 Task: Research Airbnb properties in Kotikawatta, Sri Lanka from 12th December, 2023 to 16th December, 2023 for 8 adults.8 bedrooms having 8 beds and 8 bathrooms. Property type can be hotel. Amenities needed are: wifi, TV, free parkinig on premises, gym, breakfast. Look for 5 properties as per requirement.
Action: Mouse moved to (488, 108)
Screenshot: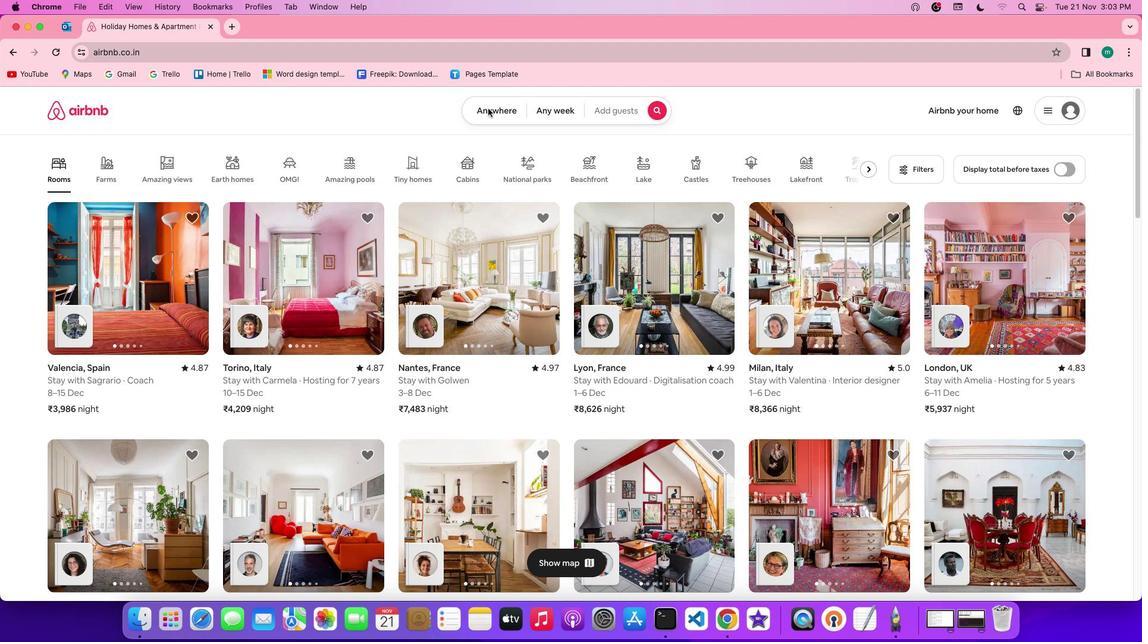 
Action: Mouse pressed left at (488, 108)
Screenshot: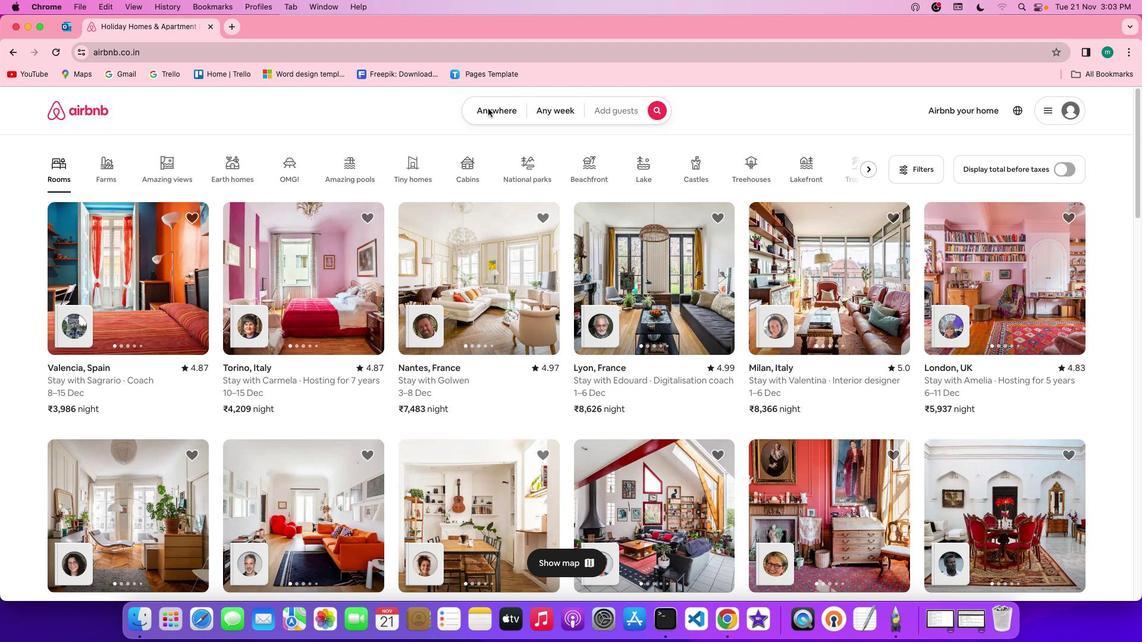 
Action: Mouse pressed left at (488, 108)
Screenshot: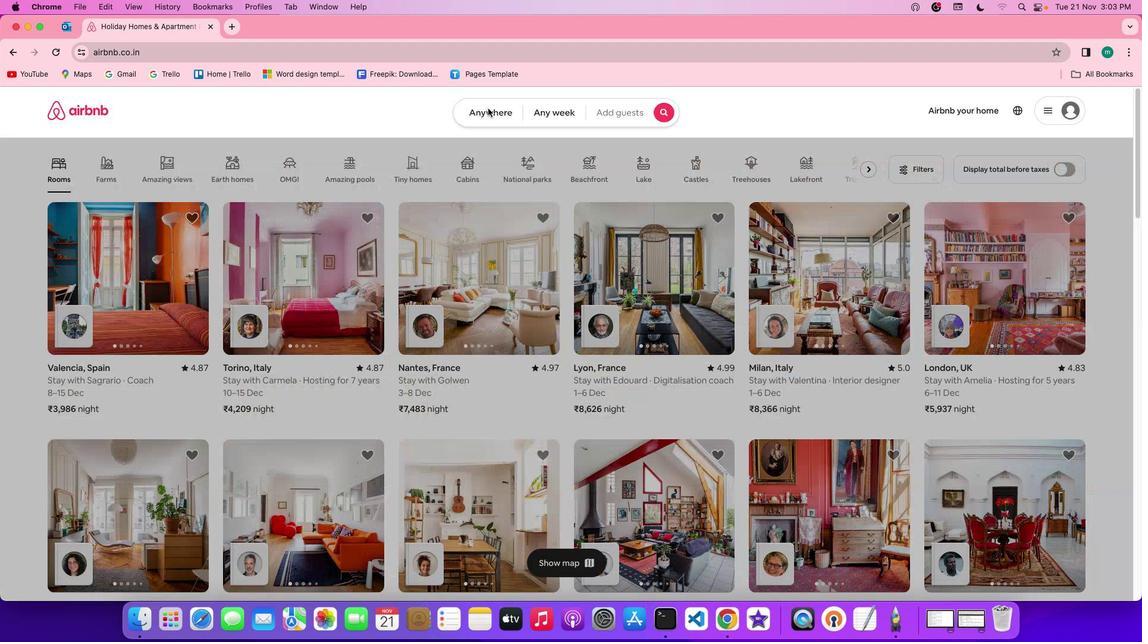 
Action: Mouse moved to (389, 158)
Screenshot: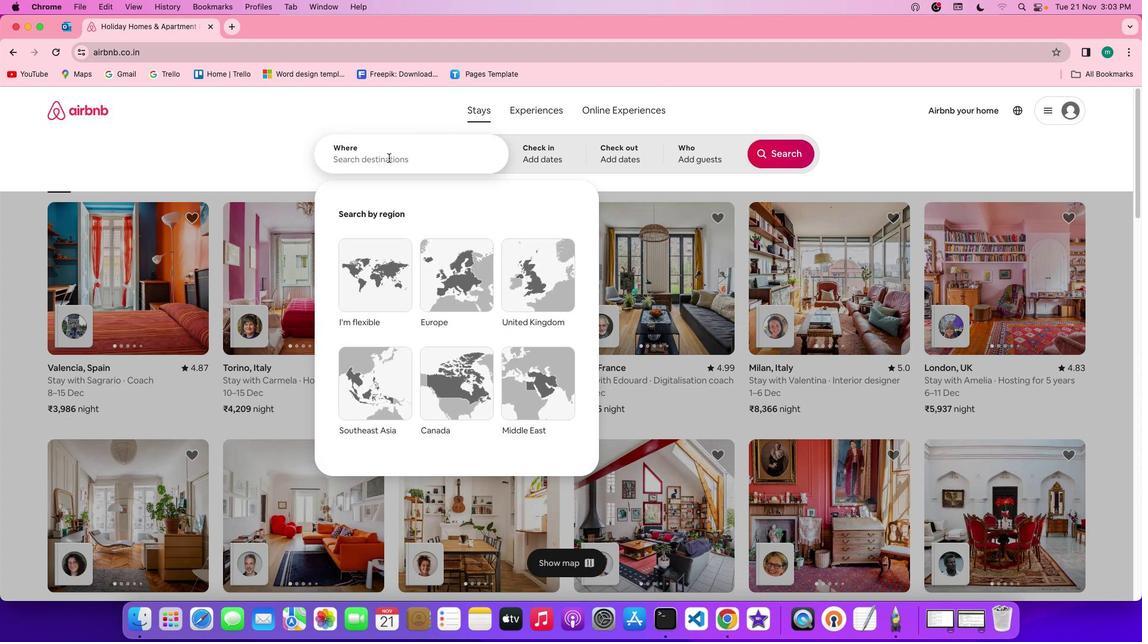 
Action: Mouse pressed left at (389, 158)
Screenshot: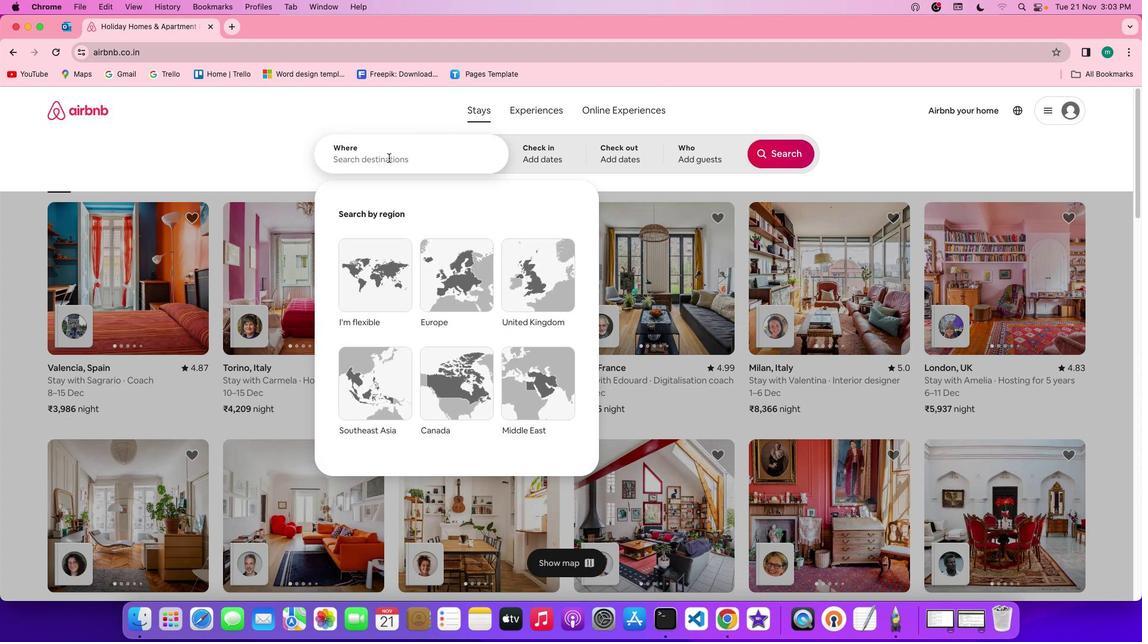 
Action: Key pressed Key.shift'K''o''t''i''k''a''w''a''t''t''a'','Key.spaceKey.shift's''r''i'Key.spaceKey.shift'l''a''n''k''a'
Screenshot: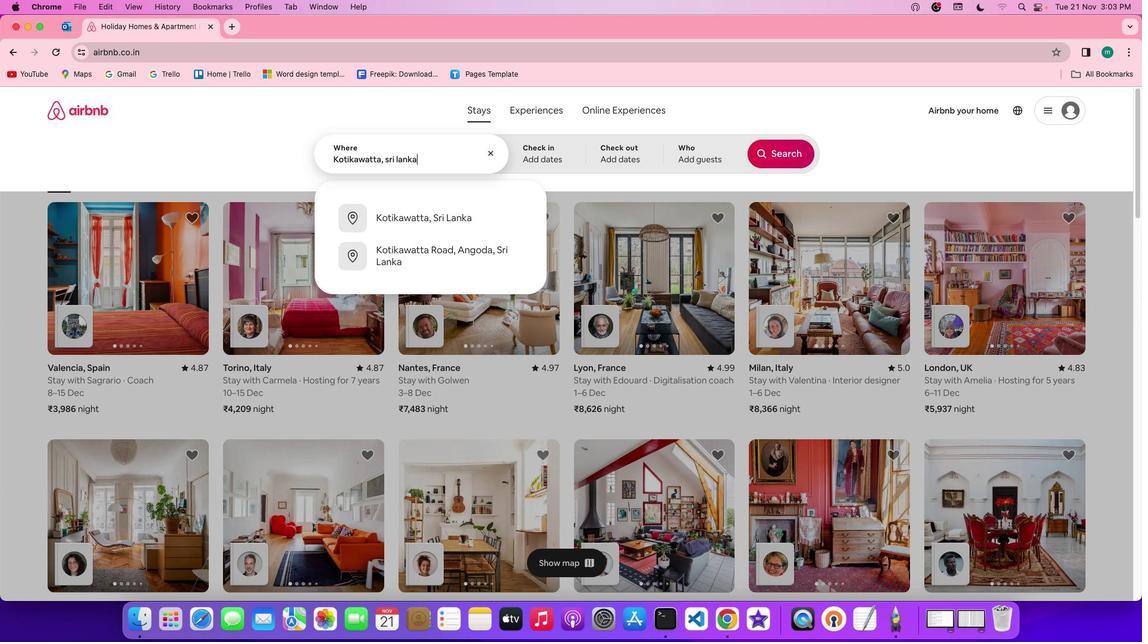 
Action: Mouse moved to (532, 156)
Screenshot: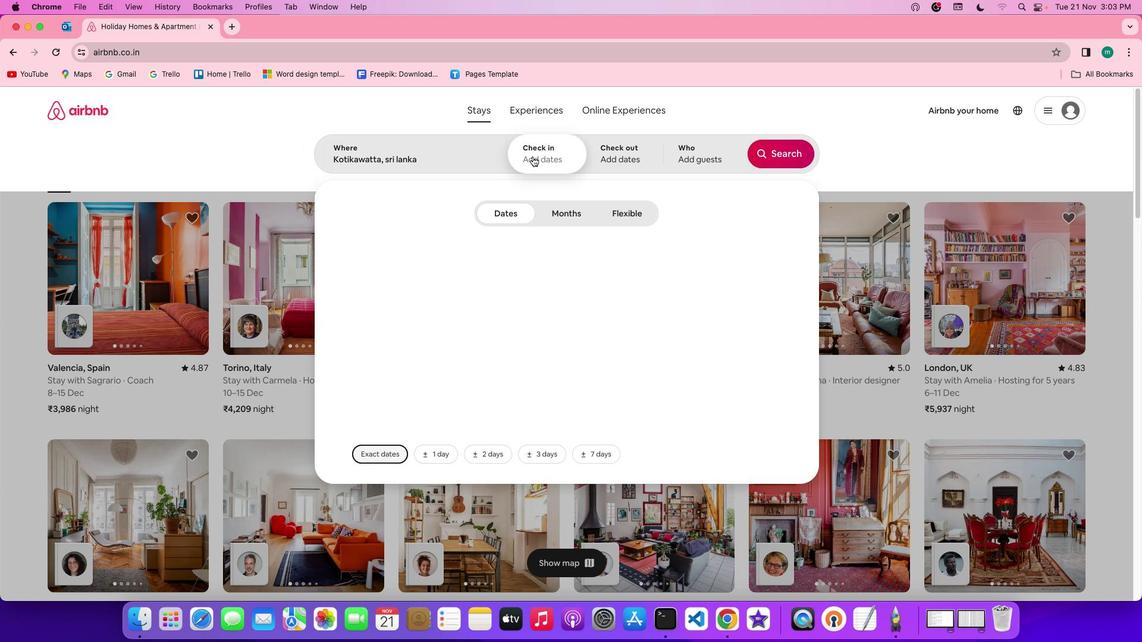 
Action: Mouse pressed left at (532, 156)
Screenshot: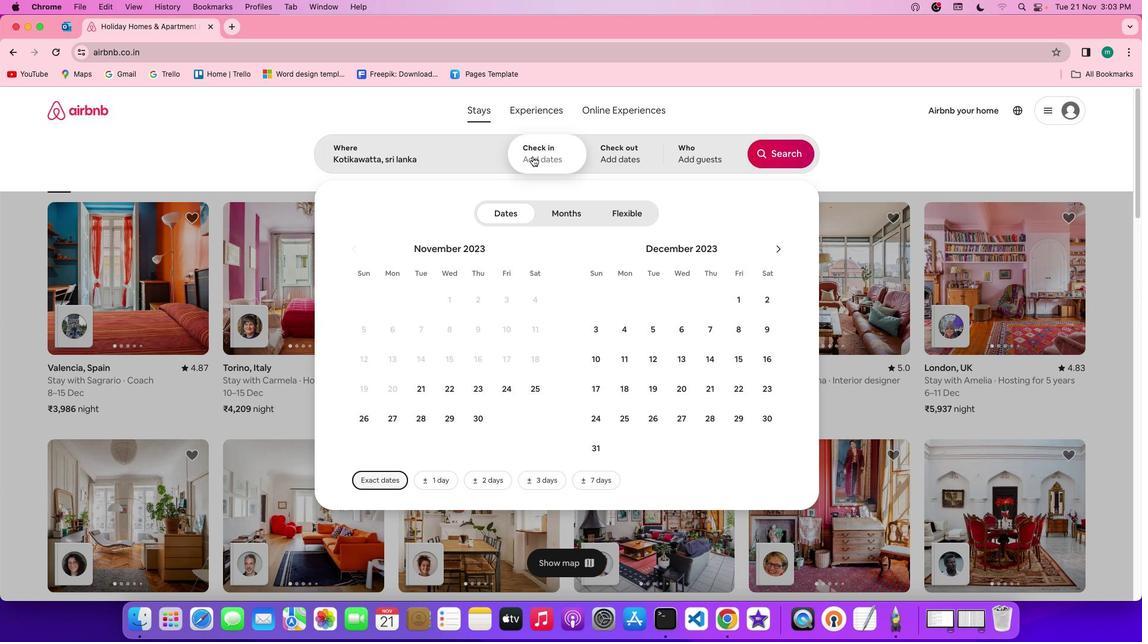
Action: Mouse moved to (664, 359)
Screenshot: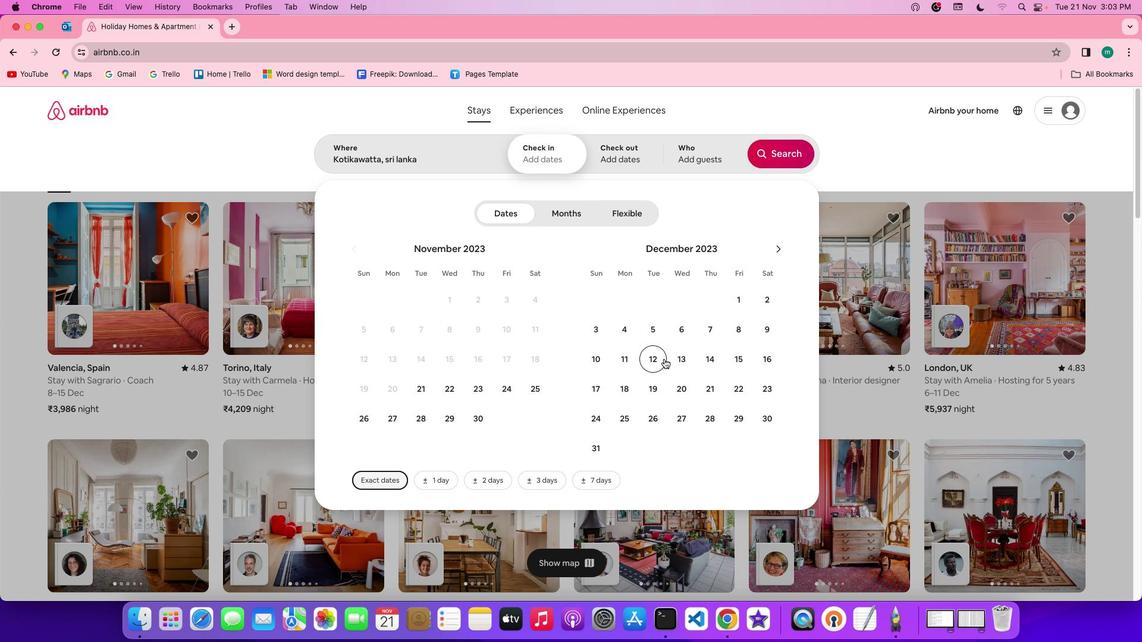 
Action: Mouse pressed left at (664, 359)
Screenshot: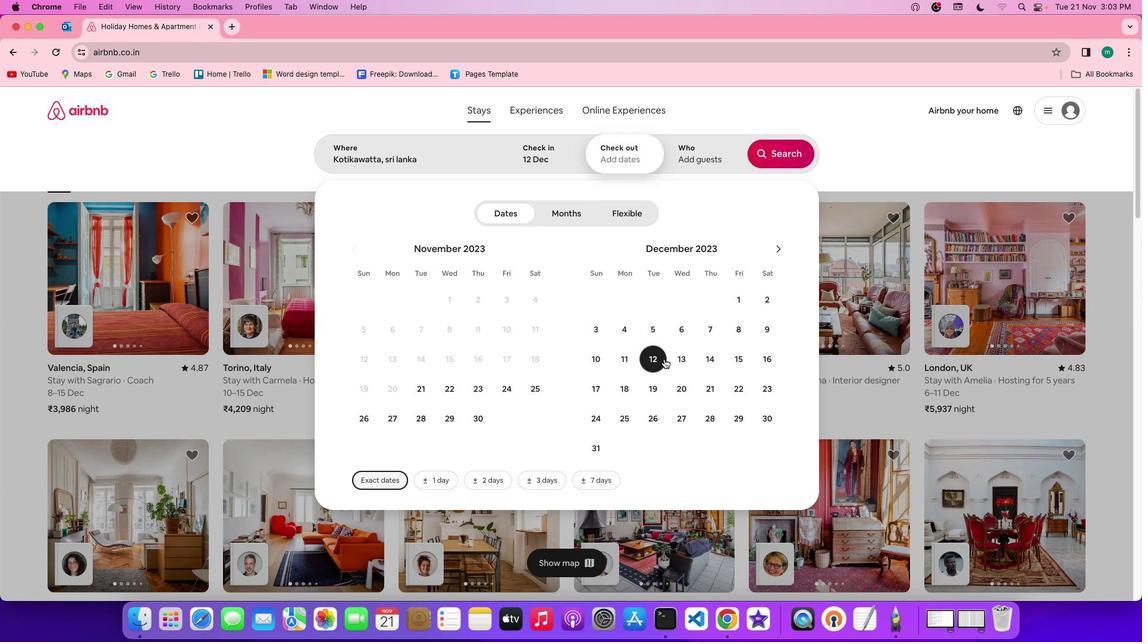 
Action: Mouse moved to (774, 355)
Screenshot: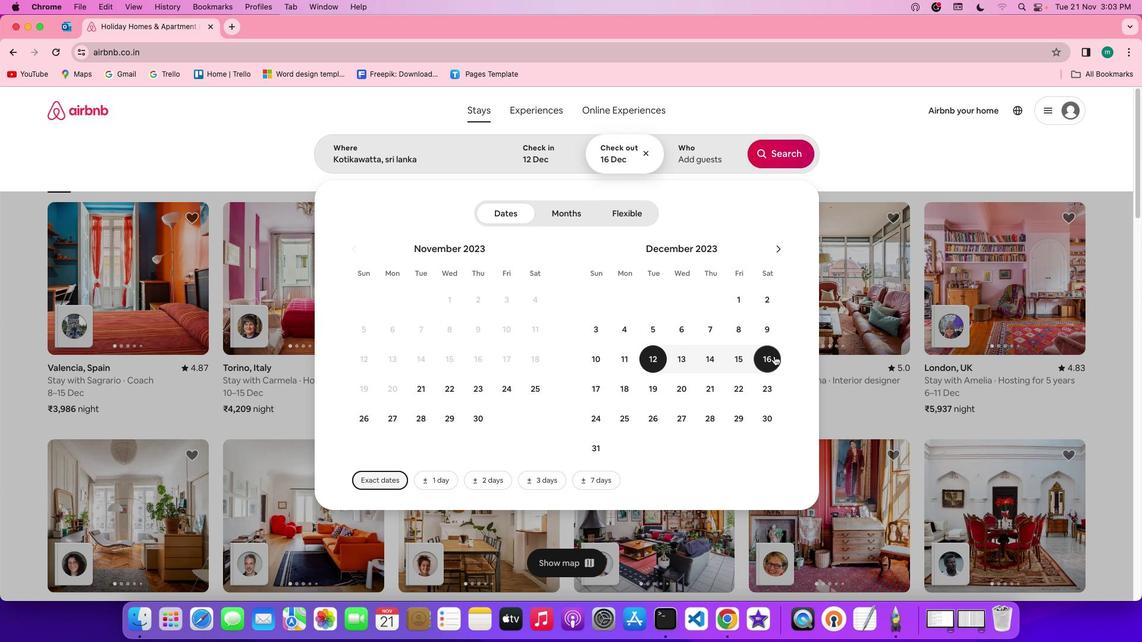 
Action: Mouse pressed left at (774, 355)
Screenshot: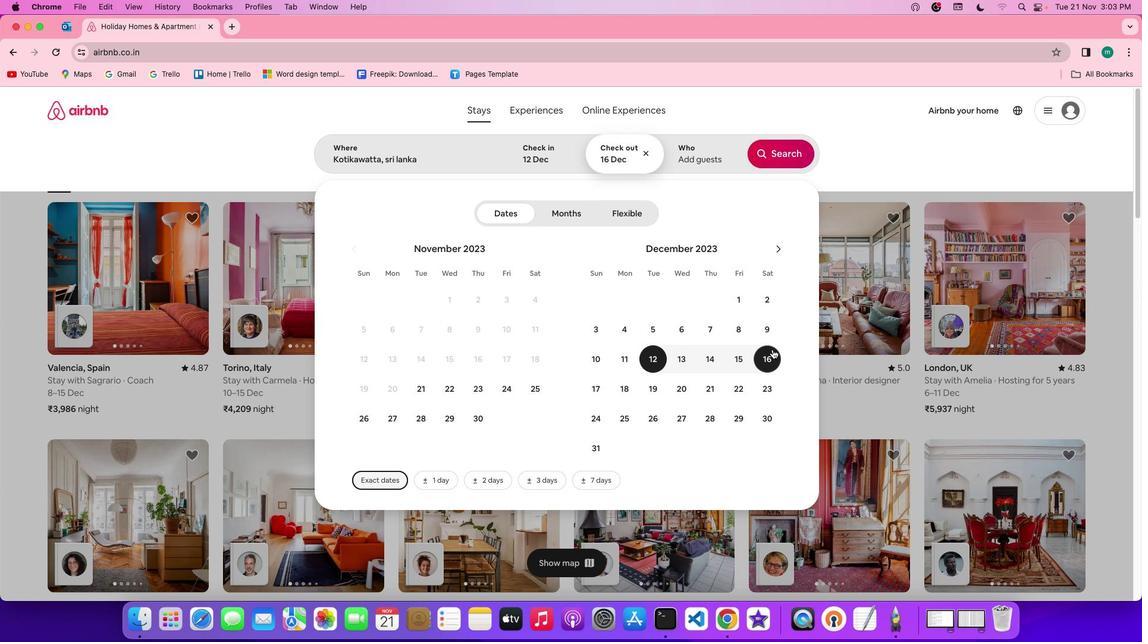 
Action: Mouse moved to (700, 161)
Screenshot: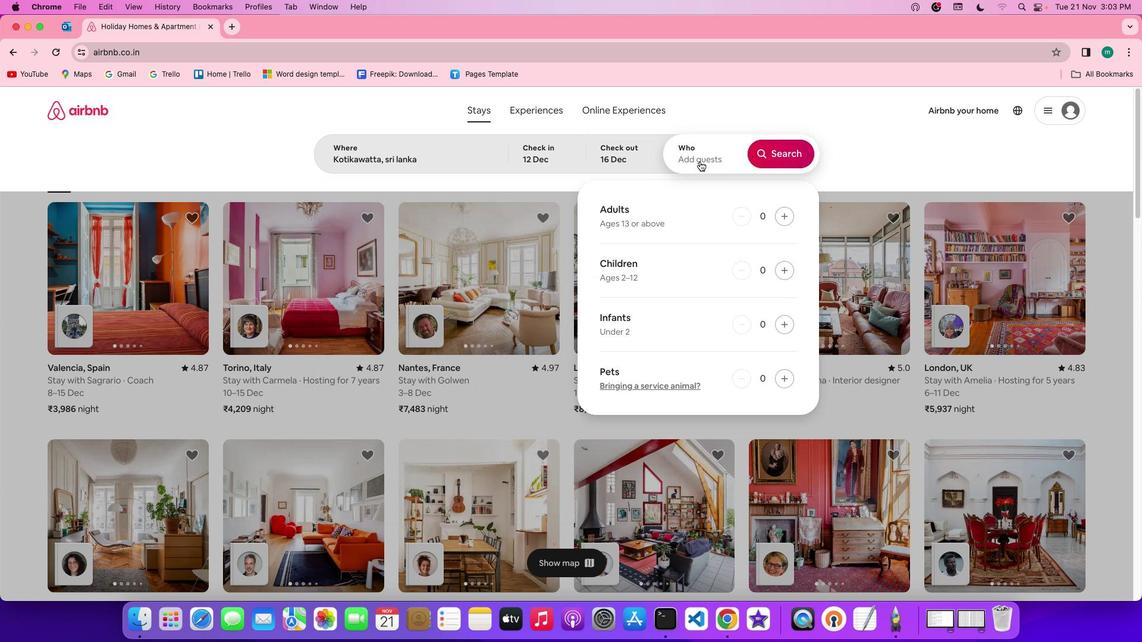 
Action: Mouse pressed left at (700, 161)
Screenshot: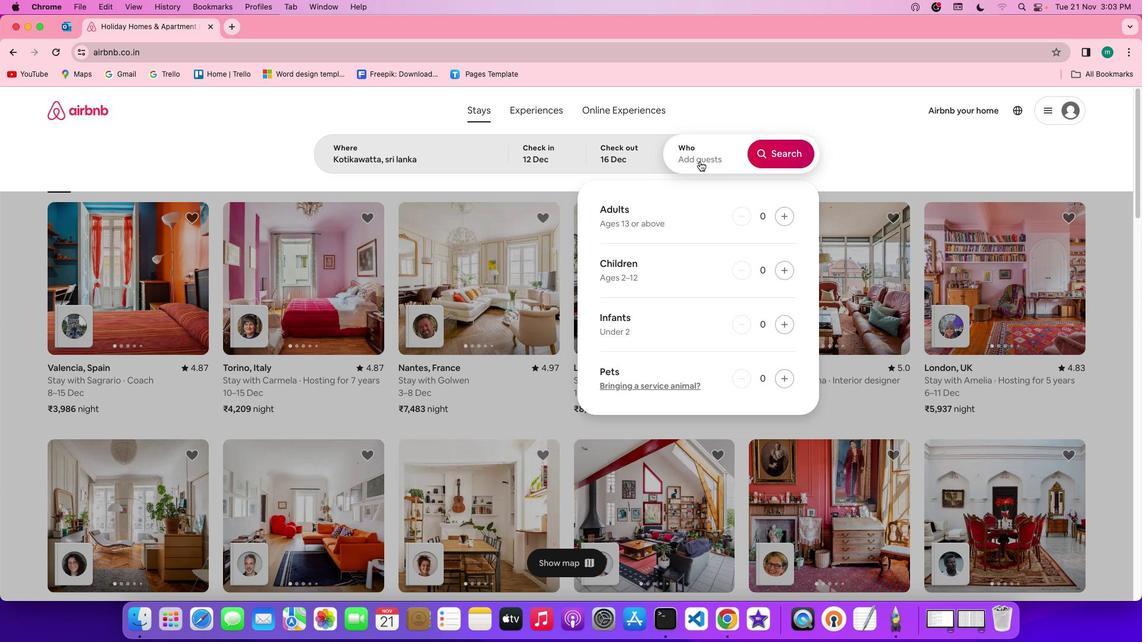 
Action: Mouse moved to (794, 215)
Screenshot: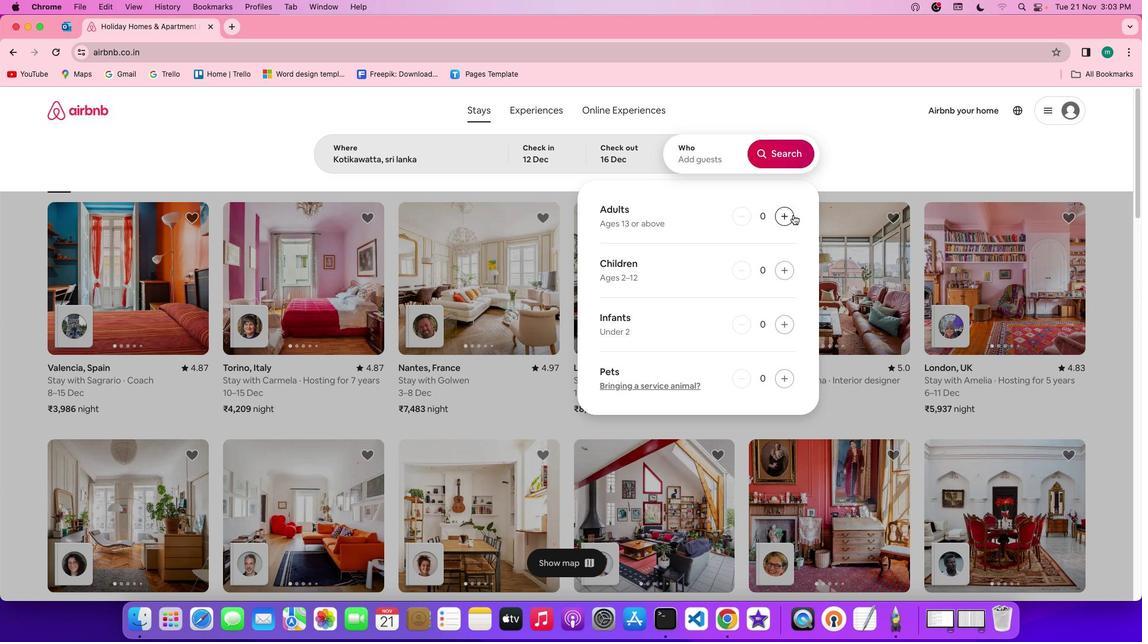 
Action: Mouse pressed left at (794, 215)
Screenshot: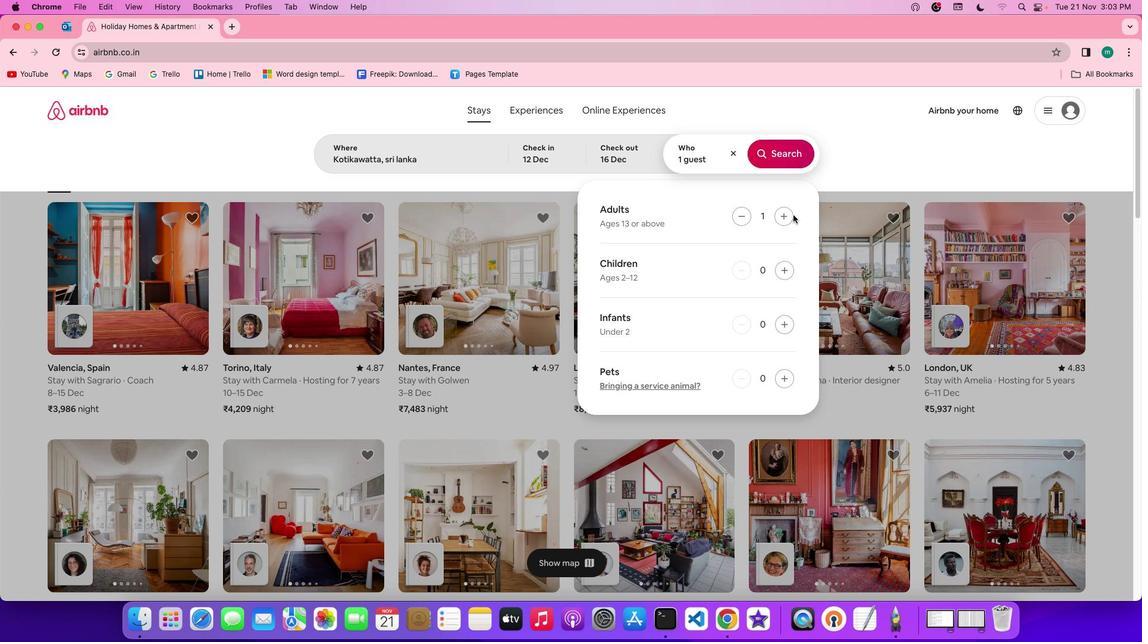 
Action: Mouse pressed left at (794, 215)
Screenshot: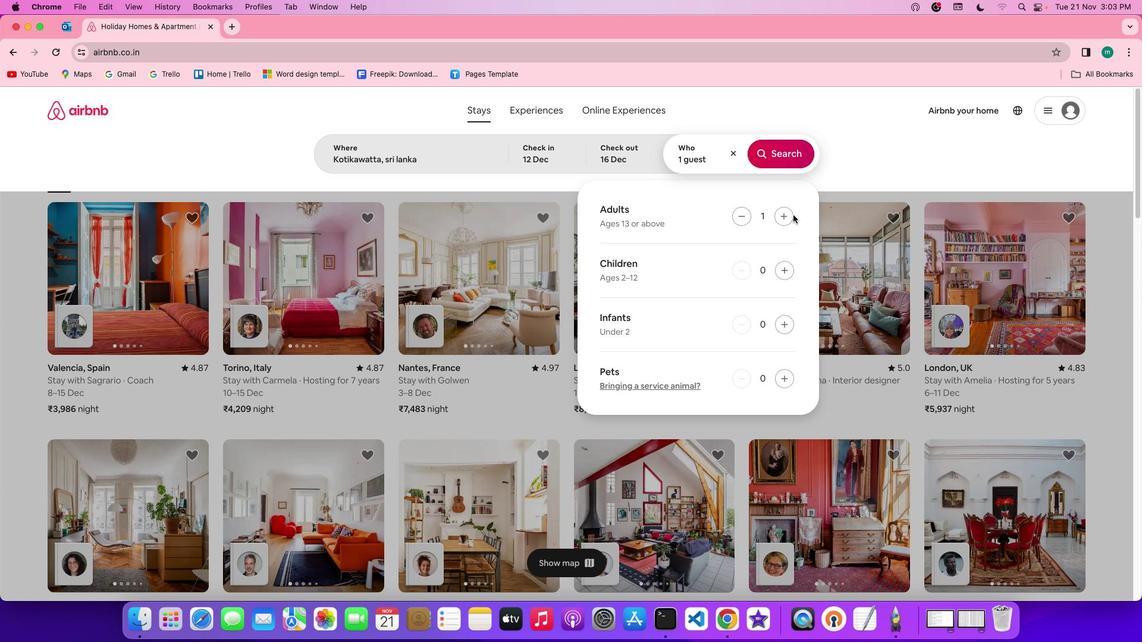 
Action: Mouse pressed left at (794, 215)
Screenshot: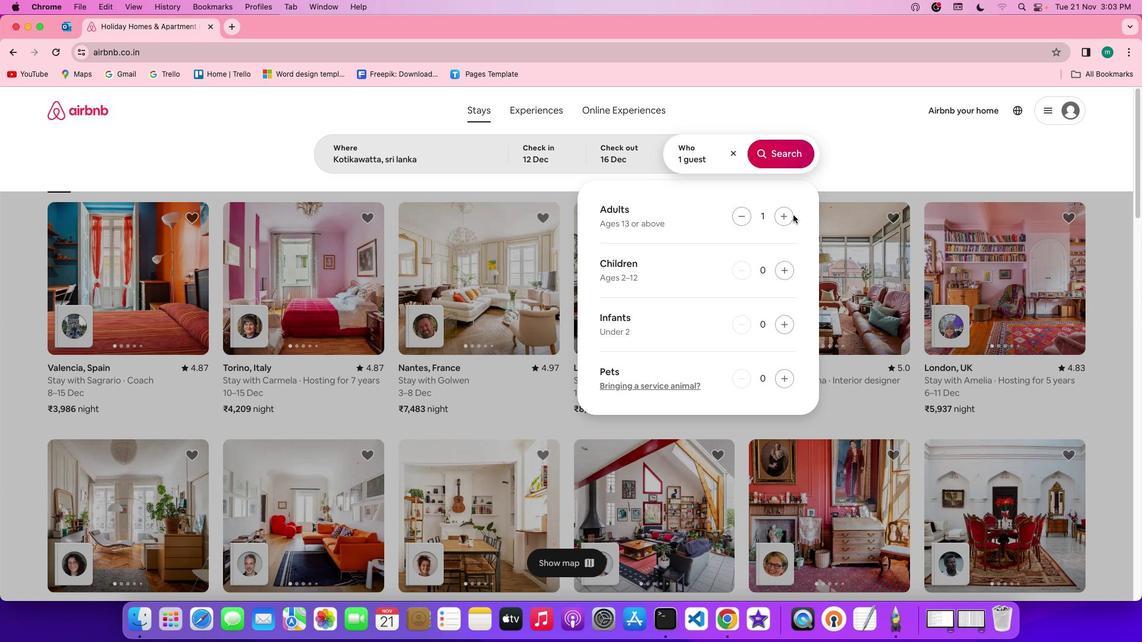 
Action: Mouse pressed left at (794, 215)
Screenshot: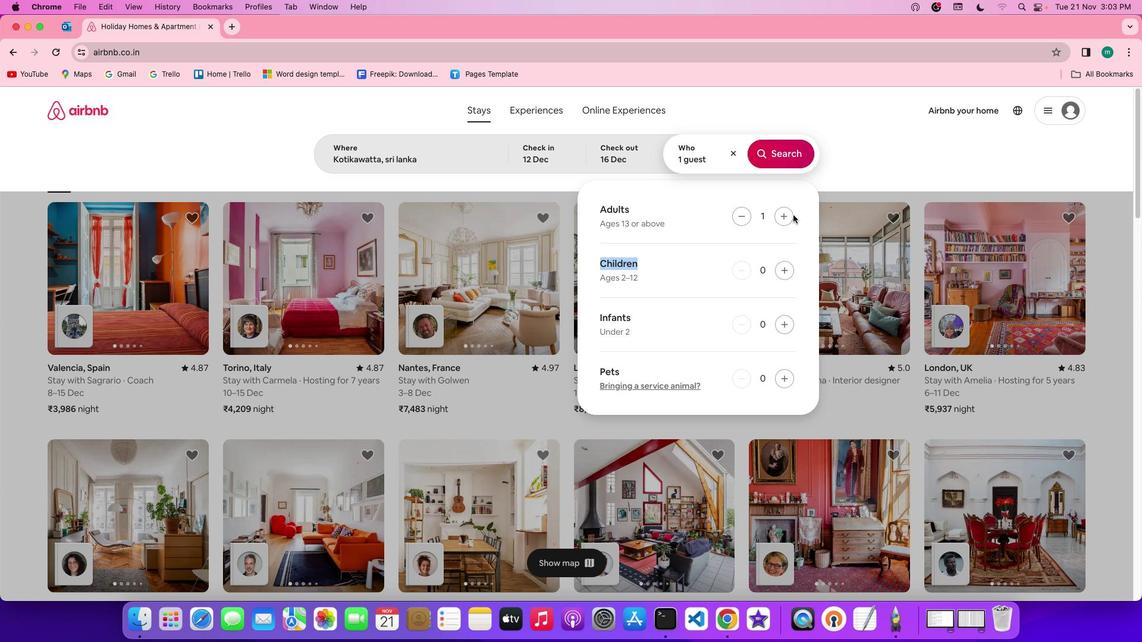 
Action: Mouse pressed left at (794, 215)
Screenshot: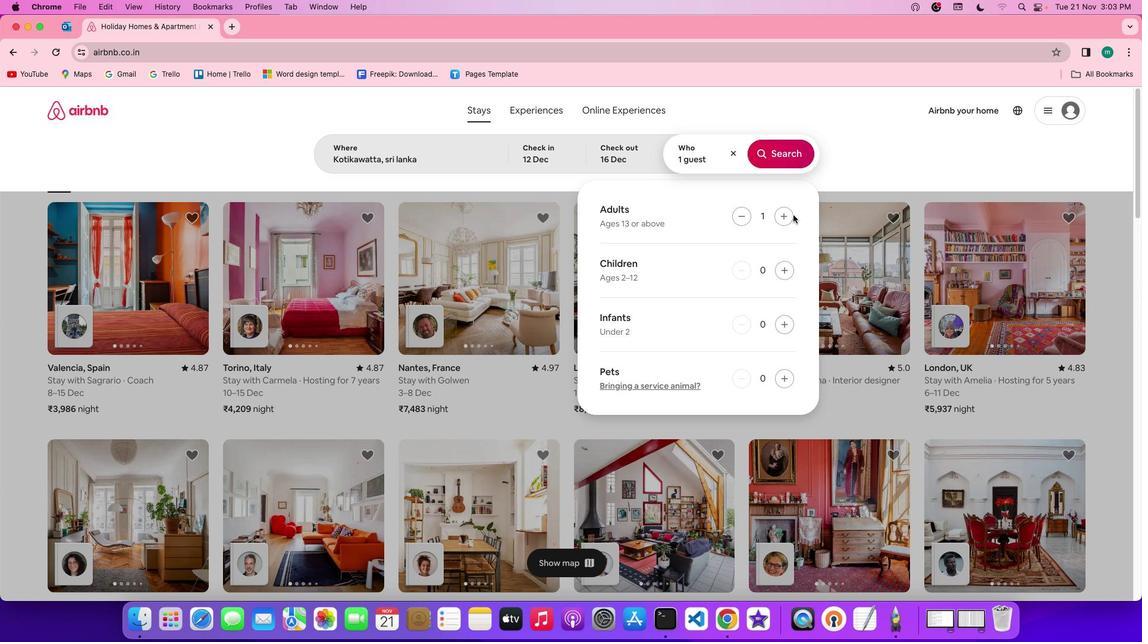 
Action: Mouse moved to (785, 216)
Screenshot: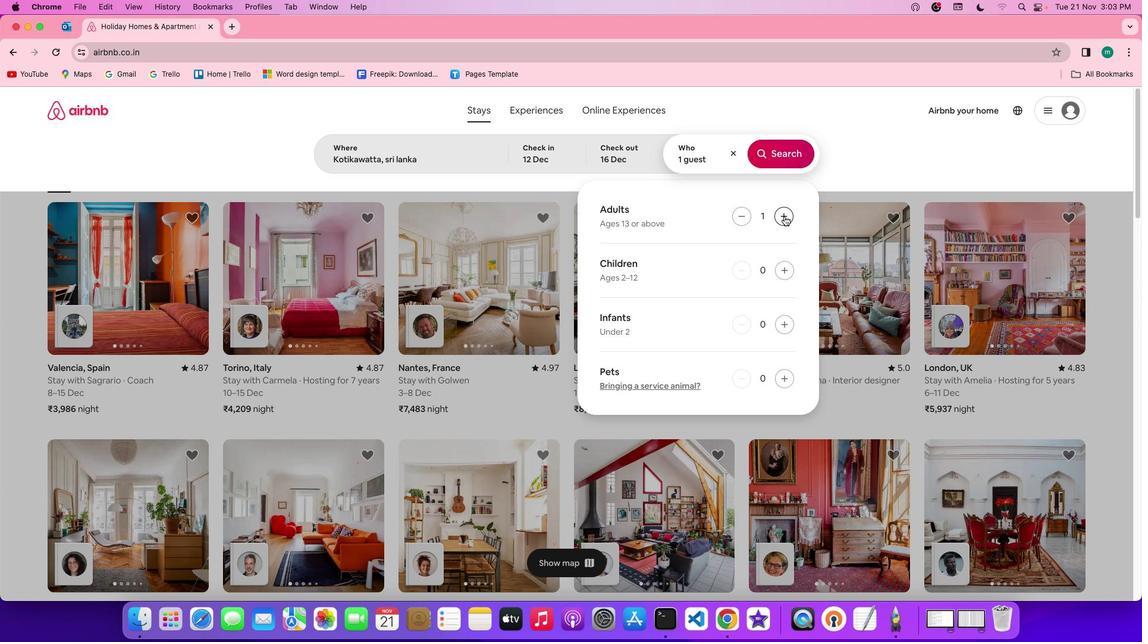 
Action: Mouse pressed left at (785, 216)
Screenshot: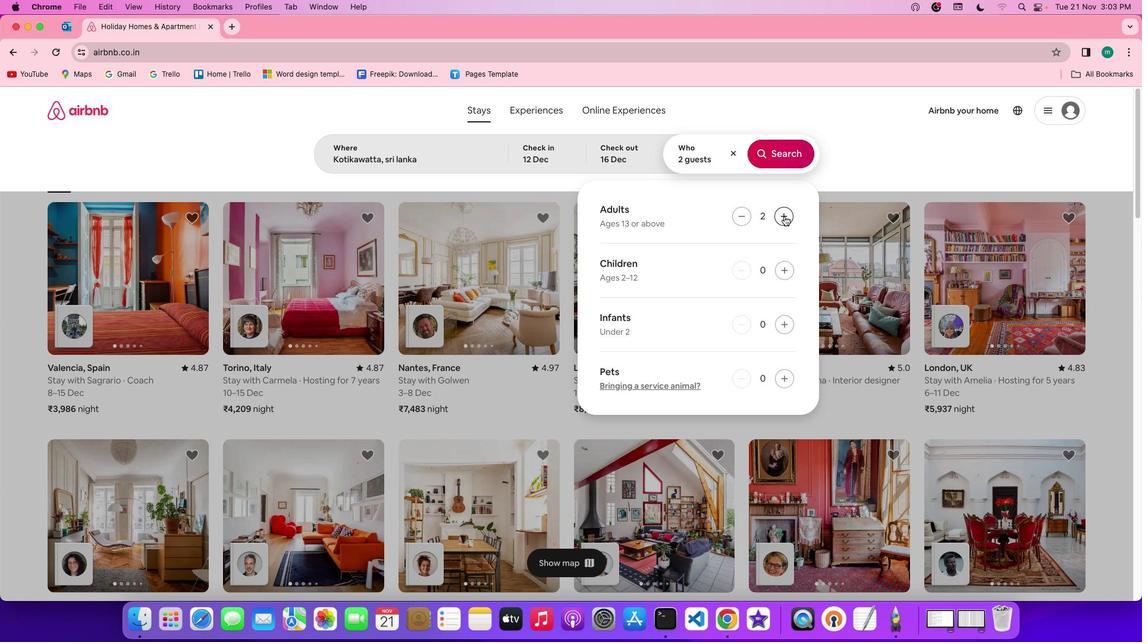 
Action: Mouse pressed left at (785, 216)
Screenshot: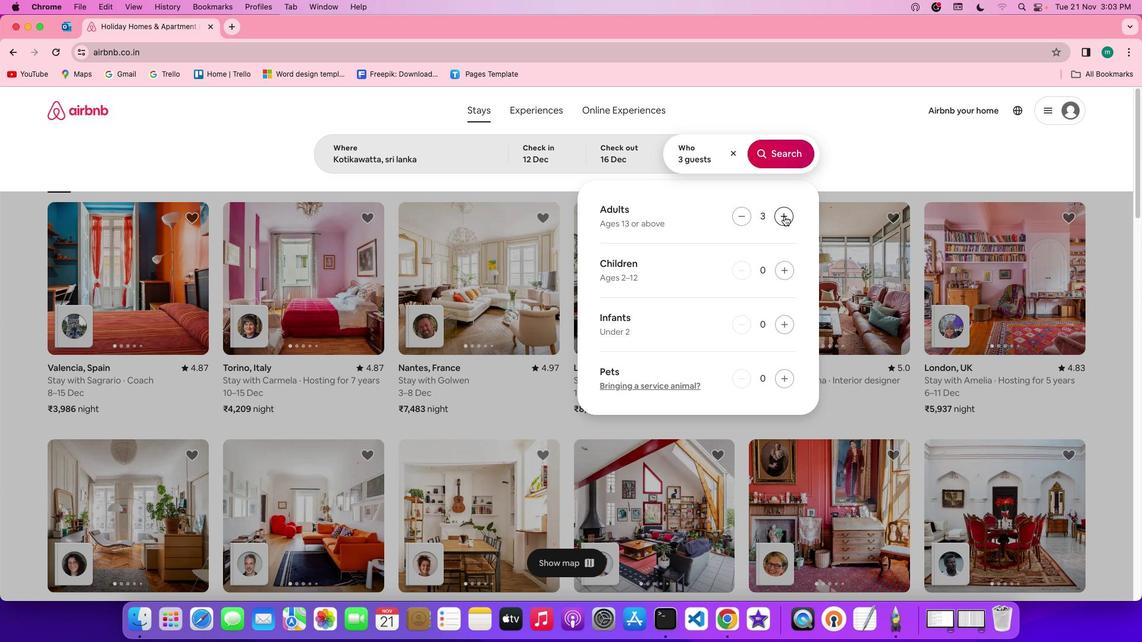 
Action: Mouse pressed left at (785, 216)
Screenshot: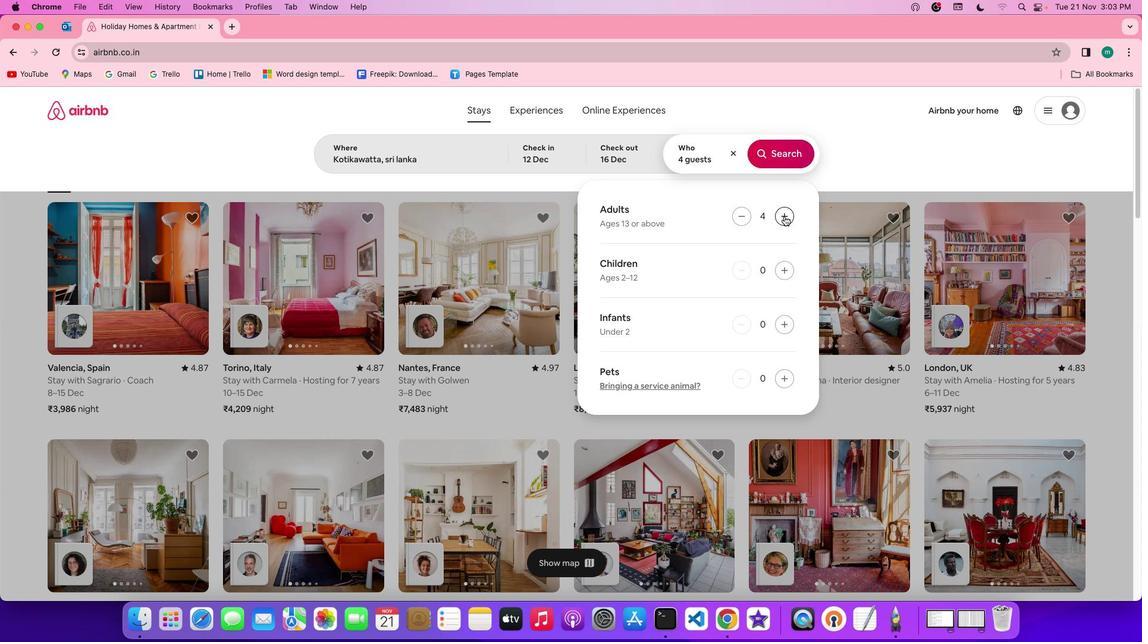 
Action: Mouse pressed left at (785, 216)
Screenshot: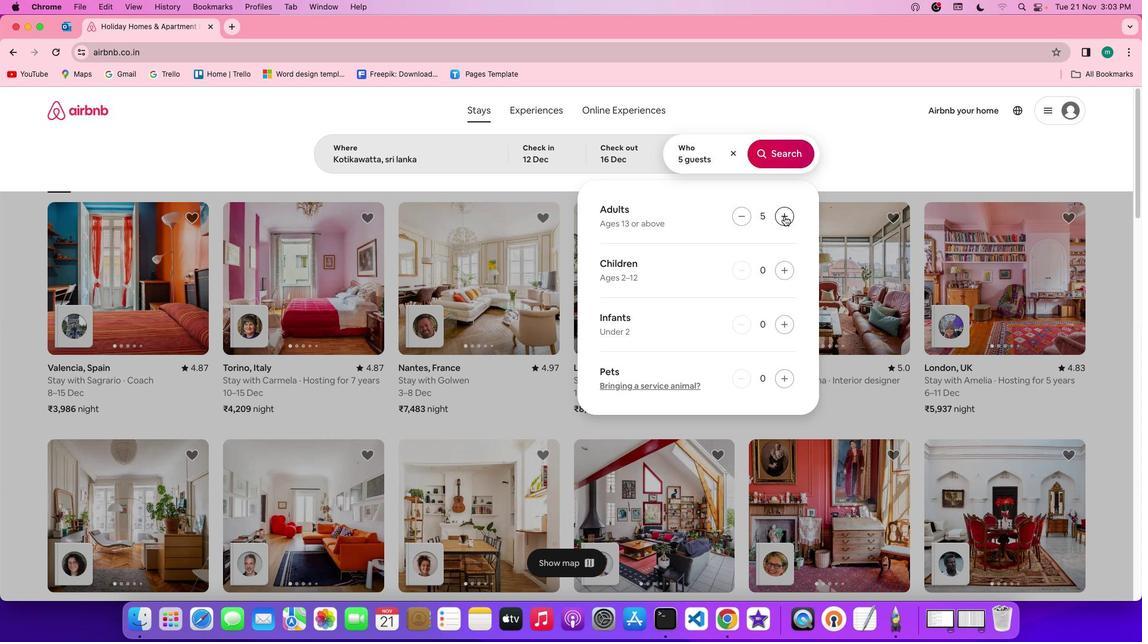 
Action: Mouse pressed left at (785, 216)
Screenshot: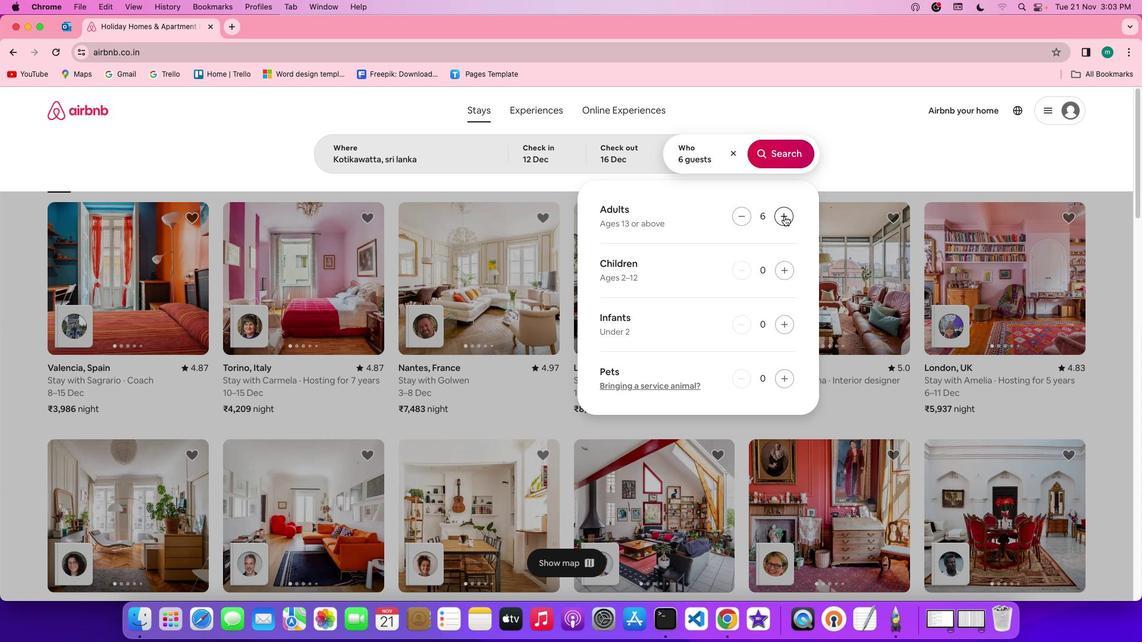 
Action: Mouse pressed left at (785, 216)
Screenshot: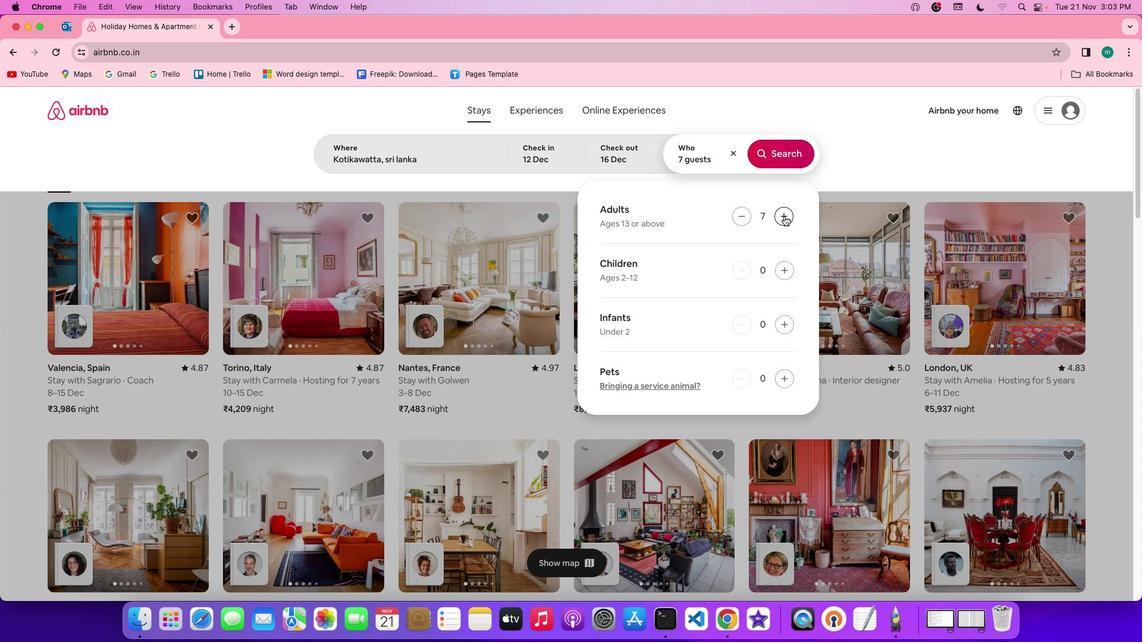 
Action: Mouse pressed left at (785, 216)
Screenshot: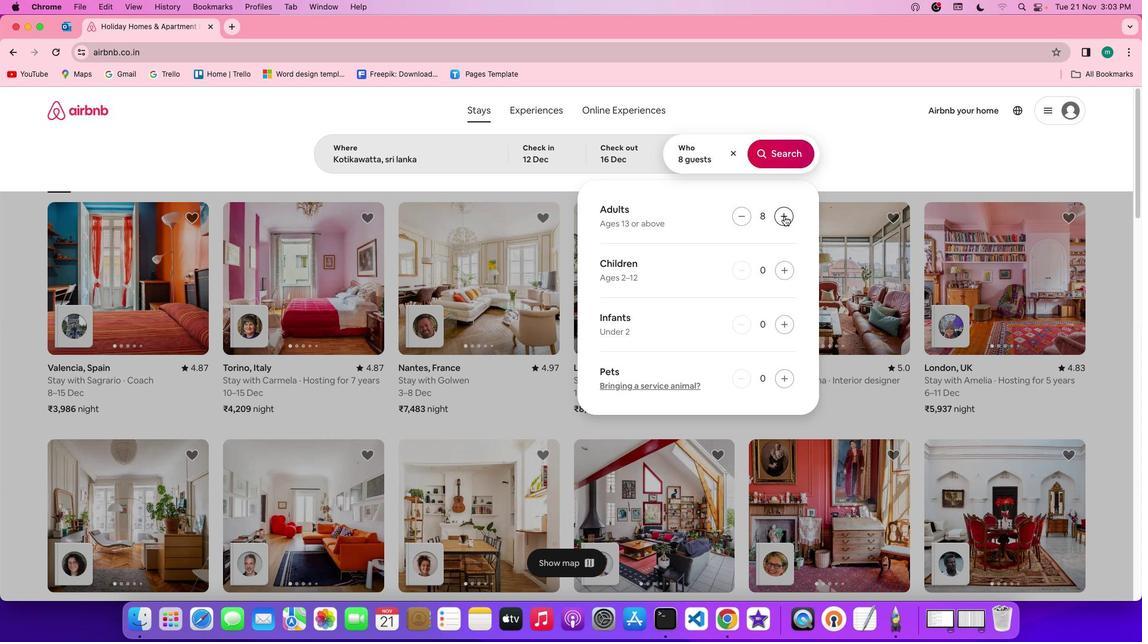 
Action: Mouse pressed left at (785, 216)
Screenshot: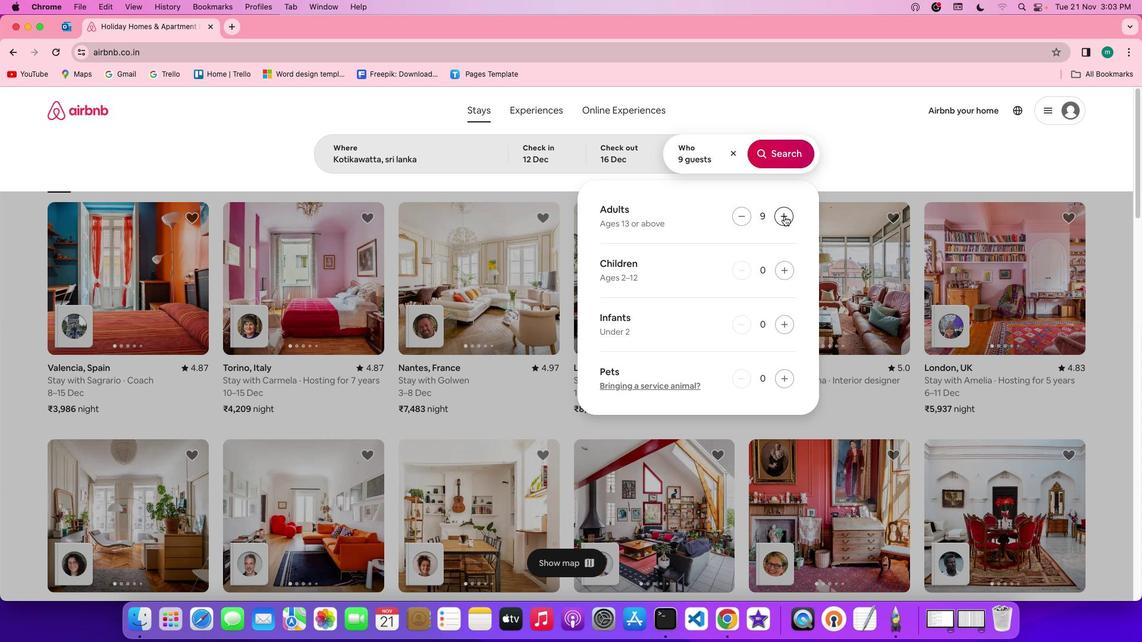 
Action: Mouse moved to (745, 217)
Screenshot: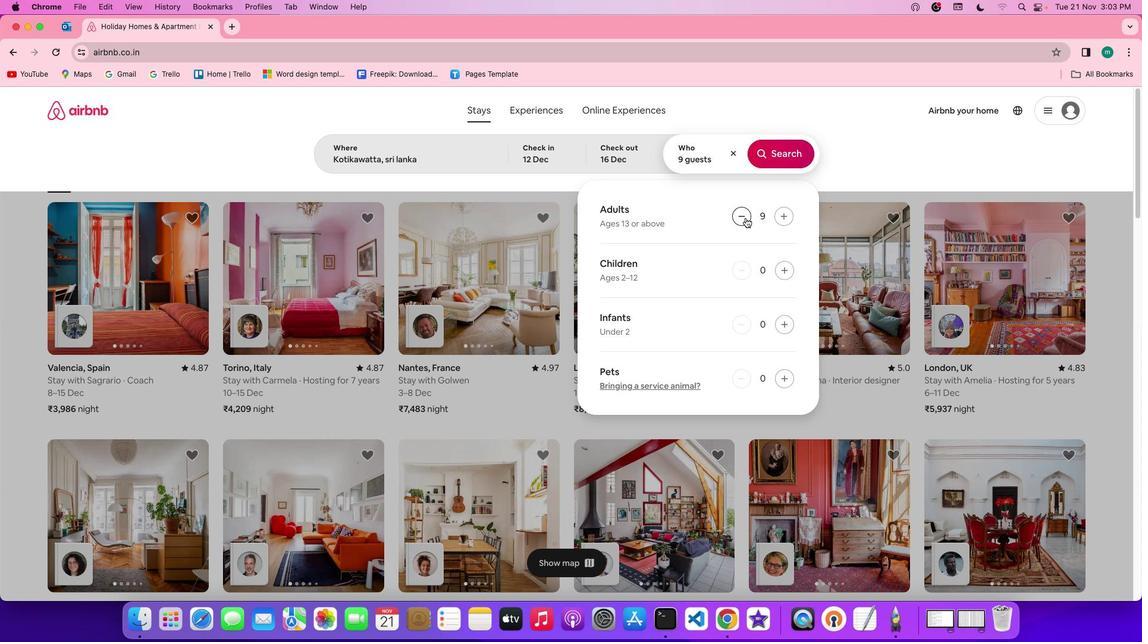 
Action: Mouse pressed left at (745, 217)
Screenshot: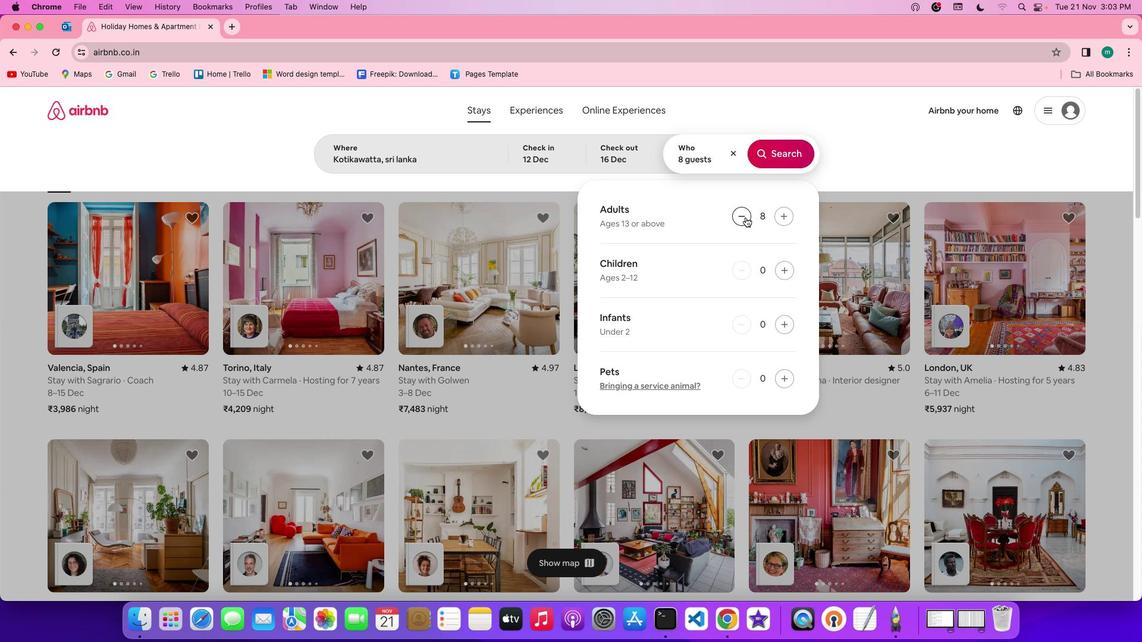 
Action: Mouse moved to (782, 158)
Screenshot: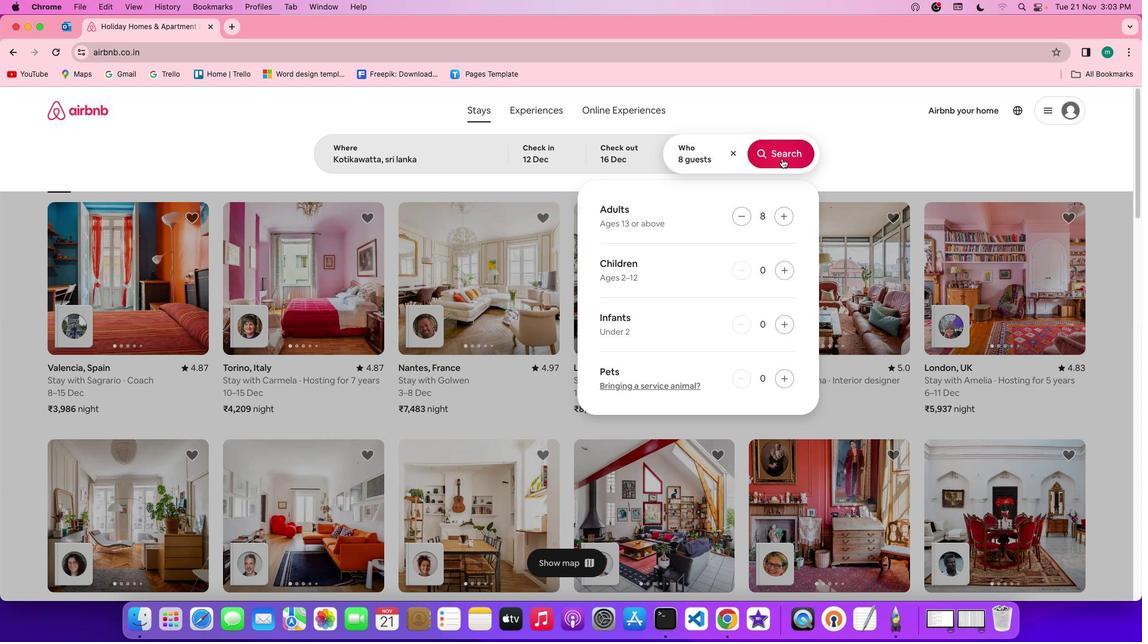 
Action: Mouse pressed left at (782, 158)
Screenshot: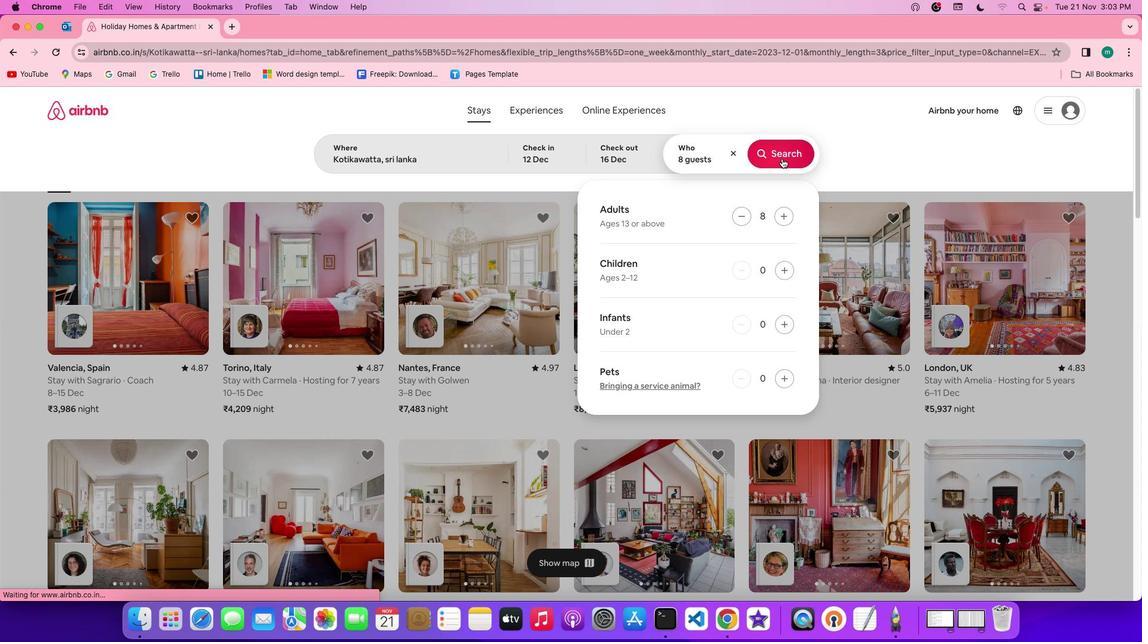 
Action: Mouse moved to (961, 151)
Screenshot: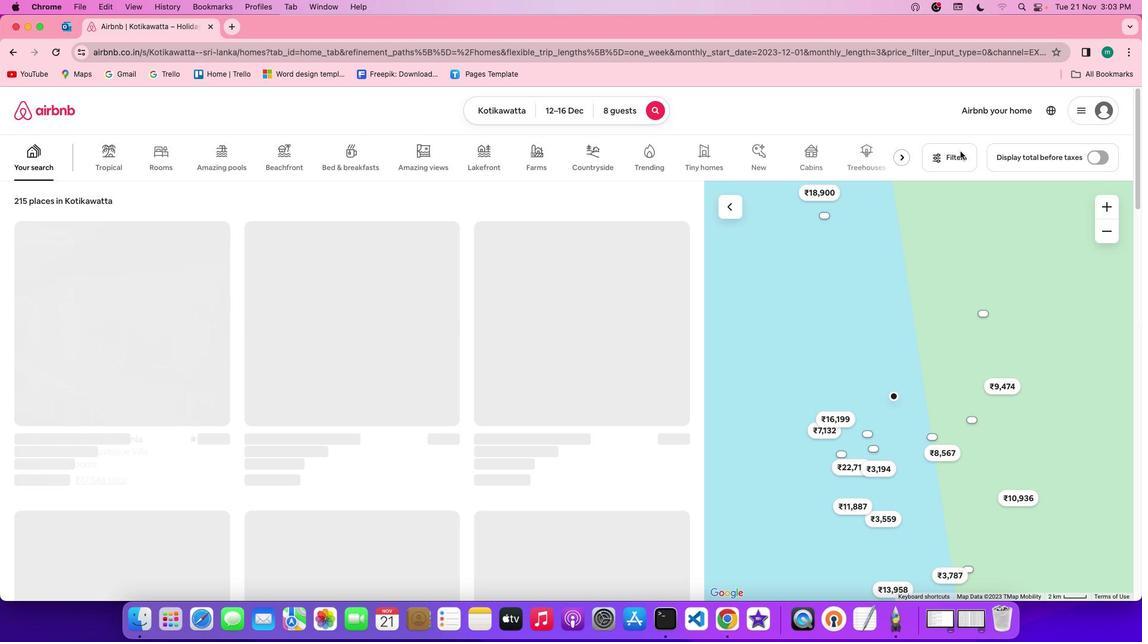 
Action: Mouse pressed left at (961, 151)
Screenshot: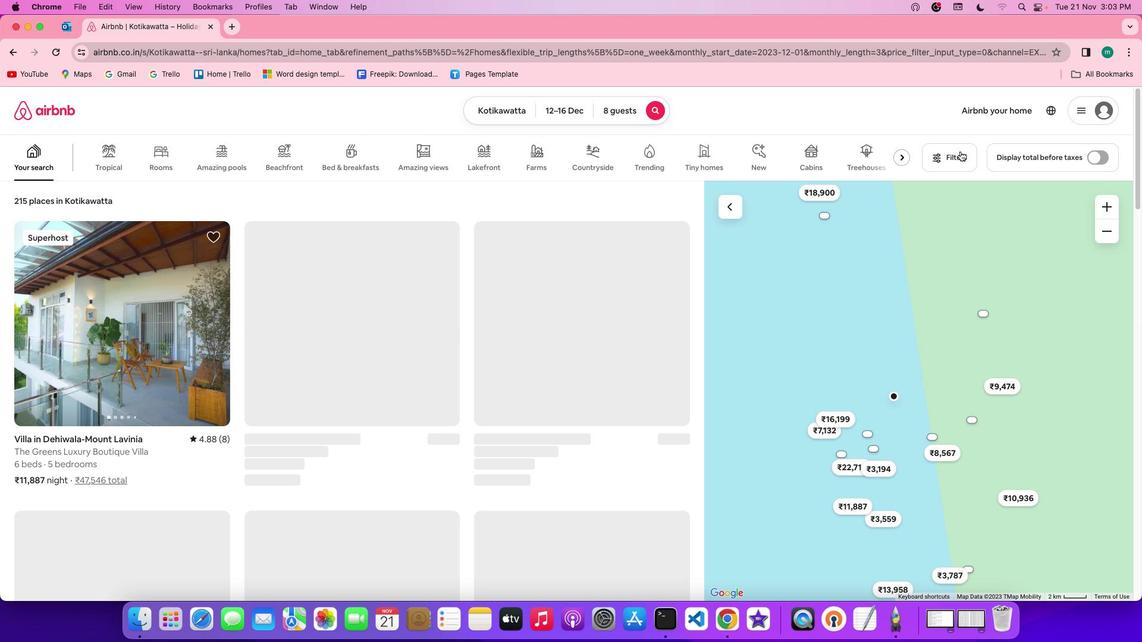 
Action: Mouse moved to (677, 304)
Screenshot: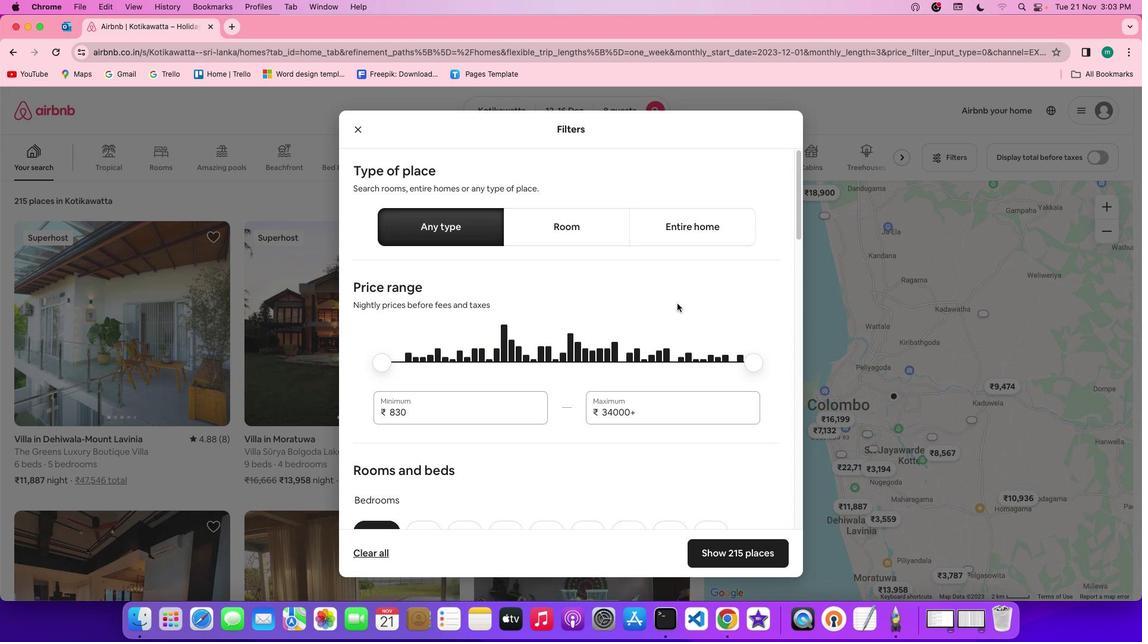 
Action: Mouse scrolled (677, 304) with delta (0, 0)
Screenshot: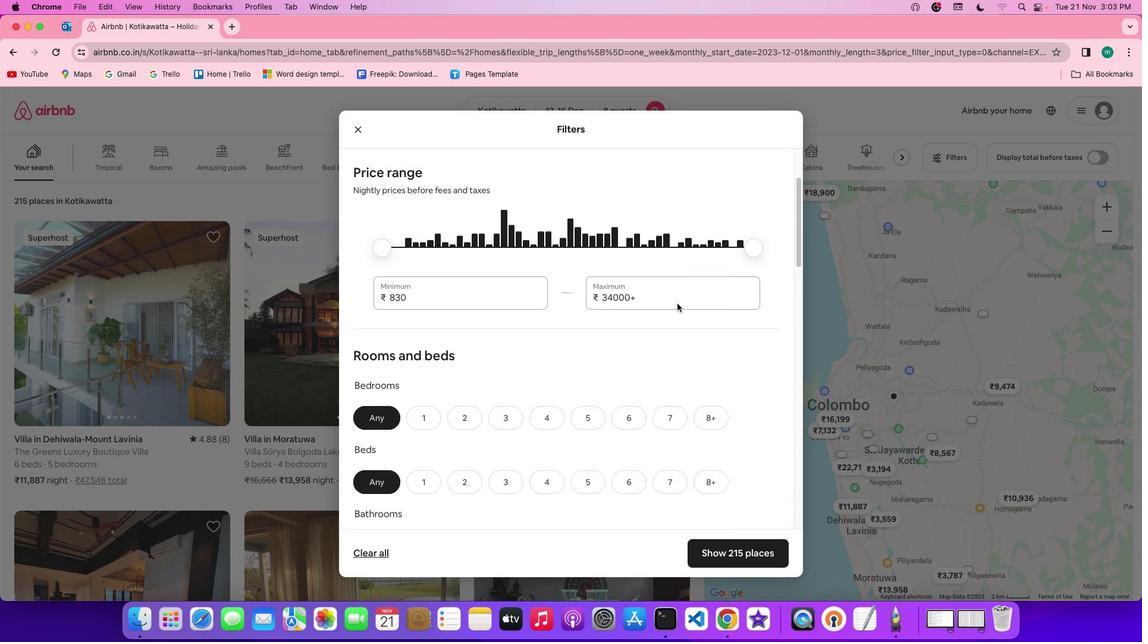 
Action: Mouse scrolled (677, 304) with delta (0, 0)
Screenshot: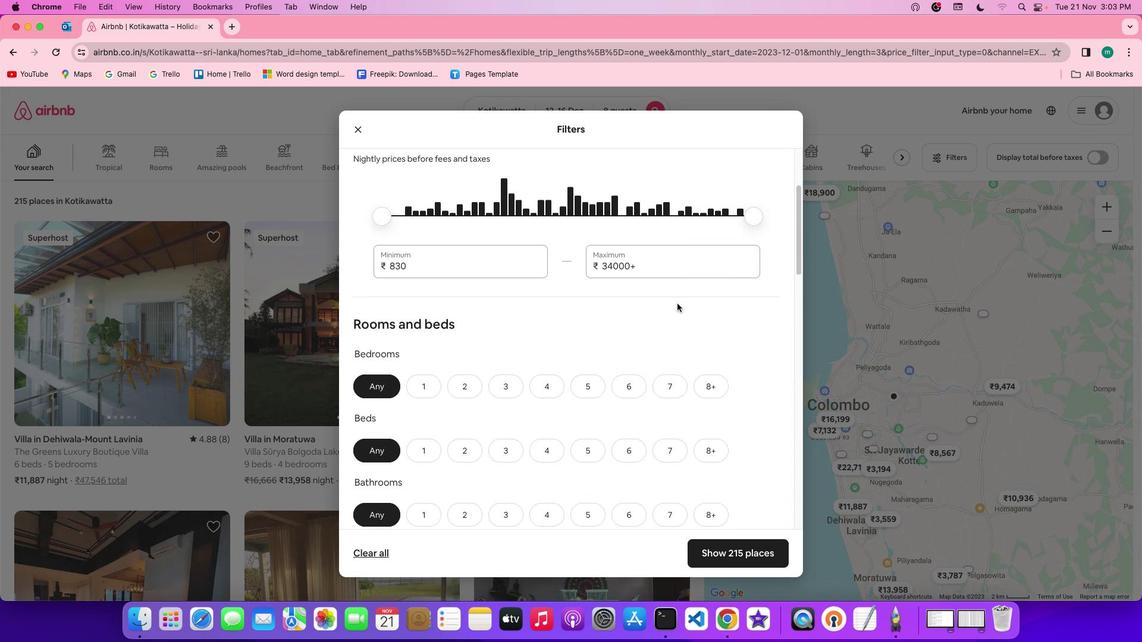 
Action: Mouse scrolled (677, 304) with delta (0, 0)
Screenshot: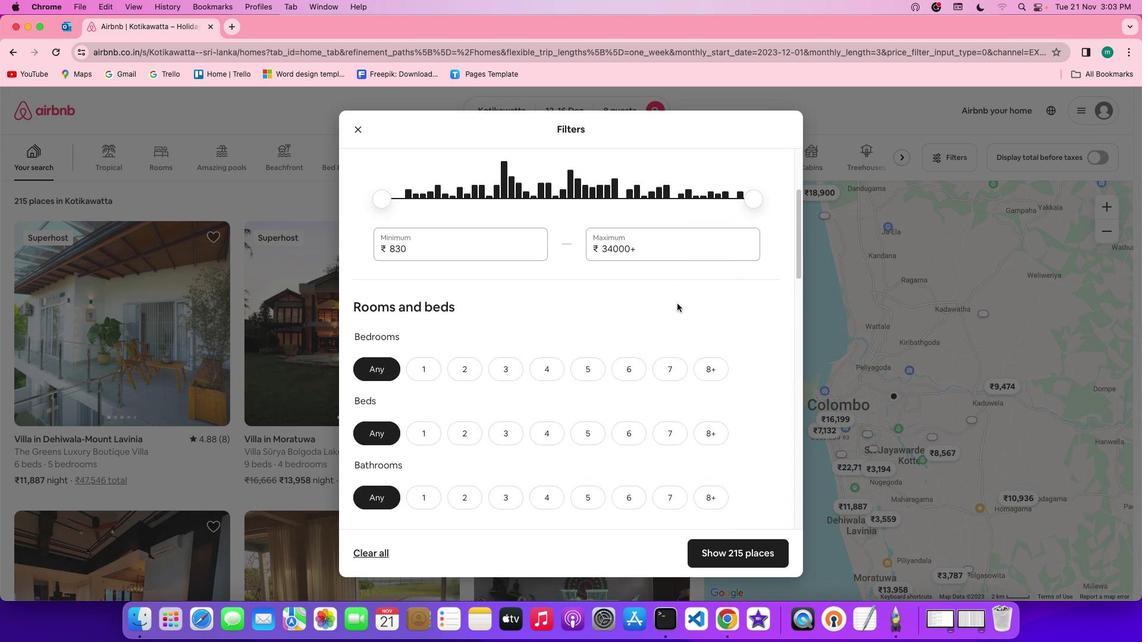 
Action: Mouse scrolled (677, 304) with delta (0, -1)
Screenshot: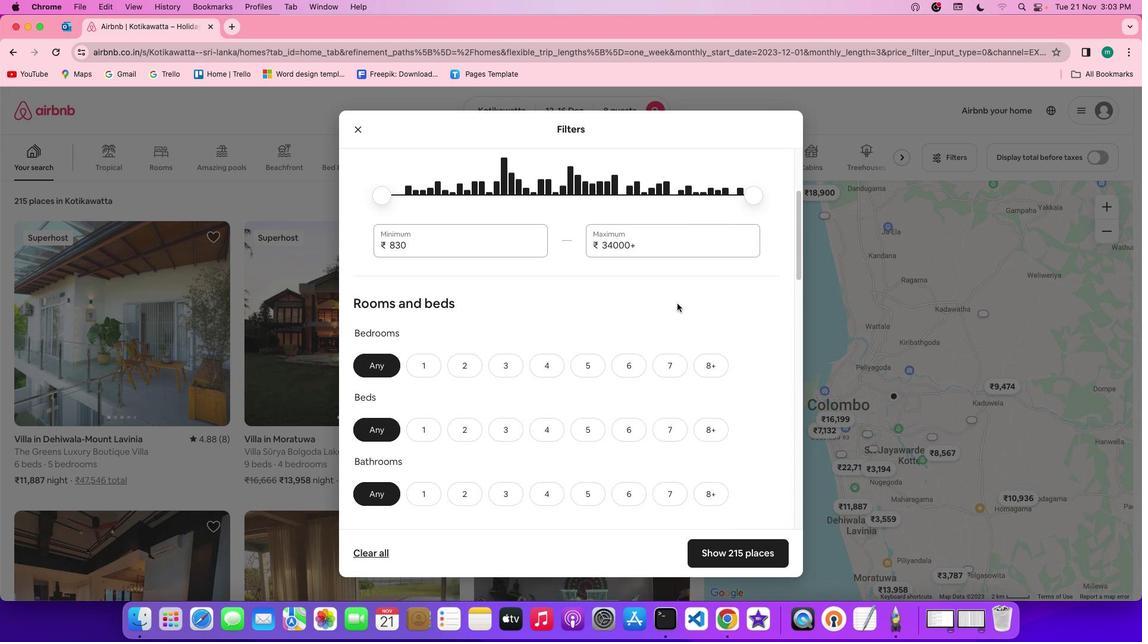 
Action: Mouse scrolled (677, 304) with delta (0, 0)
Screenshot: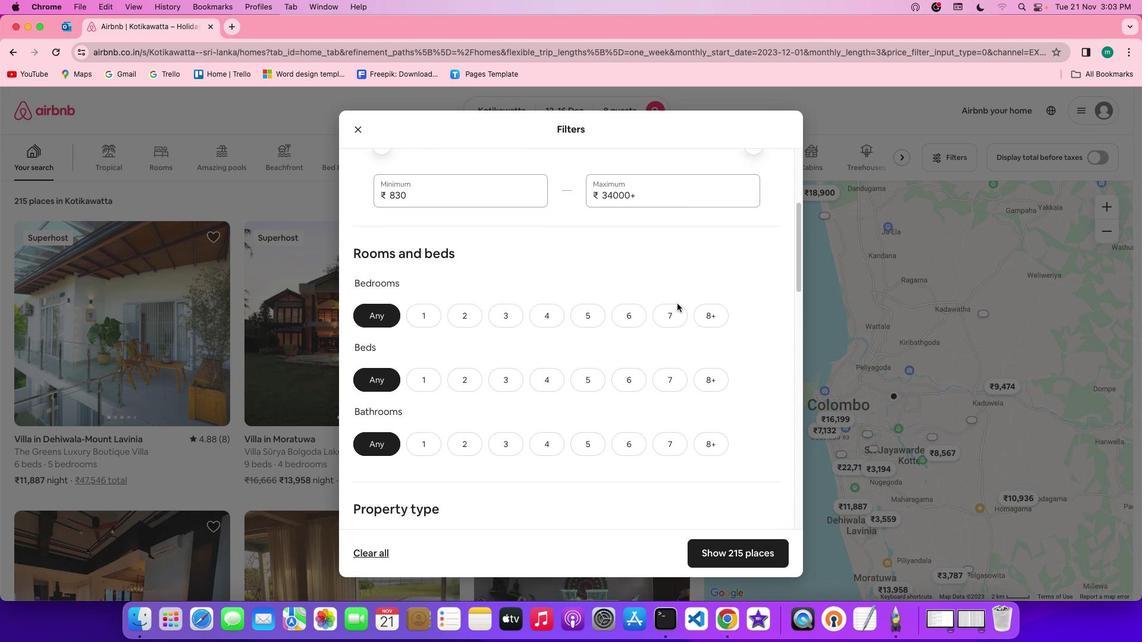 
Action: Mouse scrolled (677, 304) with delta (0, 0)
Screenshot: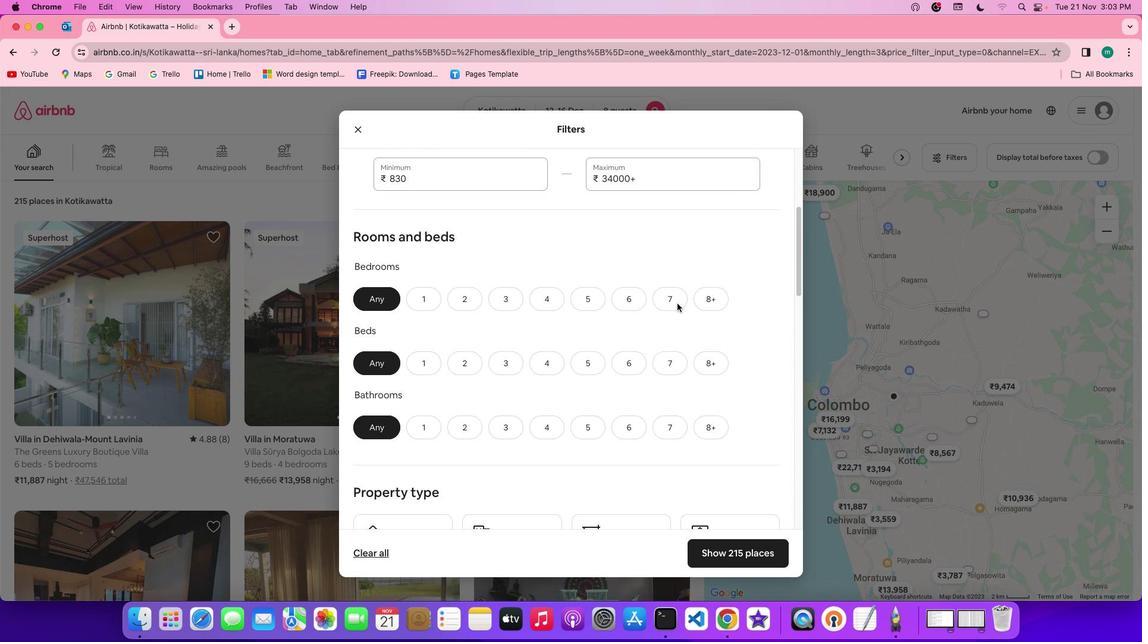 
Action: Mouse scrolled (677, 304) with delta (0, 0)
Screenshot: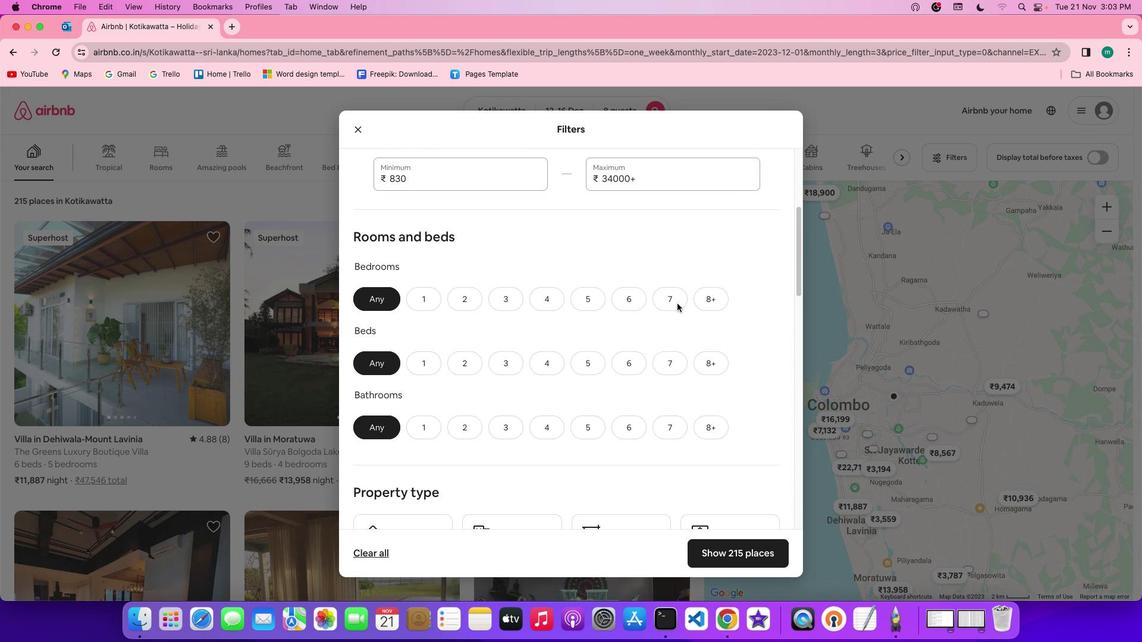 
Action: Mouse scrolled (677, 304) with delta (0, 0)
Screenshot: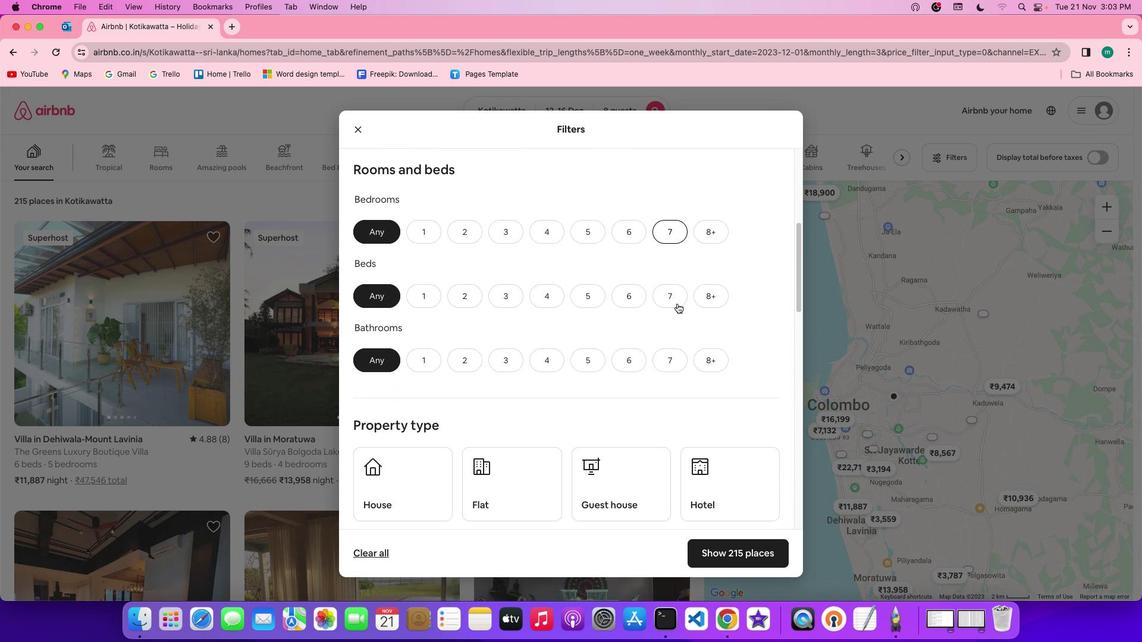 
Action: Mouse scrolled (677, 304) with delta (0, 0)
Screenshot: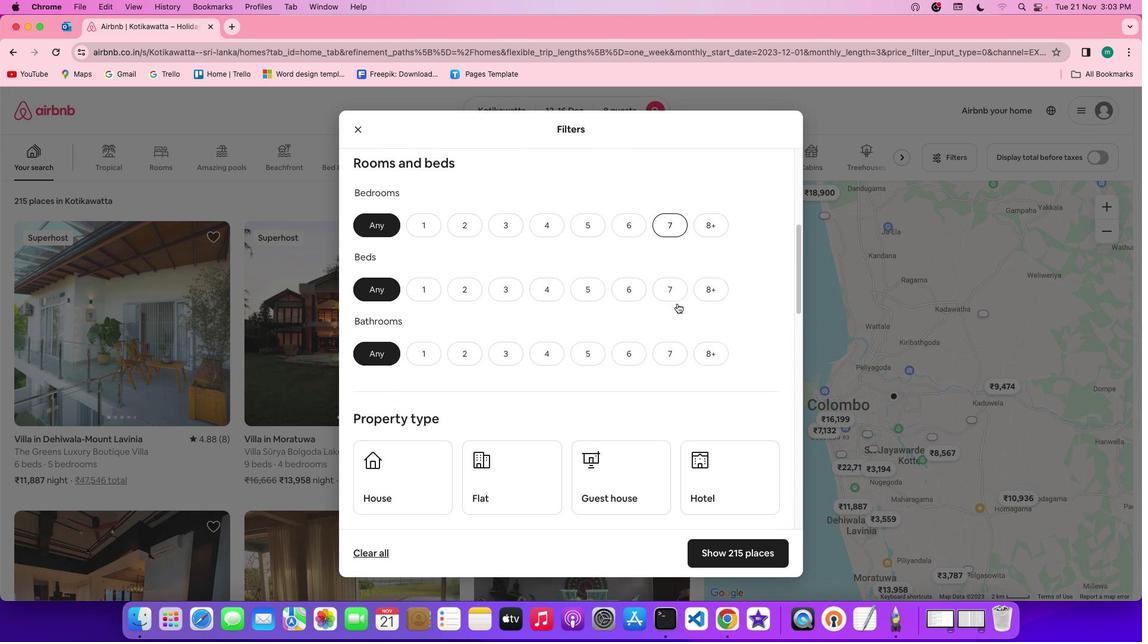 
Action: Mouse scrolled (677, 304) with delta (0, 0)
Screenshot: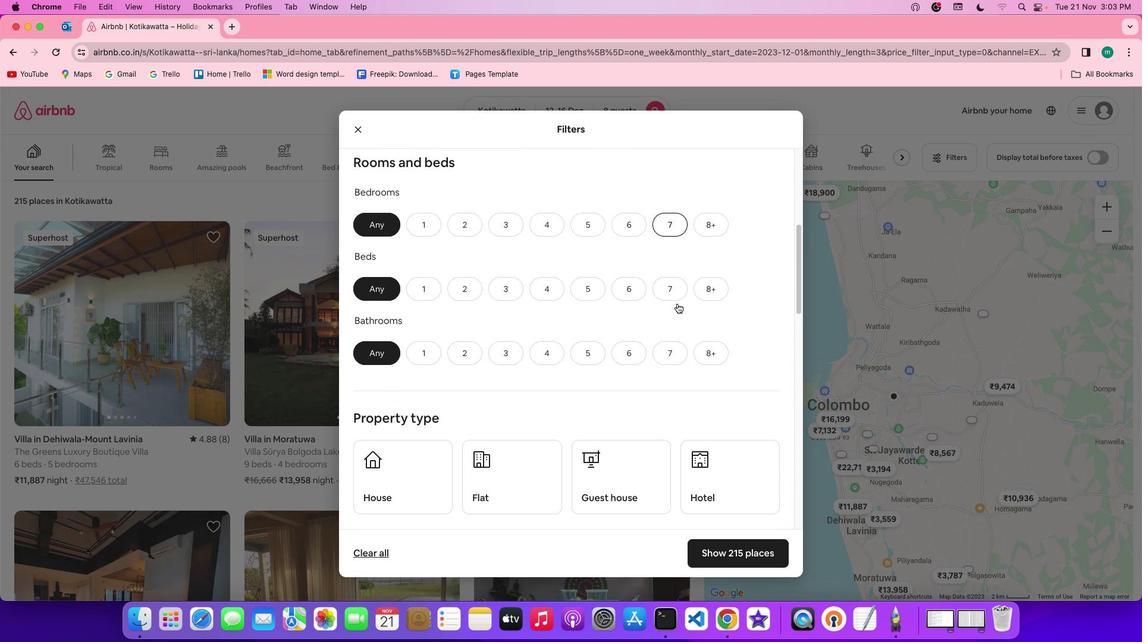 
Action: Mouse moved to (704, 219)
Screenshot: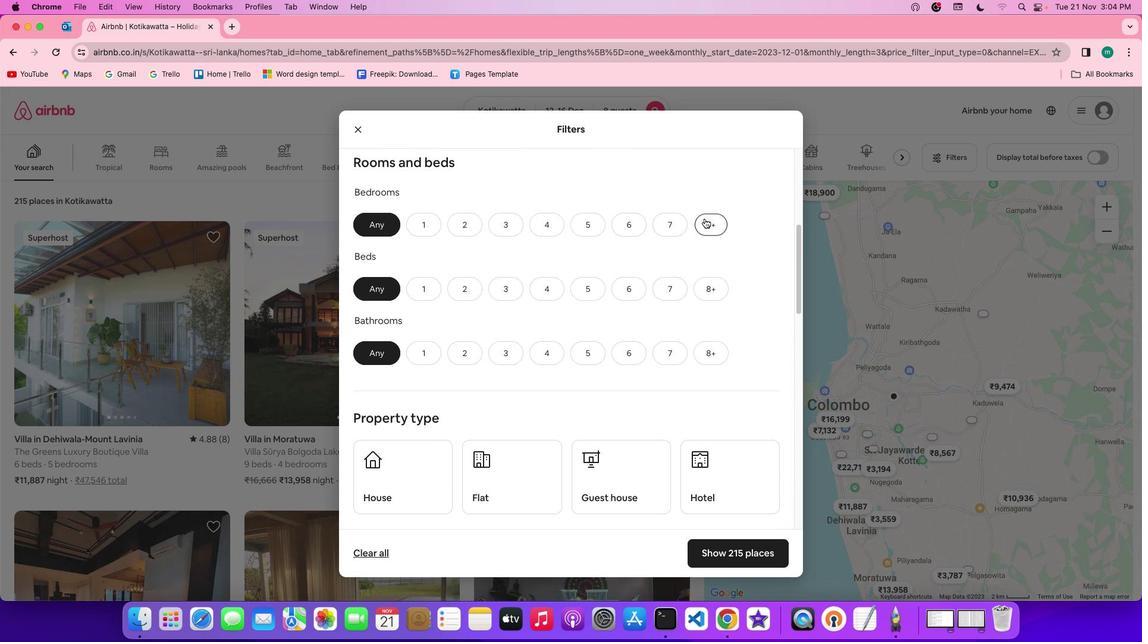
Action: Mouse pressed left at (704, 219)
Screenshot: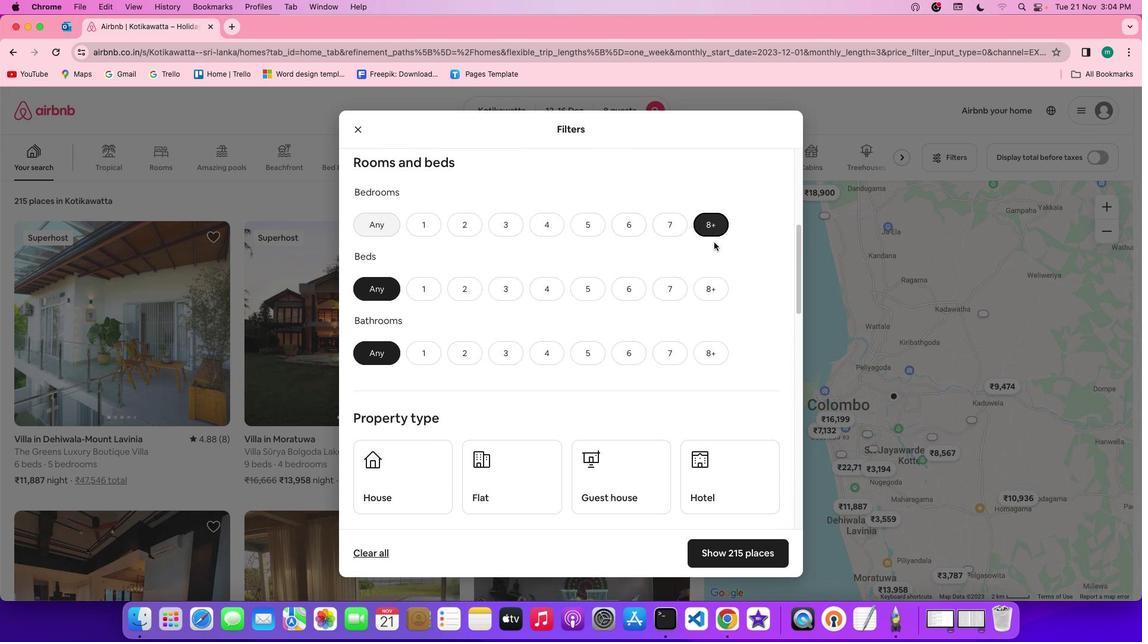 
Action: Mouse moved to (722, 292)
Screenshot: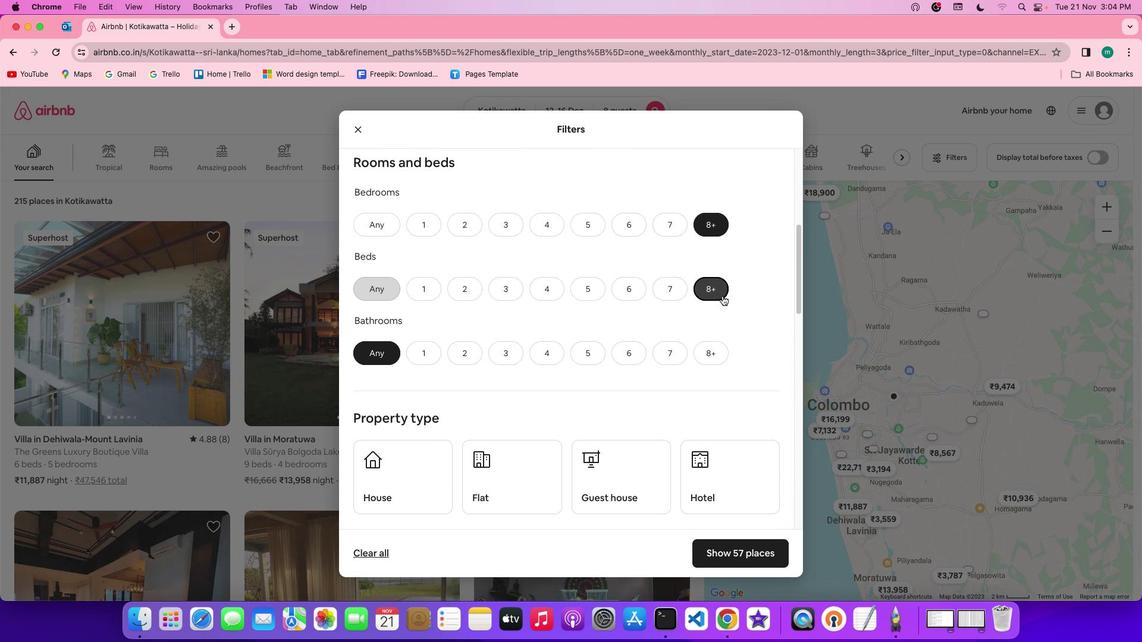 
Action: Mouse pressed left at (722, 292)
Screenshot: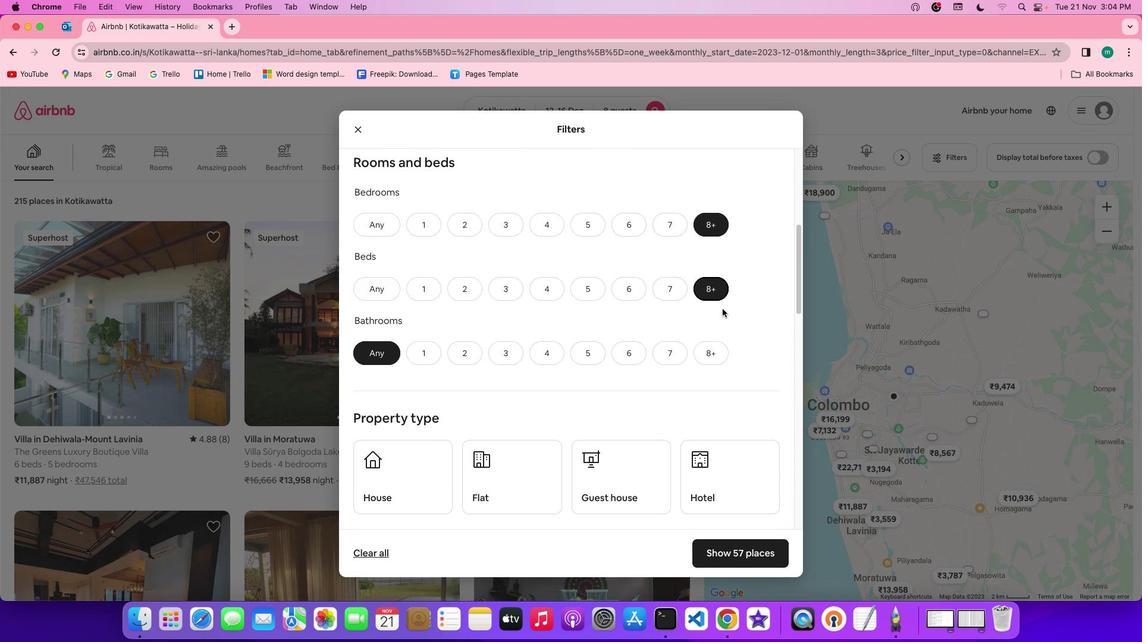 
Action: Mouse moved to (721, 352)
Screenshot: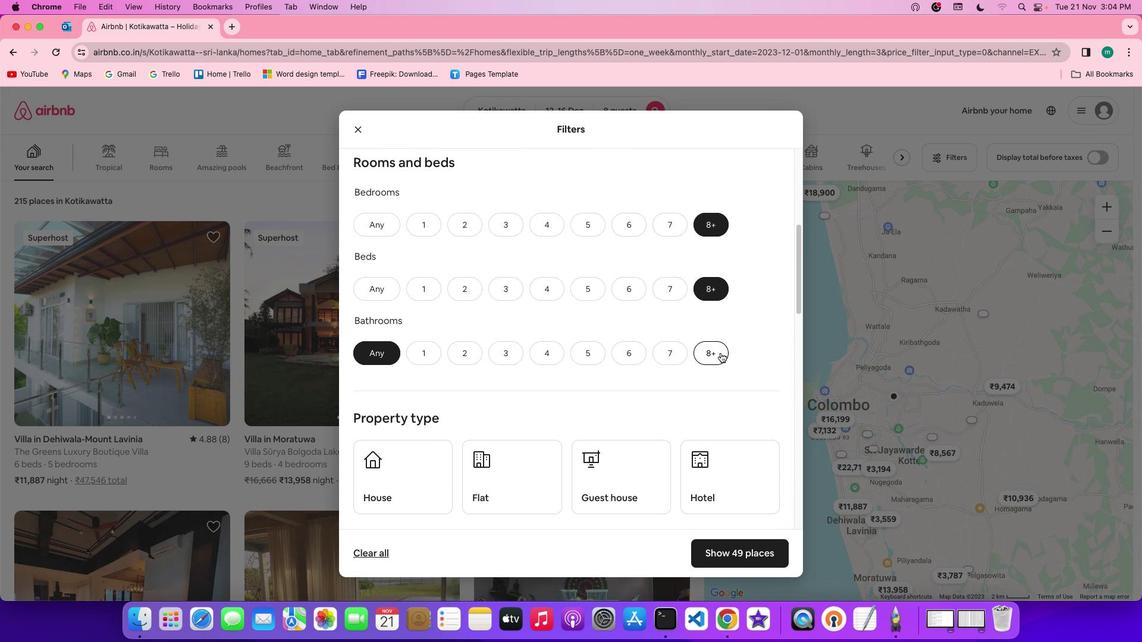 
Action: Mouse pressed left at (721, 352)
Screenshot: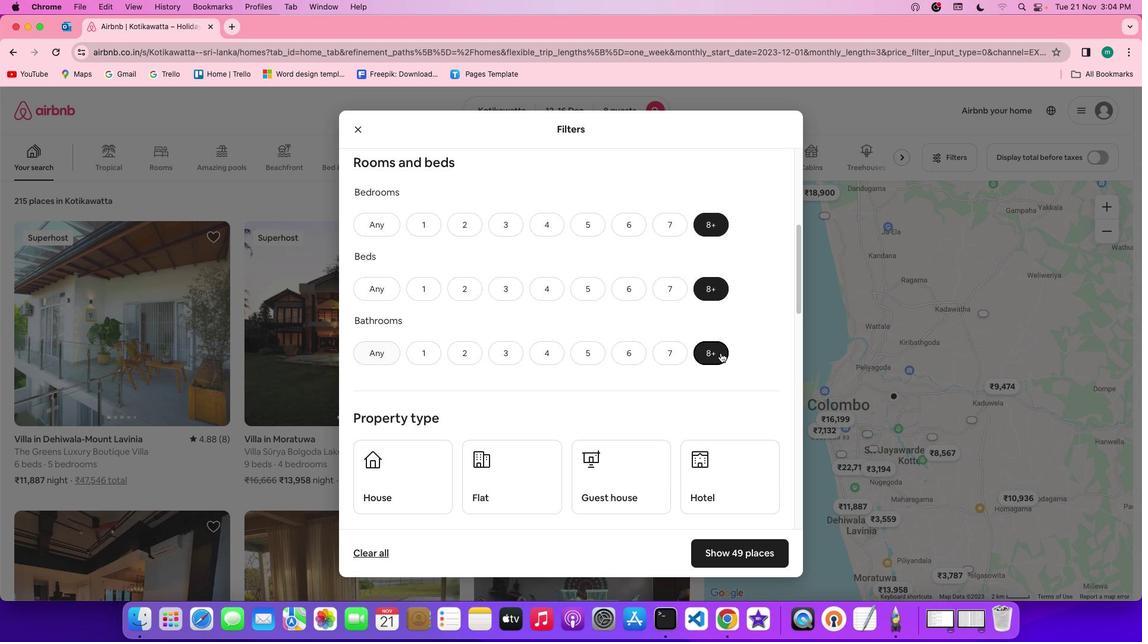 
Action: Mouse moved to (714, 352)
Screenshot: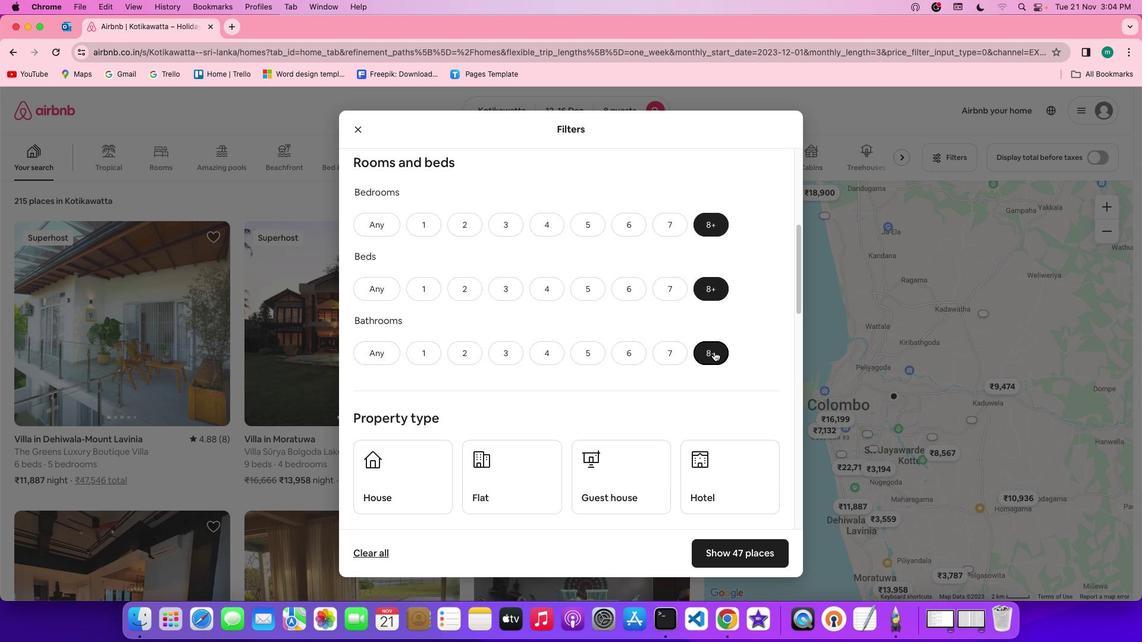 
Action: Mouse scrolled (714, 352) with delta (0, 0)
Screenshot: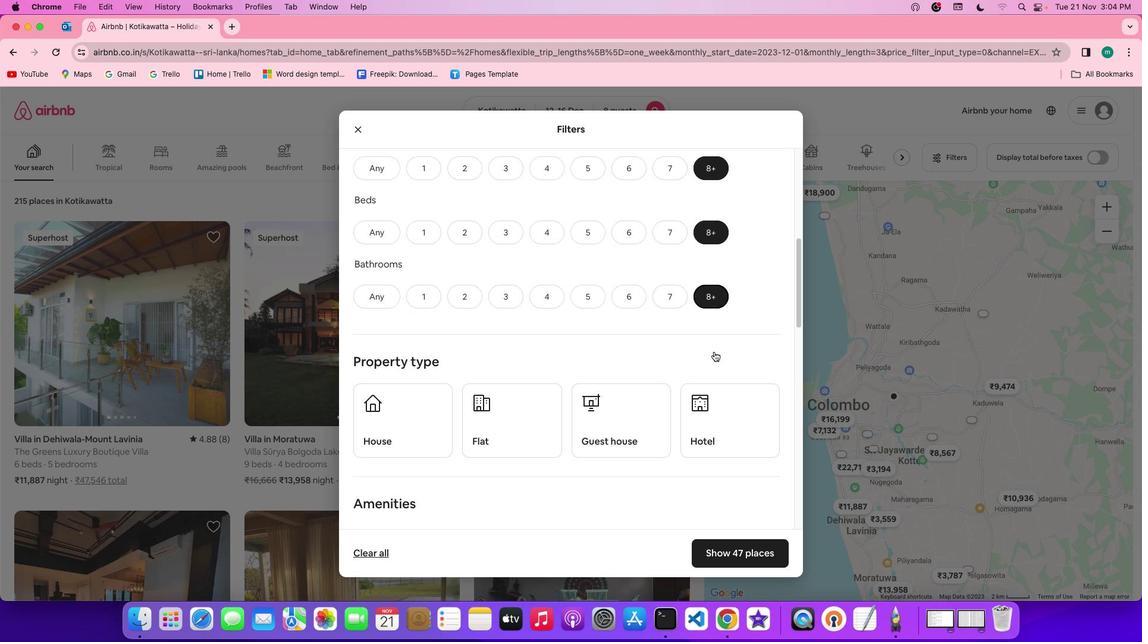 
Action: Mouse scrolled (714, 352) with delta (0, 0)
Screenshot: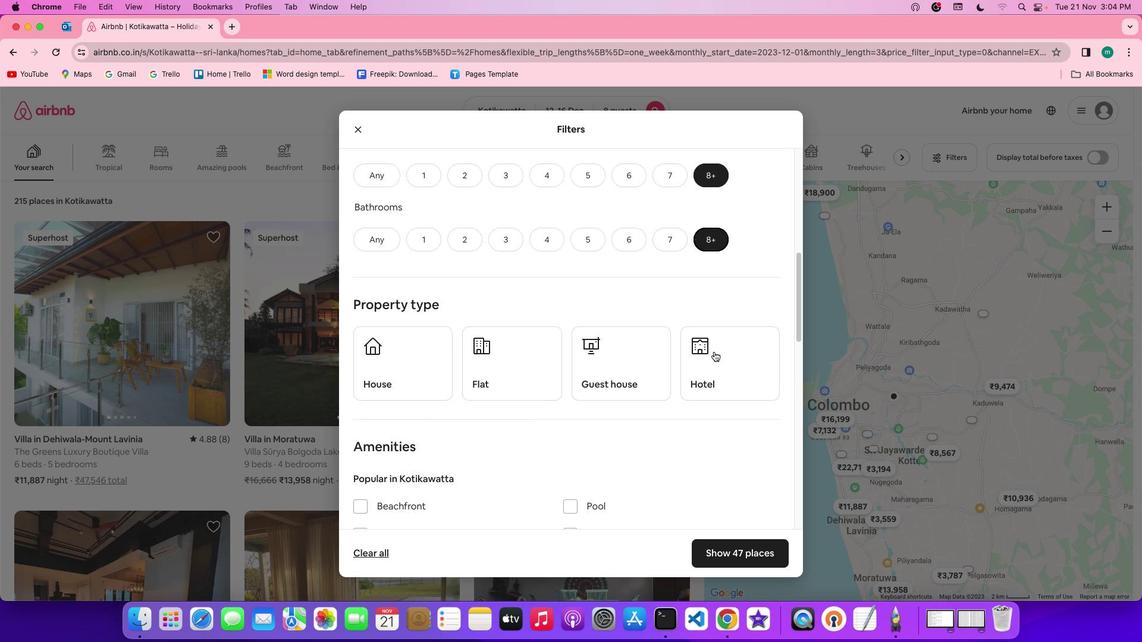 
Action: Mouse scrolled (714, 352) with delta (0, 0)
Screenshot: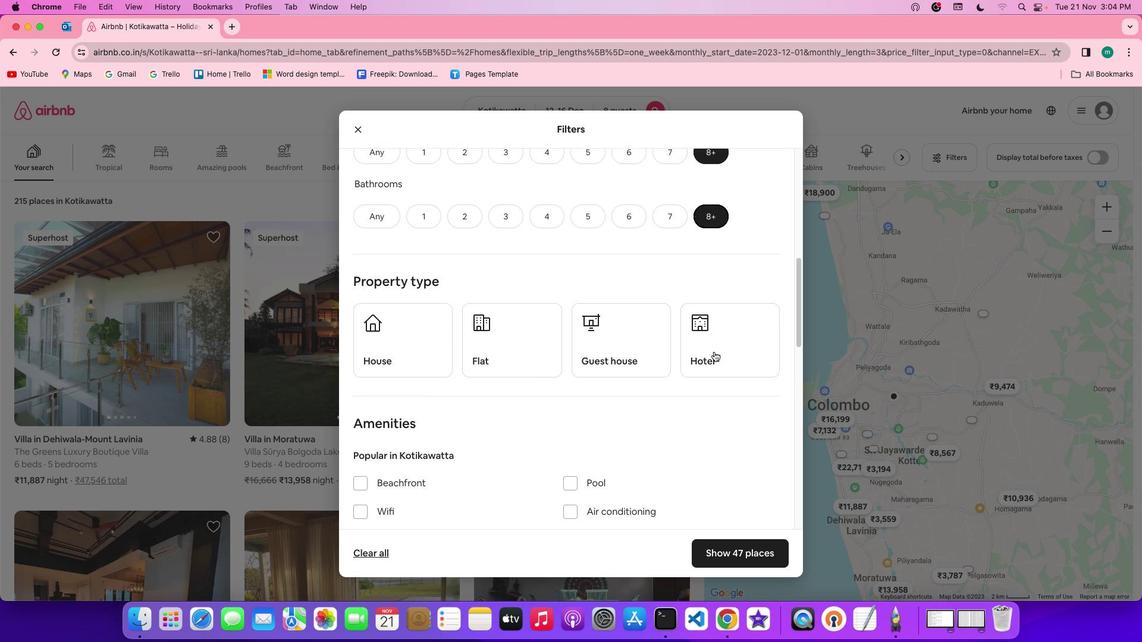 
Action: Mouse scrolled (714, 352) with delta (0, 0)
Screenshot: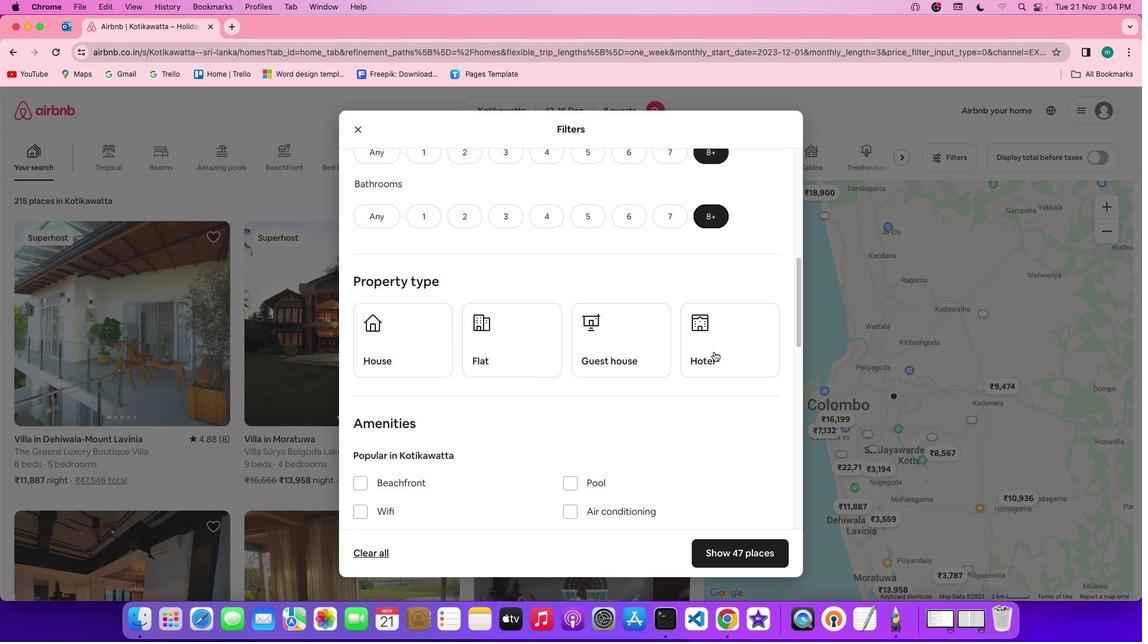 
Action: Mouse moved to (717, 332)
Screenshot: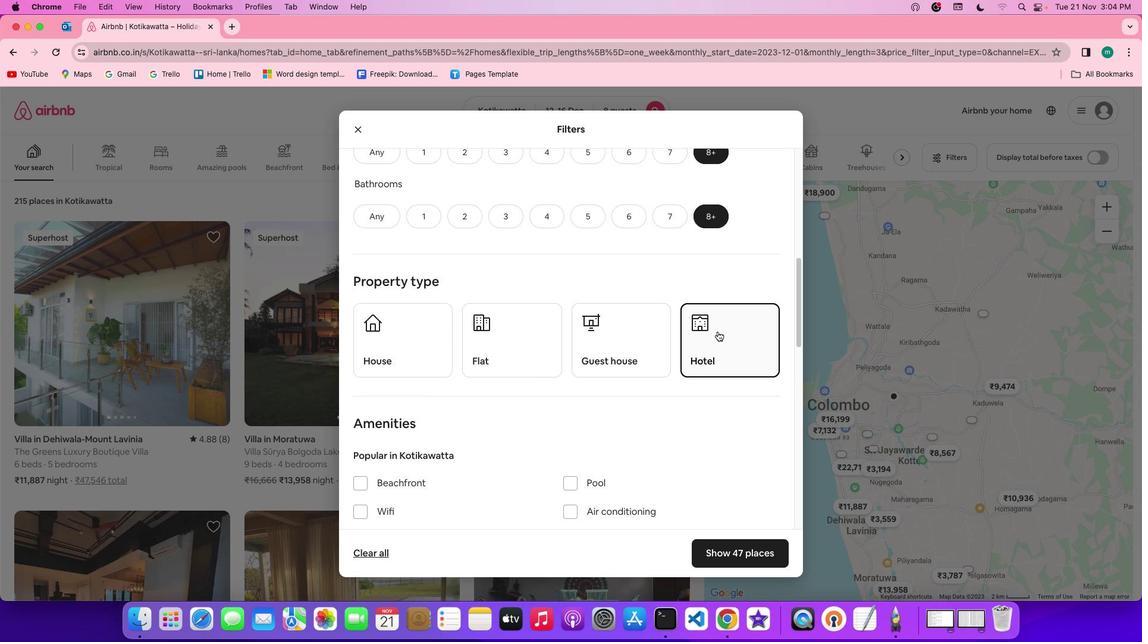 
Action: Mouse pressed left at (717, 332)
Screenshot: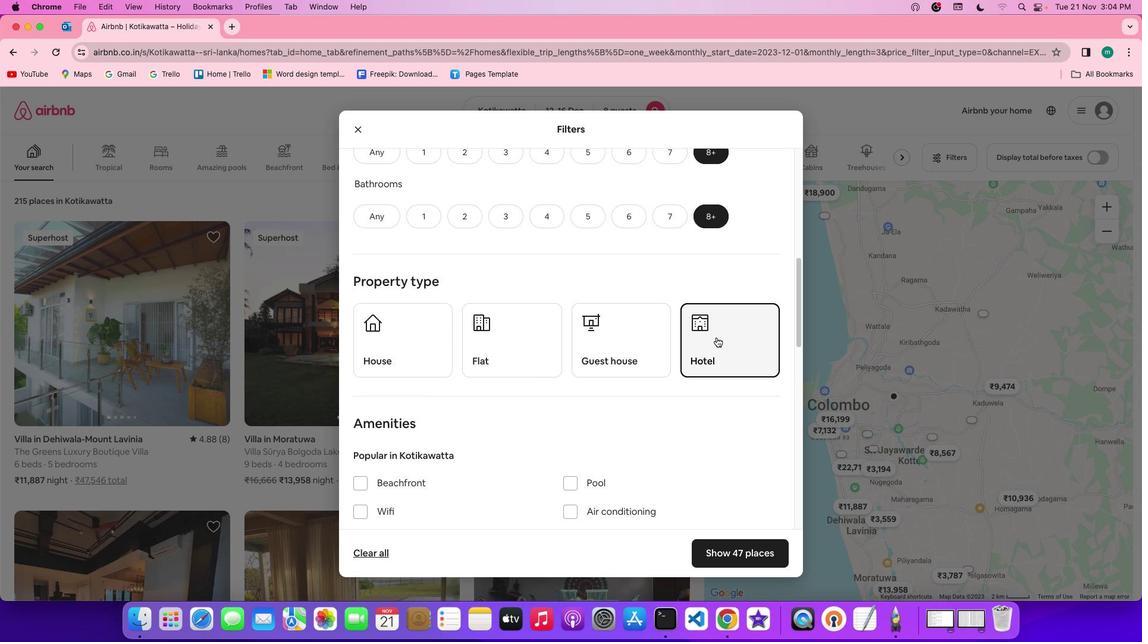 
Action: Mouse moved to (713, 343)
Screenshot: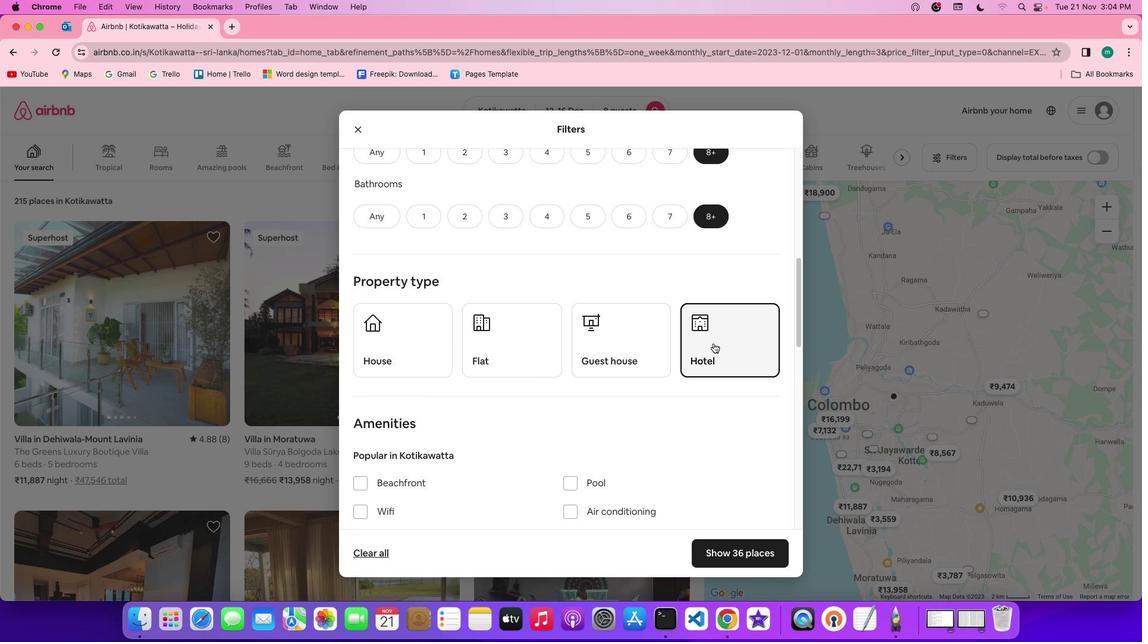 
Action: Mouse scrolled (713, 343) with delta (0, 0)
Screenshot: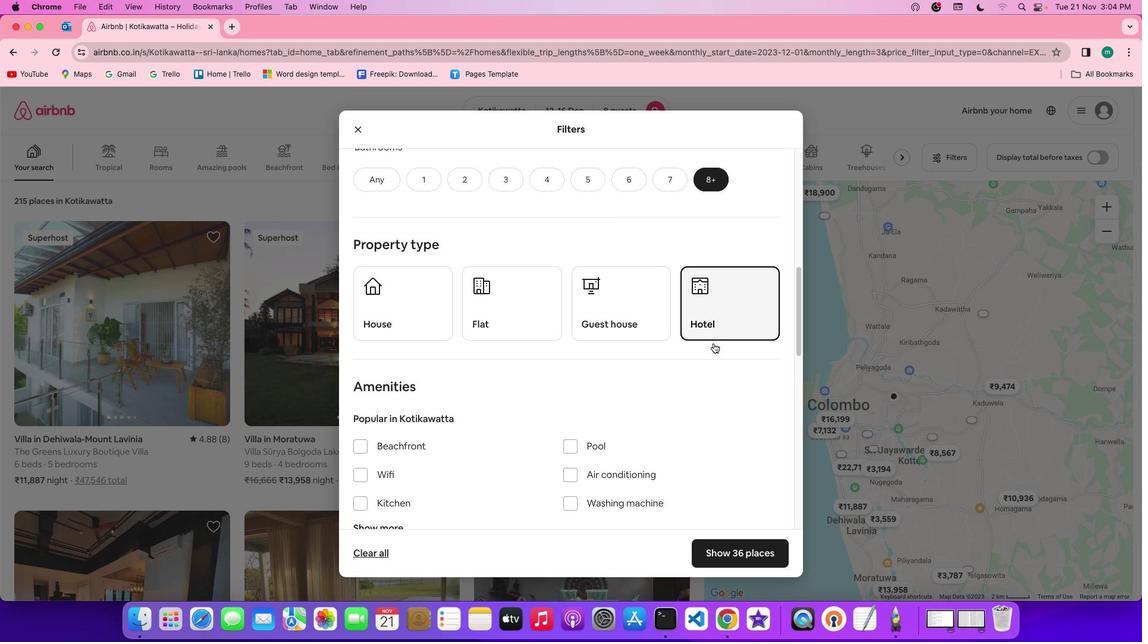 
Action: Mouse scrolled (713, 343) with delta (0, 0)
Screenshot: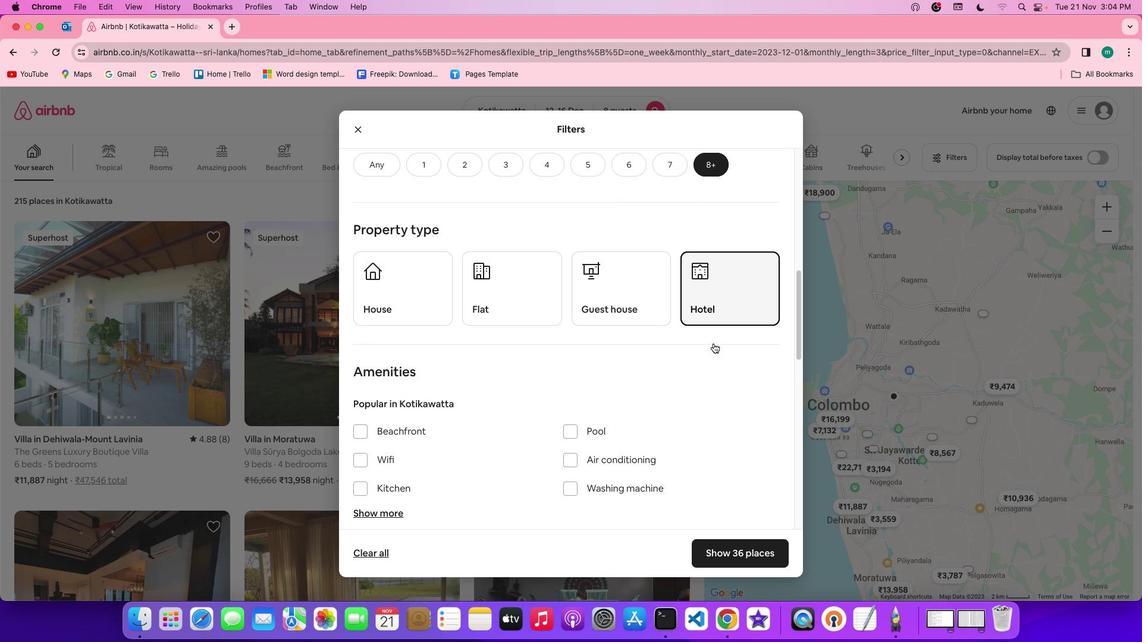 
Action: Mouse scrolled (713, 343) with delta (0, 0)
Screenshot: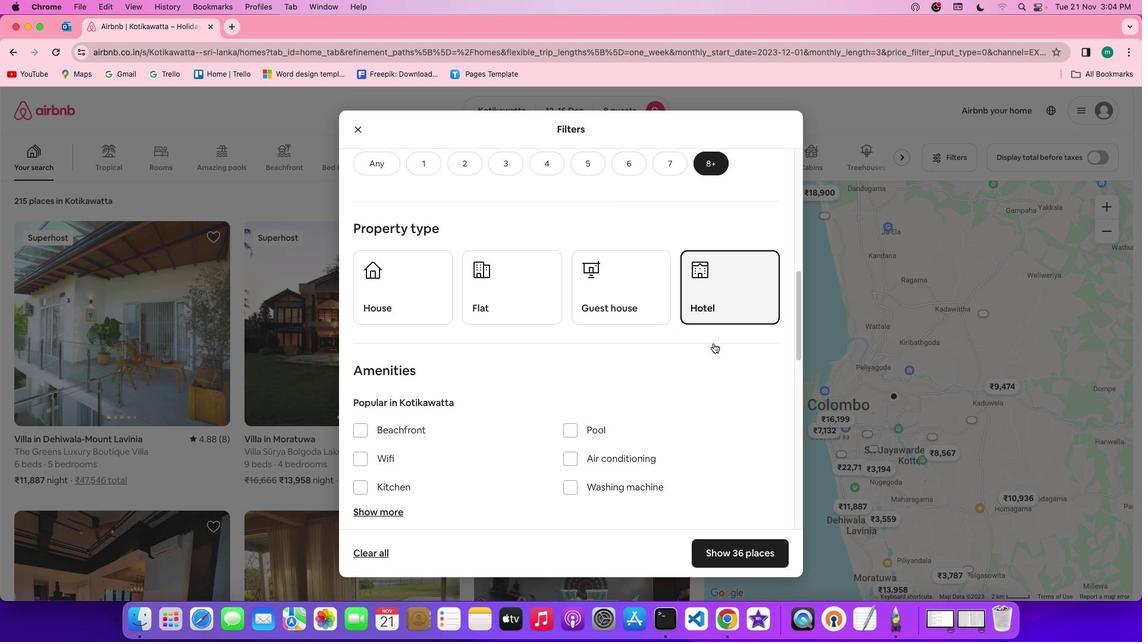 
Action: Mouse scrolled (713, 343) with delta (0, 0)
Screenshot: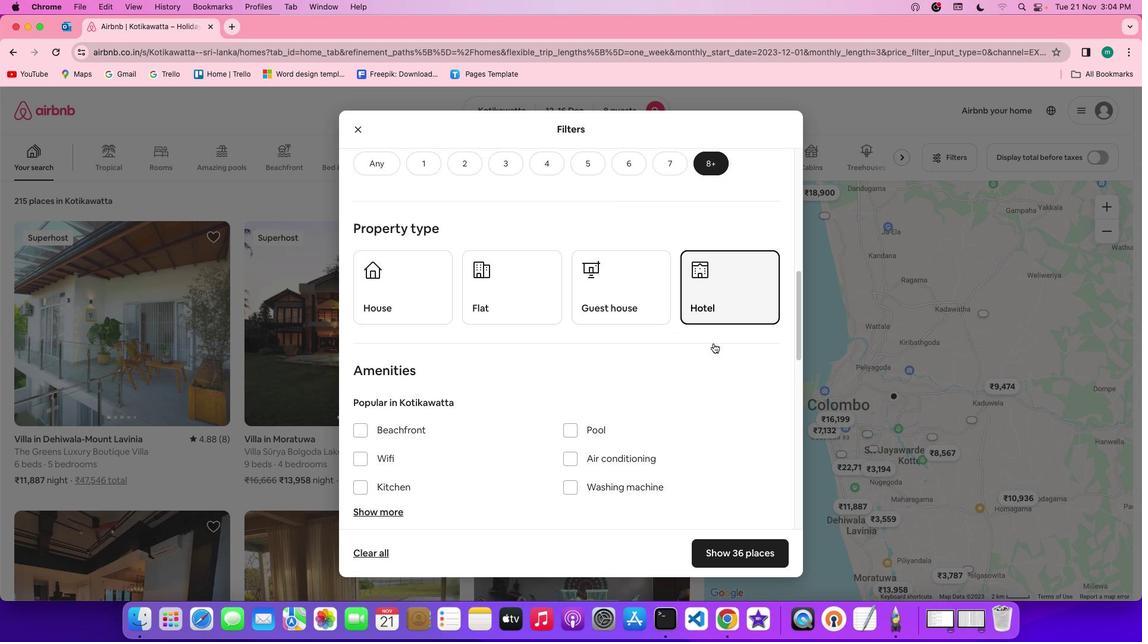 
Action: Mouse scrolled (713, 343) with delta (0, 0)
Screenshot: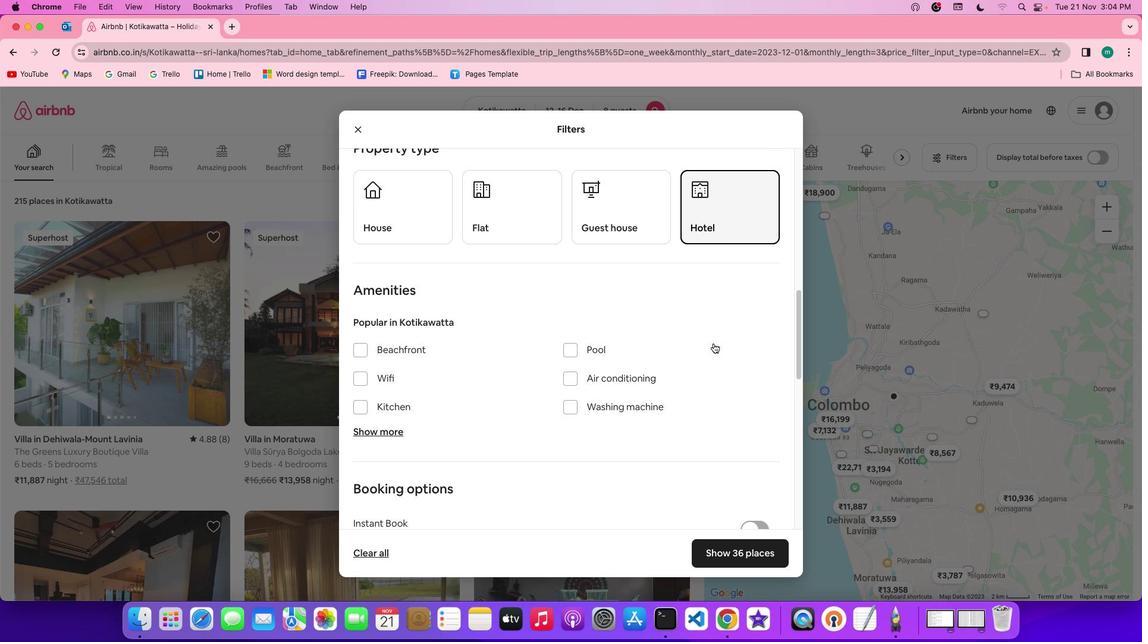 
Action: Mouse scrolled (713, 343) with delta (0, 0)
Screenshot: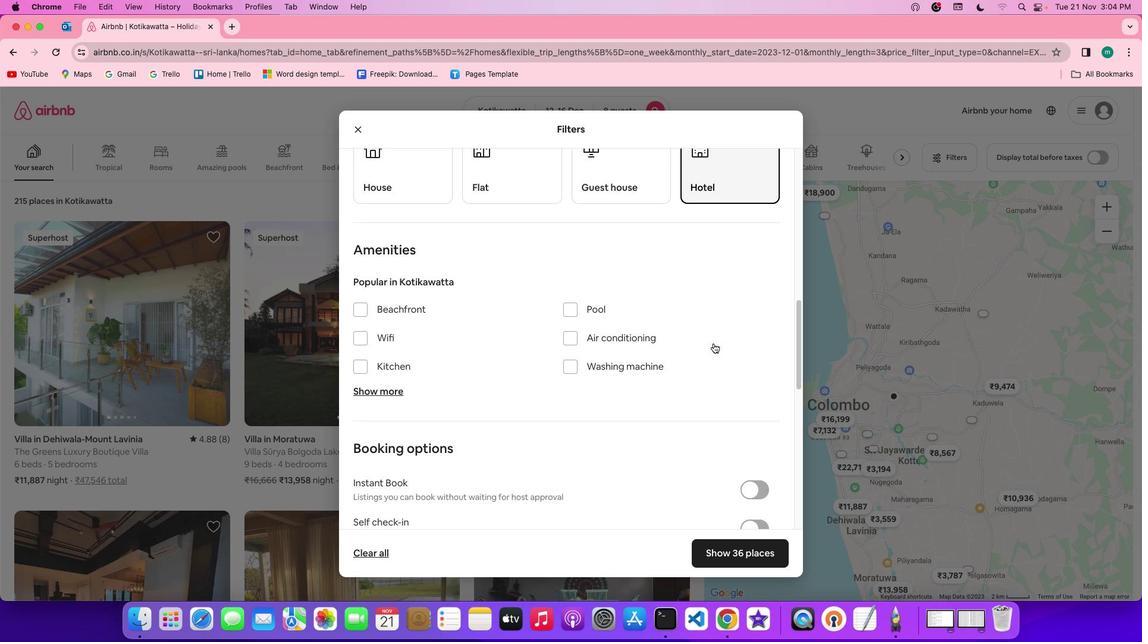 
Action: Mouse scrolled (713, 343) with delta (0, 0)
Screenshot: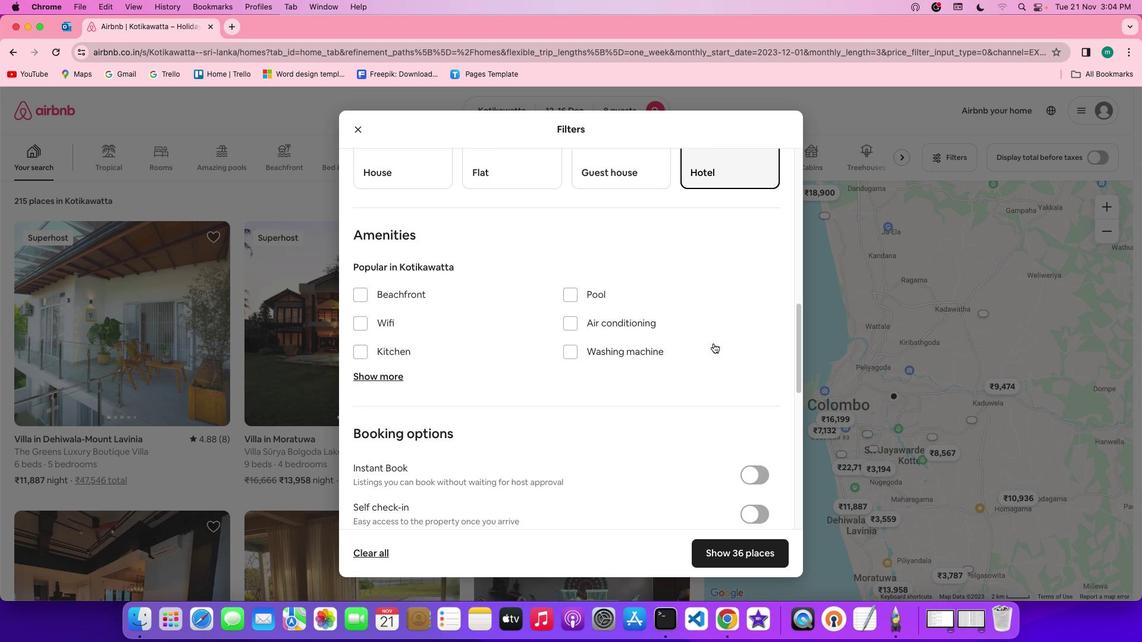 
Action: Mouse scrolled (713, 343) with delta (0, 0)
Screenshot: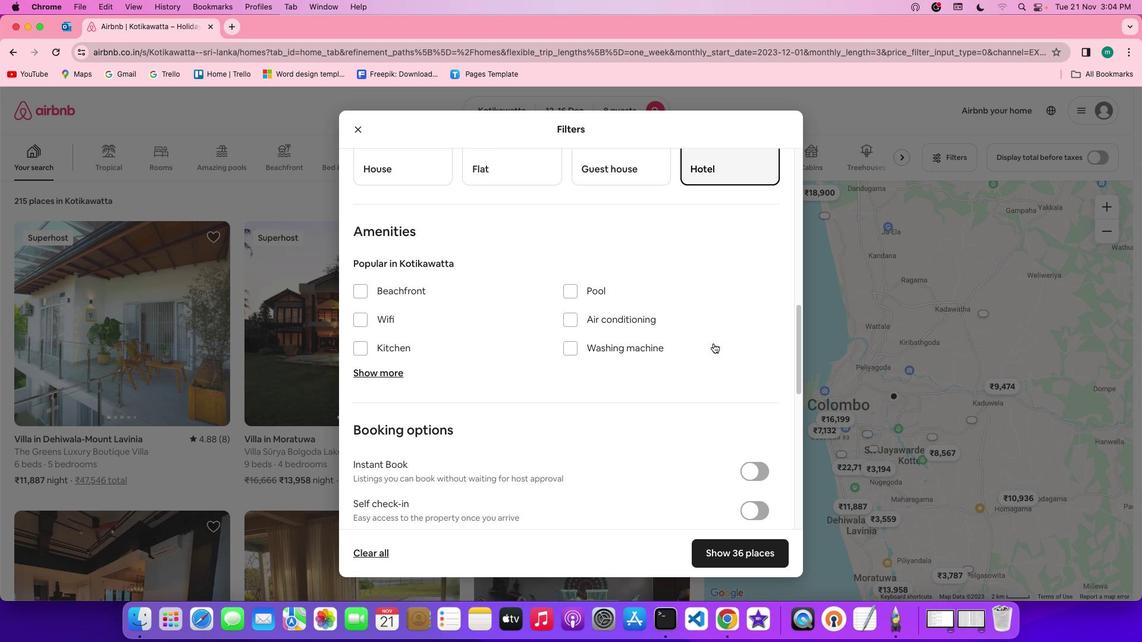 
Action: Mouse scrolled (713, 343) with delta (0, 0)
Screenshot: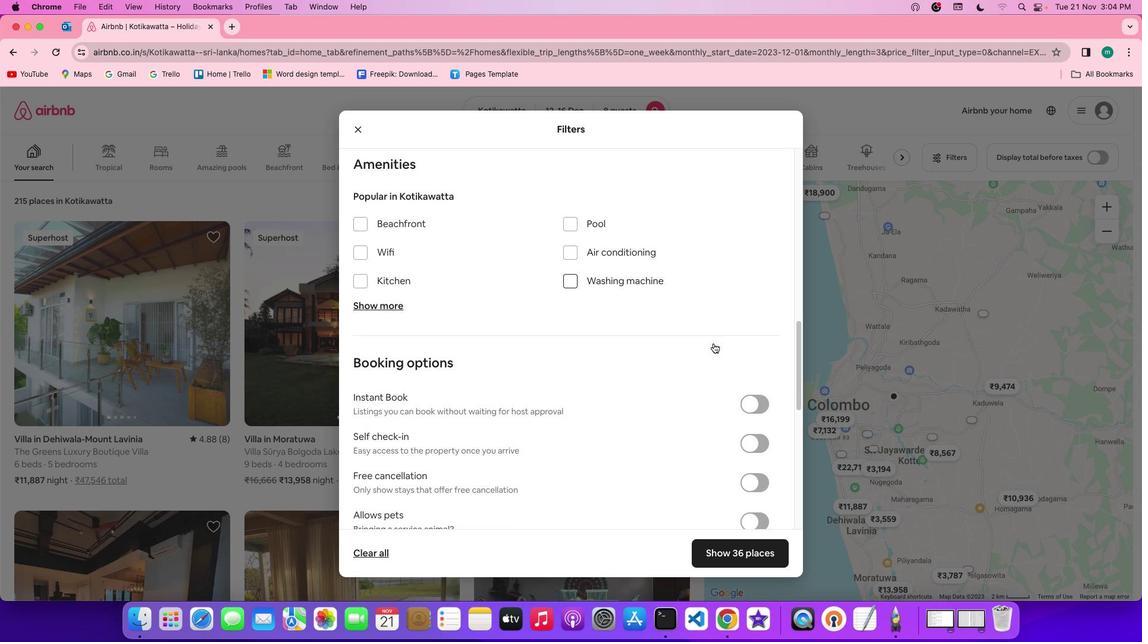 
Action: Mouse scrolled (713, 343) with delta (0, 0)
Screenshot: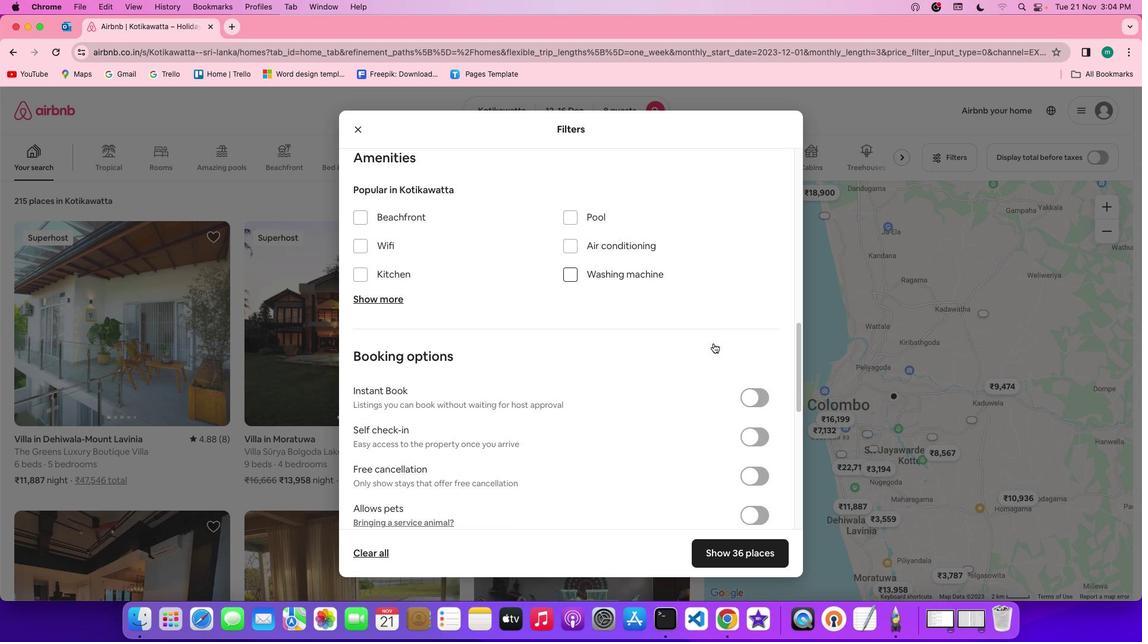 
Action: Mouse scrolled (713, 343) with delta (0, 0)
Screenshot: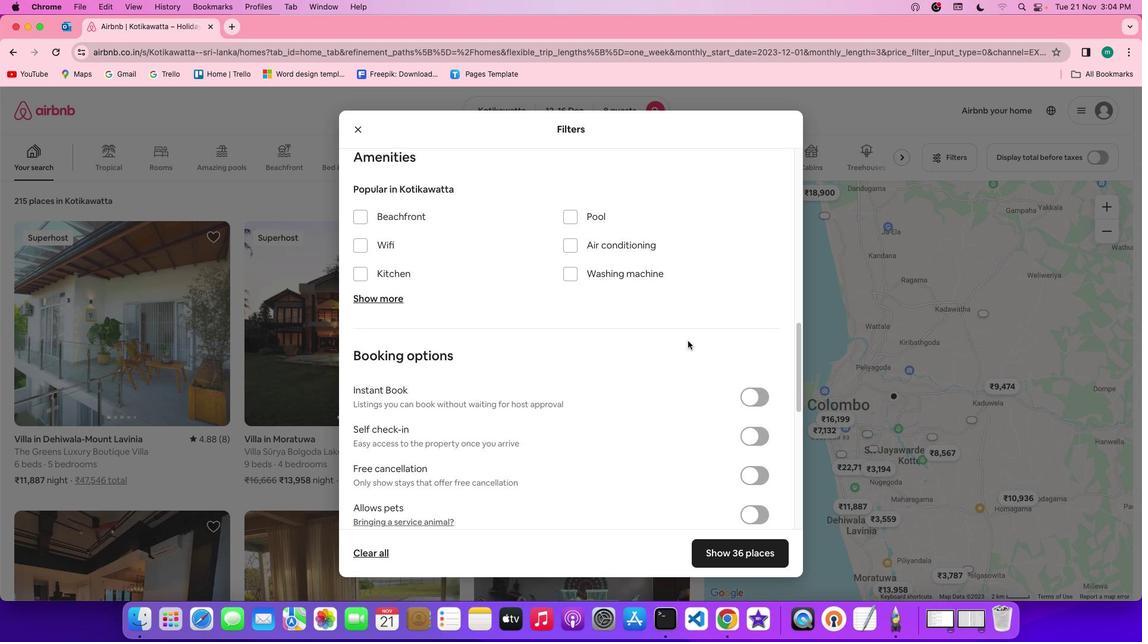 
Action: Mouse moved to (358, 241)
Screenshot: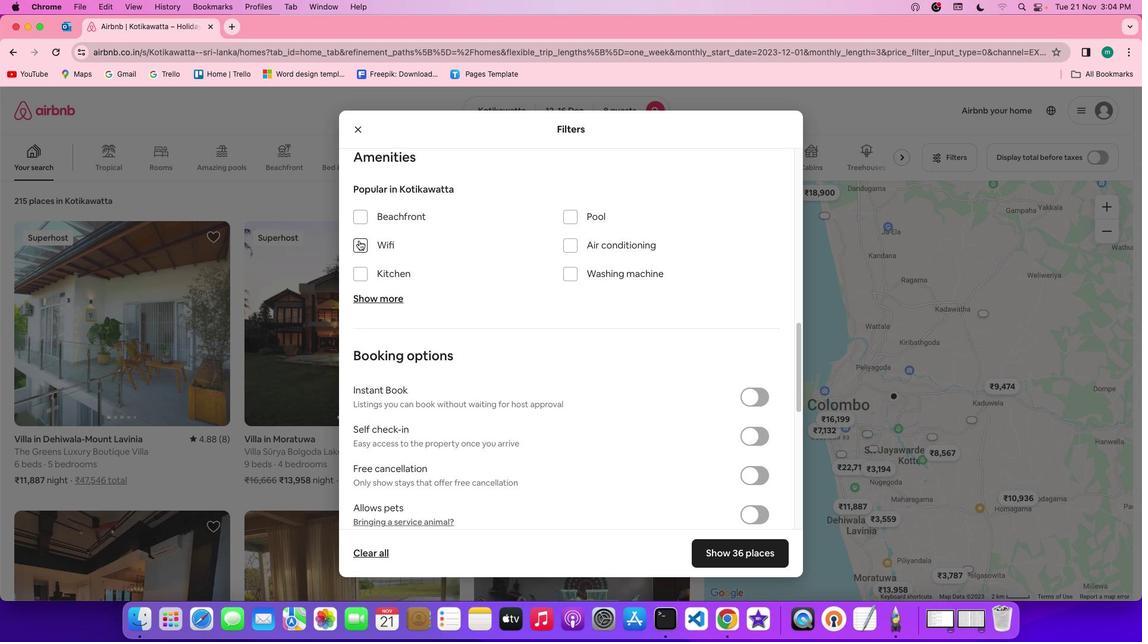 
Action: Mouse pressed left at (358, 241)
Screenshot: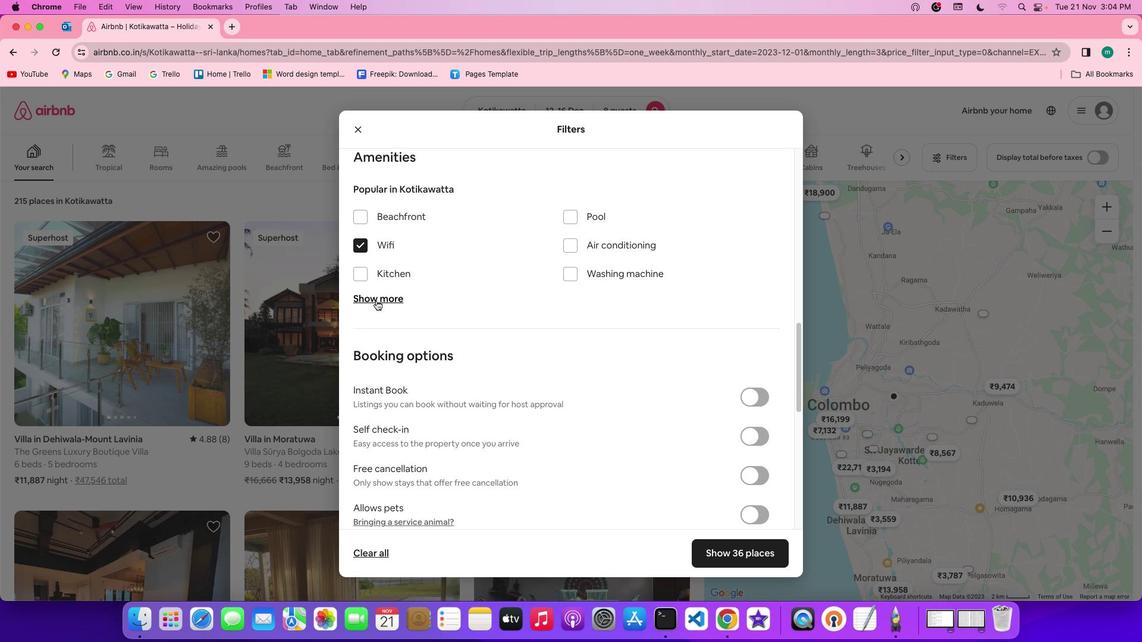 
Action: Mouse moved to (376, 301)
Screenshot: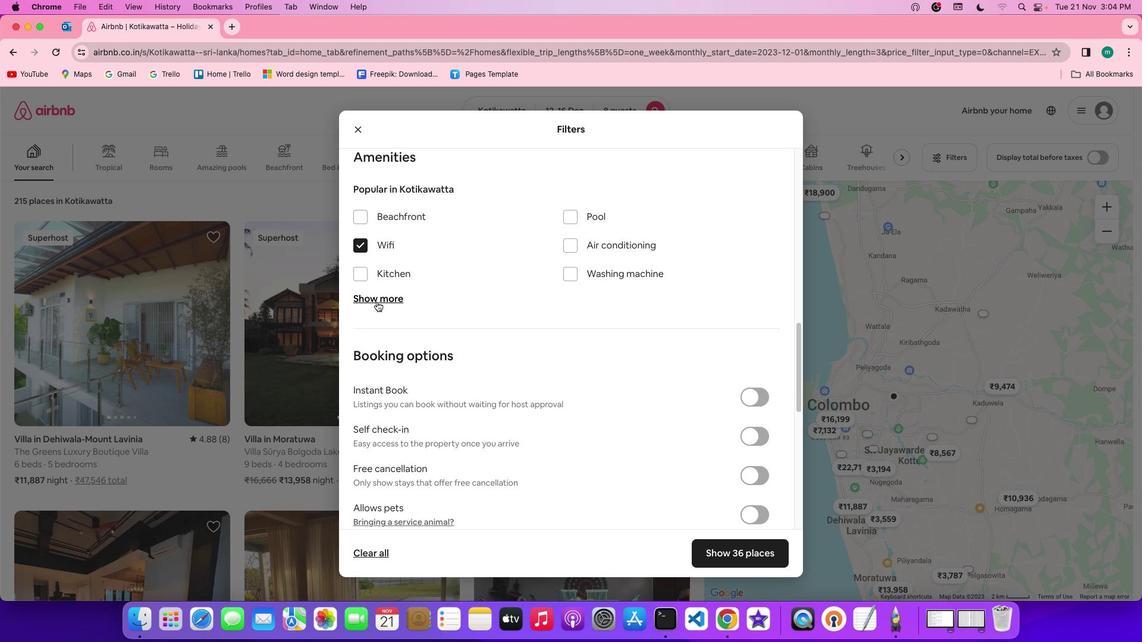 
Action: Mouse pressed left at (376, 301)
Screenshot: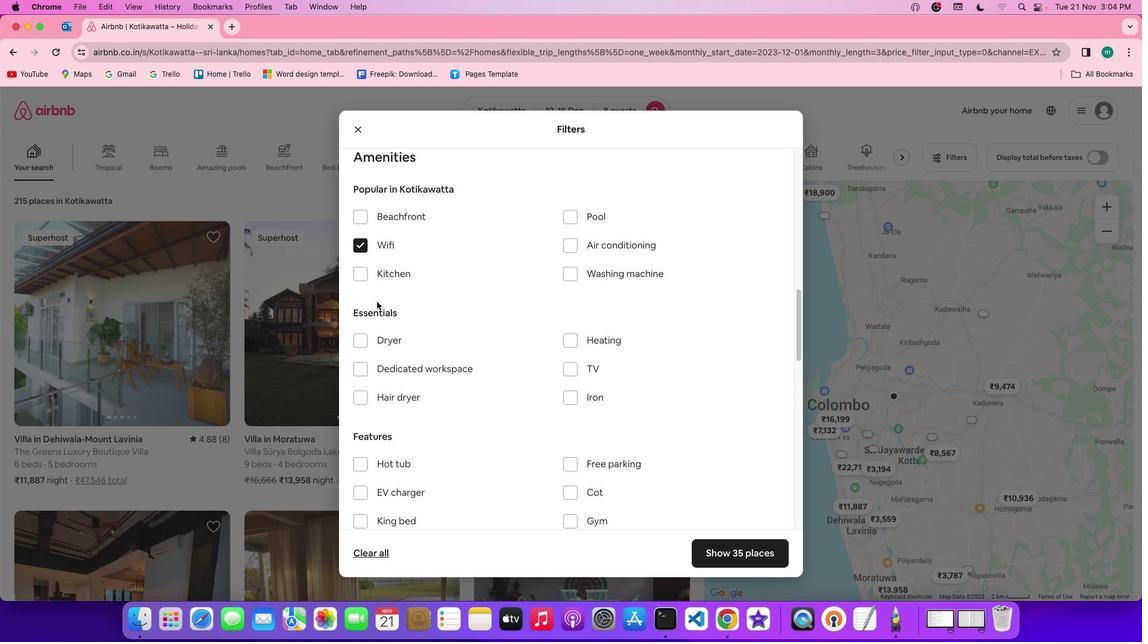
Action: Mouse moved to (525, 352)
Screenshot: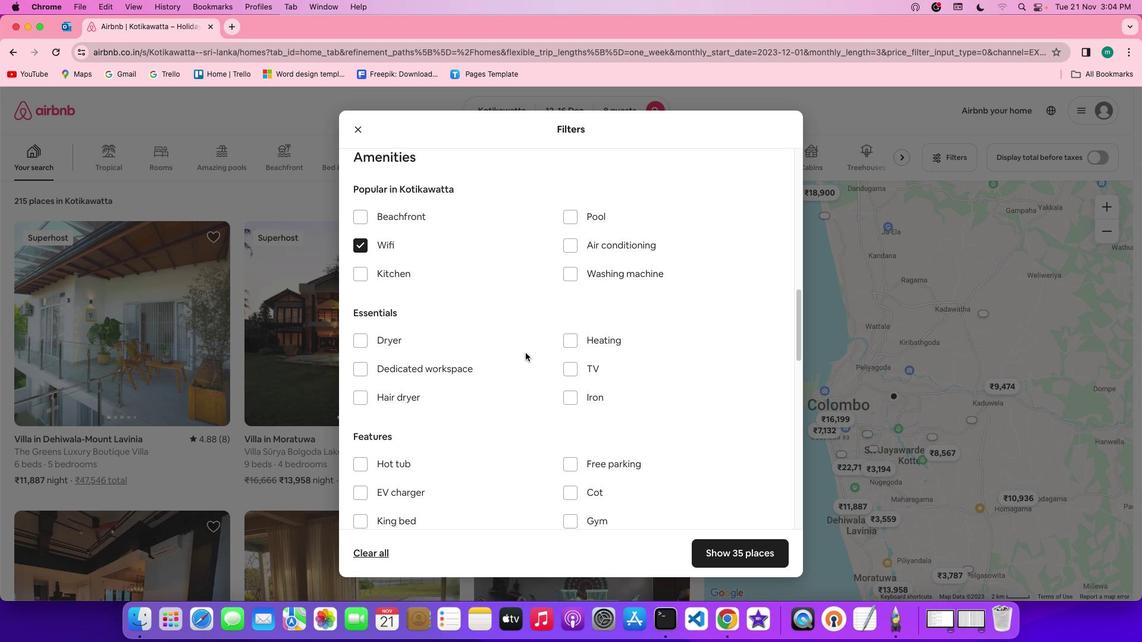 
Action: Mouse scrolled (525, 352) with delta (0, 0)
Screenshot: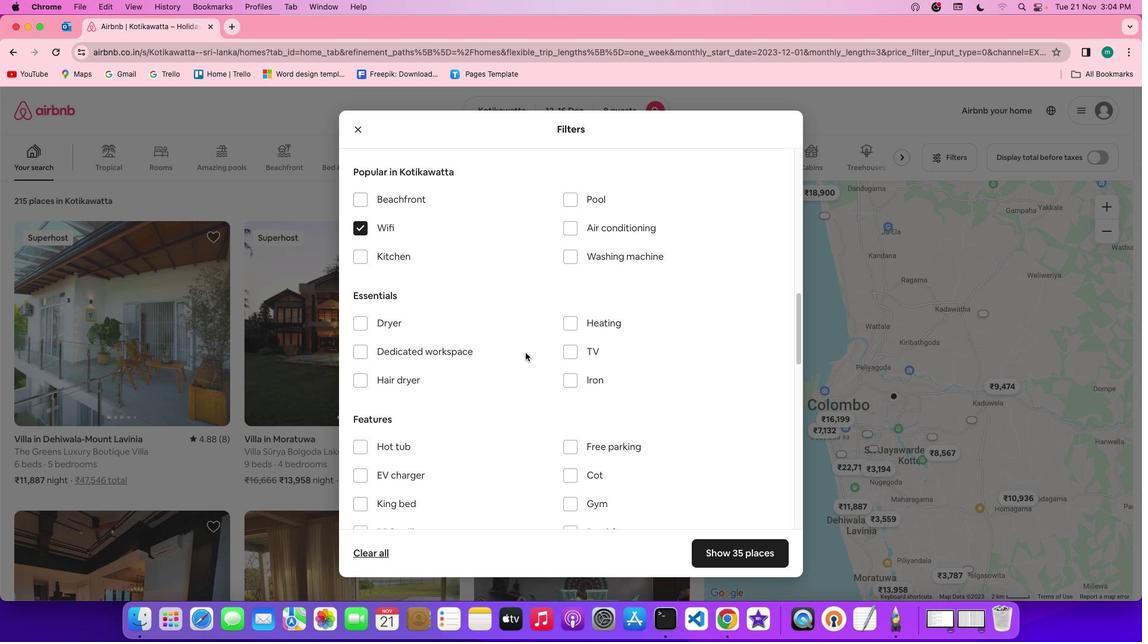 
Action: Mouse scrolled (525, 352) with delta (0, 0)
Screenshot: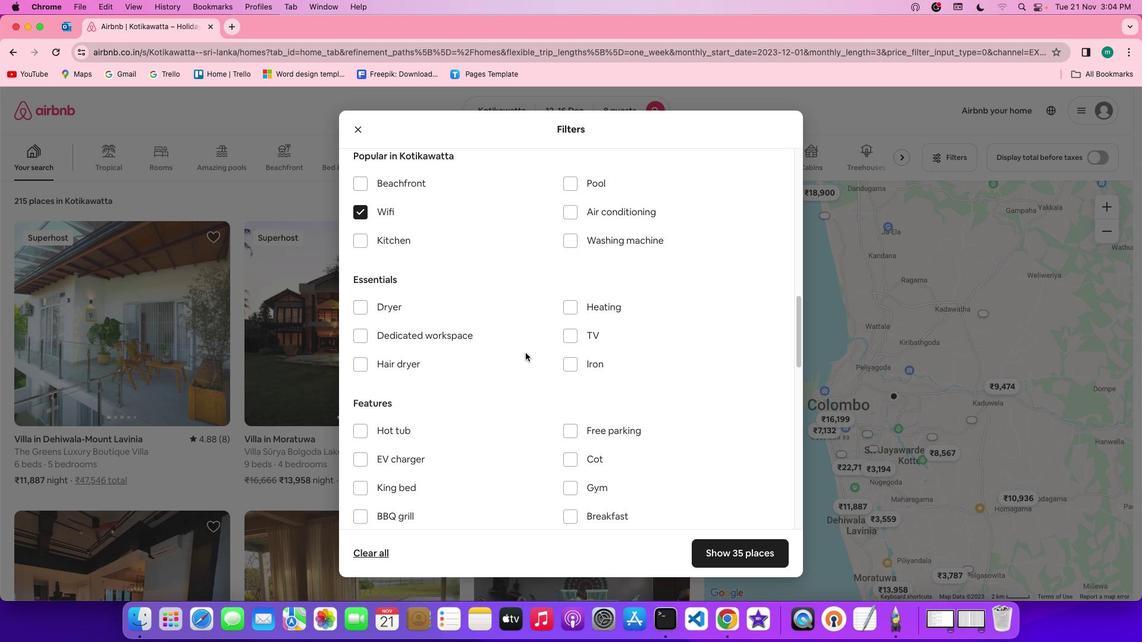 
Action: Mouse scrolled (525, 352) with delta (0, 0)
Screenshot: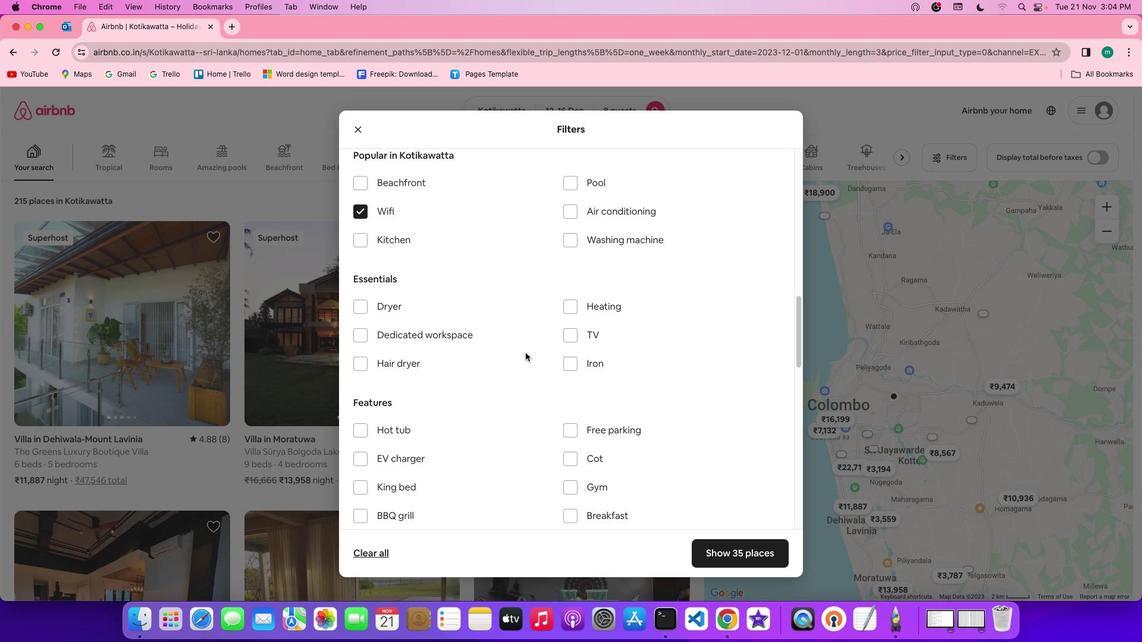
Action: Mouse scrolled (525, 352) with delta (0, 0)
Screenshot: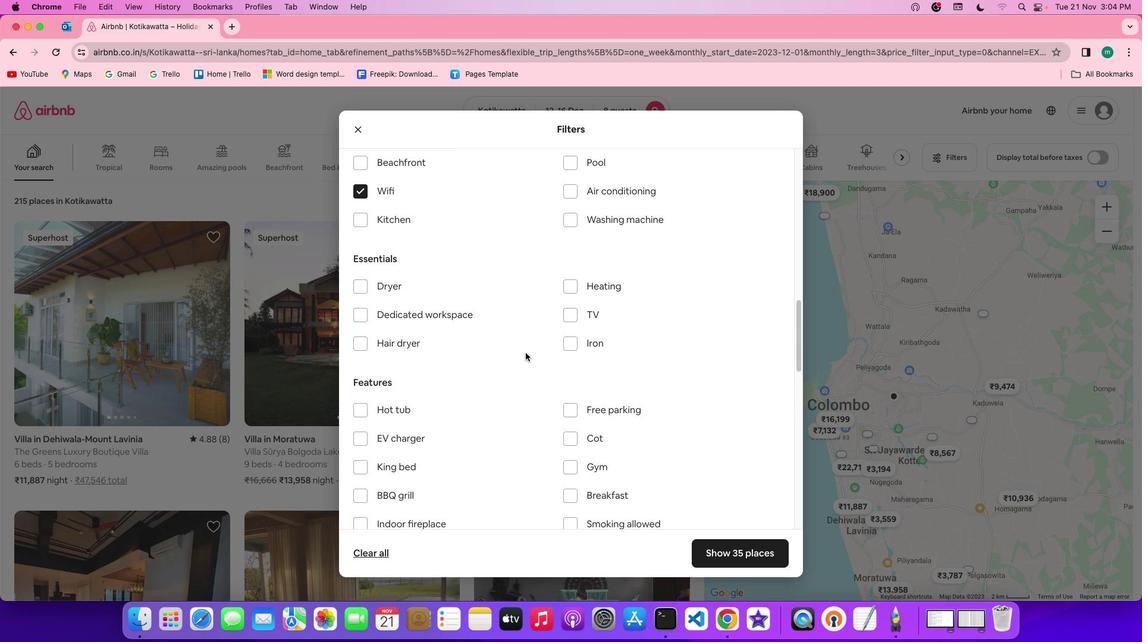 
Action: Mouse scrolled (525, 352) with delta (0, 0)
Screenshot: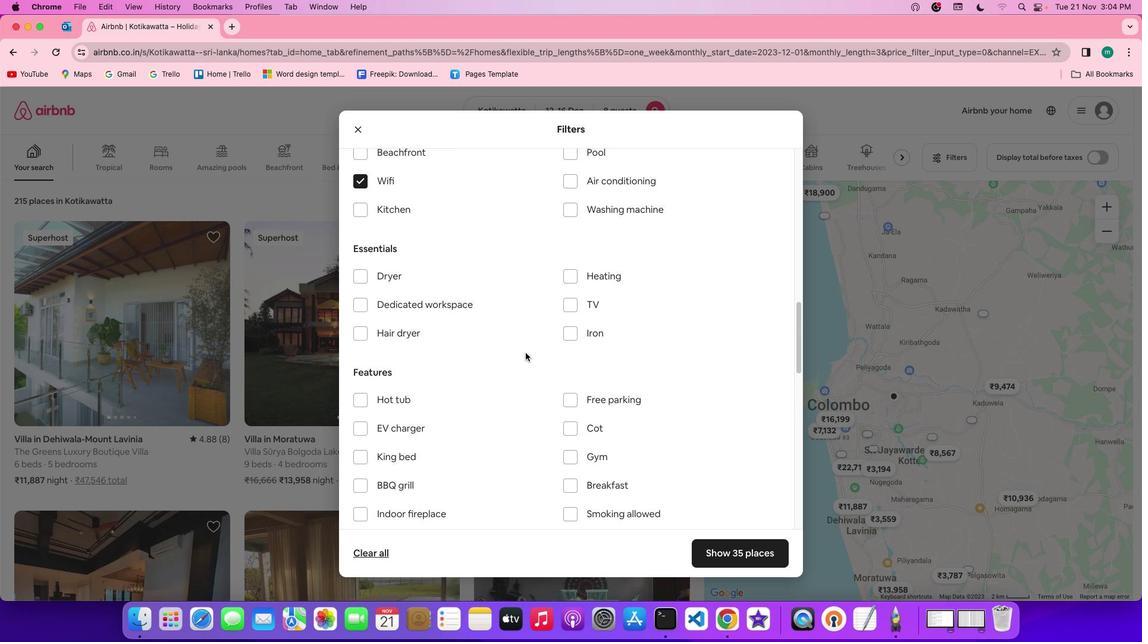 
Action: Mouse scrolled (525, 352) with delta (0, 0)
Screenshot: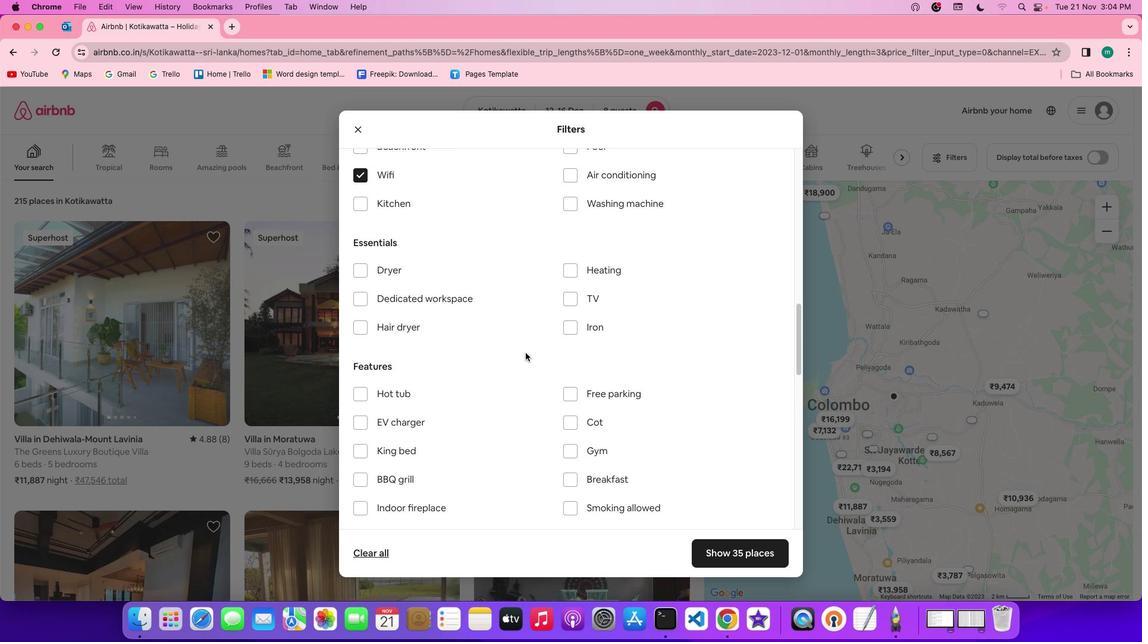 
Action: Mouse scrolled (525, 352) with delta (0, 0)
Screenshot: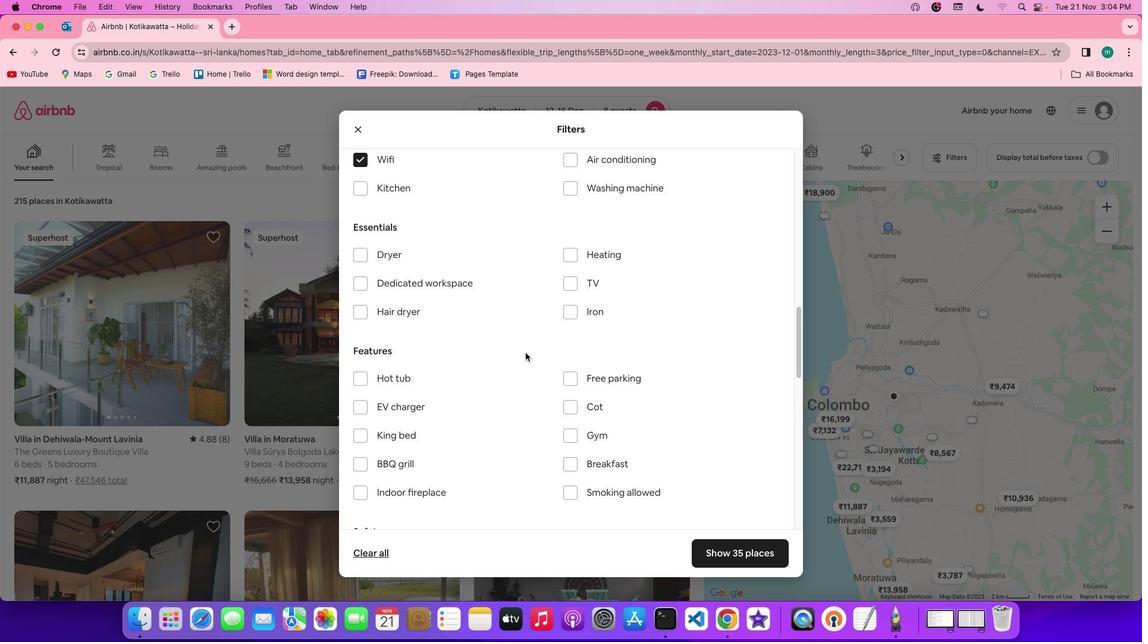 
Action: Mouse scrolled (525, 352) with delta (0, 0)
Screenshot: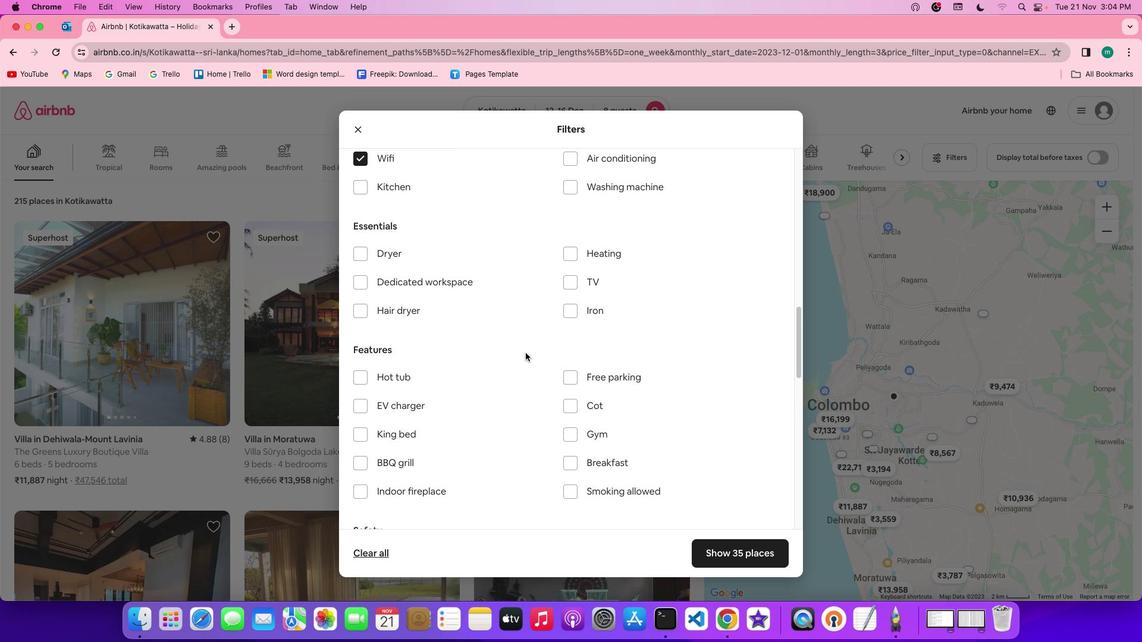 
Action: Mouse scrolled (525, 352) with delta (0, 0)
Screenshot: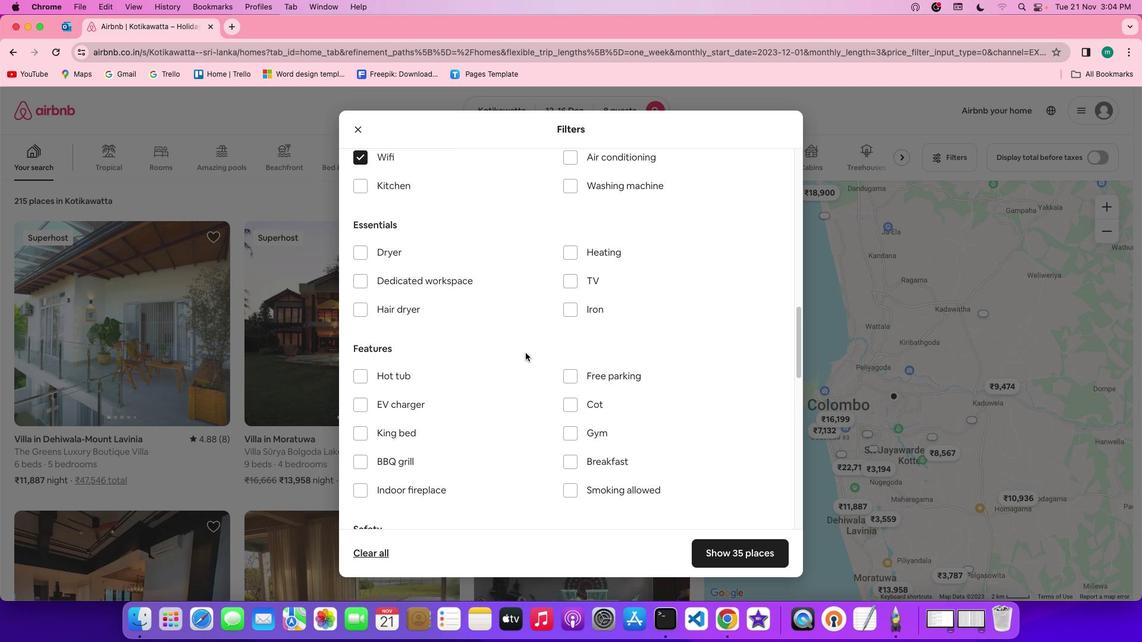 
Action: Mouse moved to (567, 277)
Screenshot: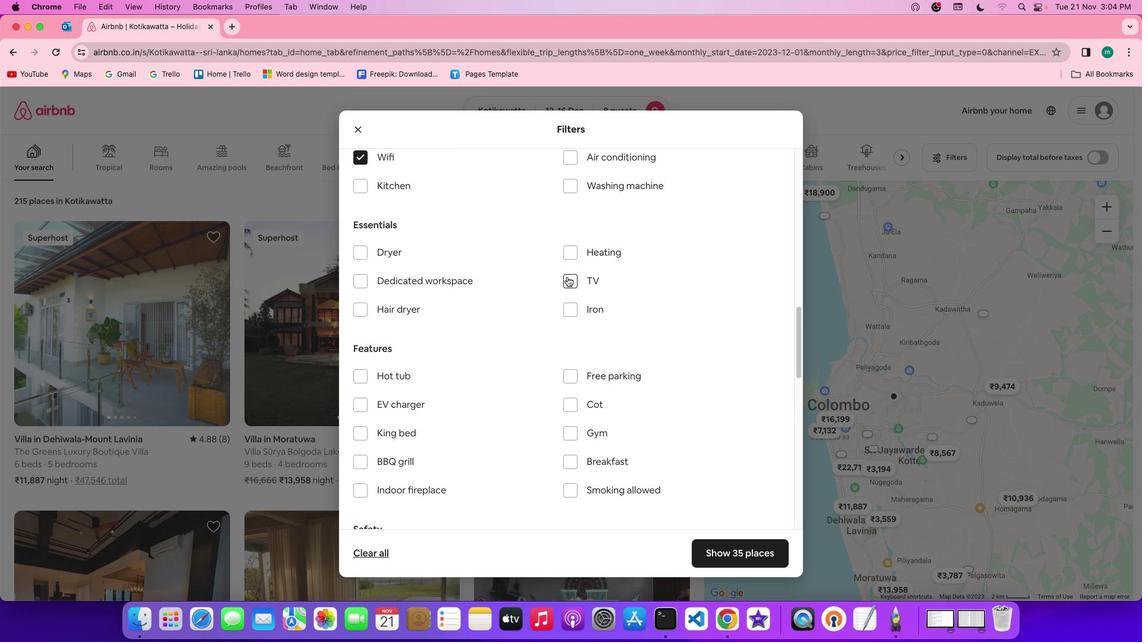 
Action: Mouse pressed left at (567, 277)
Screenshot: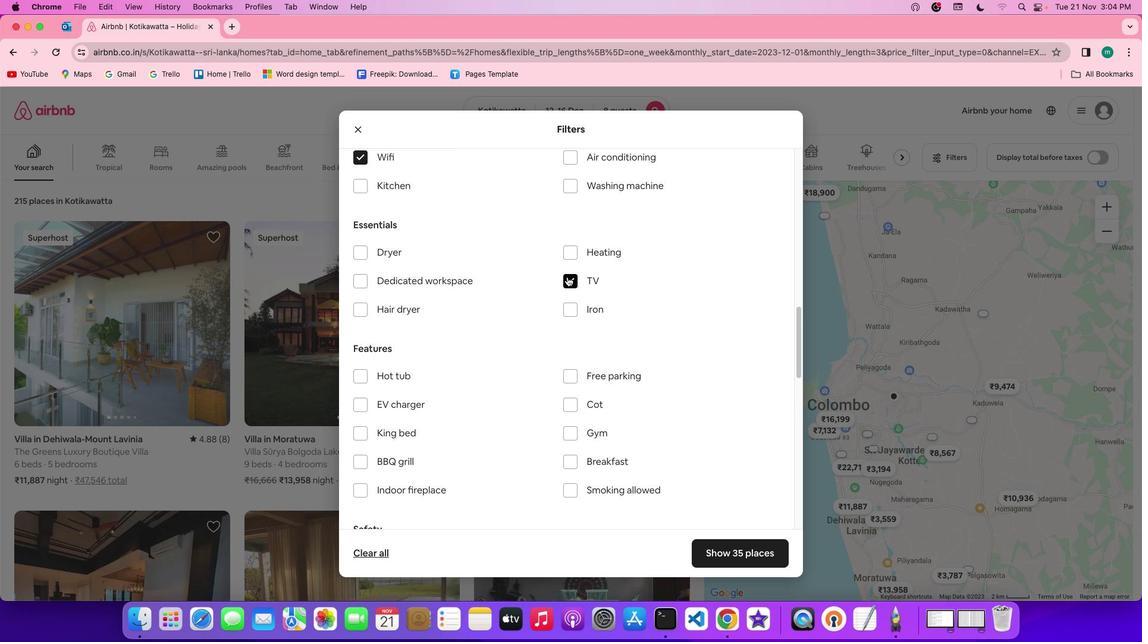 
Action: Mouse moved to (442, 259)
Screenshot: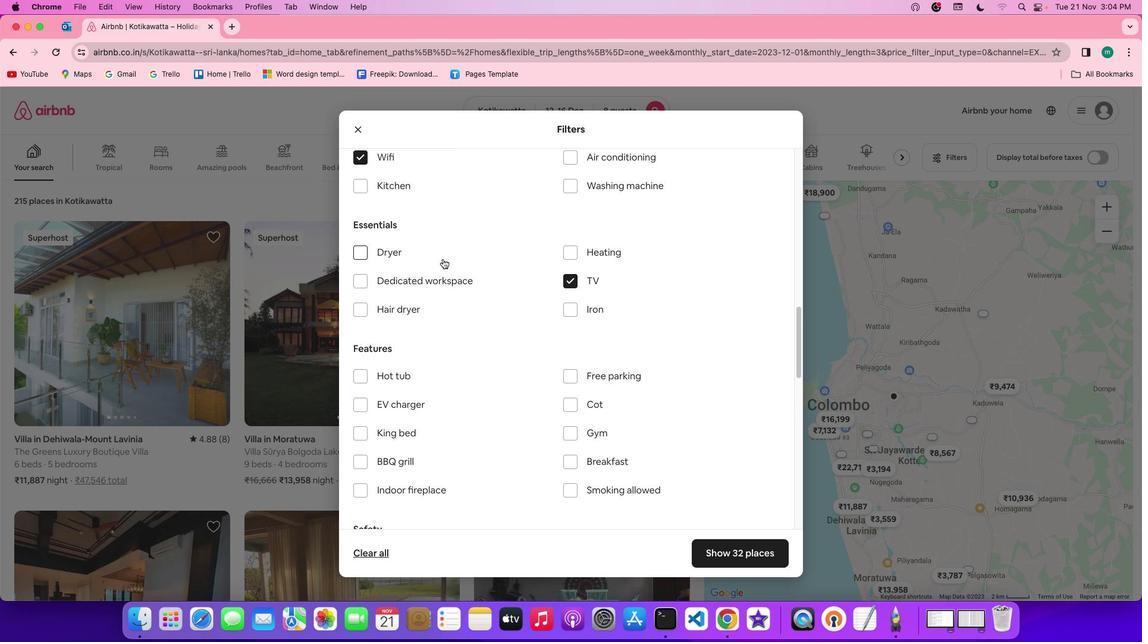
Action: Mouse scrolled (442, 259) with delta (0, 0)
Screenshot: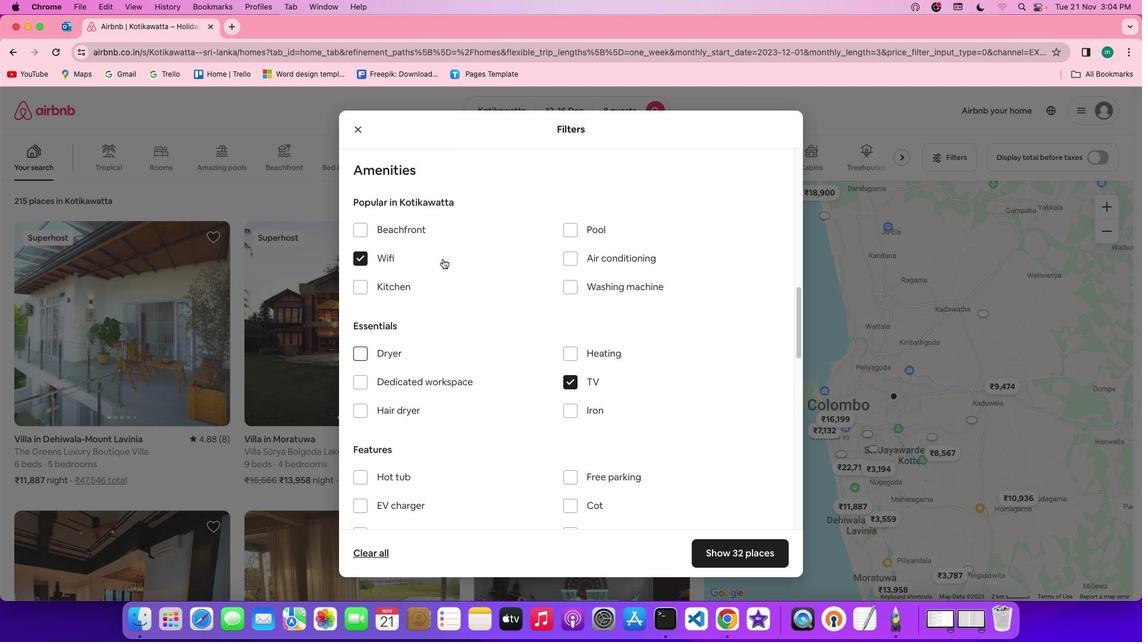 
Action: Mouse scrolled (442, 259) with delta (0, 0)
Screenshot: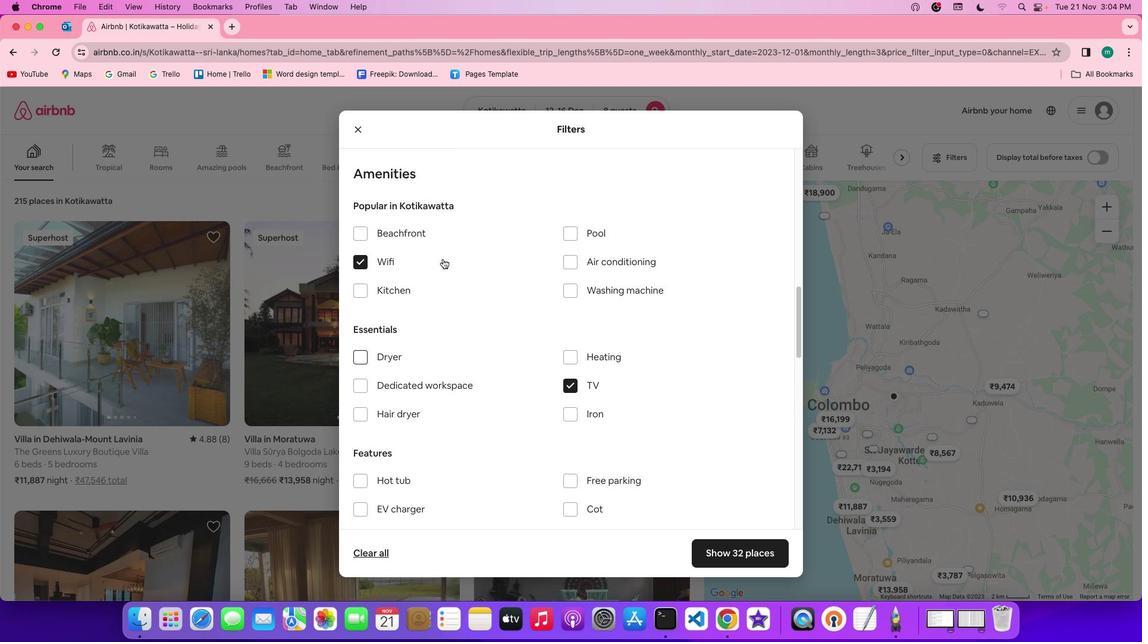 
Action: Mouse scrolled (442, 259) with delta (0, 1)
Screenshot: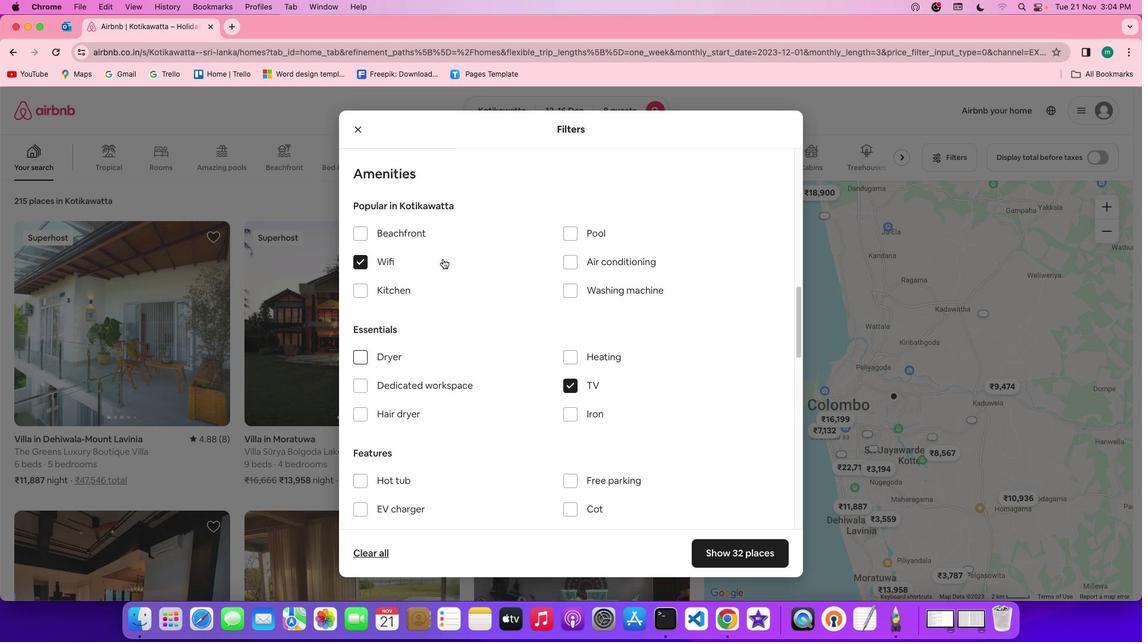 
Action: Mouse moved to (470, 300)
Screenshot: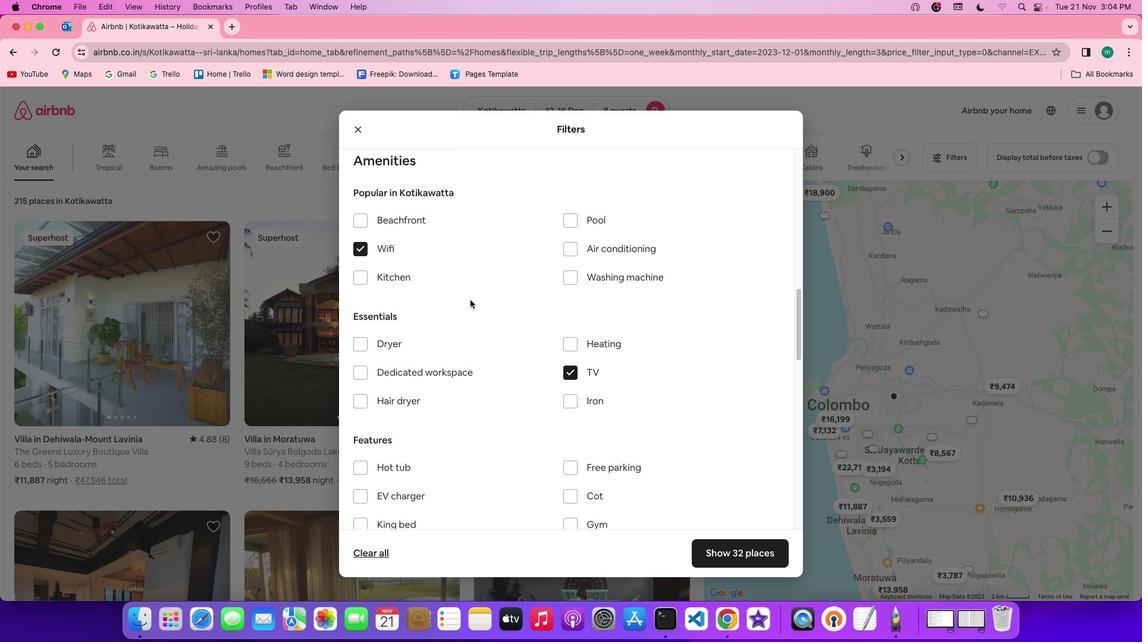 
Action: Mouse scrolled (470, 300) with delta (0, 0)
Screenshot: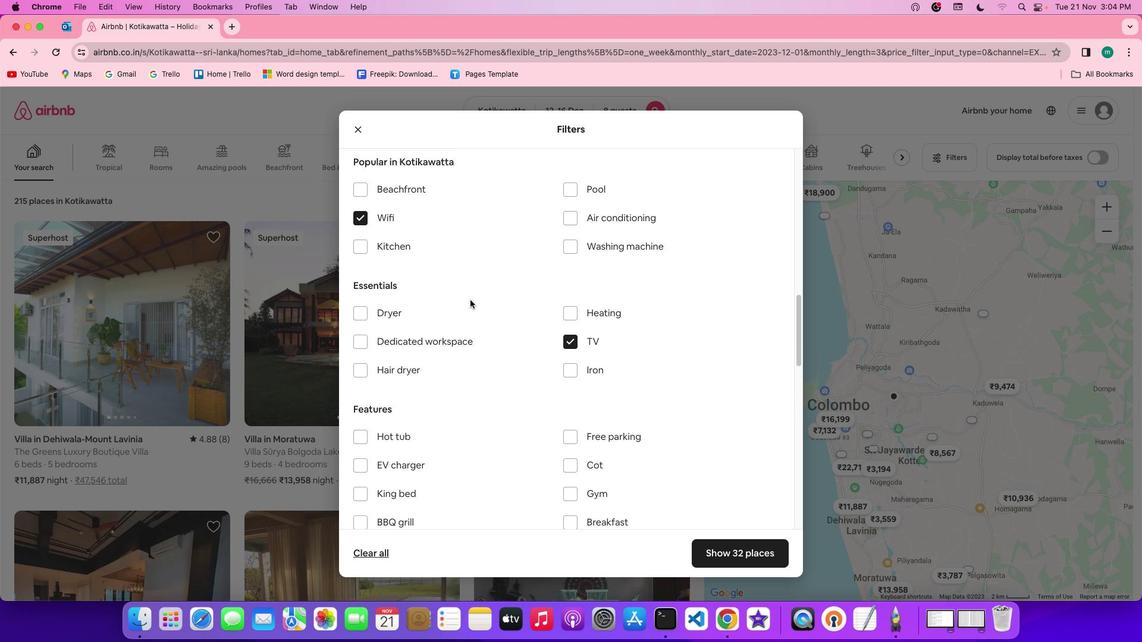 
Action: Mouse scrolled (470, 300) with delta (0, 0)
Screenshot: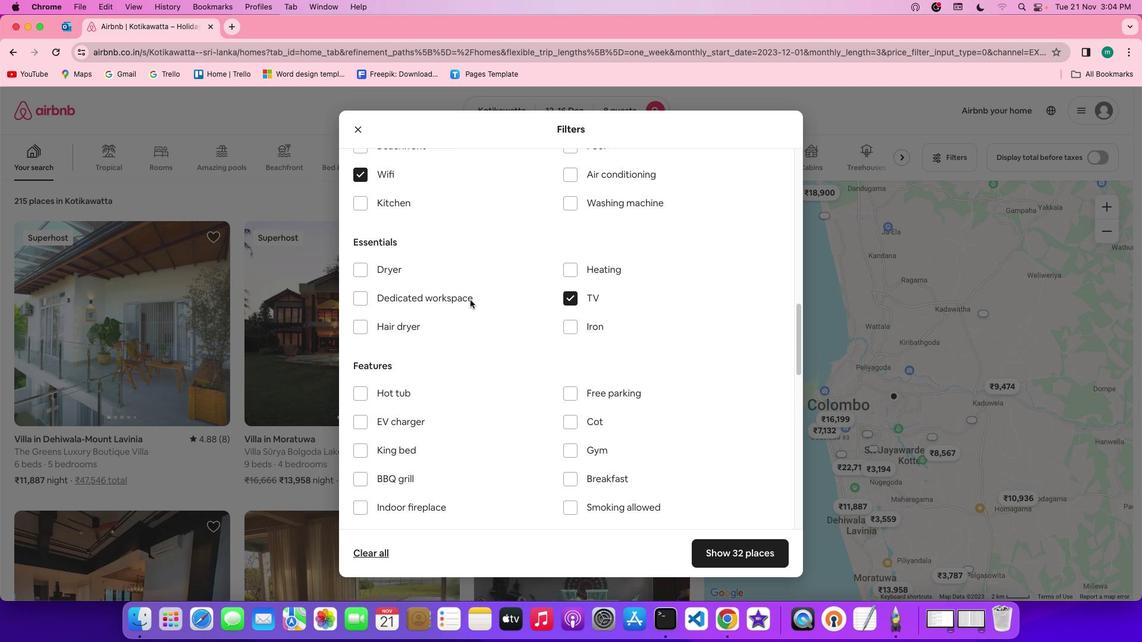 
Action: Mouse scrolled (470, 300) with delta (0, 0)
Screenshot: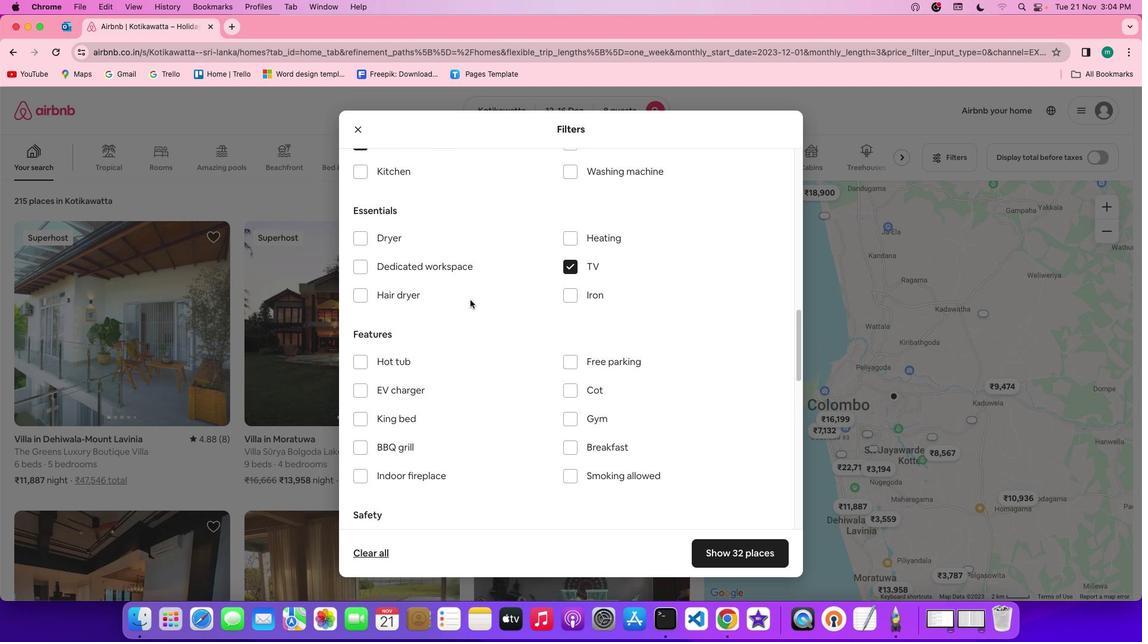 
Action: Mouse scrolled (470, 300) with delta (0, 0)
Screenshot: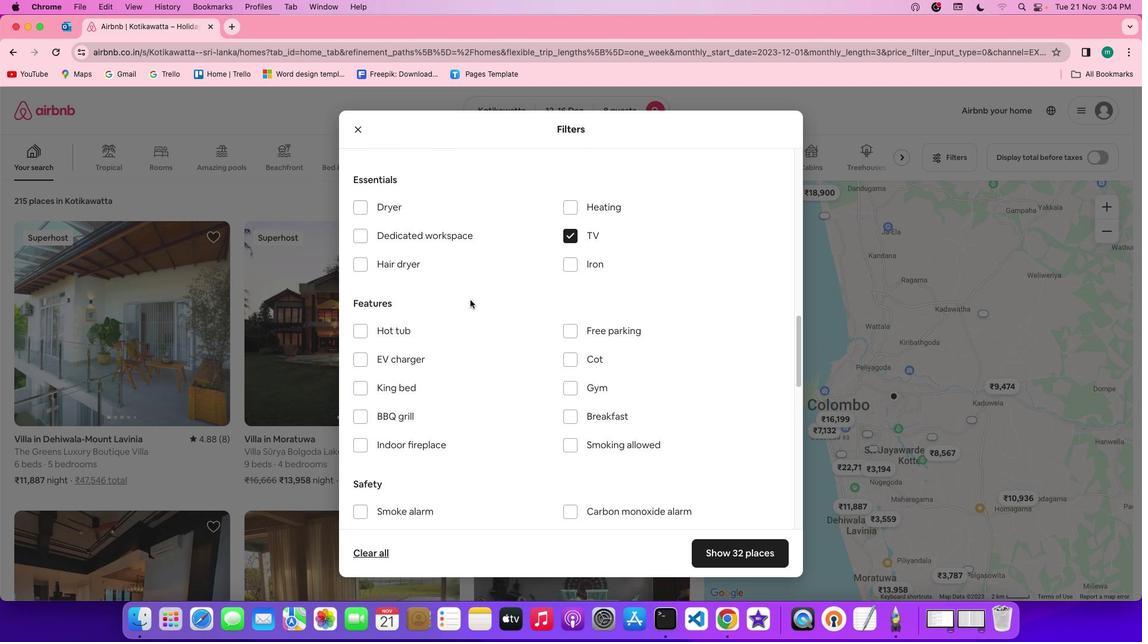 
Action: Mouse scrolled (470, 300) with delta (0, 0)
Screenshot: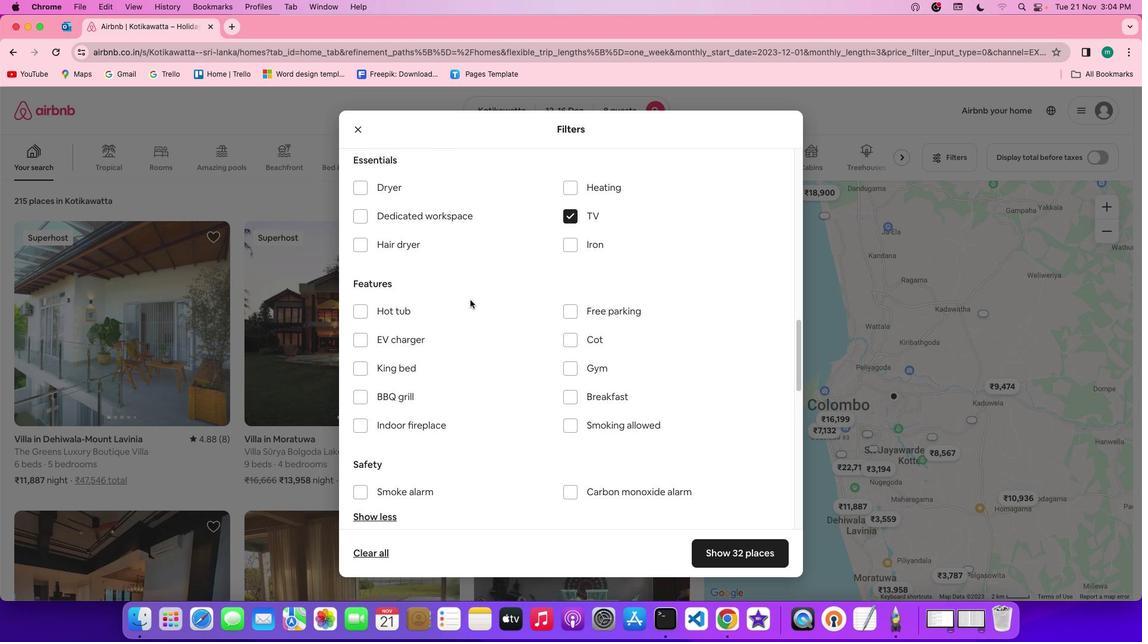 
Action: Mouse scrolled (470, 300) with delta (0, 0)
Screenshot: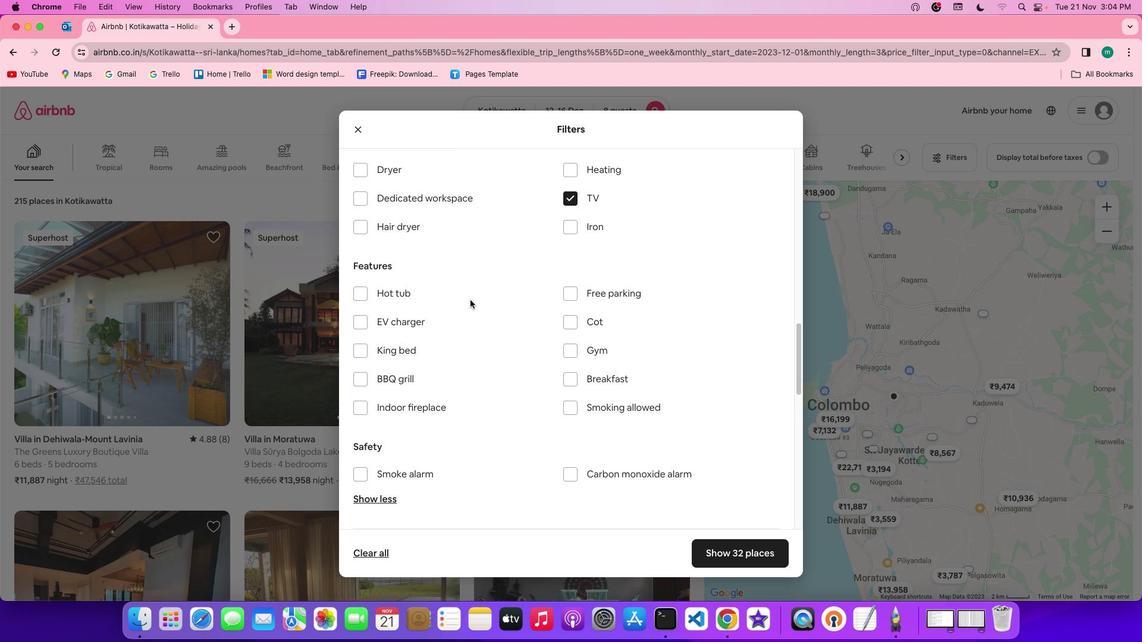 
Action: Mouse scrolled (470, 300) with delta (0, 0)
Screenshot: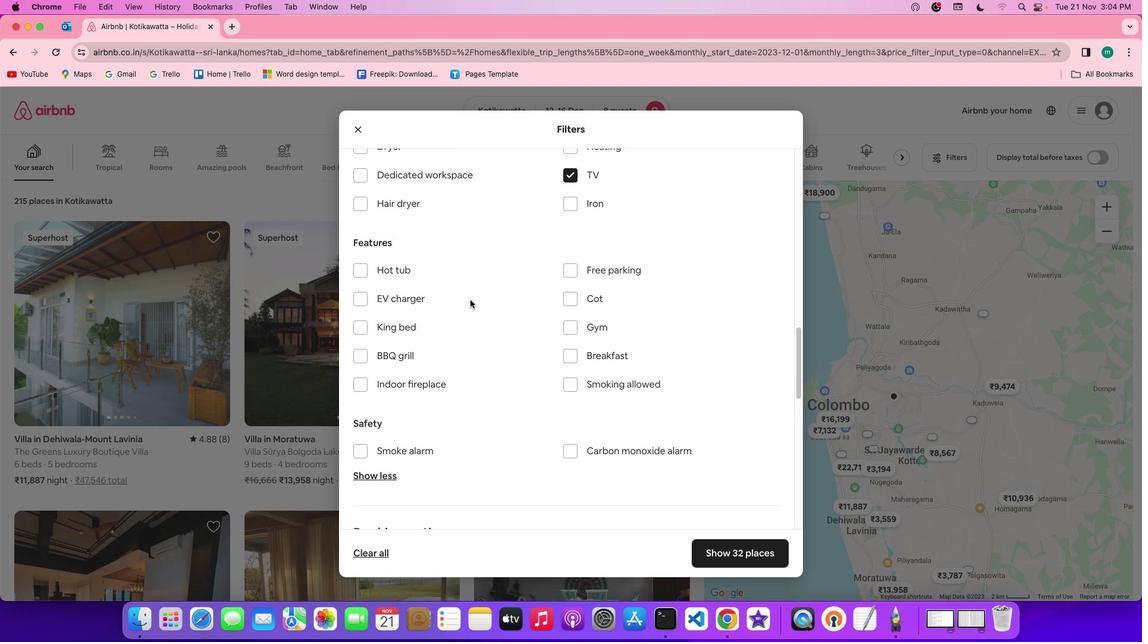 
Action: Mouse scrolled (470, 300) with delta (0, 0)
Screenshot: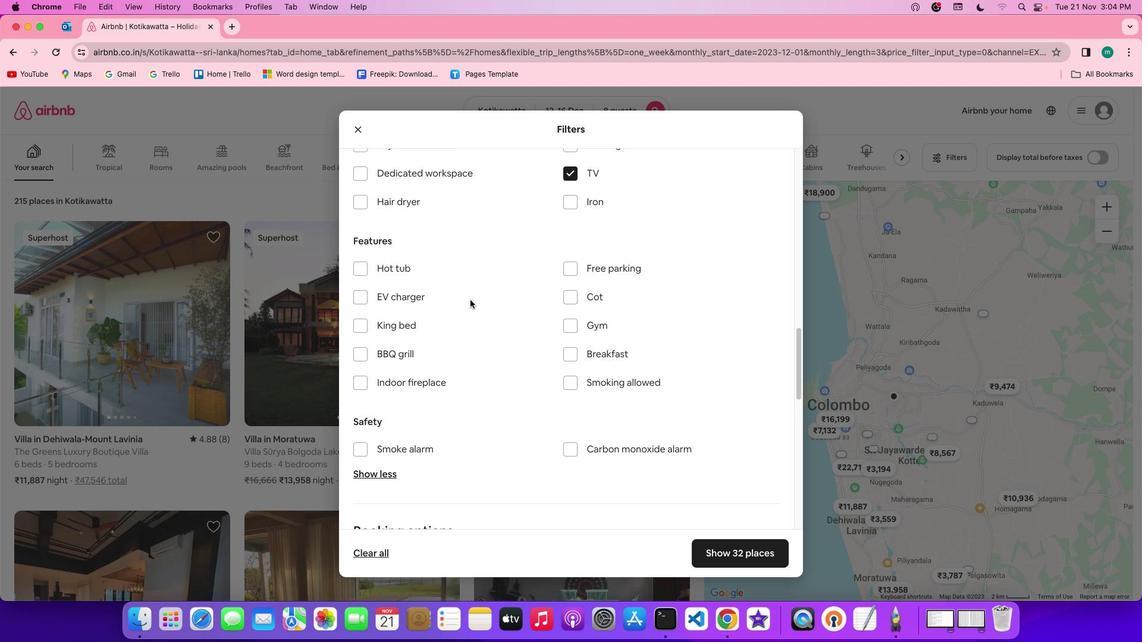 
Action: Mouse moved to (578, 266)
Screenshot: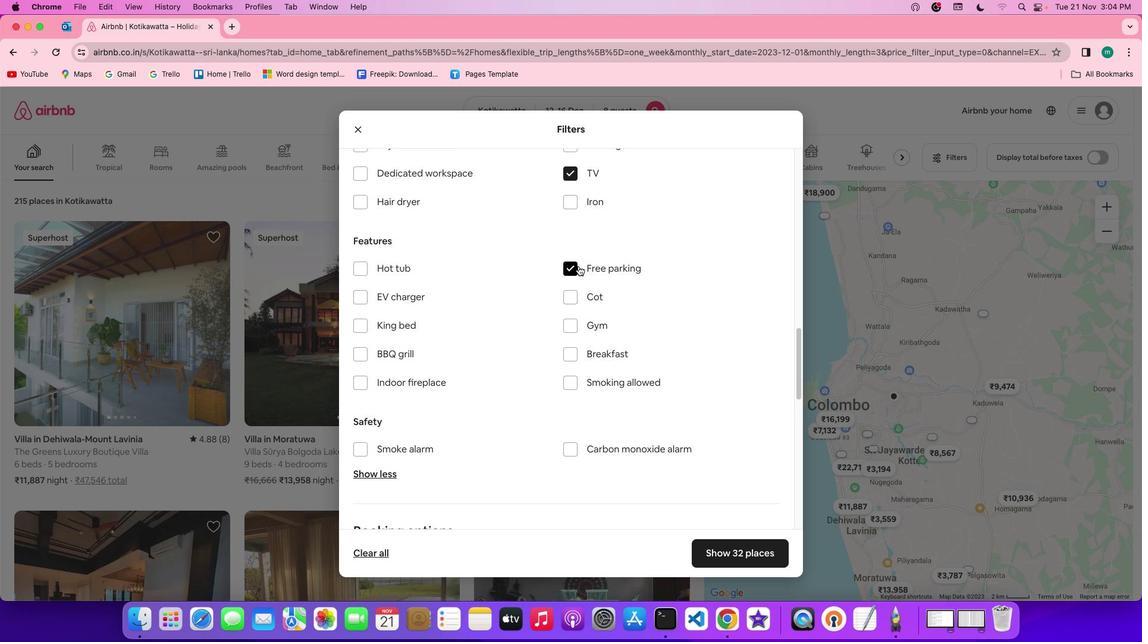 
Action: Mouse pressed left at (578, 266)
Screenshot: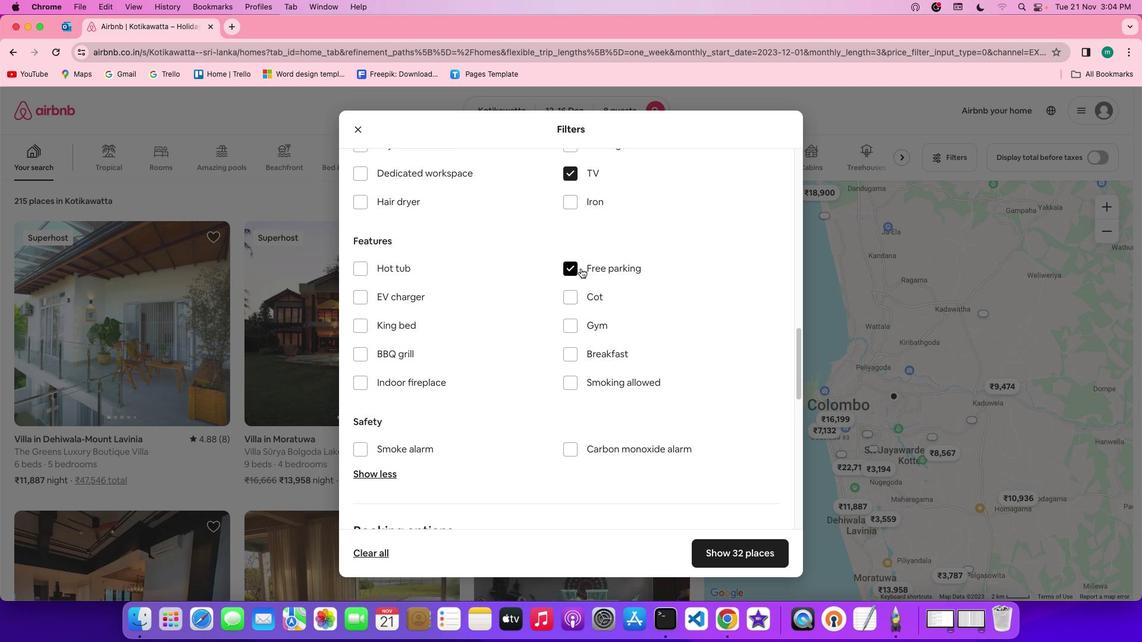 
Action: Mouse moved to (649, 294)
Screenshot: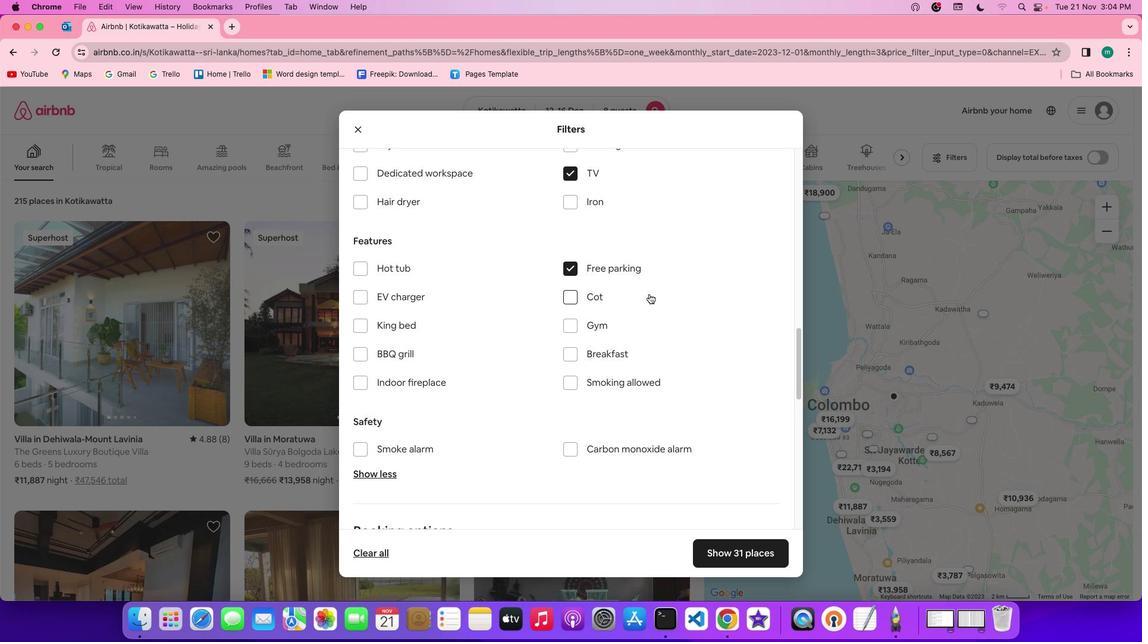 
Action: Mouse scrolled (649, 294) with delta (0, 0)
Screenshot: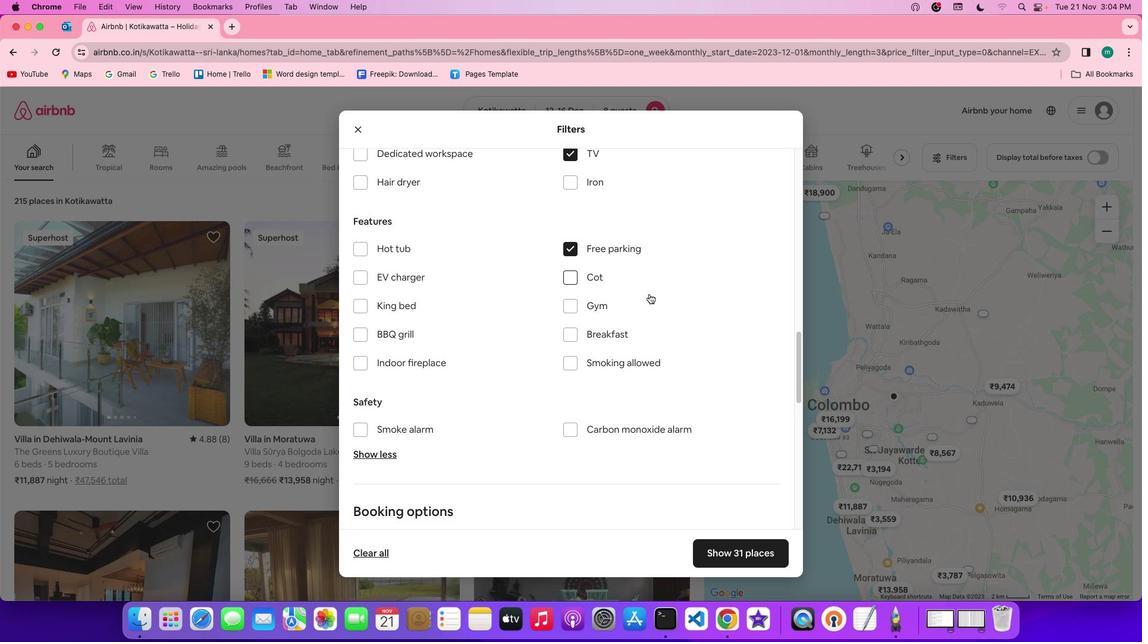 
Action: Mouse scrolled (649, 294) with delta (0, 0)
Screenshot: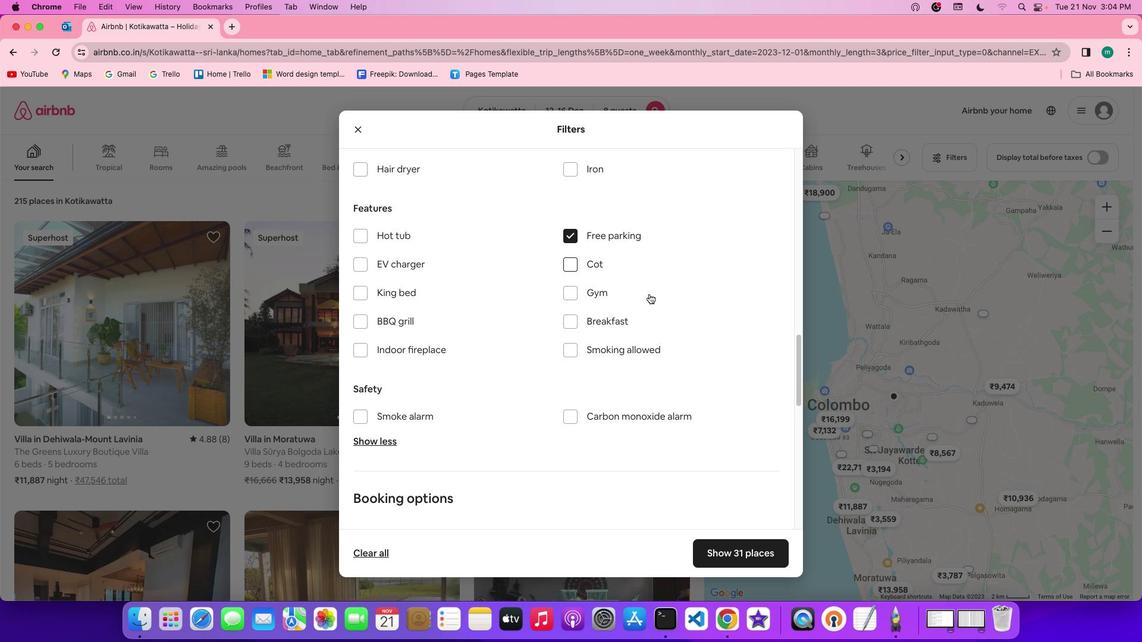 
Action: Mouse scrolled (649, 294) with delta (0, 0)
Screenshot: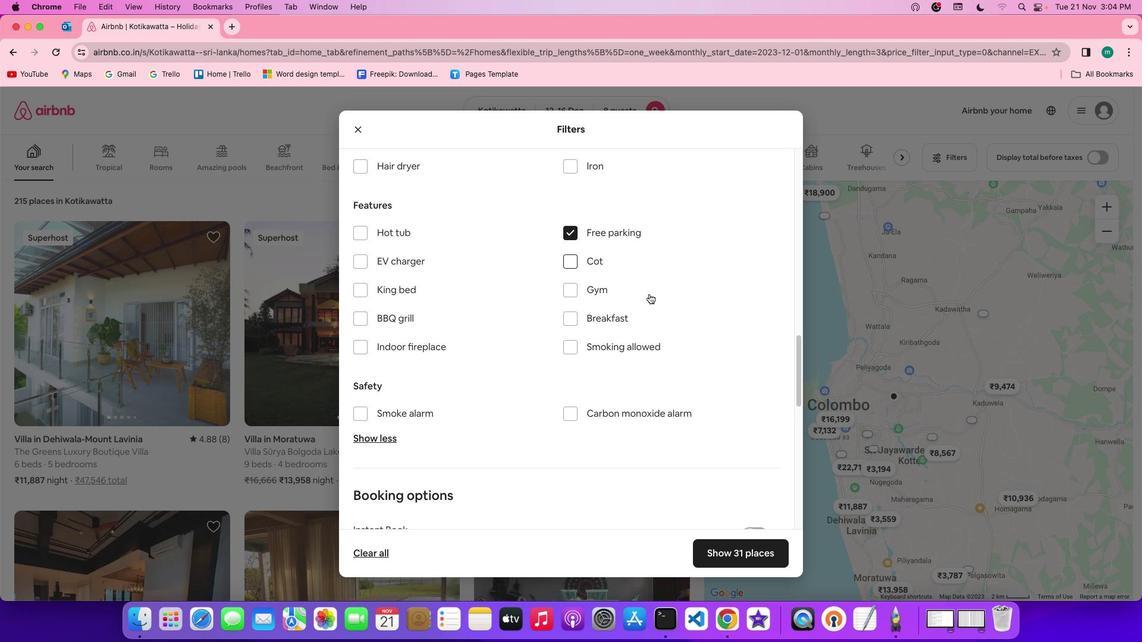 
Action: Mouse scrolled (649, 294) with delta (0, 0)
Screenshot: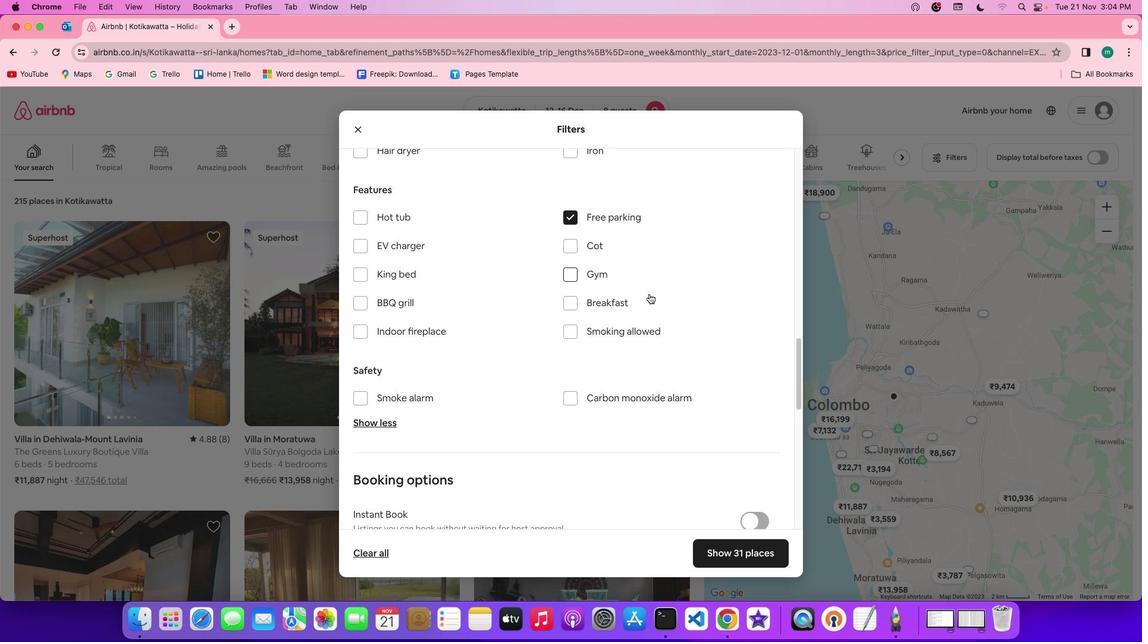 
Action: Mouse scrolled (649, 294) with delta (0, 0)
Screenshot: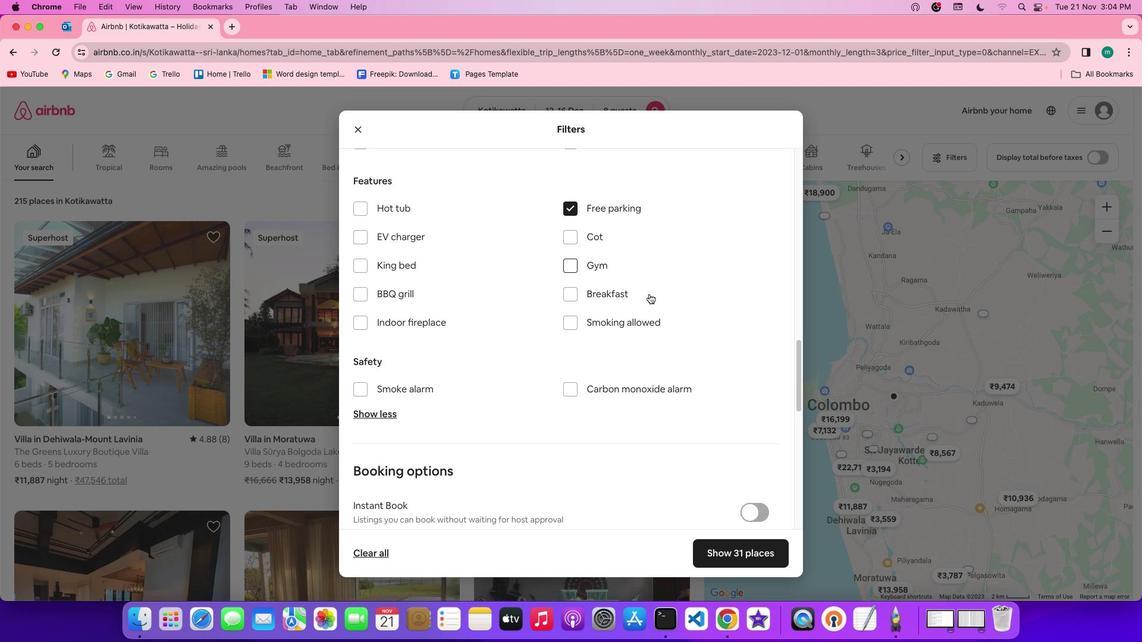 
Action: Mouse scrolled (649, 294) with delta (0, 0)
Screenshot: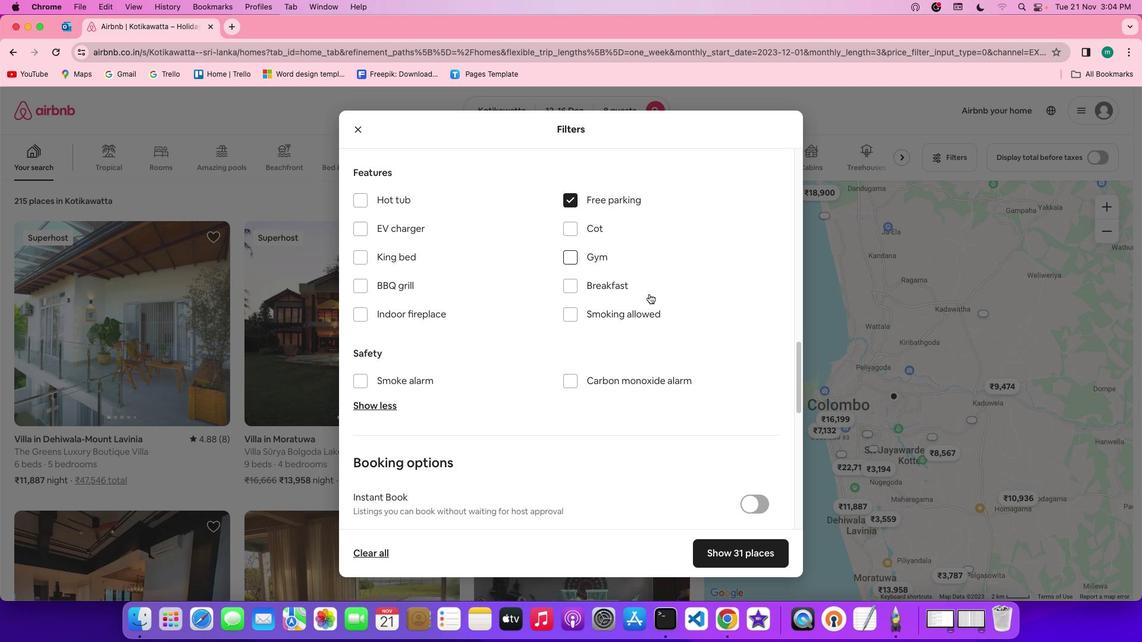 
Action: Mouse moved to (595, 255)
Screenshot: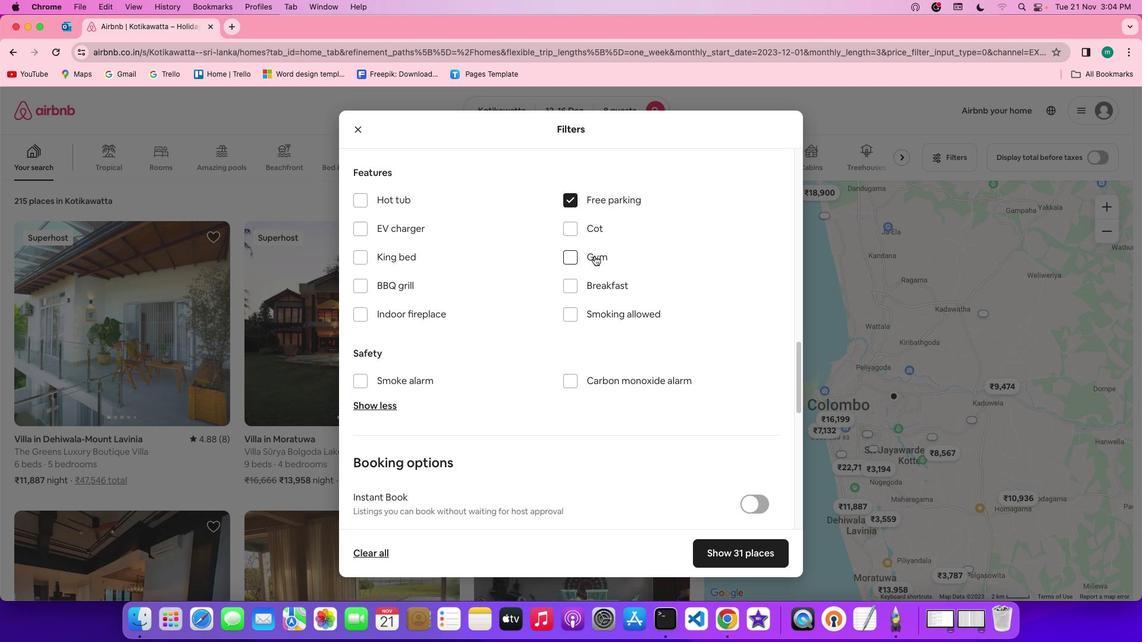 
Action: Mouse pressed left at (595, 255)
Screenshot: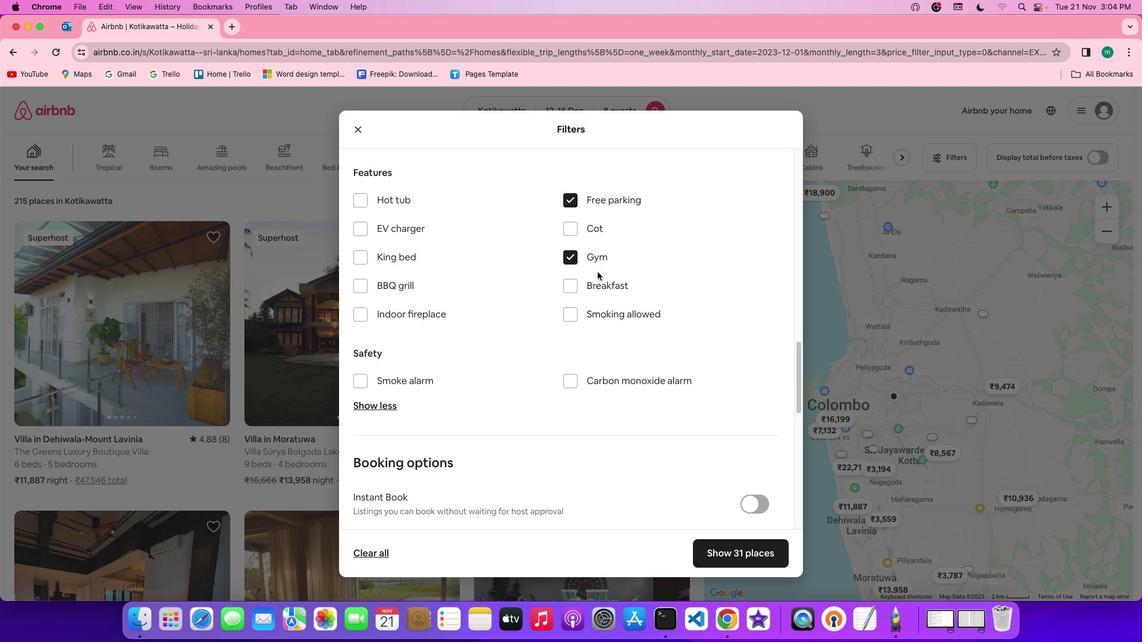 
Action: Mouse moved to (596, 283)
Screenshot: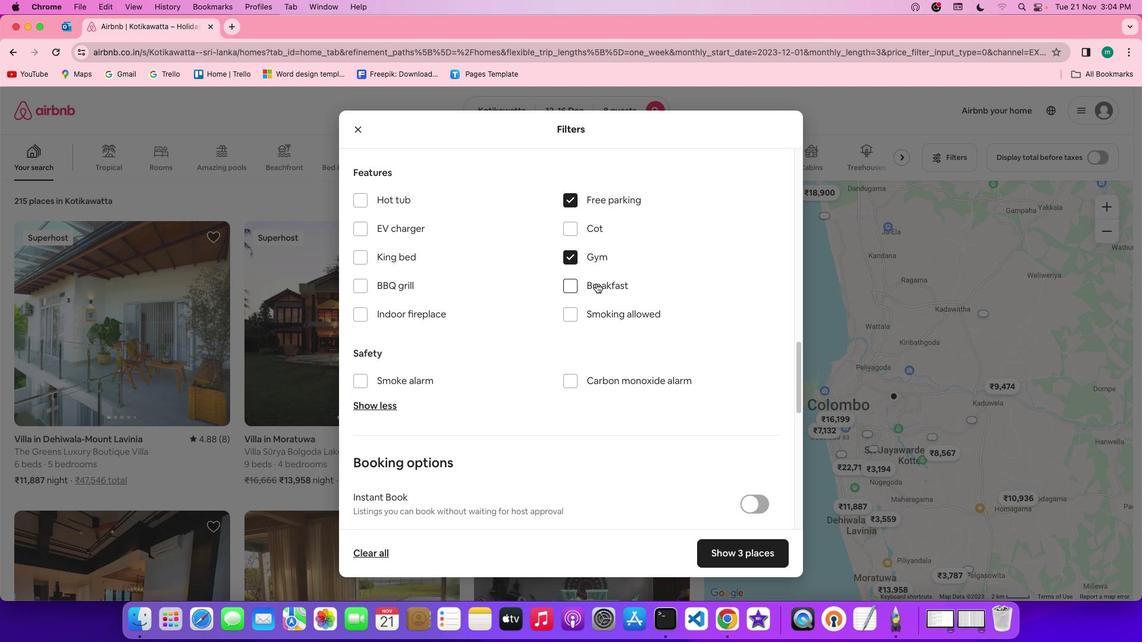 
Action: Mouse pressed left at (596, 283)
Screenshot: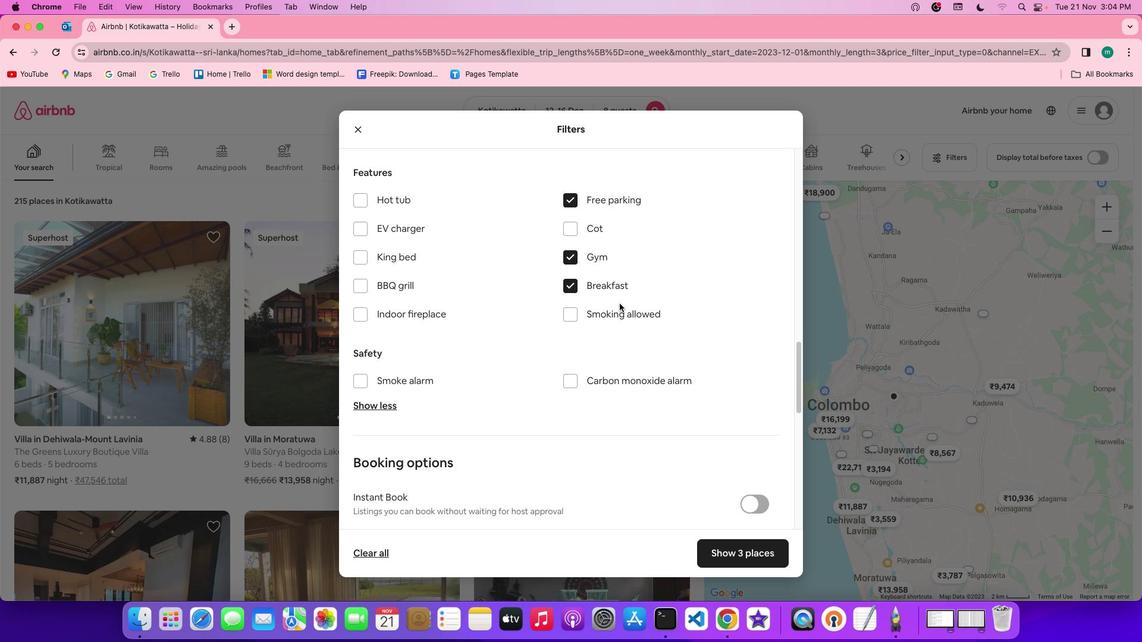
Action: Mouse moved to (637, 323)
Screenshot: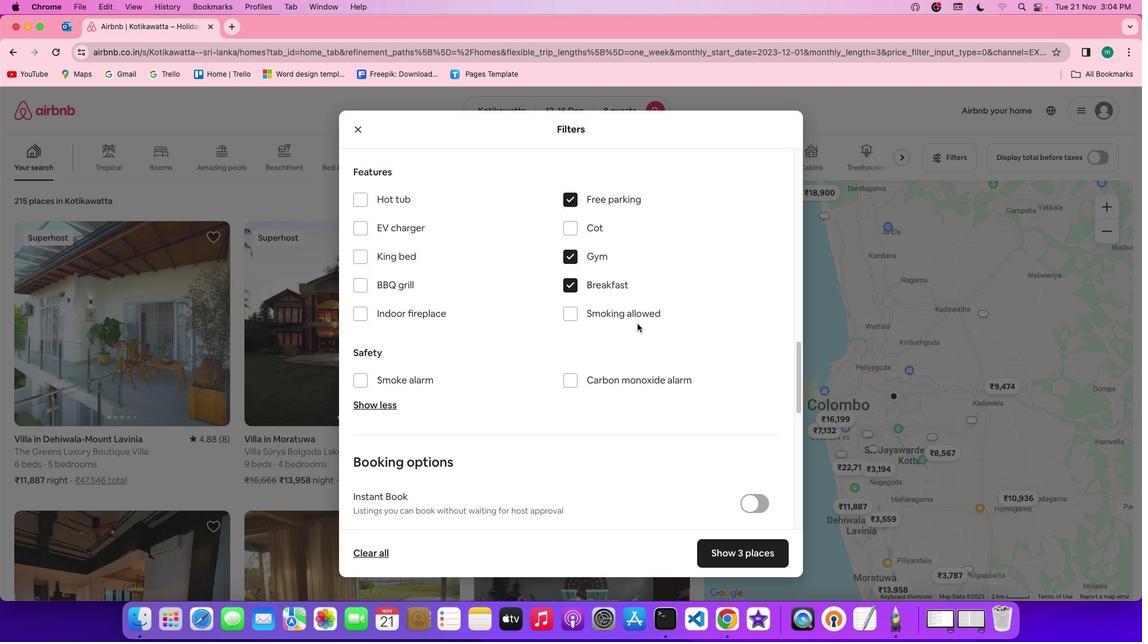 
Action: Mouse scrolled (637, 323) with delta (0, 0)
Screenshot: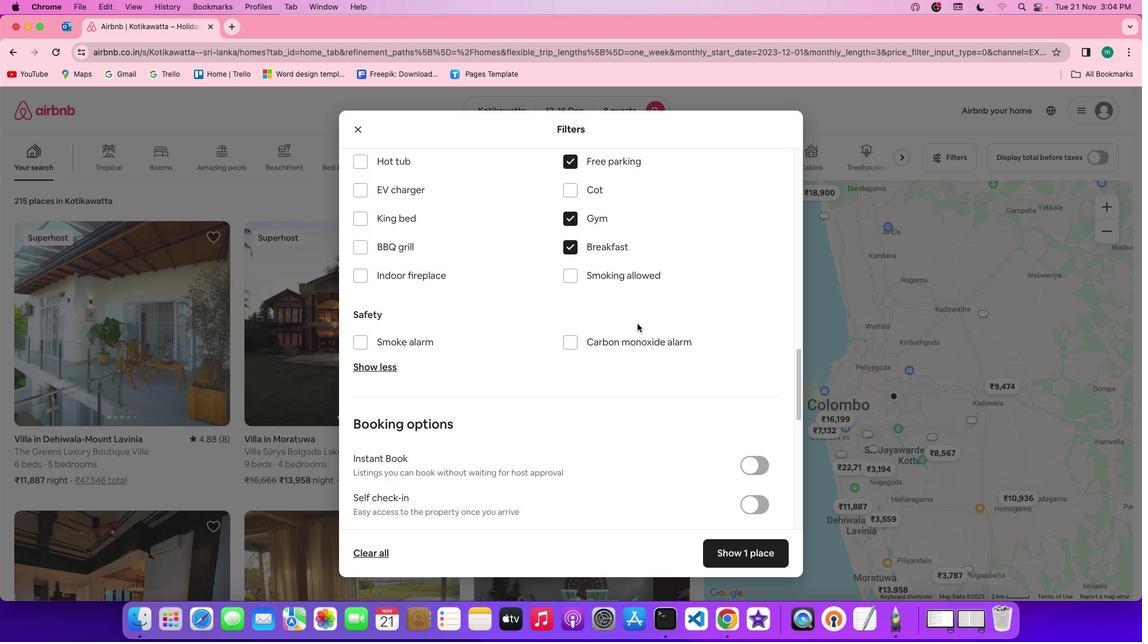 
Action: Mouse scrolled (637, 323) with delta (0, 0)
Screenshot: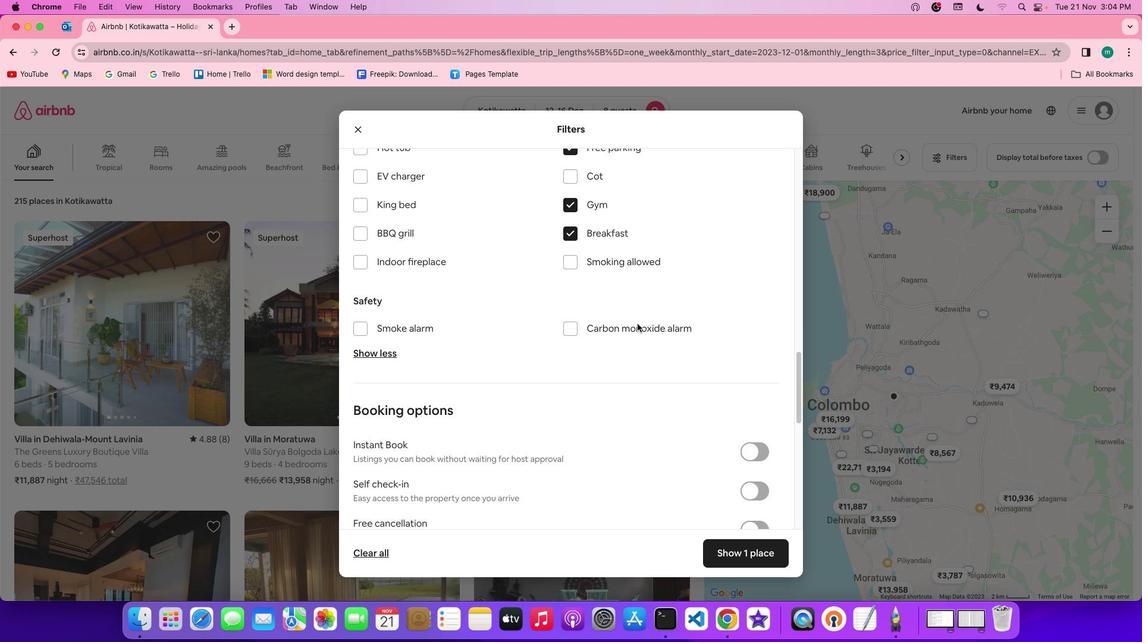 
Action: Mouse scrolled (637, 323) with delta (0, 0)
Screenshot: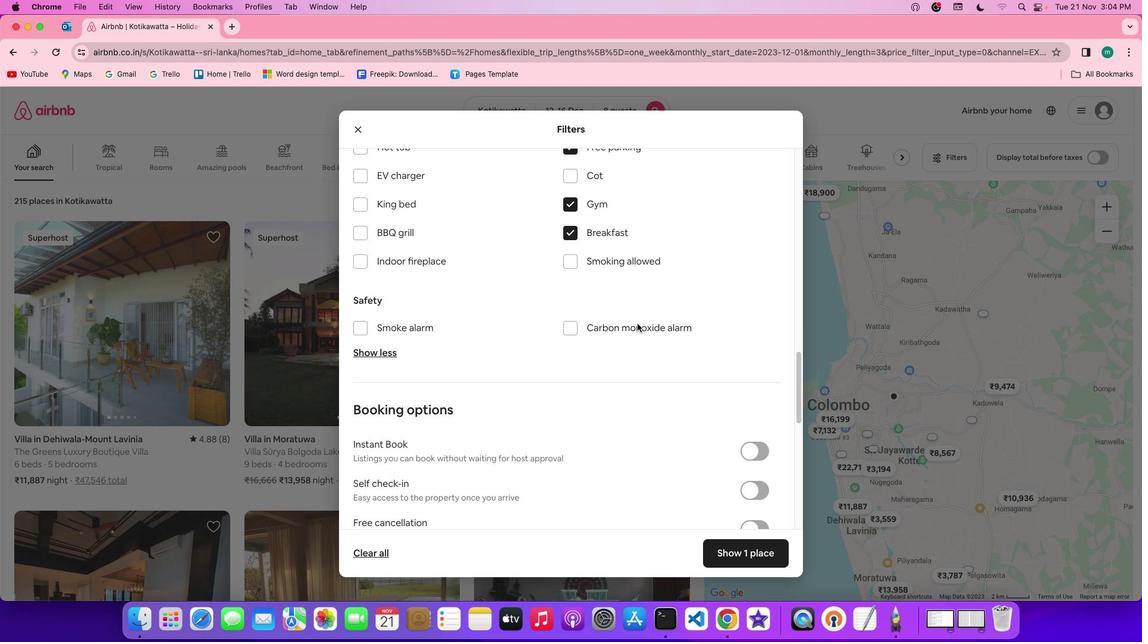 
Action: Mouse scrolled (637, 323) with delta (0, 0)
Screenshot: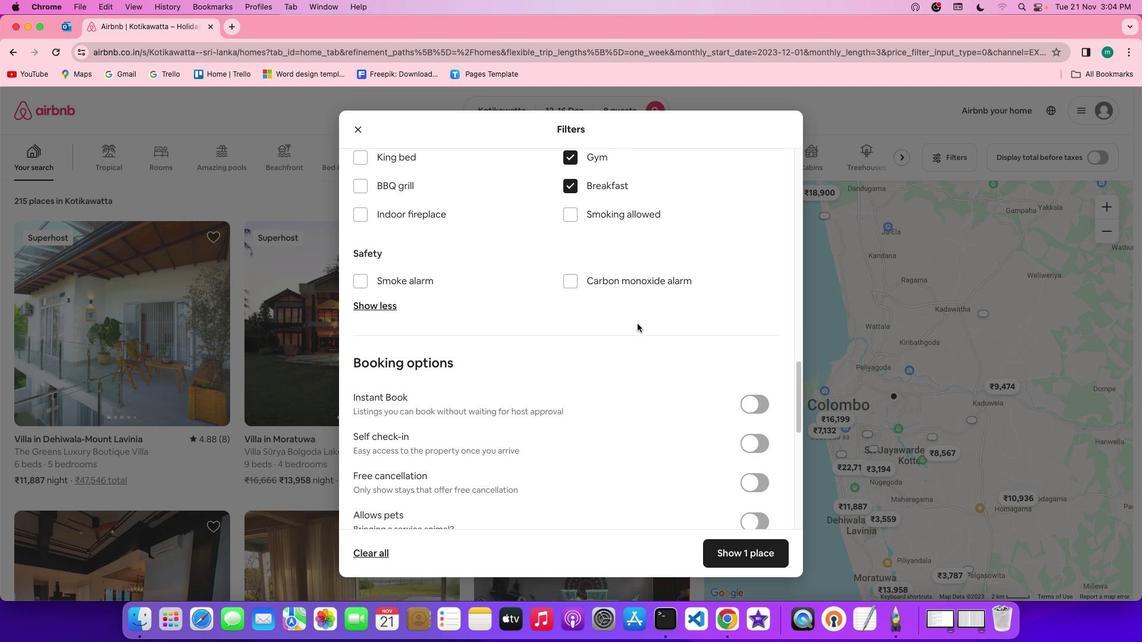 
Action: Mouse scrolled (637, 323) with delta (0, 0)
Screenshot: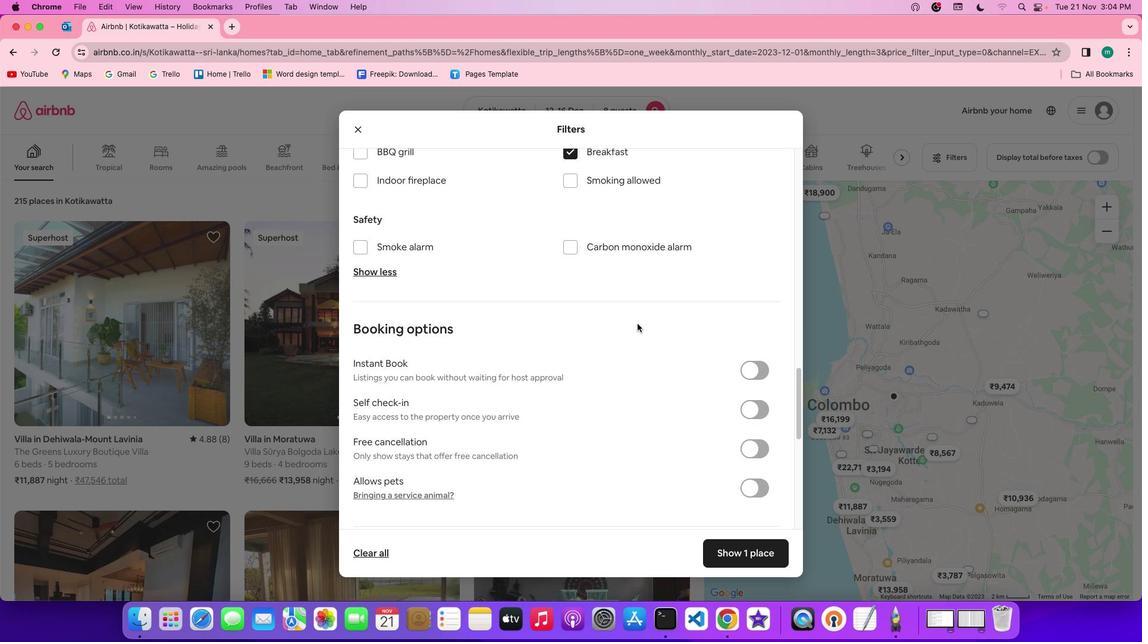 
Action: Mouse scrolled (637, 323) with delta (0, 0)
Screenshot: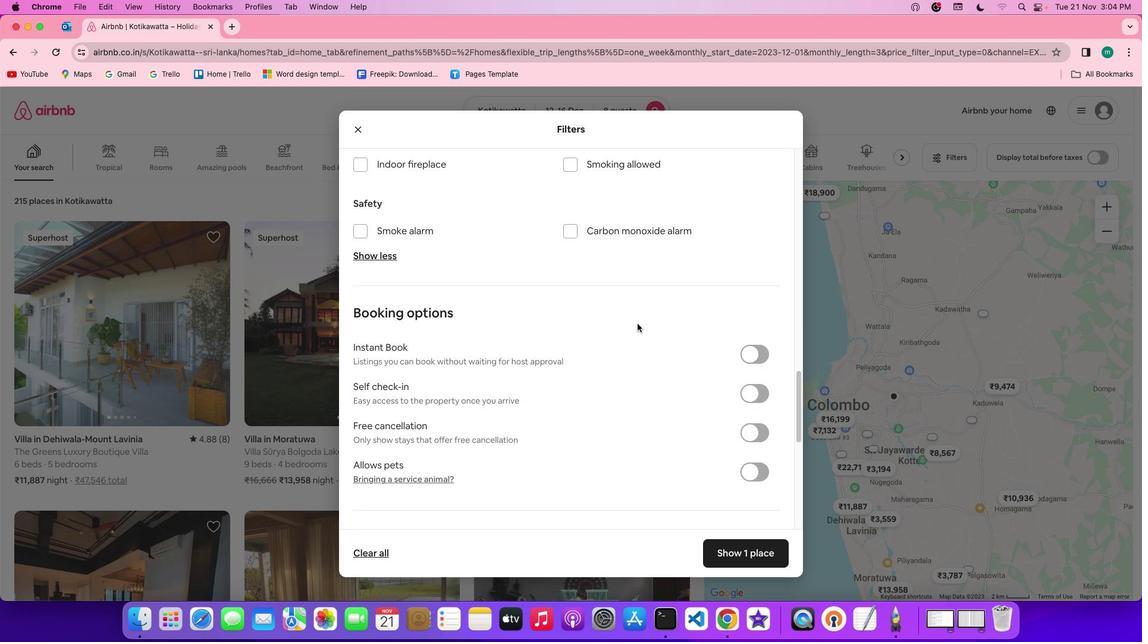 
Action: Mouse scrolled (637, 323) with delta (0, 0)
Screenshot: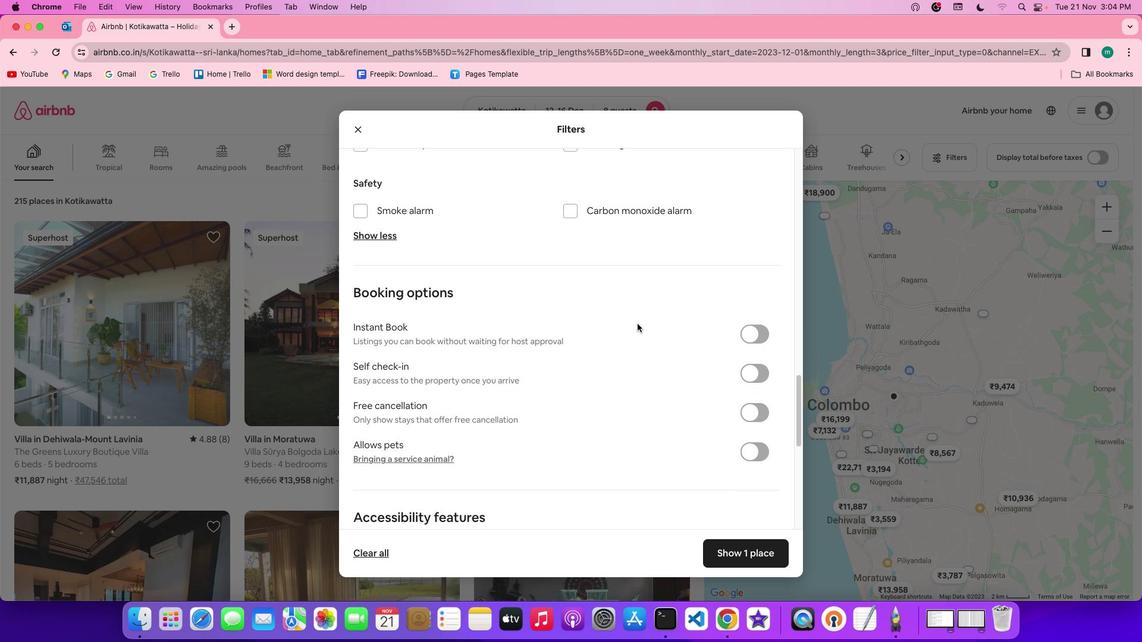 
Action: Mouse scrolled (637, 323) with delta (0, 0)
Screenshot: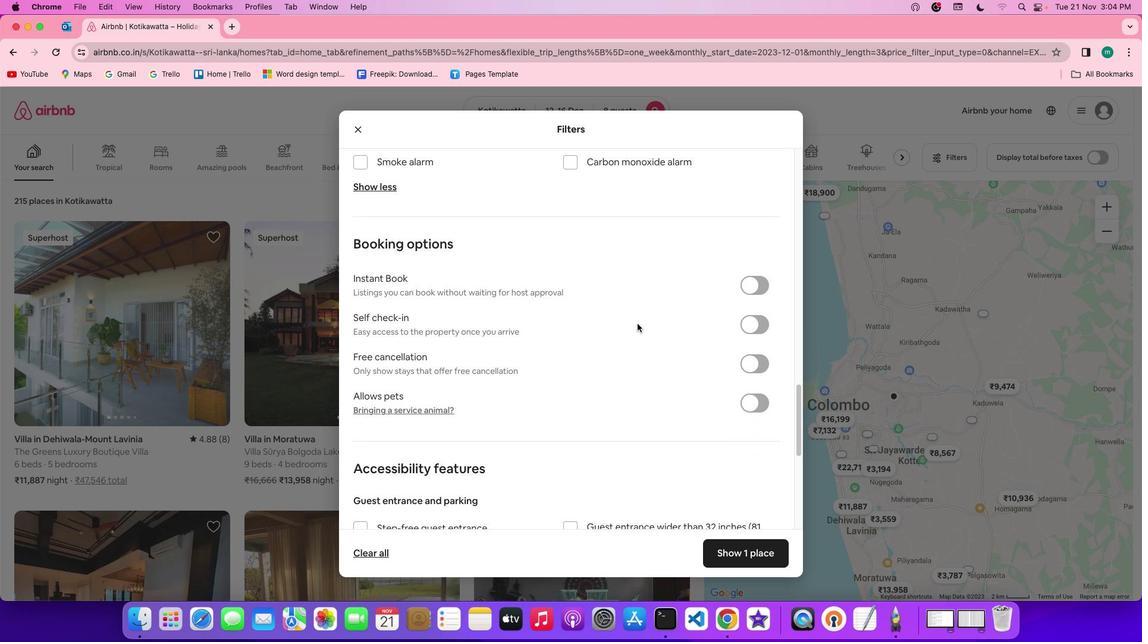 
Action: Mouse scrolled (637, 323) with delta (0, 0)
Screenshot: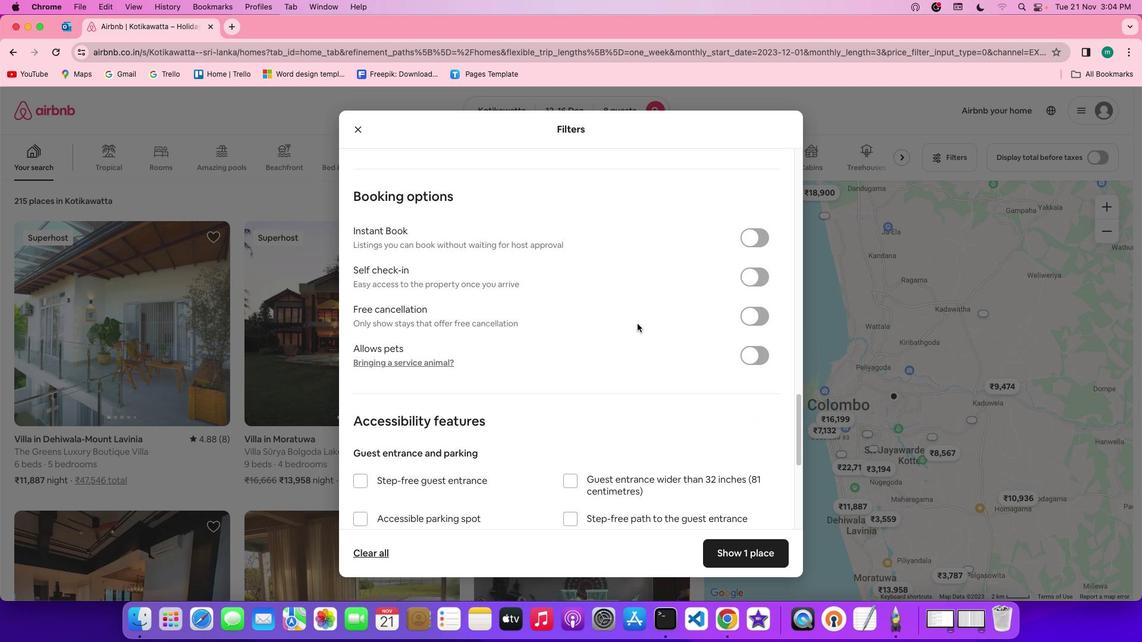 
Action: Mouse scrolled (637, 323) with delta (0, 0)
Screenshot: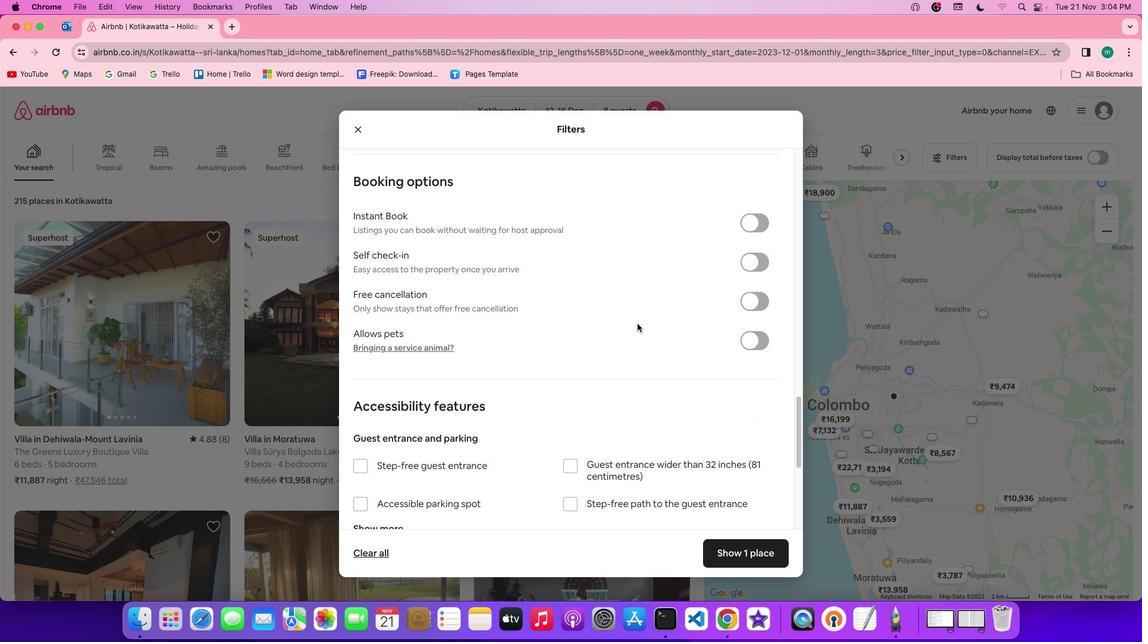 
Action: Mouse scrolled (637, 323) with delta (0, 0)
Screenshot: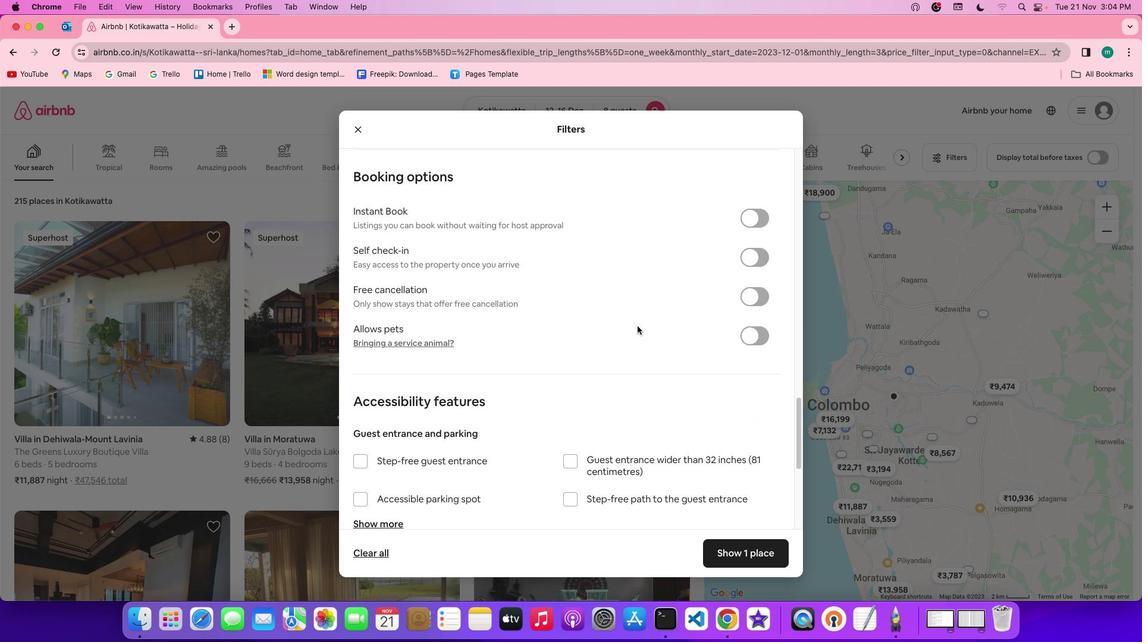 
Action: Mouse moved to (638, 327)
Screenshot: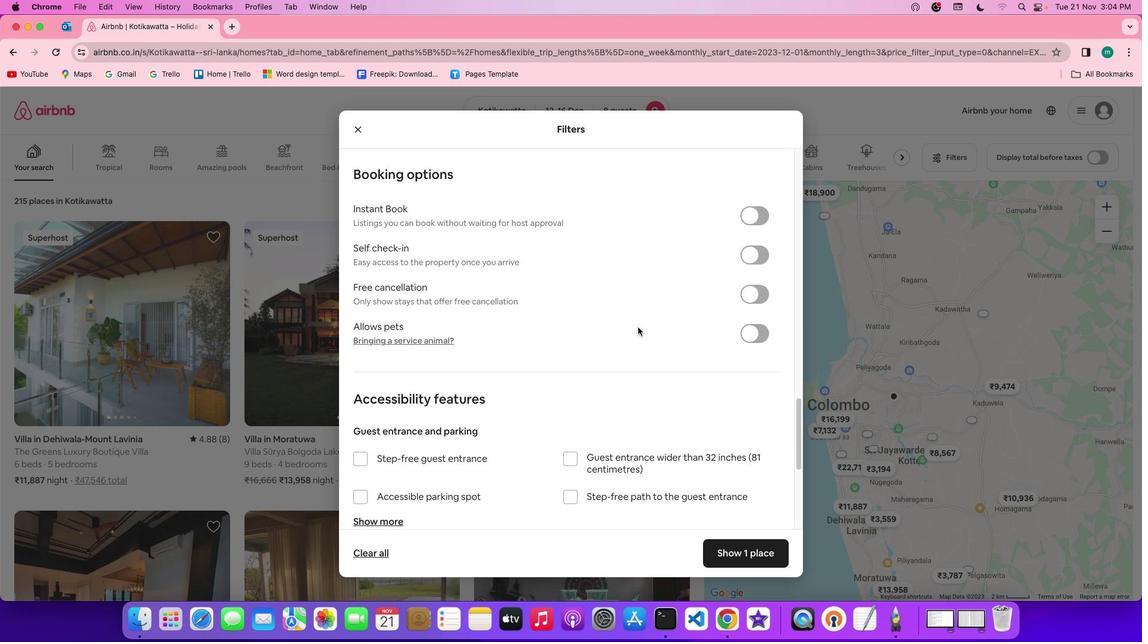 
Action: Mouse scrolled (638, 327) with delta (0, 0)
Screenshot: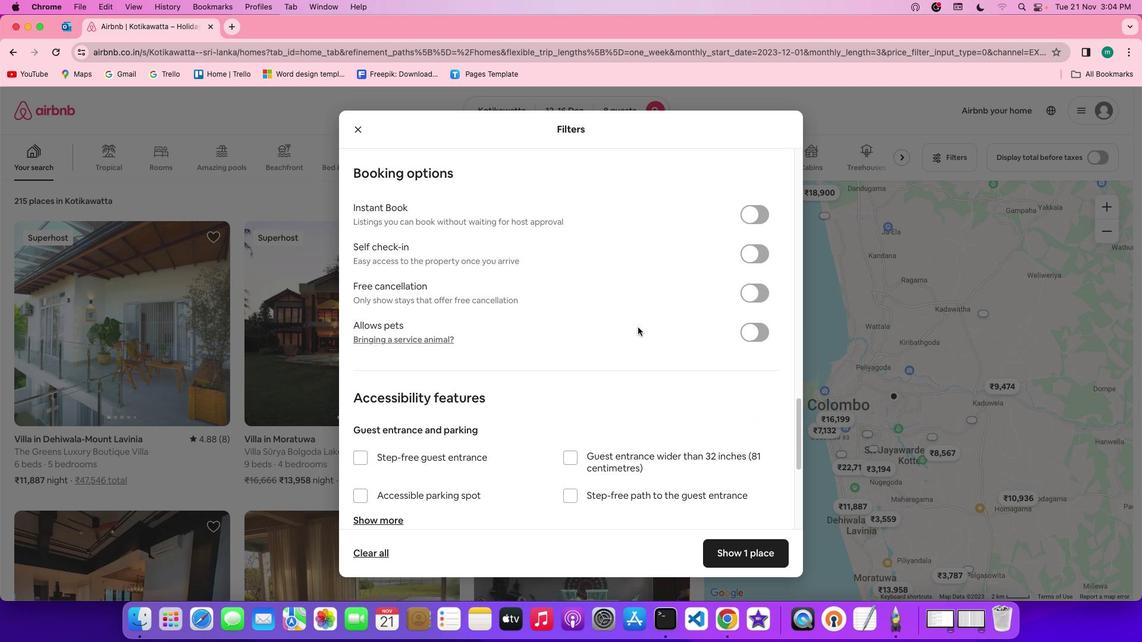 
Action: Mouse scrolled (638, 327) with delta (0, 0)
Screenshot: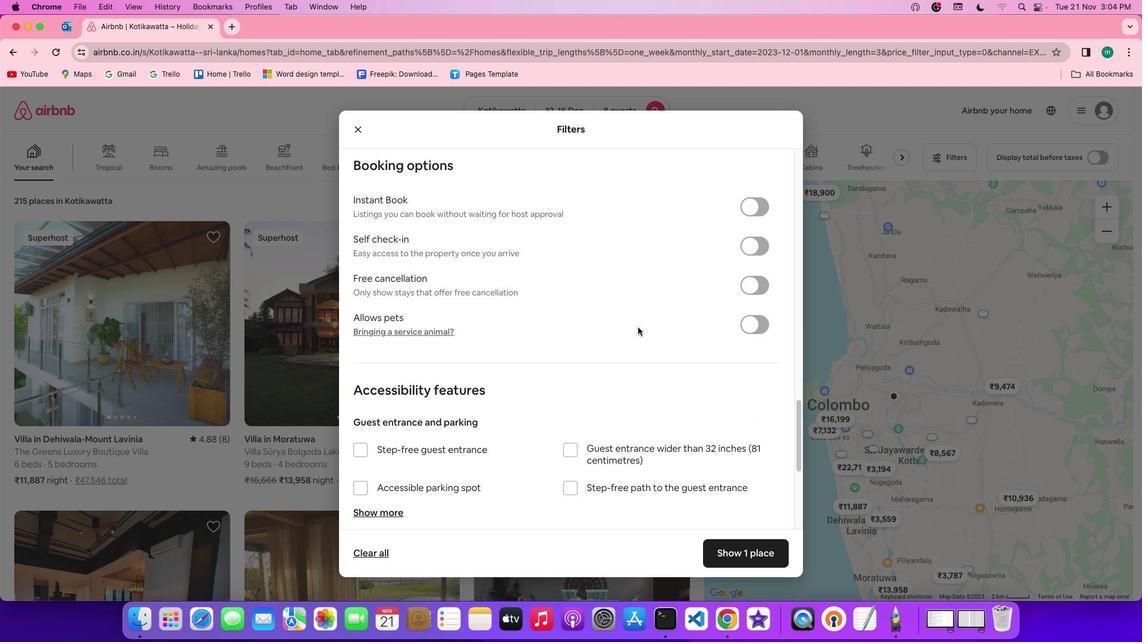 
Action: Mouse scrolled (638, 327) with delta (0, 0)
Screenshot: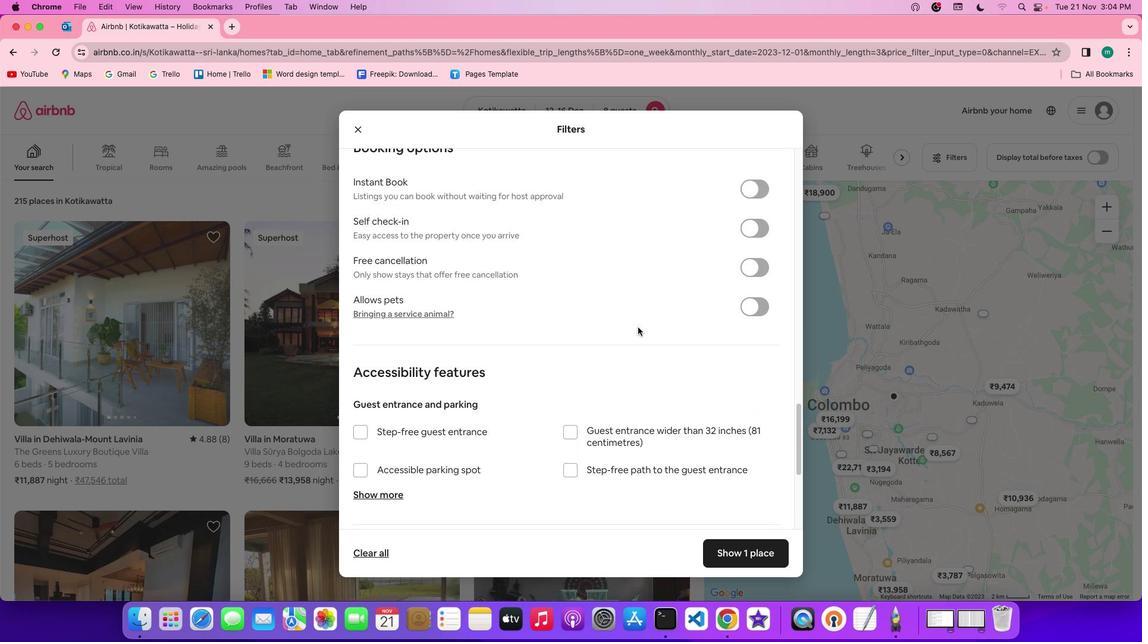 
Action: Mouse scrolled (638, 327) with delta (0, 0)
Screenshot: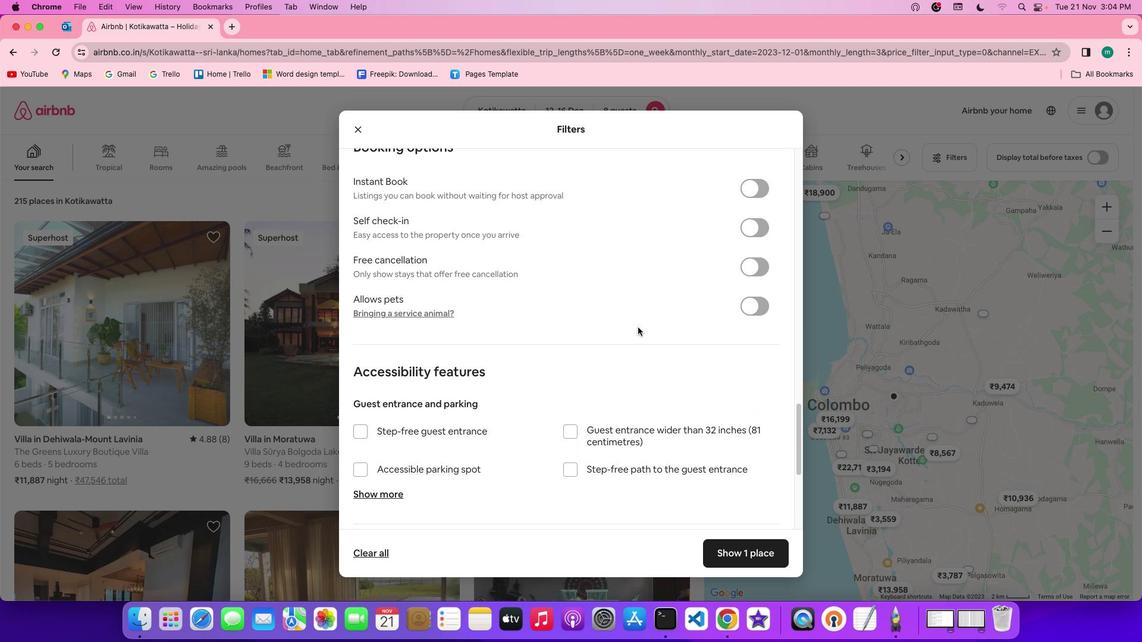 
Action: Mouse scrolled (638, 327) with delta (0, 0)
Screenshot: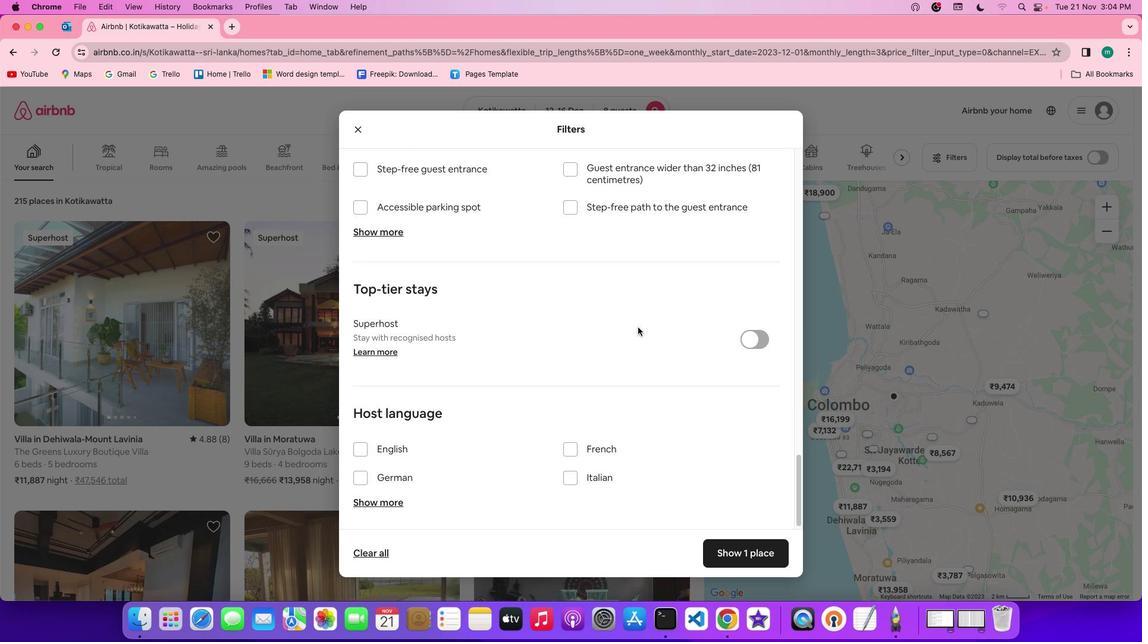 
Action: Mouse scrolled (638, 327) with delta (0, 0)
Screenshot: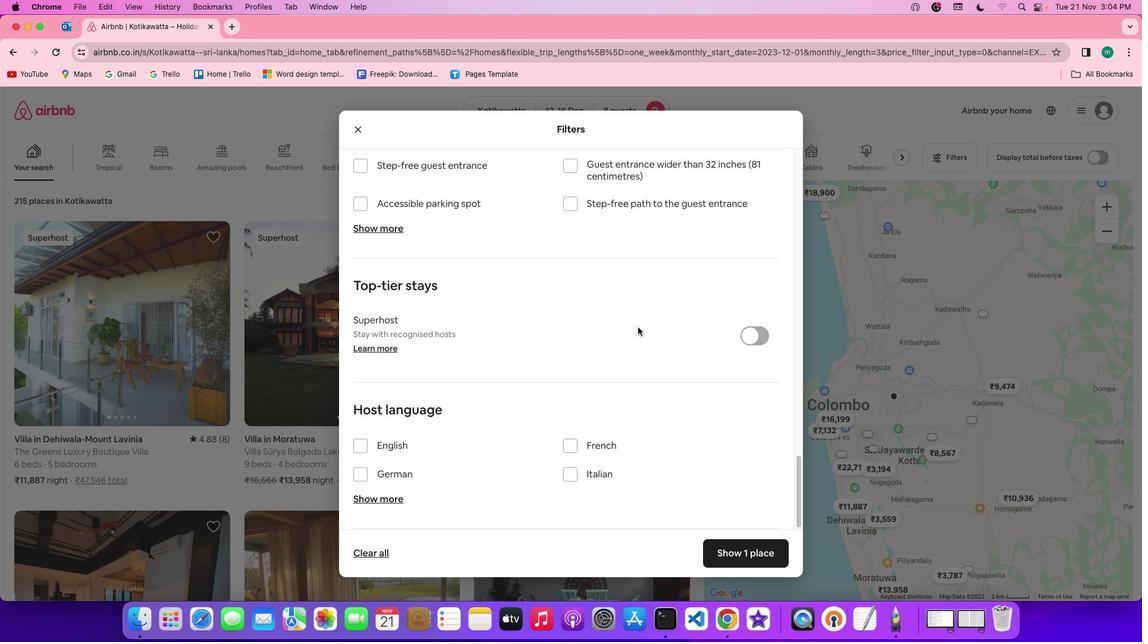 
Action: Mouse scrolled (638, 327) with delta (0, -1)
Screenshot: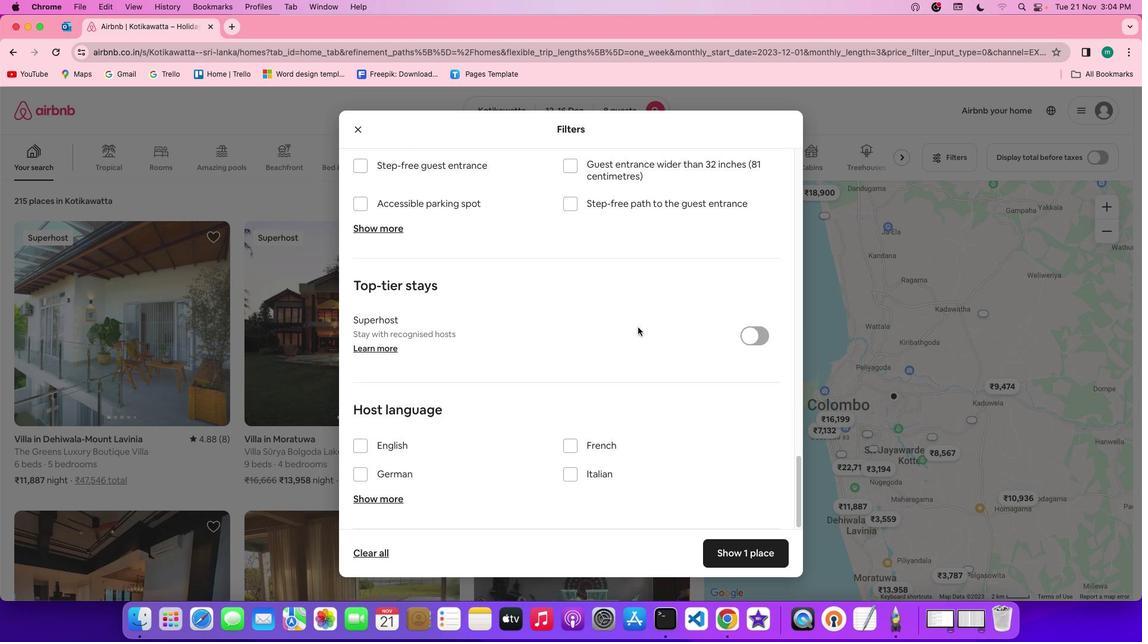 
Action: Mouse scrolled (638, 327) with delta (0, -2)
Screenshot: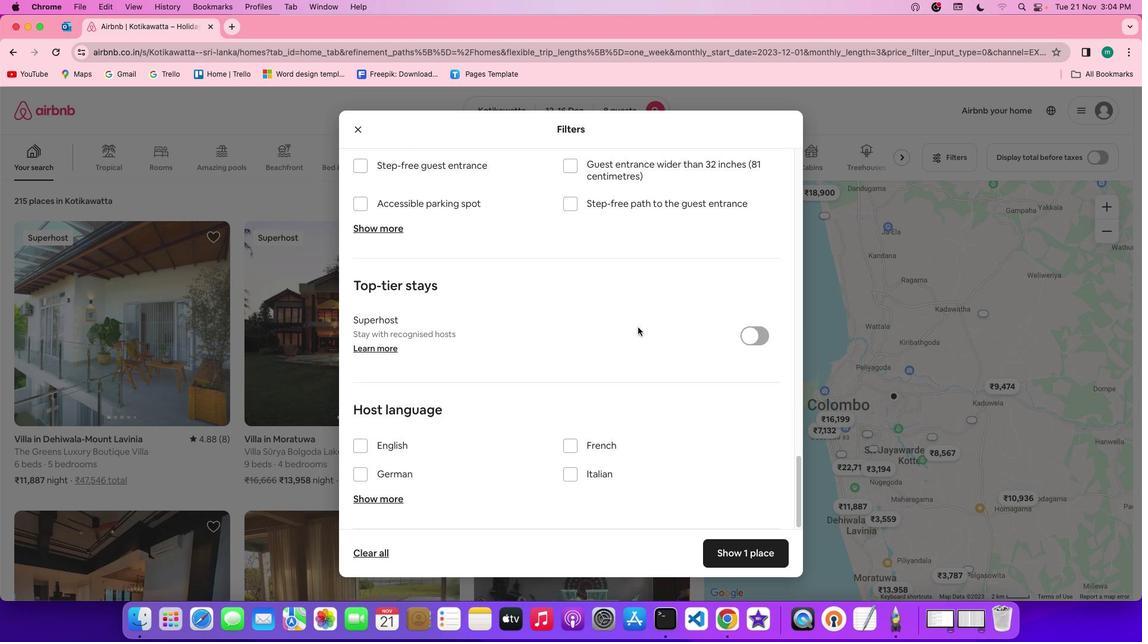 
Action: Mouse scrolled (638, 327) with delta (0, -2)
Screenshot: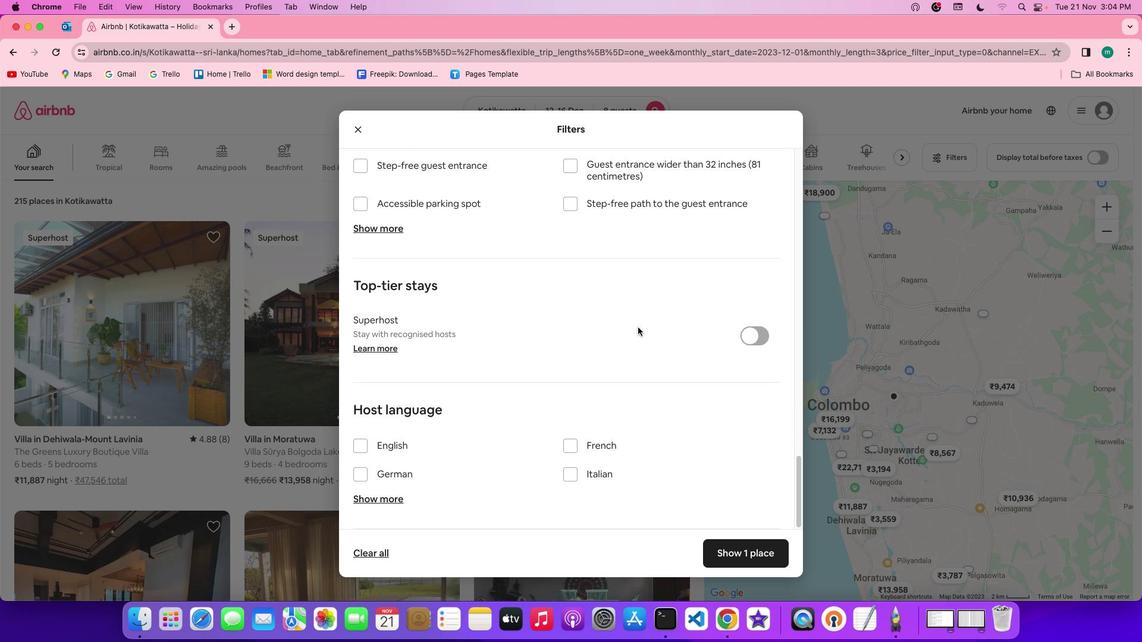 
Action: Mouse scrolled (638, 327) with delta (0, 0)
Screenshot: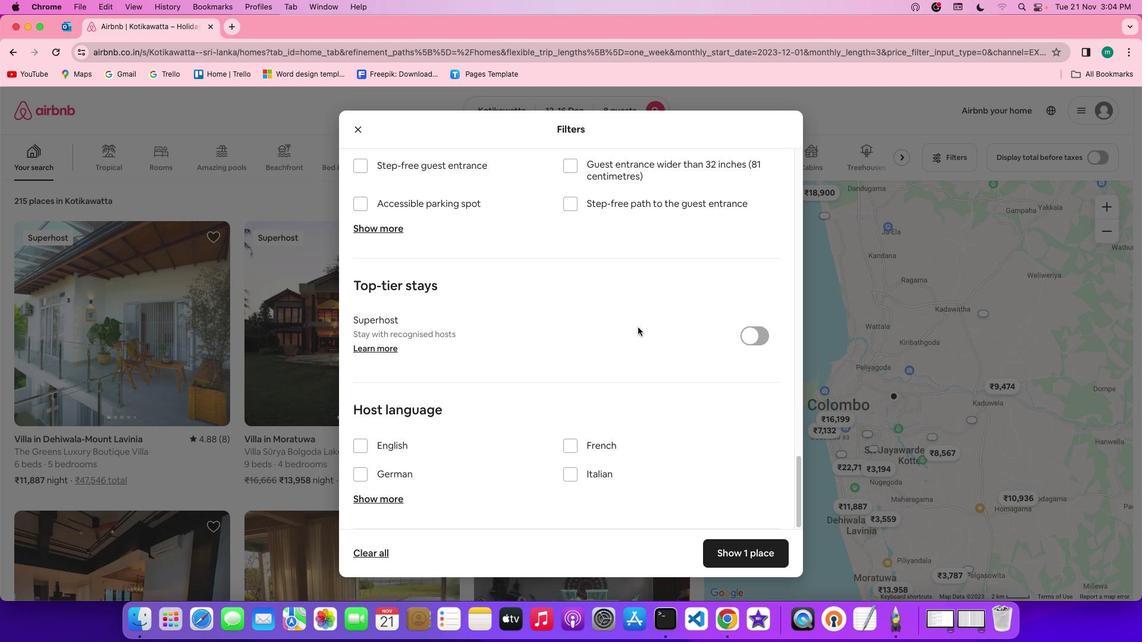 
Action: Mouse scrolled (638, 327) with delta (0, 0)
Screenshot: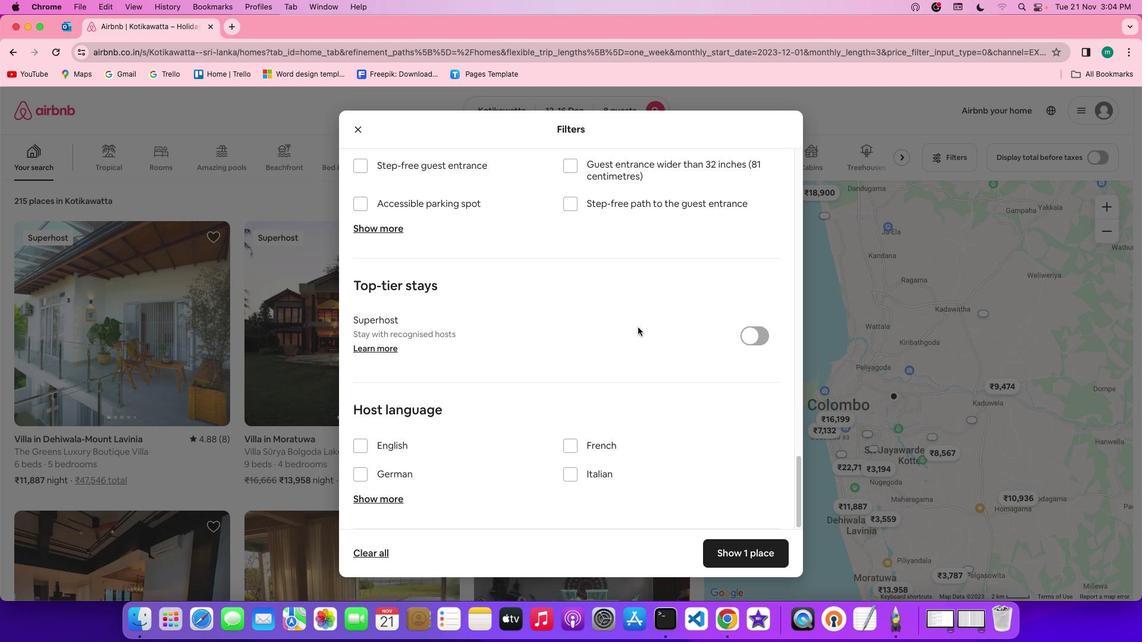 
Action: Mouse scrolled (638, 327) with delta (0, 0)
Screenshot: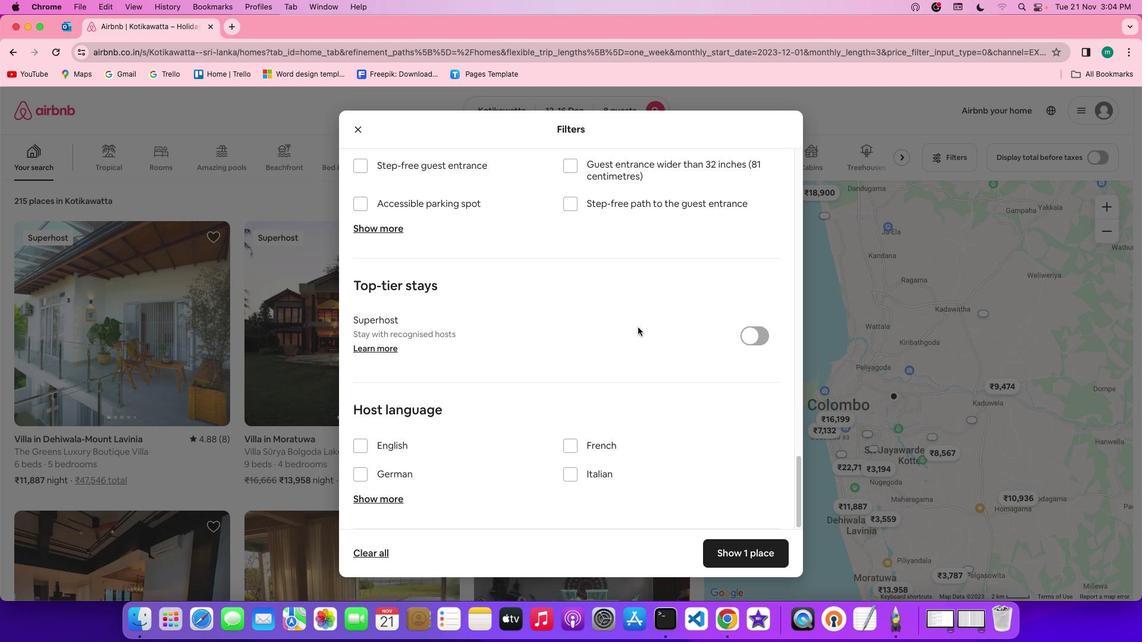 
Action: Mouse scrolled (638, 327) with delta (0, -1)
Screenshot: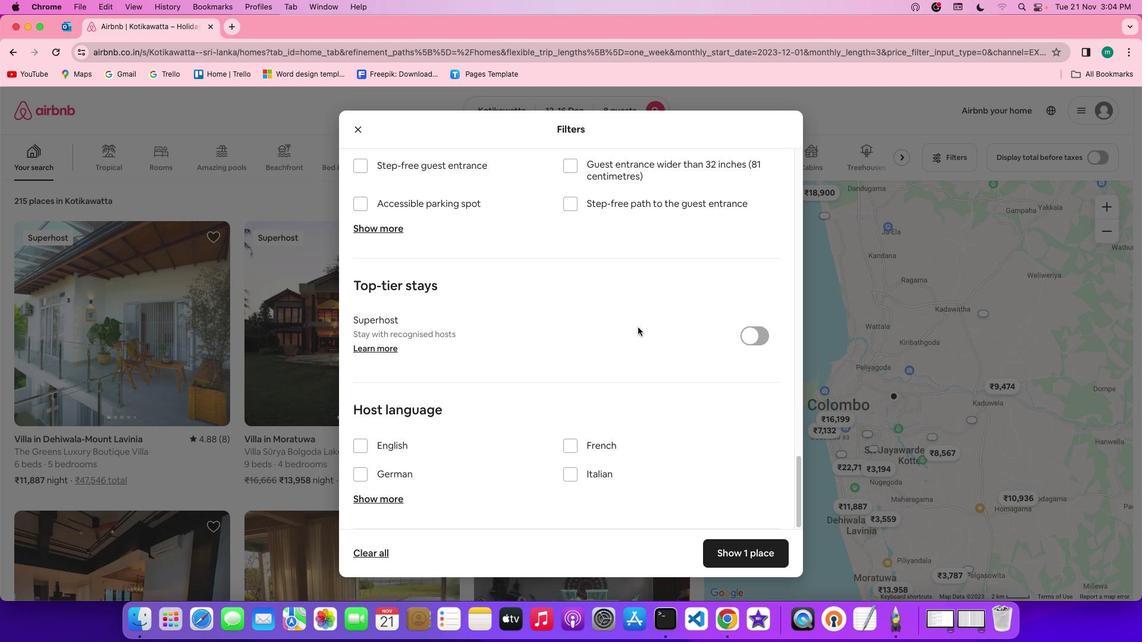
Action: Mouse scrolled (638, 327) with delta (0, -2)
Screenshot: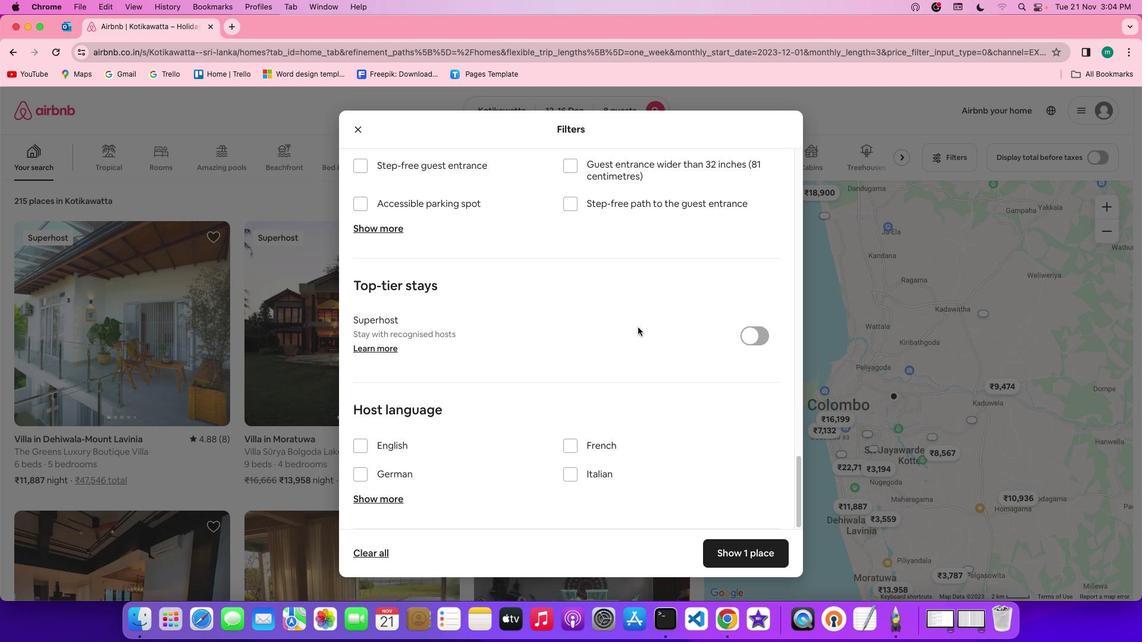 
Action: Mouse scrolled (638, 327) with delta (0, 0)
Screenshot: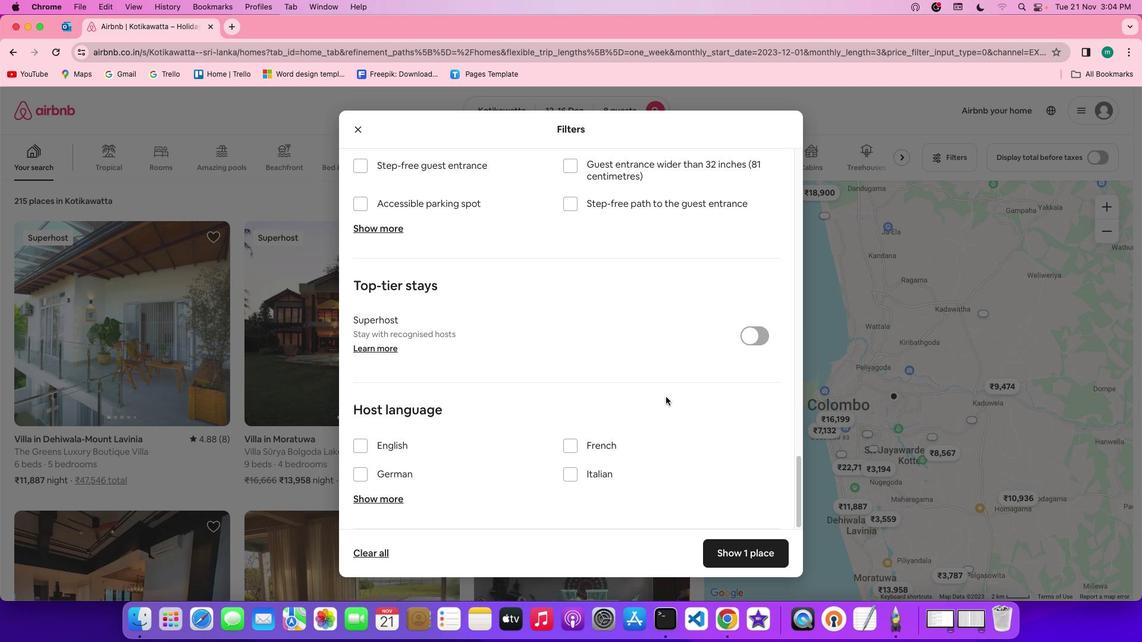 
Action: Mouse scrolled (638, 327) with delta (0, 0)
Screenshot: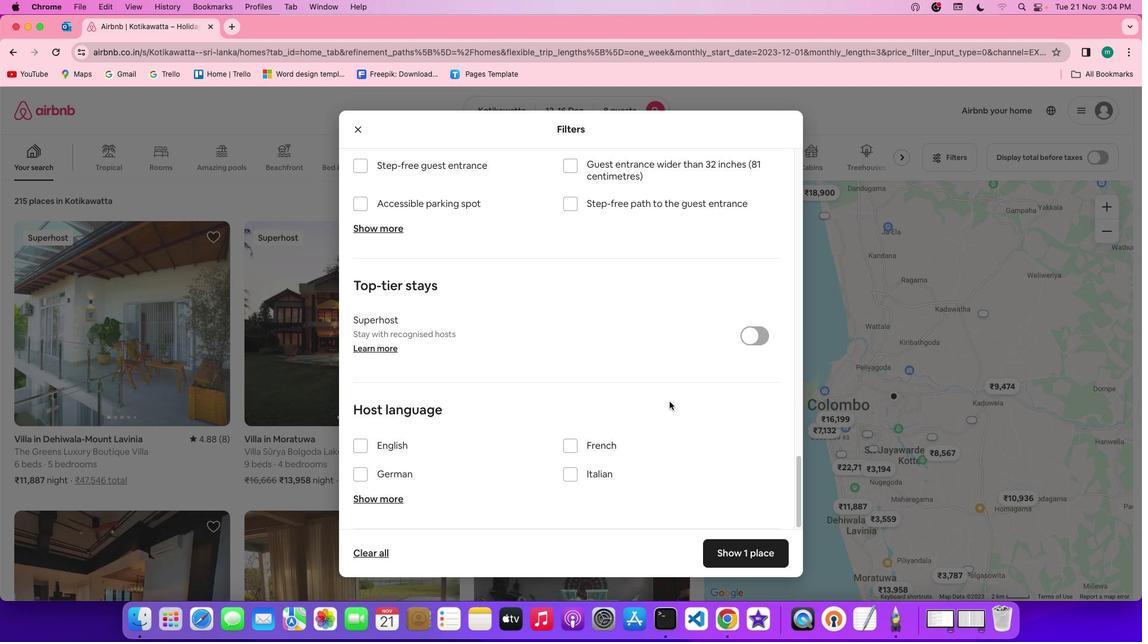 
Action: Mouse scrolled (638, 327) with delta (0, -1)
Screenshot: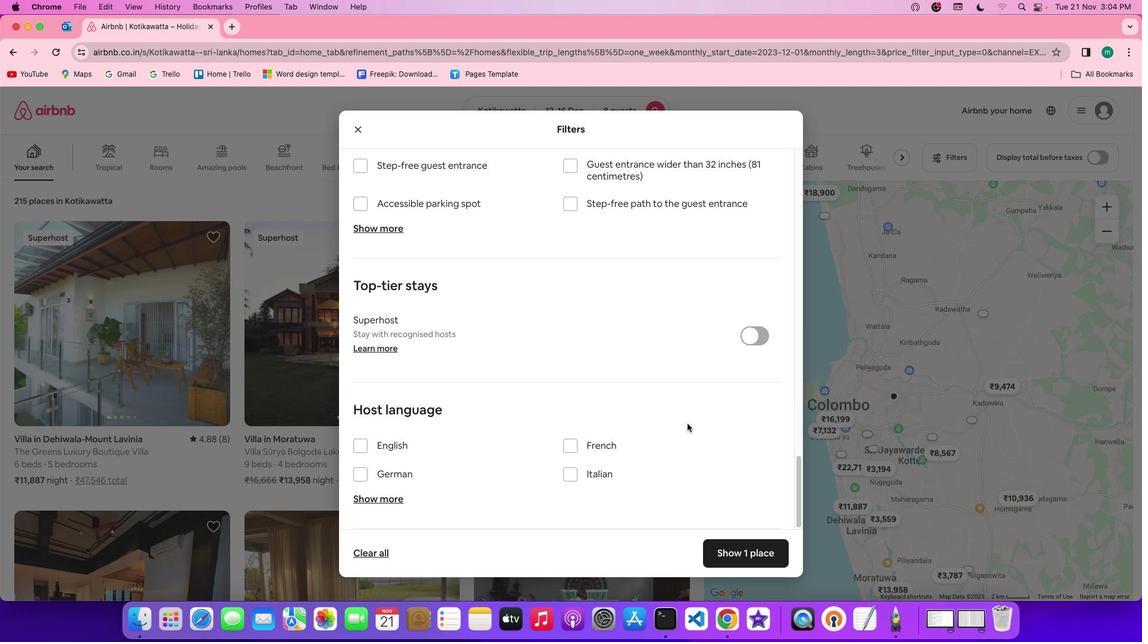 
Action: Mouse scrolled (638, 327) with delta (0, -2)
Screenshot: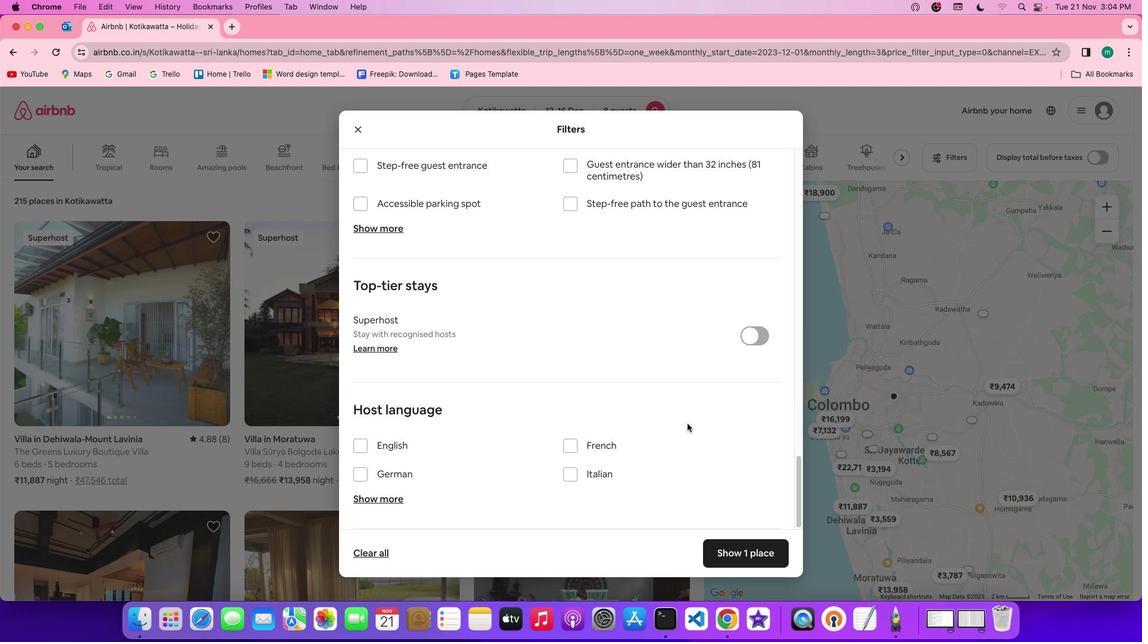 
Action: Mouse moved to (724, 542)
Screenshot: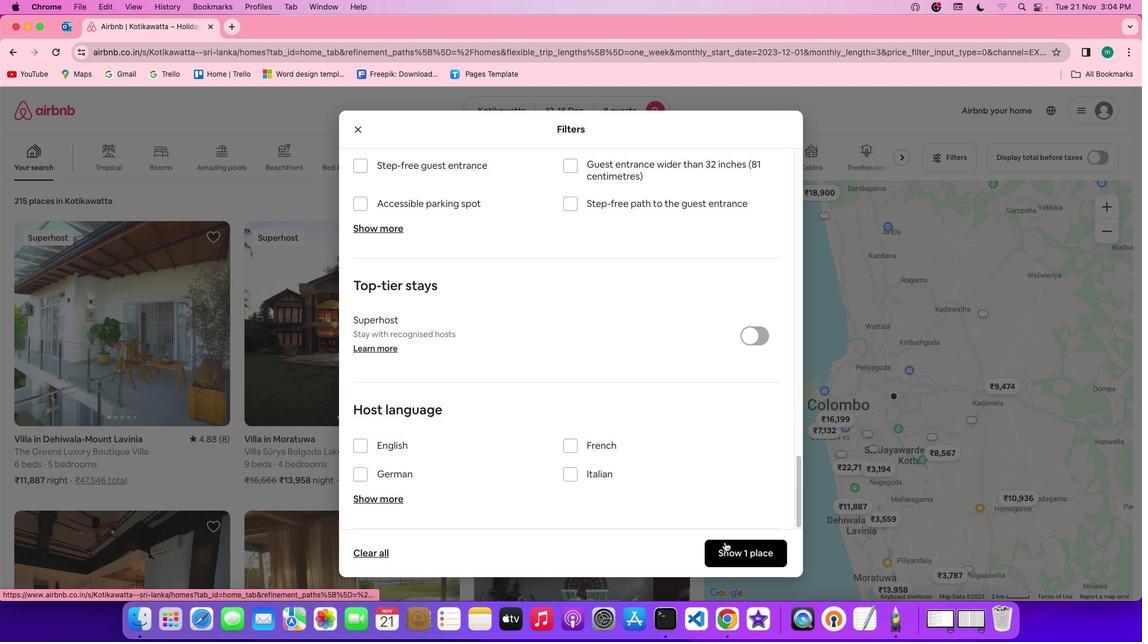 
Action: Mouse pressed left at (724, 542)
Screenshot: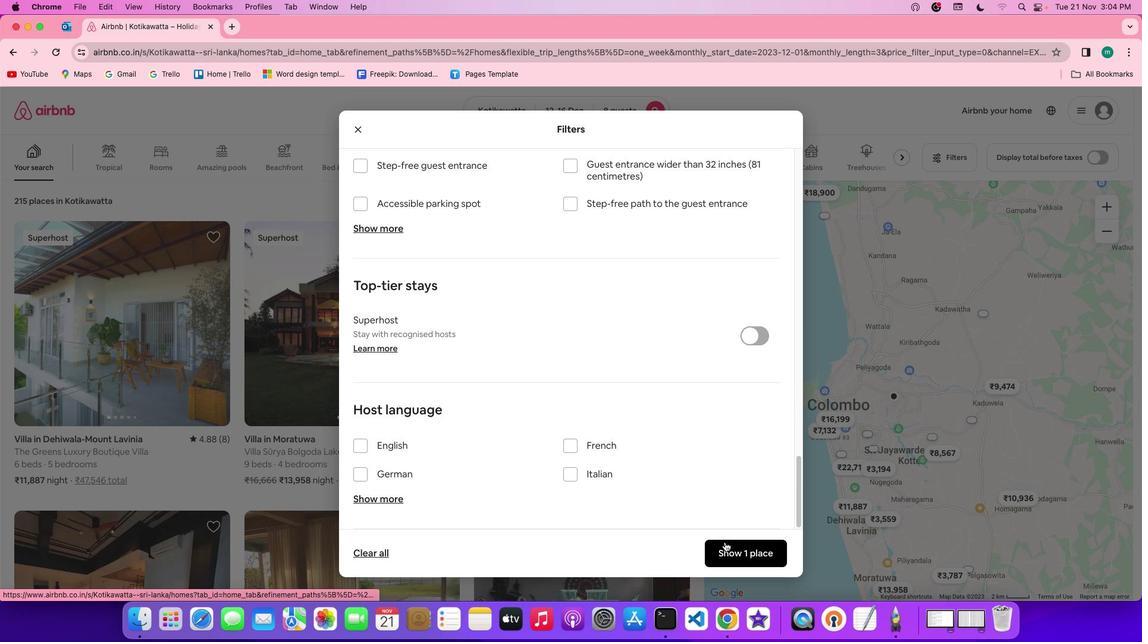 
Action: Mouse moved to (161, 336)
Screenshot: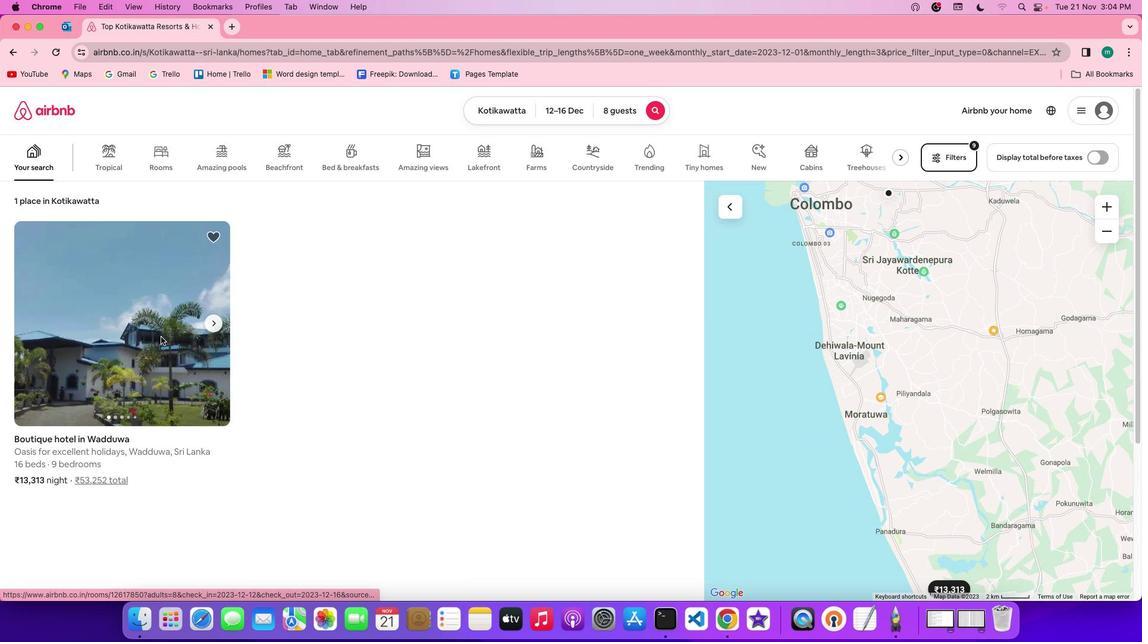 
Action: Mouse pressed left at (161, 336)
Screenshot: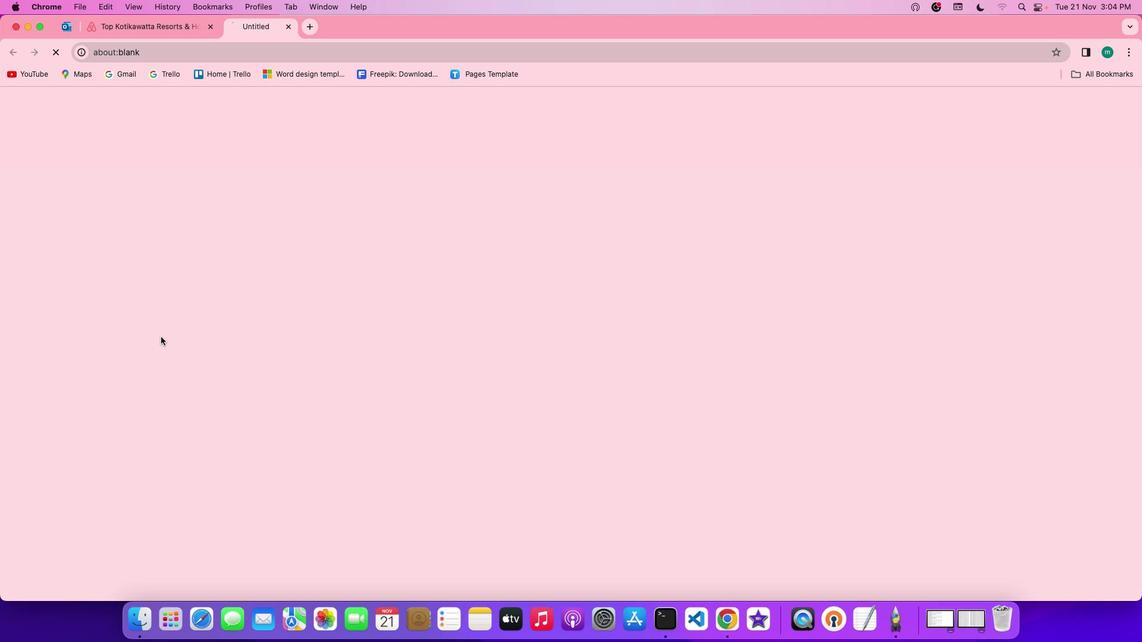 
Action: Mouse moved to (869, 439)
Screenshot: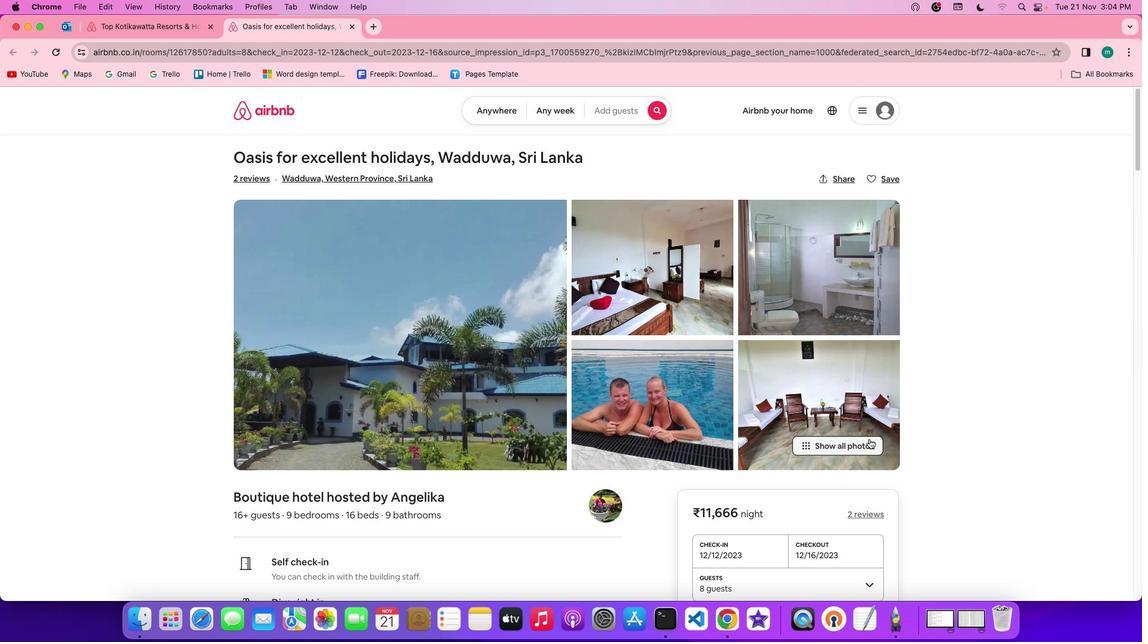 
Action: Mouse pressed left at (869, 439)
Screenshot: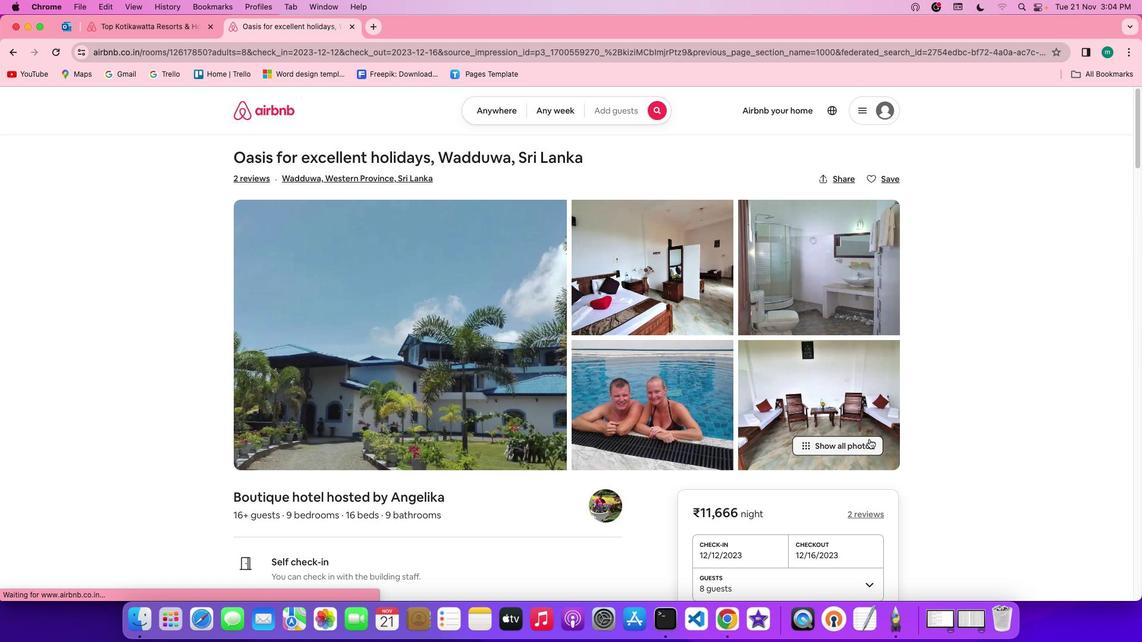 
Action: Mouse moved to (523, 350)
Screenshot: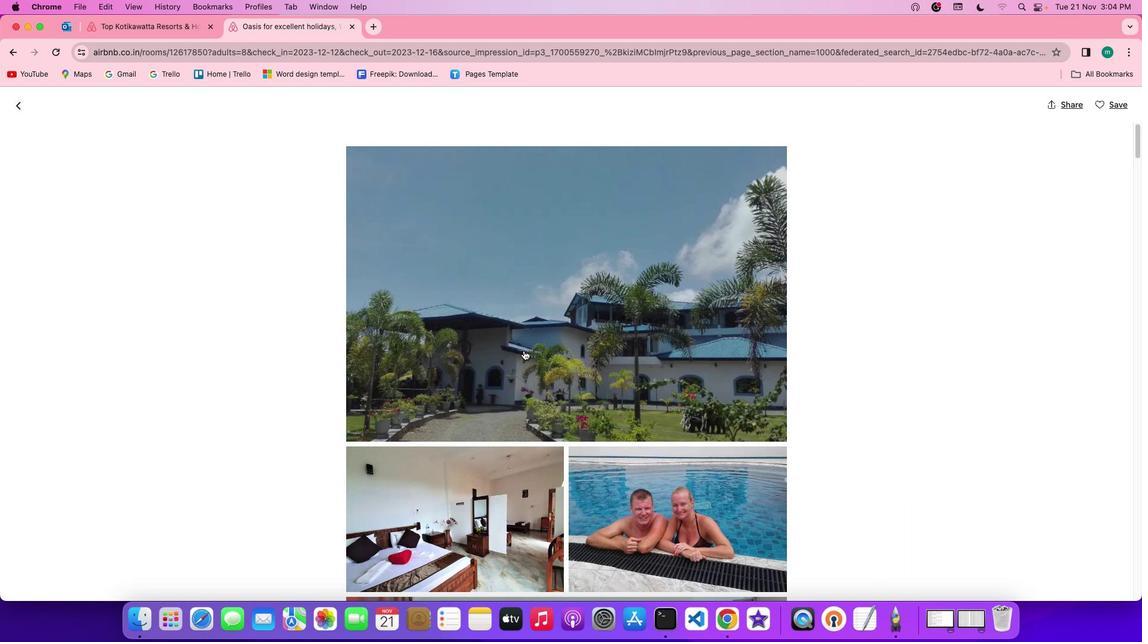 
Action: Mouse scrolled (523, 350) with delta (0, 0)
Screenshot: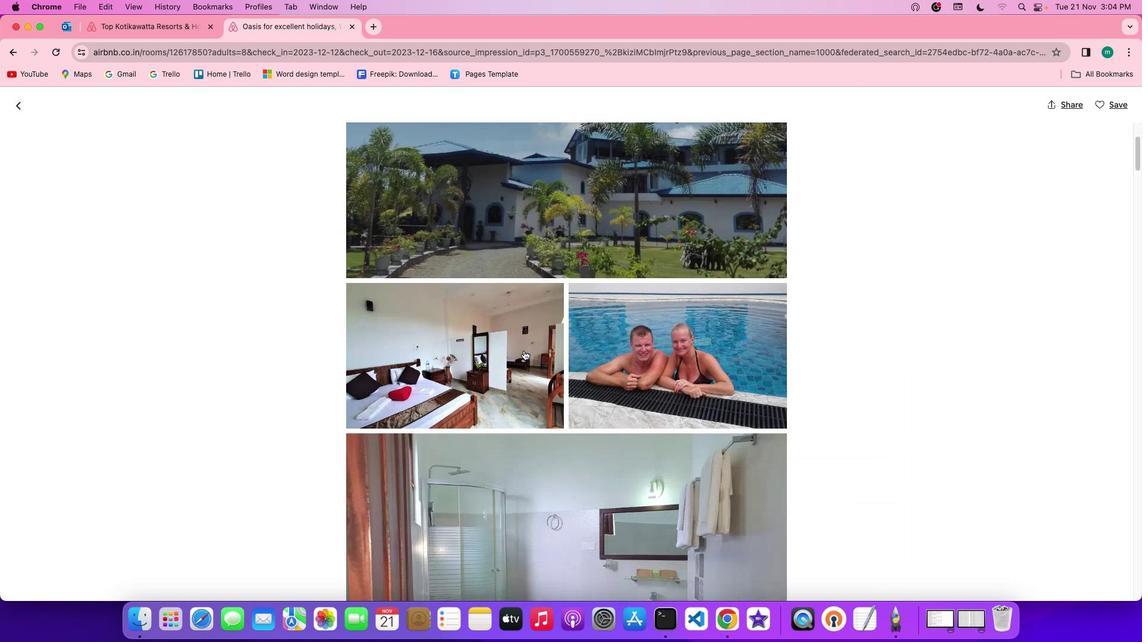 
Action: Mouse scrolled (523, 350) with delta (0, 0)
Screenshot: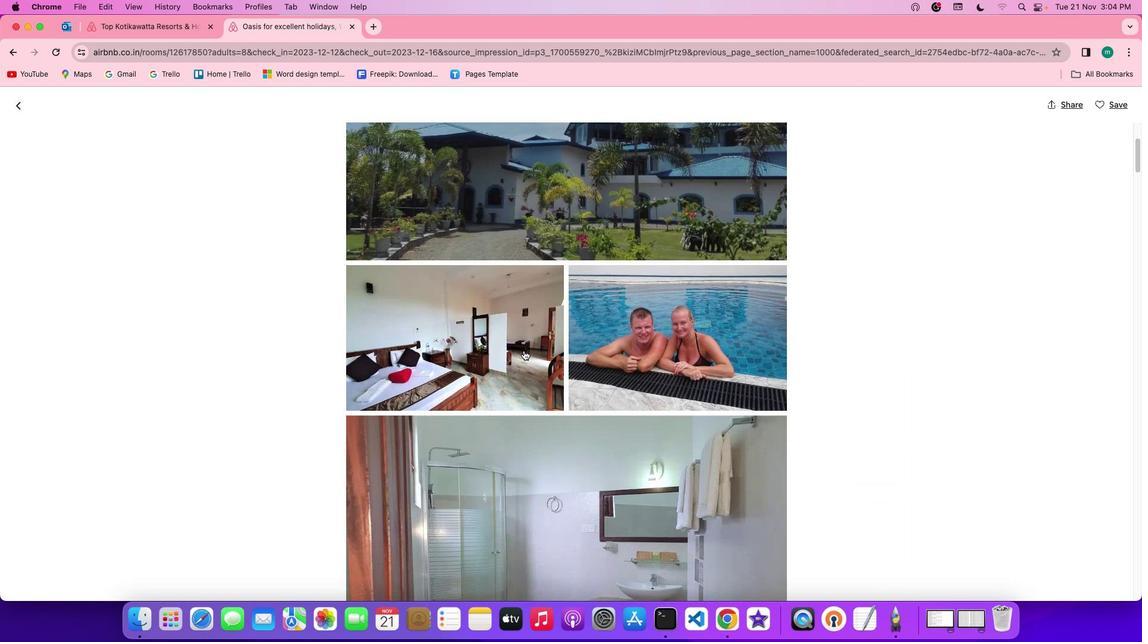 
Action: Mouse scrolled (523, 350) with delta (0, 0)
Screenshot: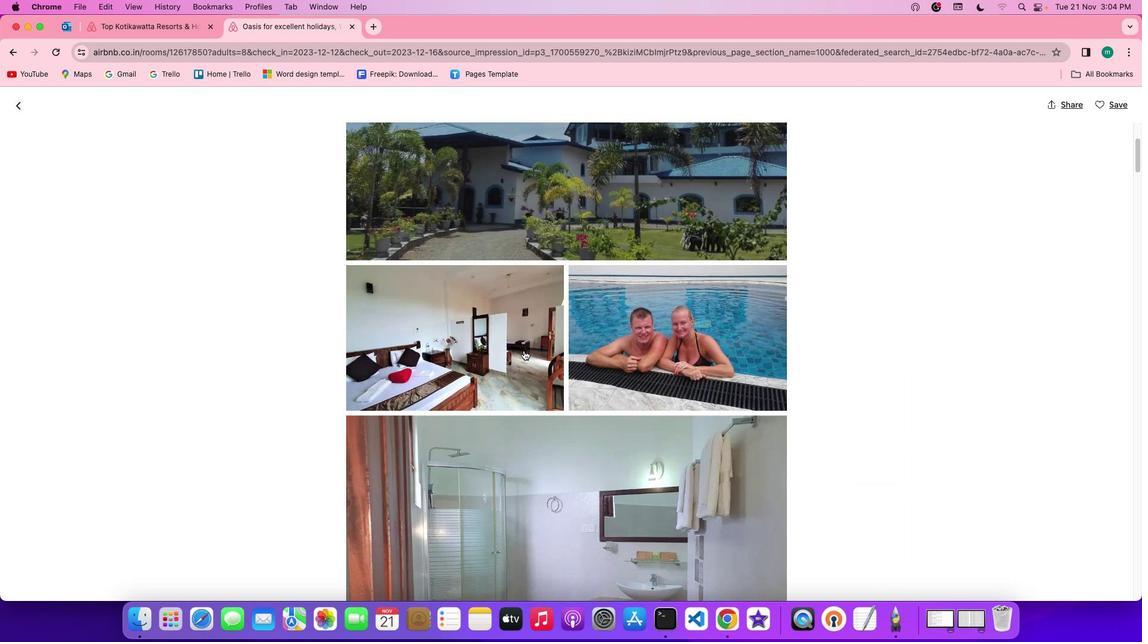 
Action: Mouse scrolled (523, 350) with delta (0, -1)
Screenshot: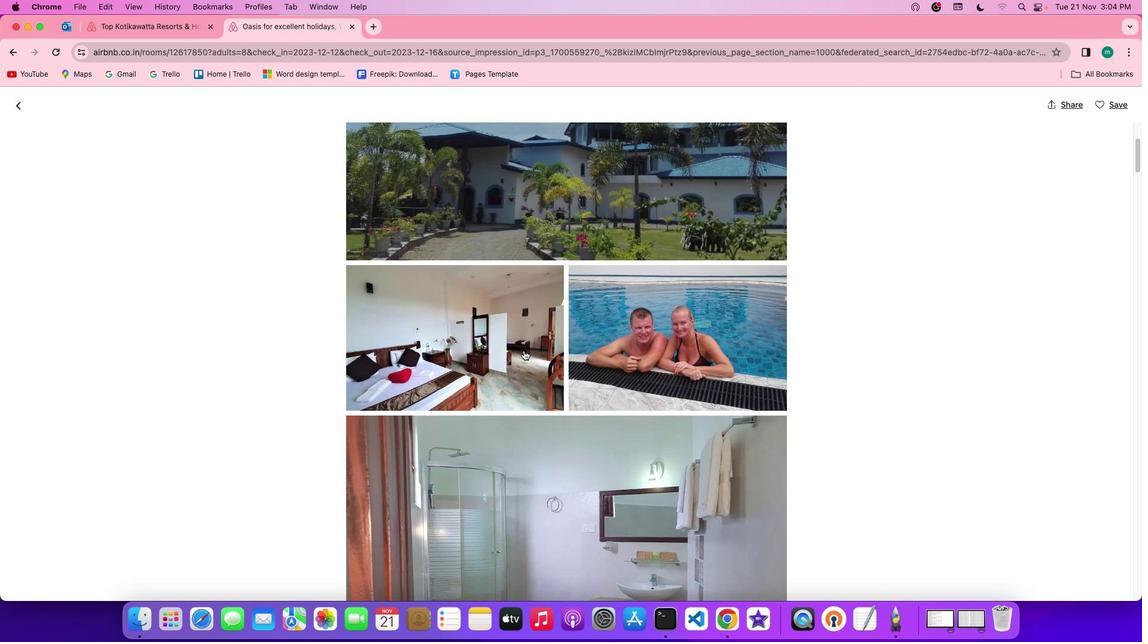 
Action: Mouse scrolled (523, 350) with delta (0, 0)
Screenshot: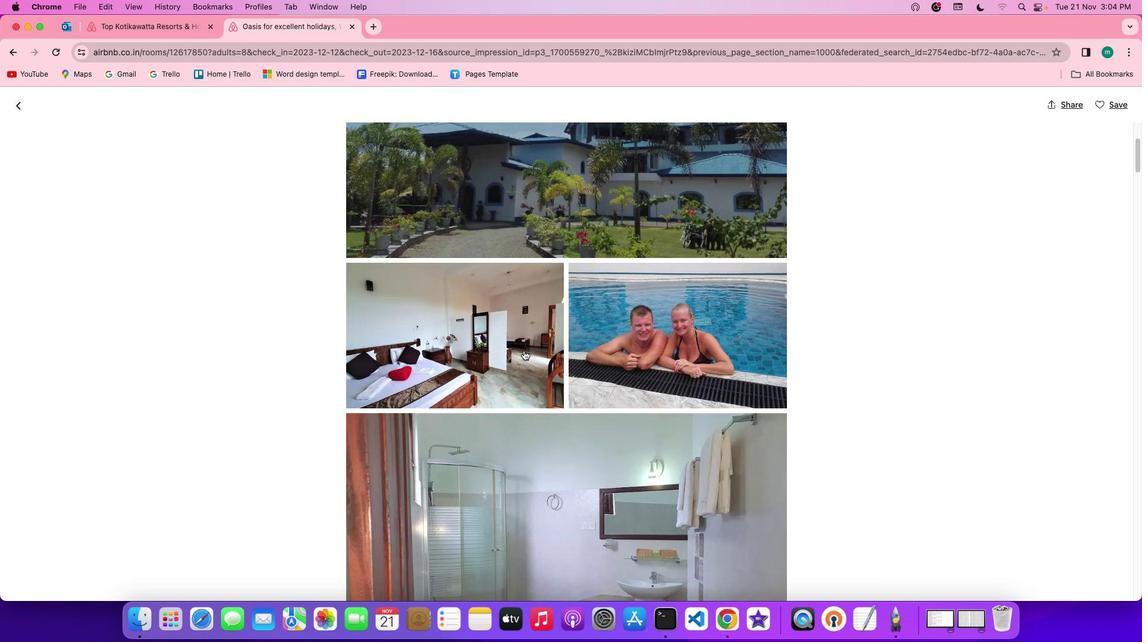 
Action: Mouse scrolled (523, 350) with delta (0, 0)
Screenshot: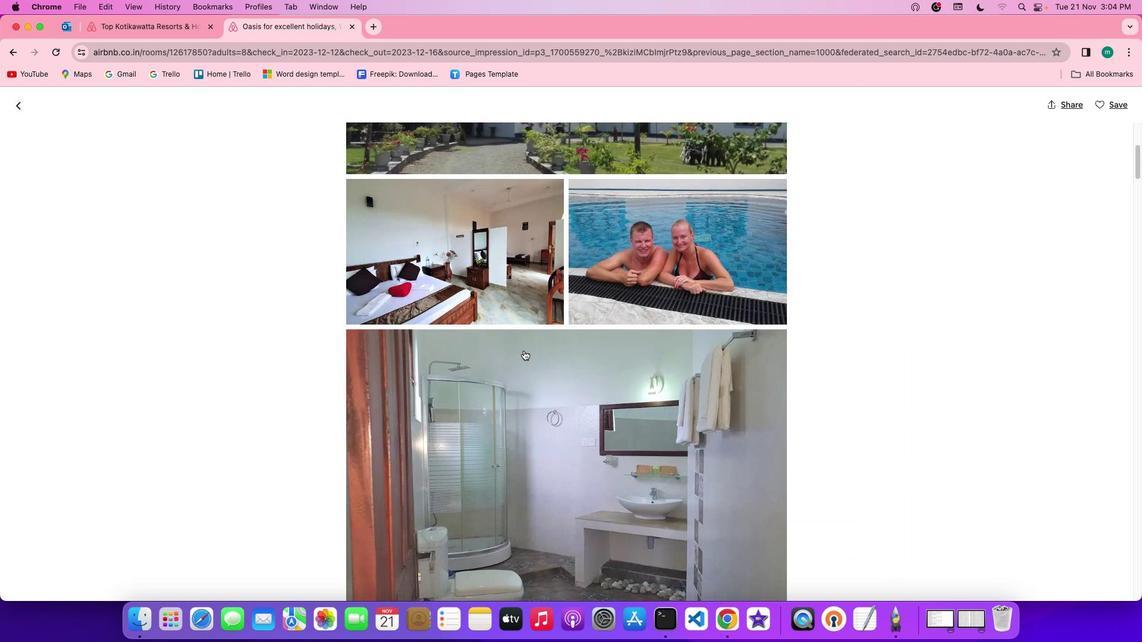 
Action: Mouse scrolled (523, 350) with delta (0, 0)
Screenshot: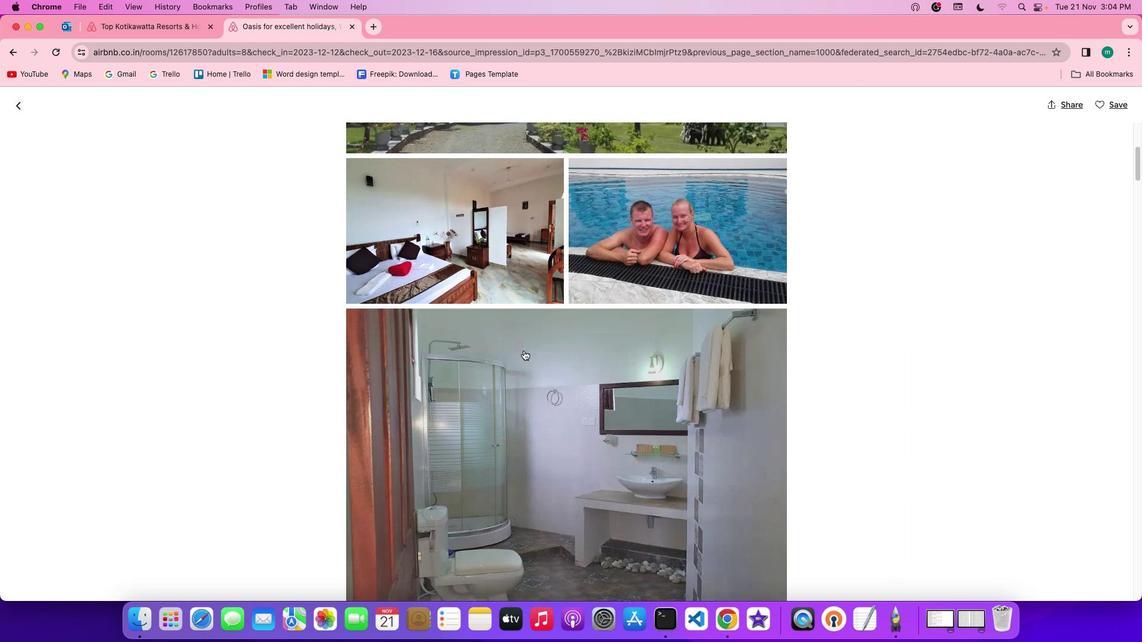 
Action: Mouse scrolled (523, 350) with delta (0, 0)
Screenshot: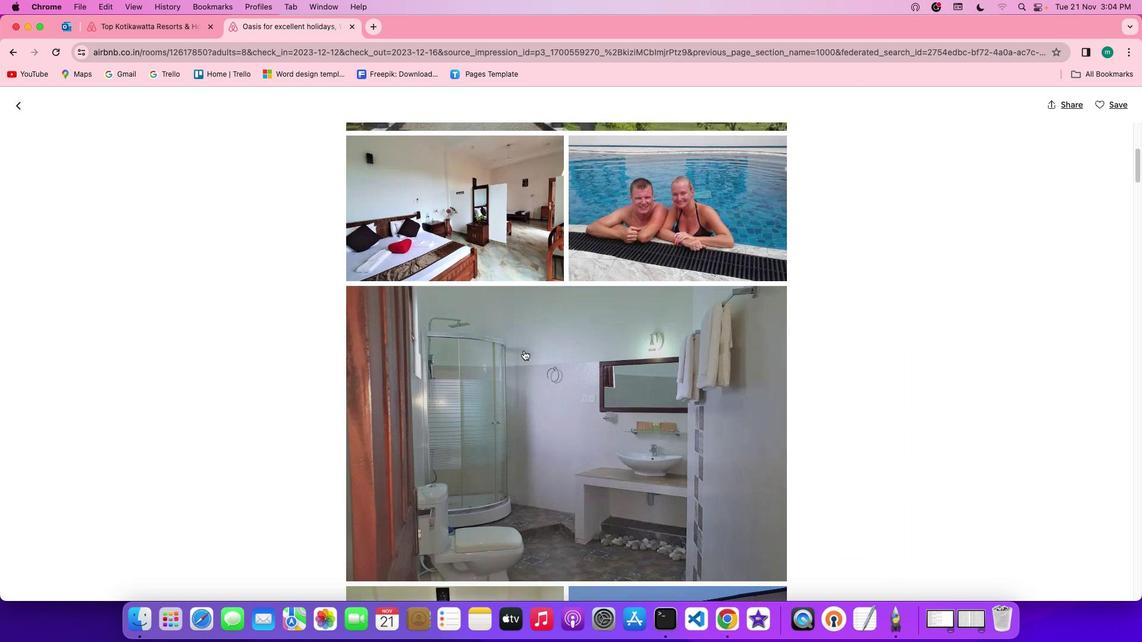 
Action: Mouse scrolled (523, 350) with delta (0, 0)
Screenshot: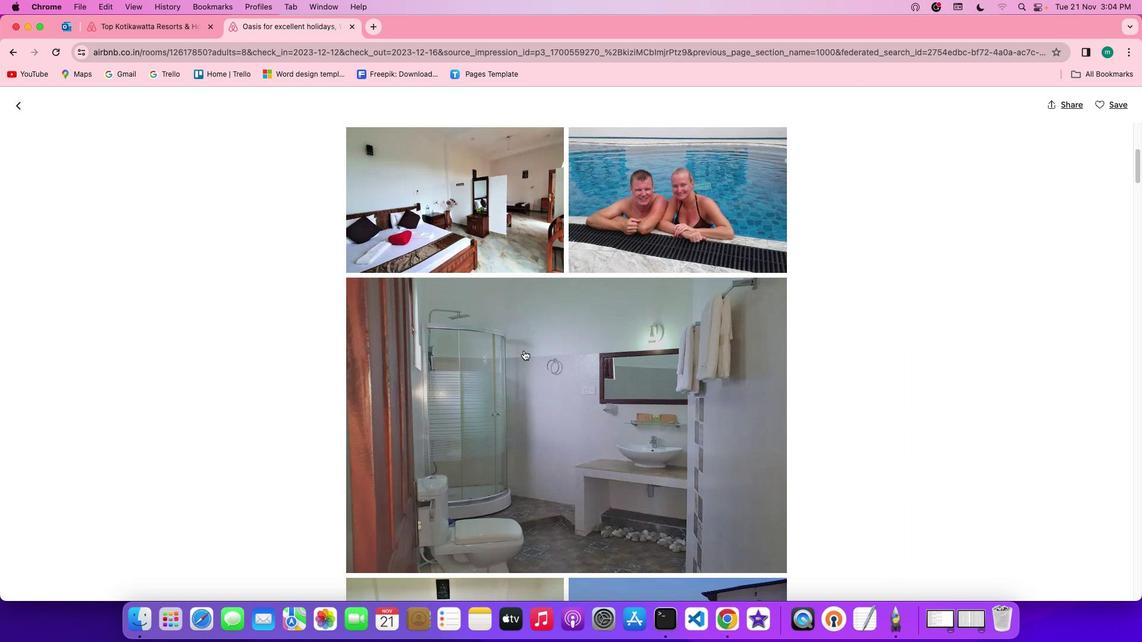
Action: Mouse scrolled (523, 350) with delta (0, 0)
Screenshot: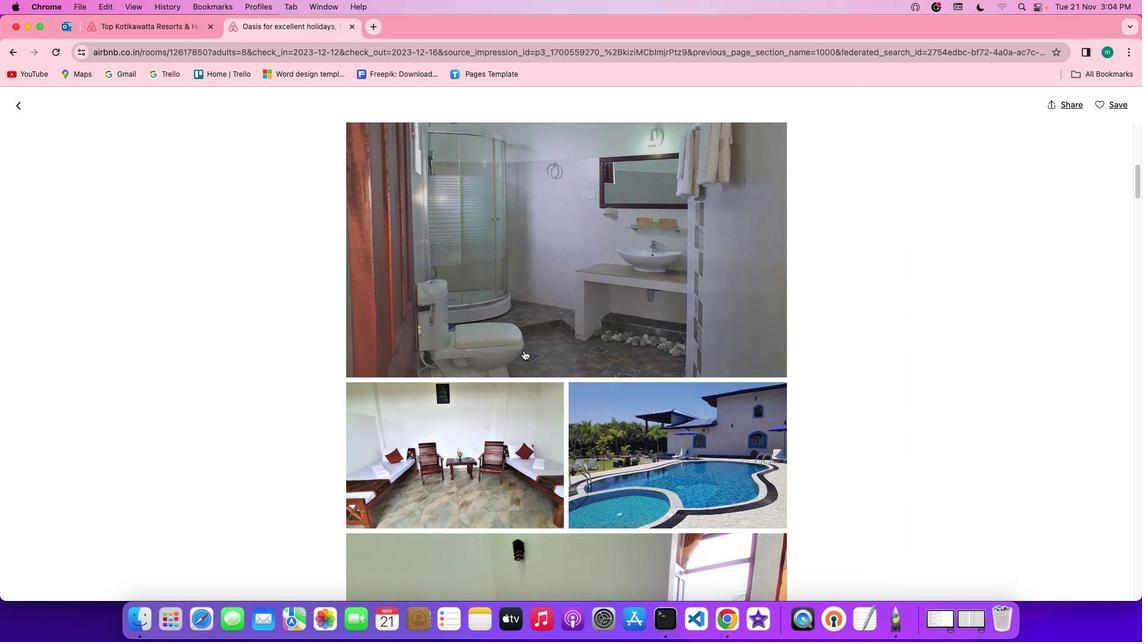 
Action: Mouse scrolled (523, 350) with delta (0, 0)
Screenshot: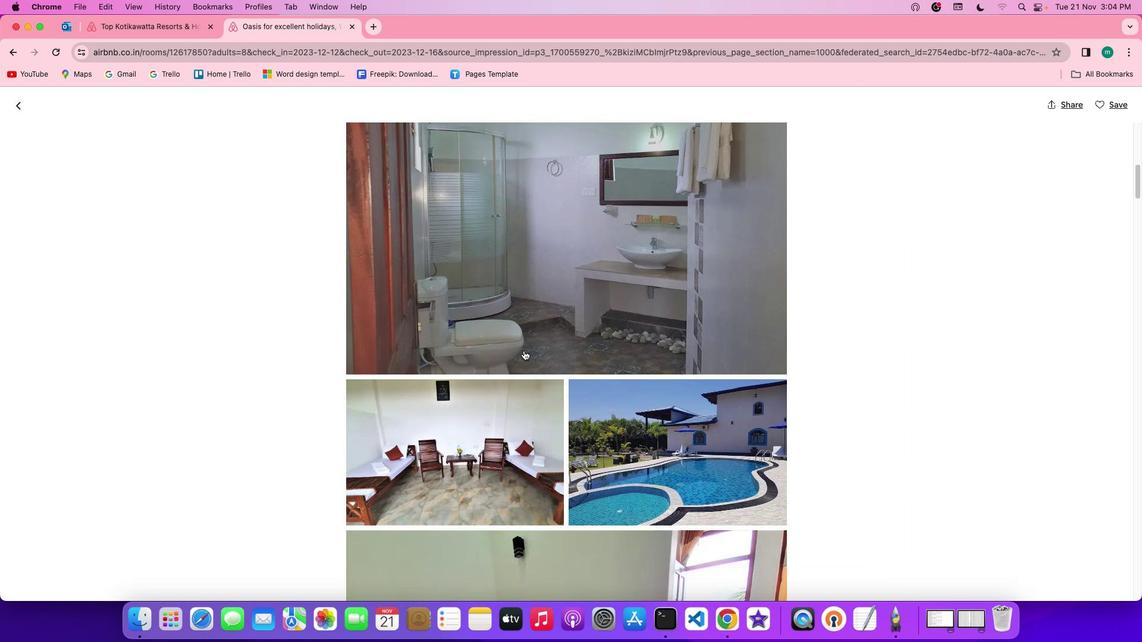 
Action: Mouse scrolled (523, 350) with delta (0, -1)
Screenshot: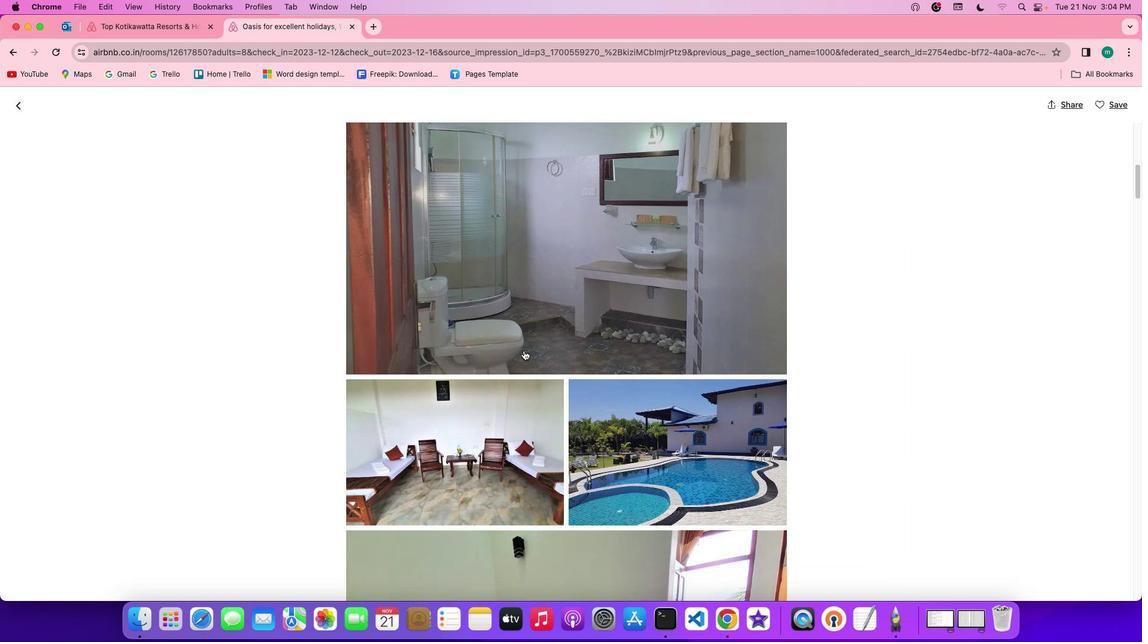 
Action: Mouse scrolled (523, 350) with delta (0, -1)
Screenshot: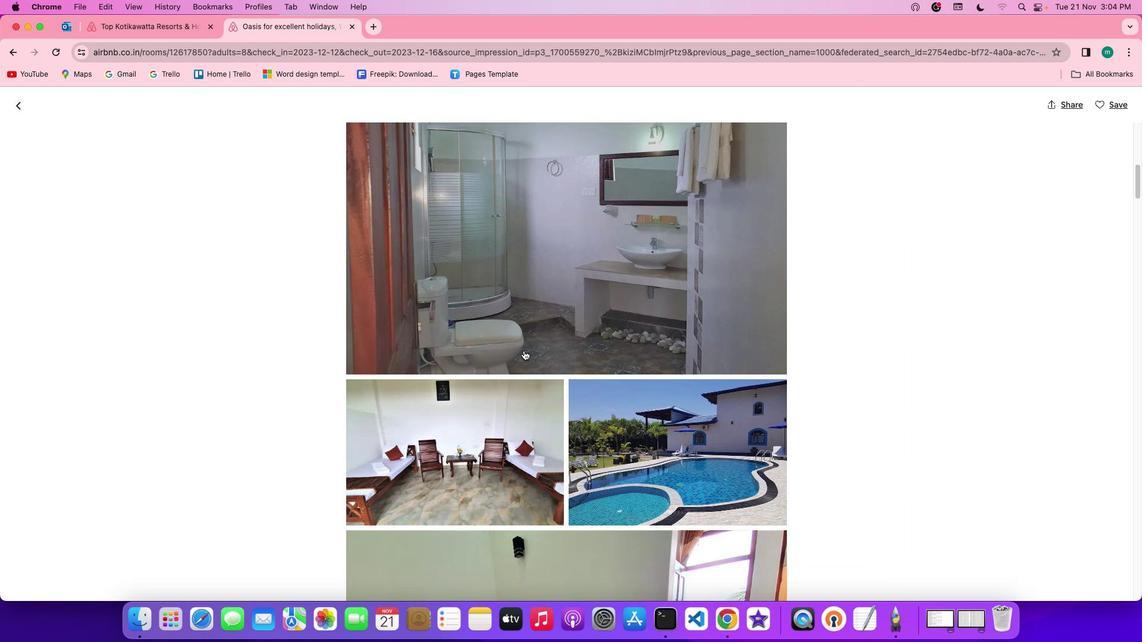 
Action: Mouse scrolled (523, 350) with delta (0, 0)
Screenshot: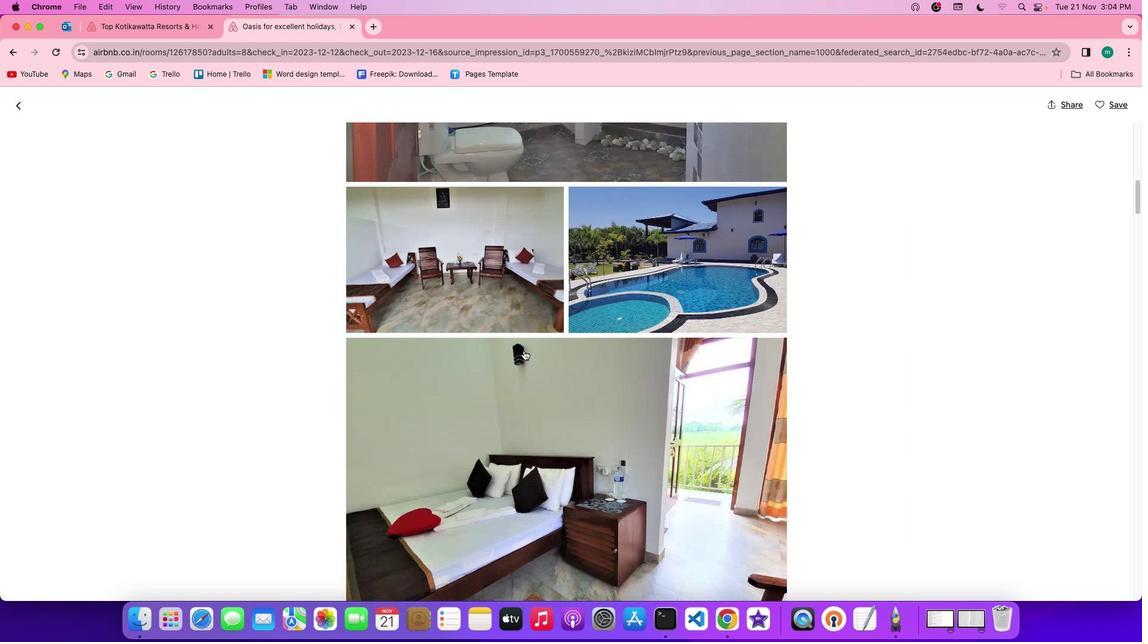 
Action: Mouse scrolled (523, 350) with delta (0, 0)
Screenshot: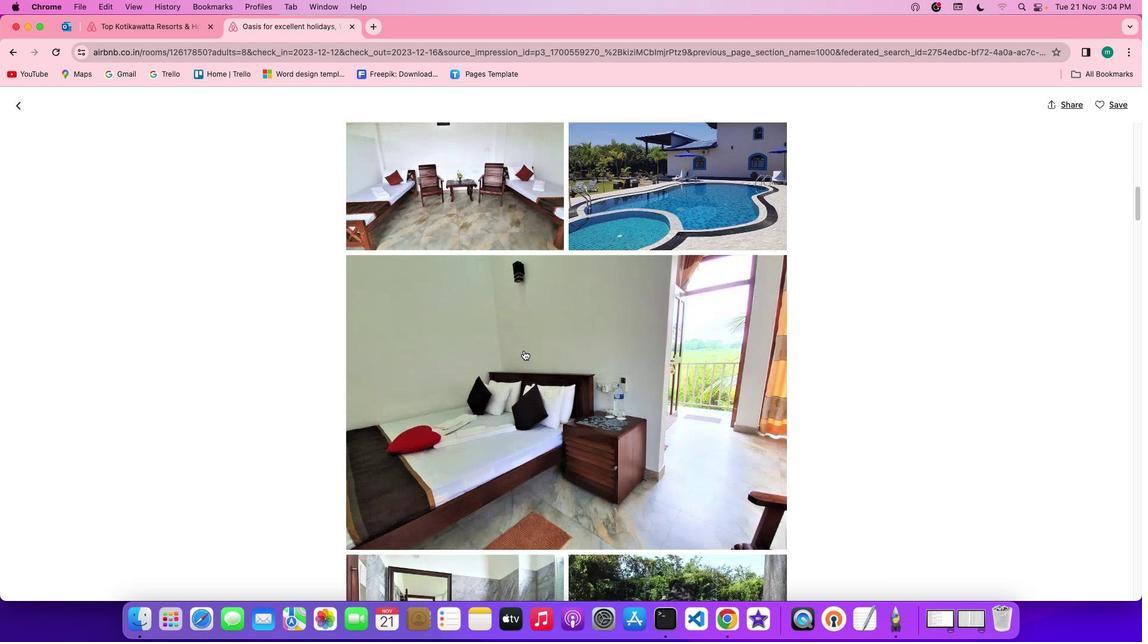 
Action: Mouse scrolled (523, 350) with delta (0, 0)
Screenshot: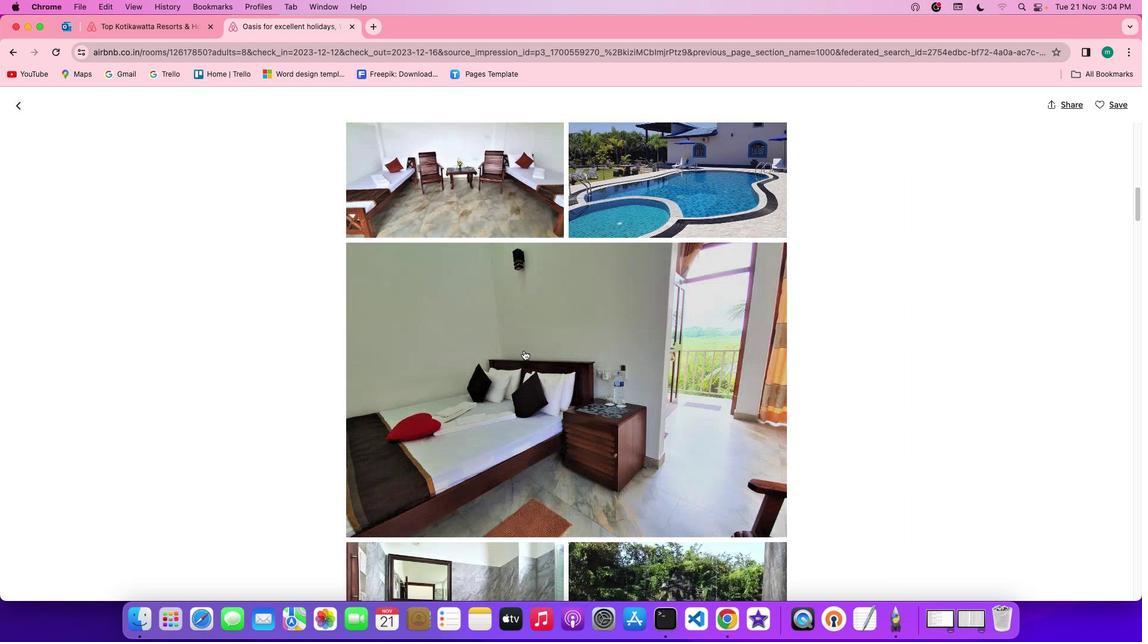 
Action: Mouse scrolled (523, 350) with delta (0, -1)
Screenshot: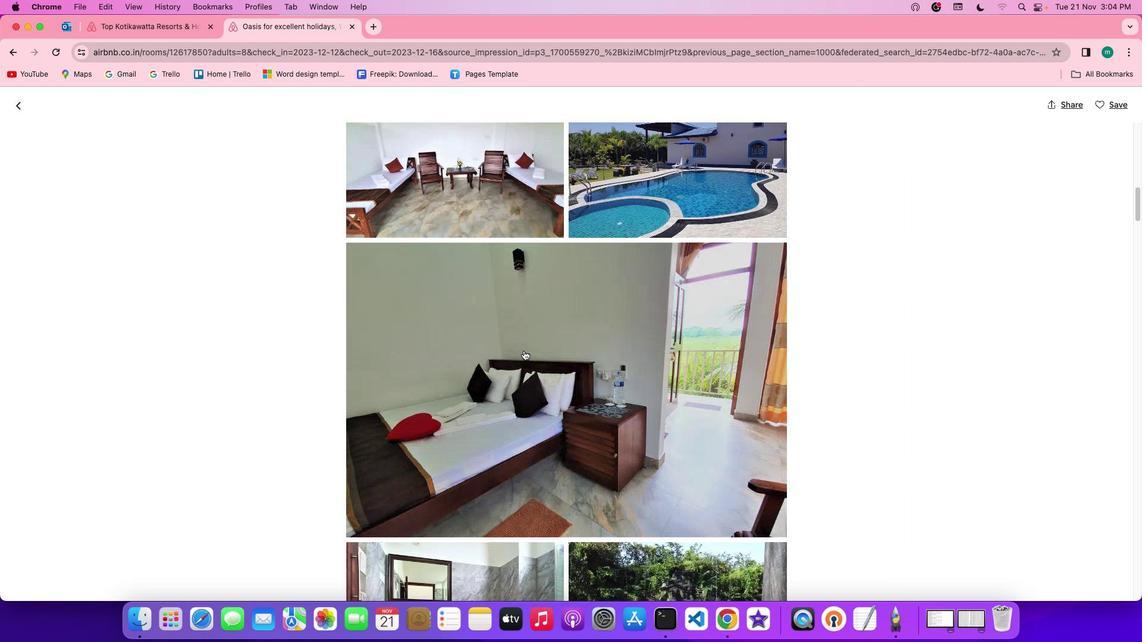 
Action: Mouse scrolled (523, 350) with delta (0, -1)
Screenshot: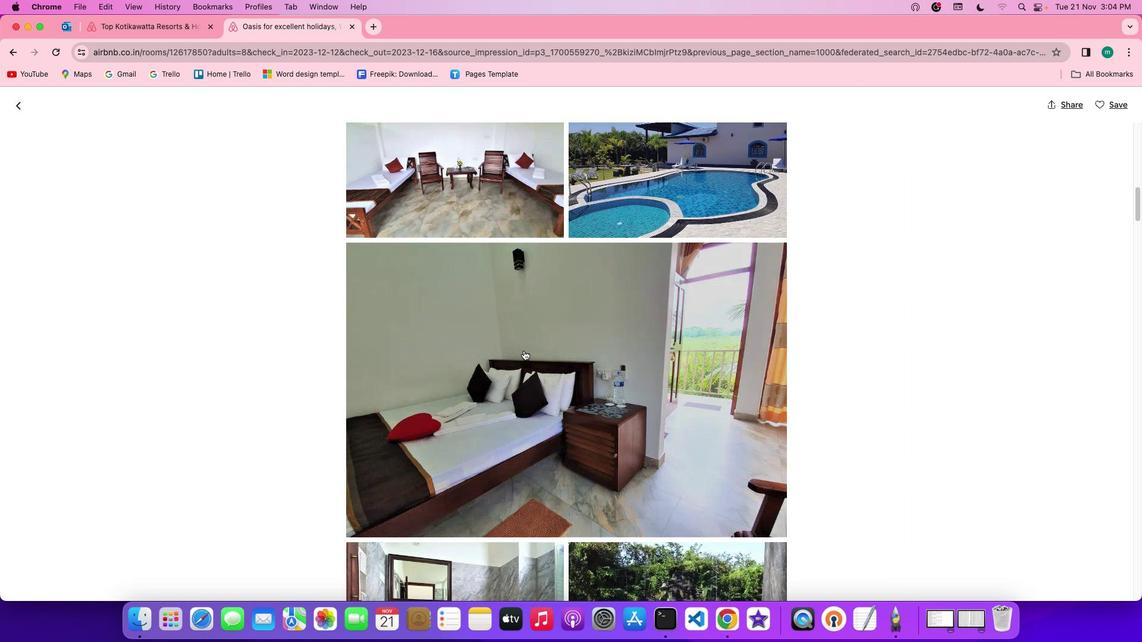 
Action: Mouse scrolled (523, 350) with delta (0, 0)
Screenshot: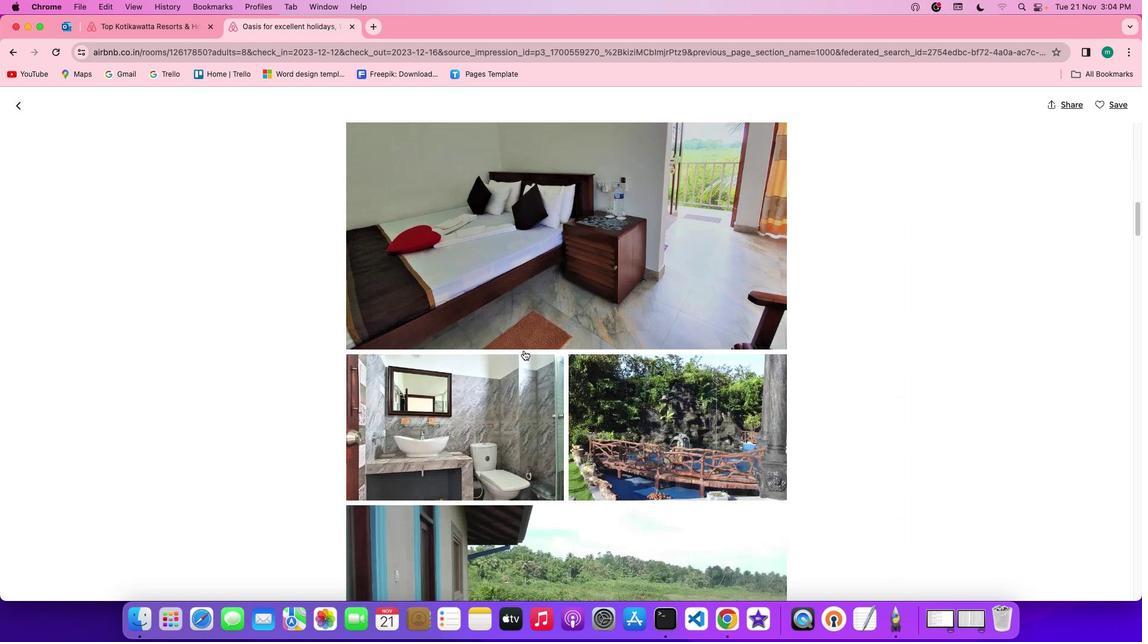 
Action: Mouse scrolled (523, 350) with delta (0, 0)
Screenshot: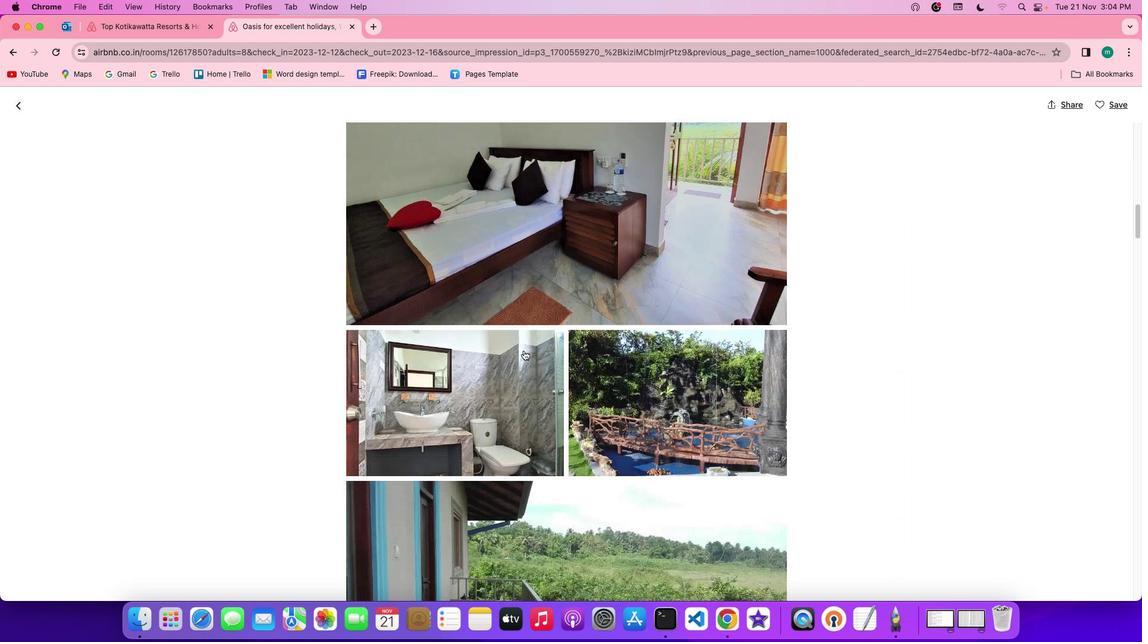 
Action: Mouse scrolled (523, 350) with delta (0, 0)
Screenshot: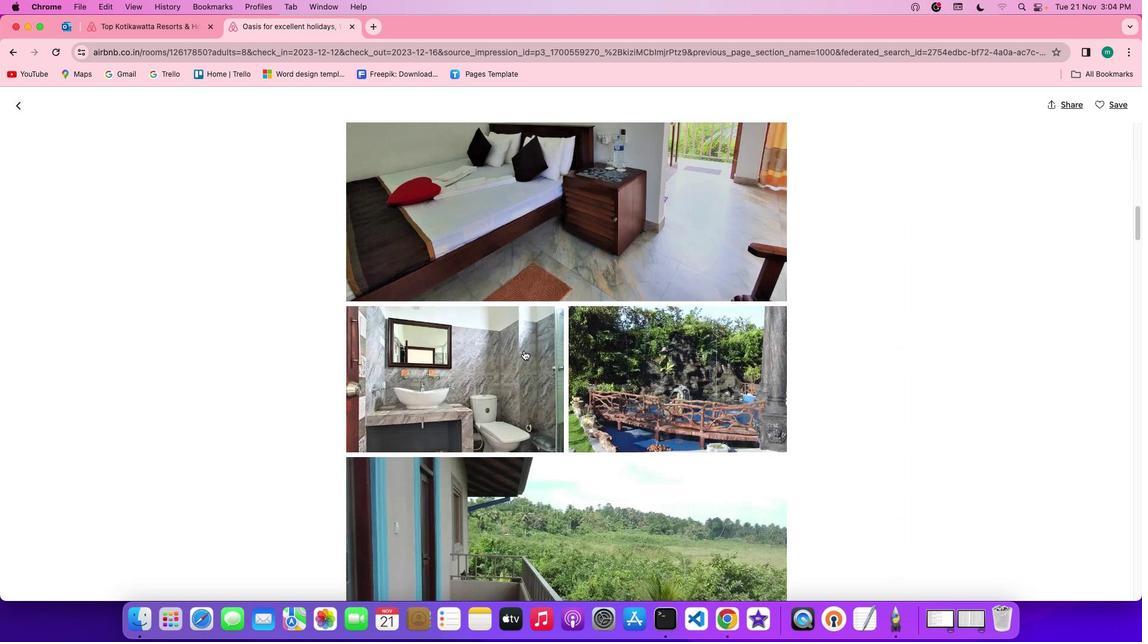 
Action: Mouse scrolled (523, 350) with delta (0, -1)
Screenshot: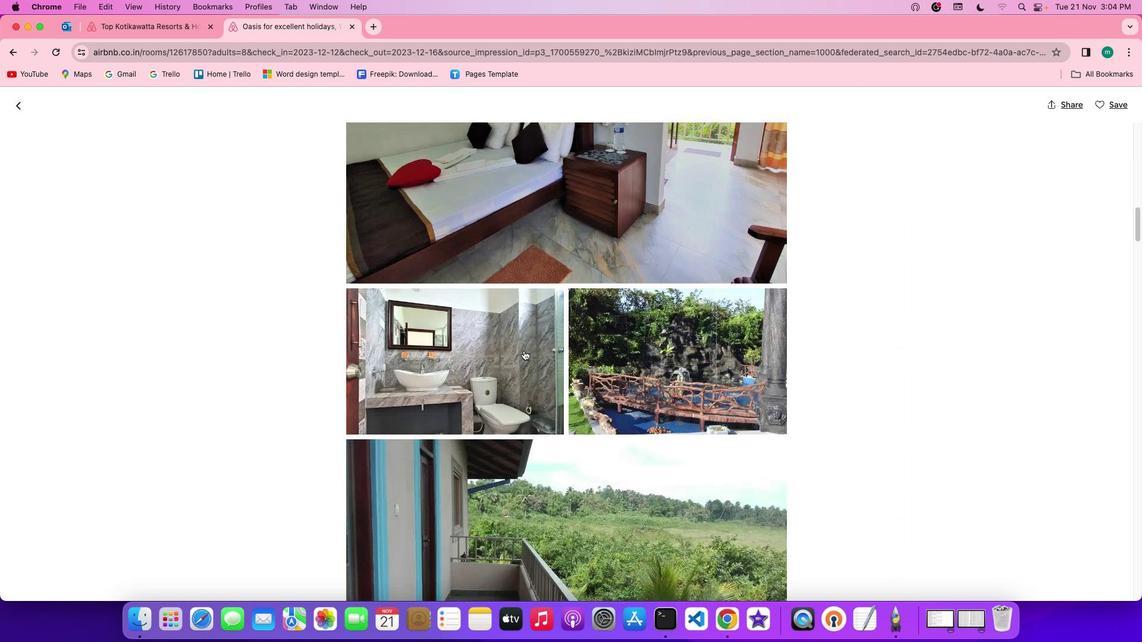 
Action: Mouse scrolled (523, 350) with delta (0, -1)
Screenshot: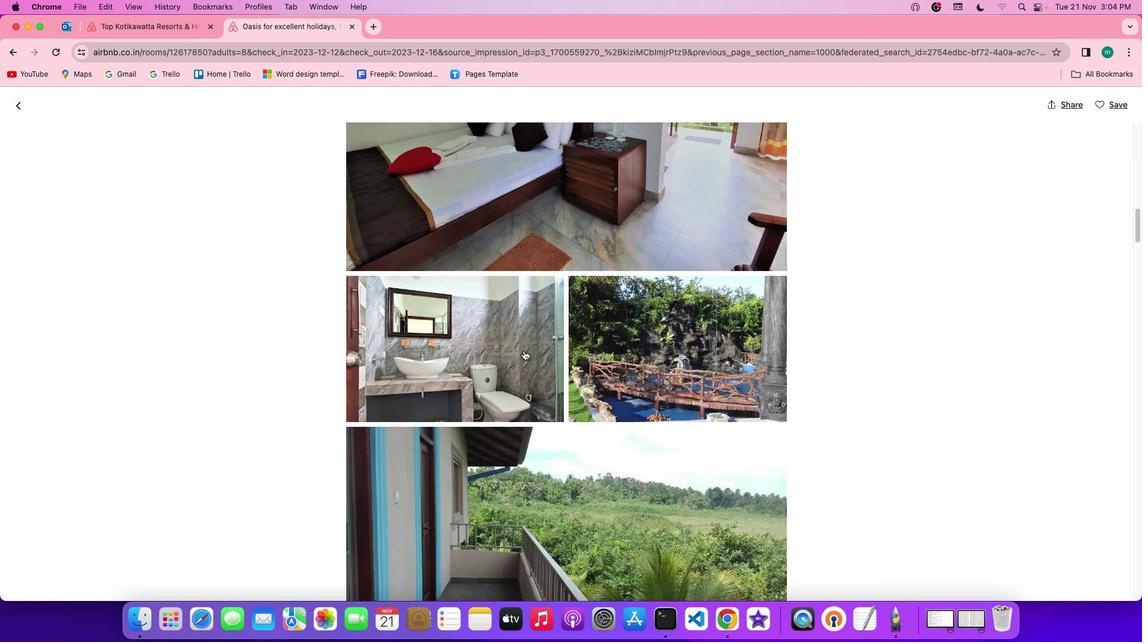 
Action: Mouse scrolled (523, 350) with delta (0, 0)
Screenshot: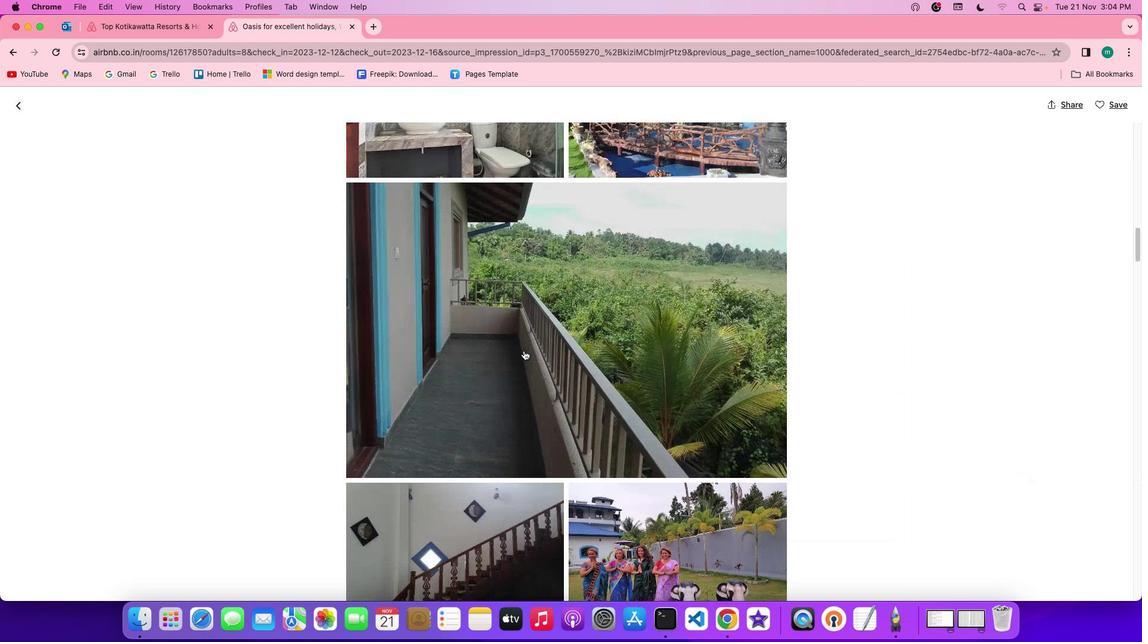 
Action: Mouse scrolled (523, 350) with delta (0, 0)
Screenshot: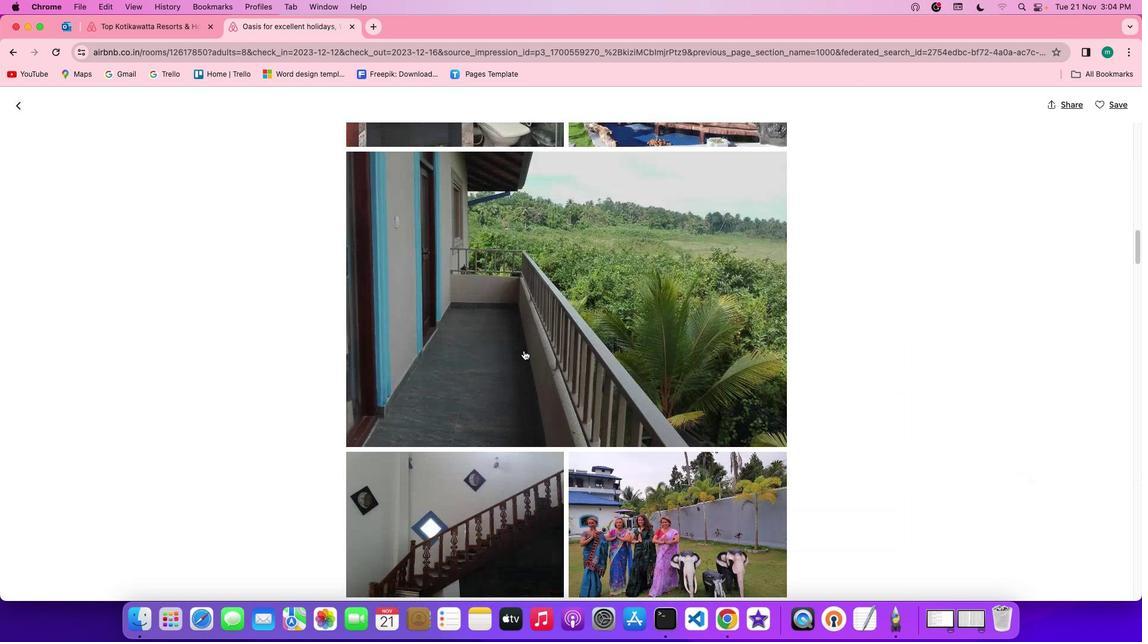 
Action: Mouse scrolled (523, 350) with delta (0, -1)
Screenshot: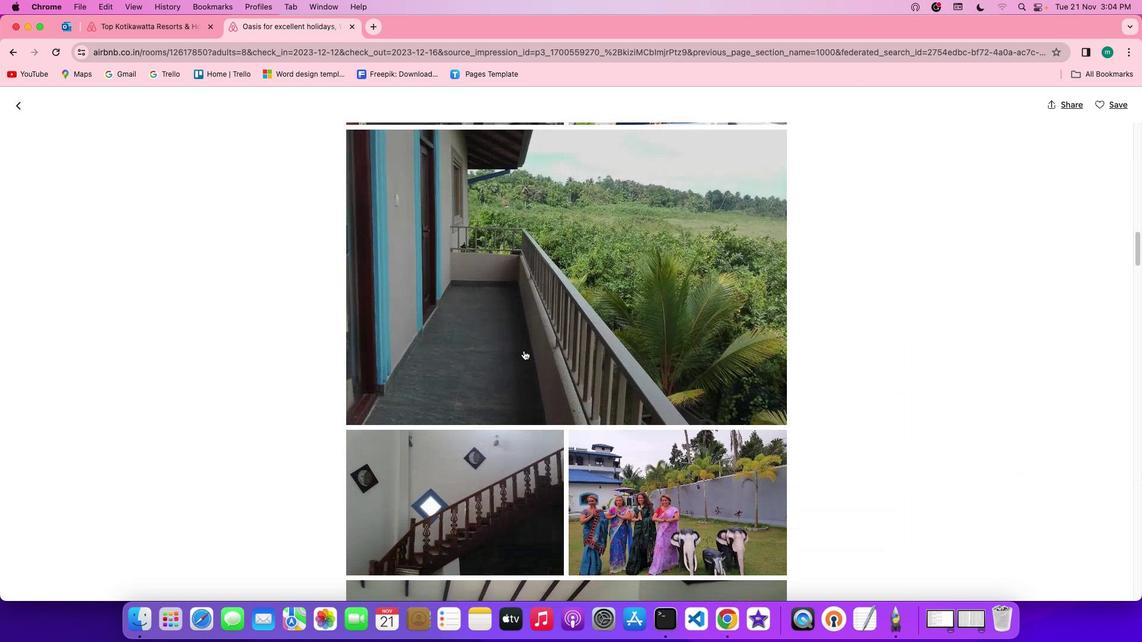 
Action: Mouse scrolled (523, 350) with delta (0, -1)
Screenshot: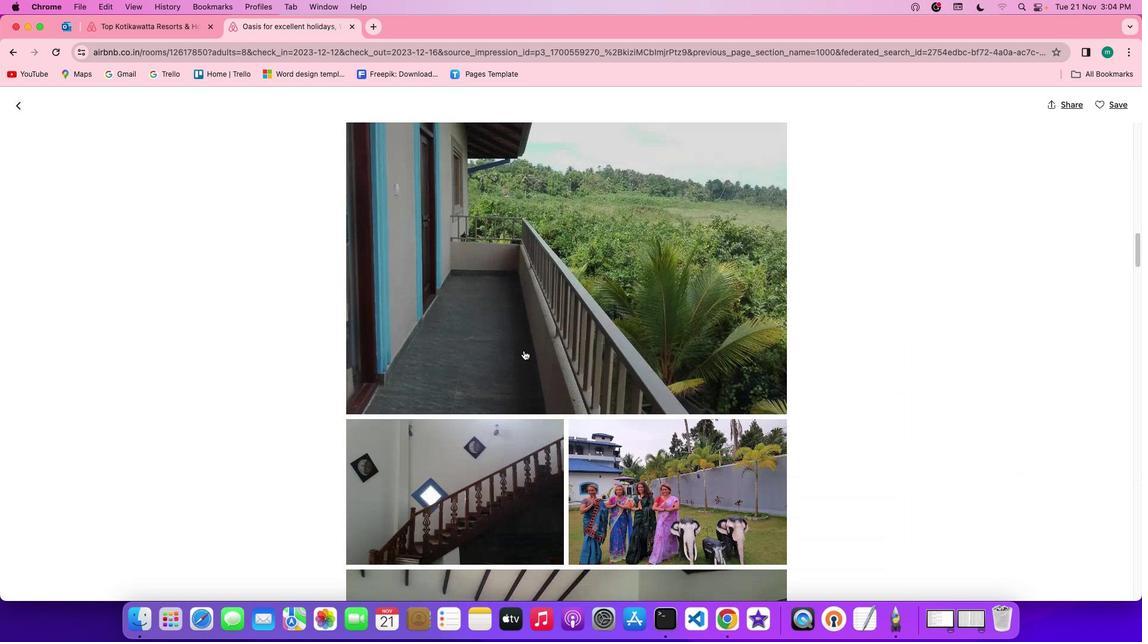 
Action: Mouse scrolled (523, 350) with delta (0, -1)
Screenshot: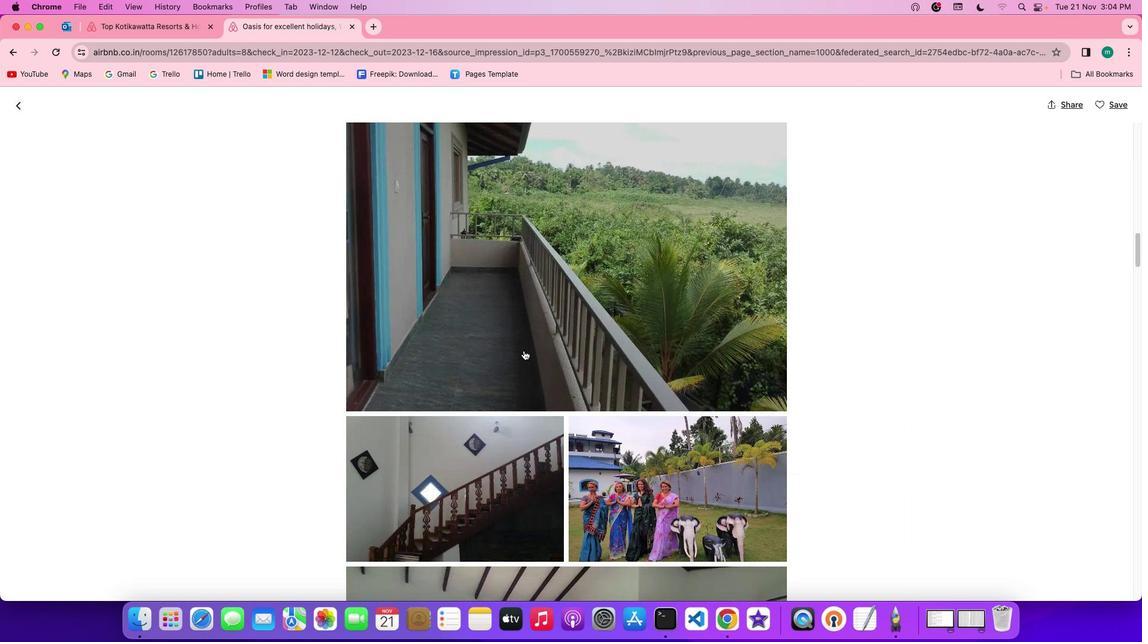 
Action: Mouse scrolled (523, 350) with delta (0, 0)
Screenshot: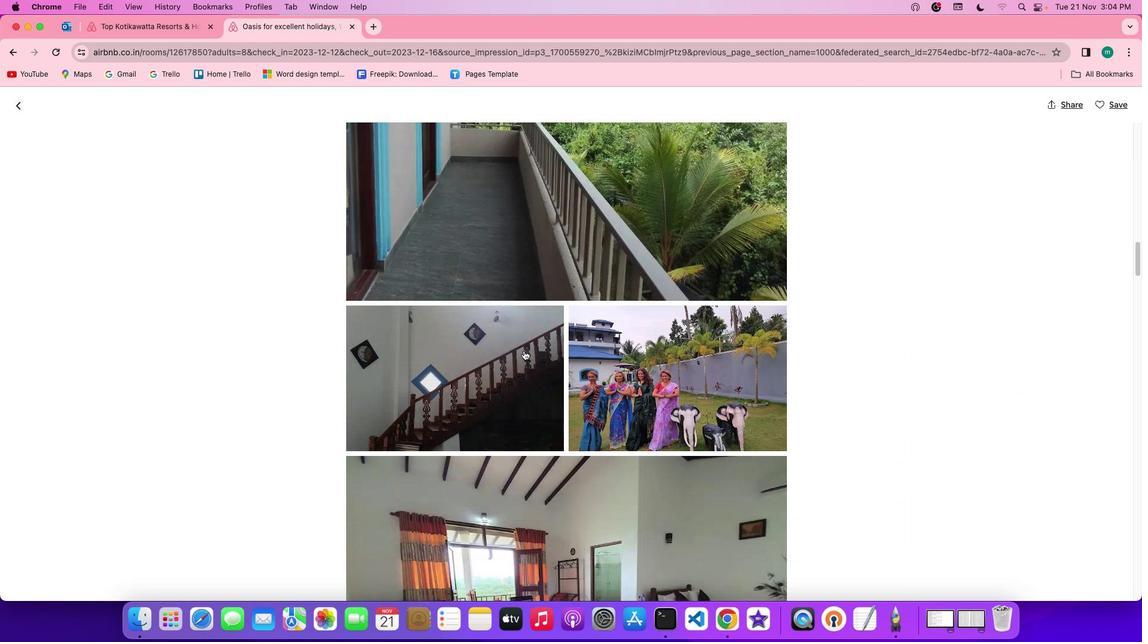 
Action: Mouse scrolled (523, 350) with delta (0, 0)
Screenshot: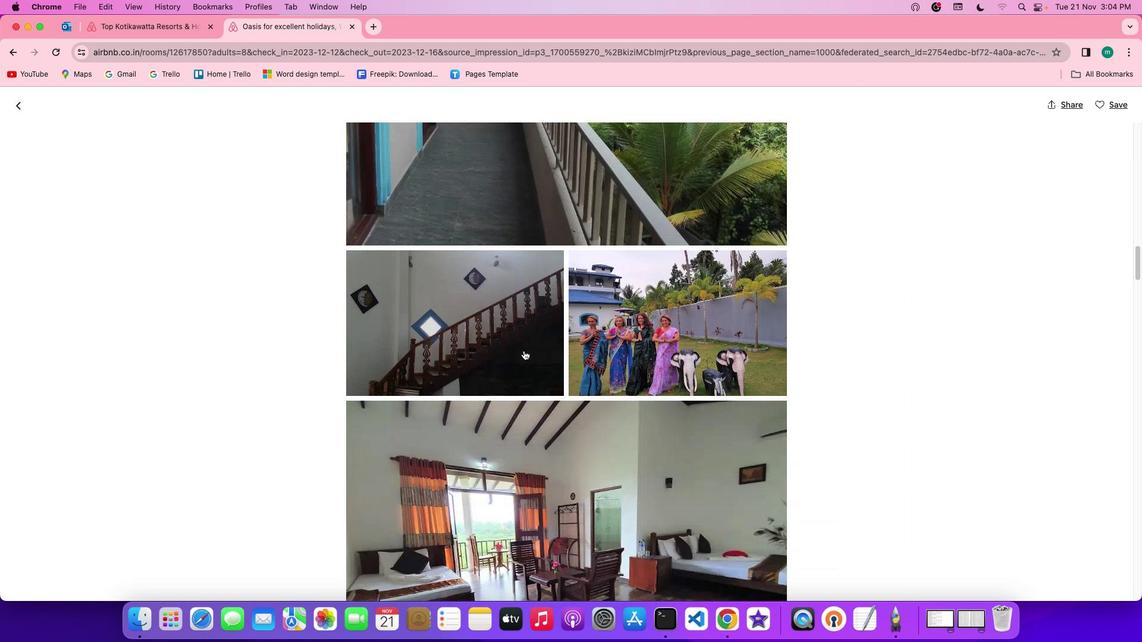 
Action: Mouse scrolled (523, 350) with delta (0, 0)
Screenshot: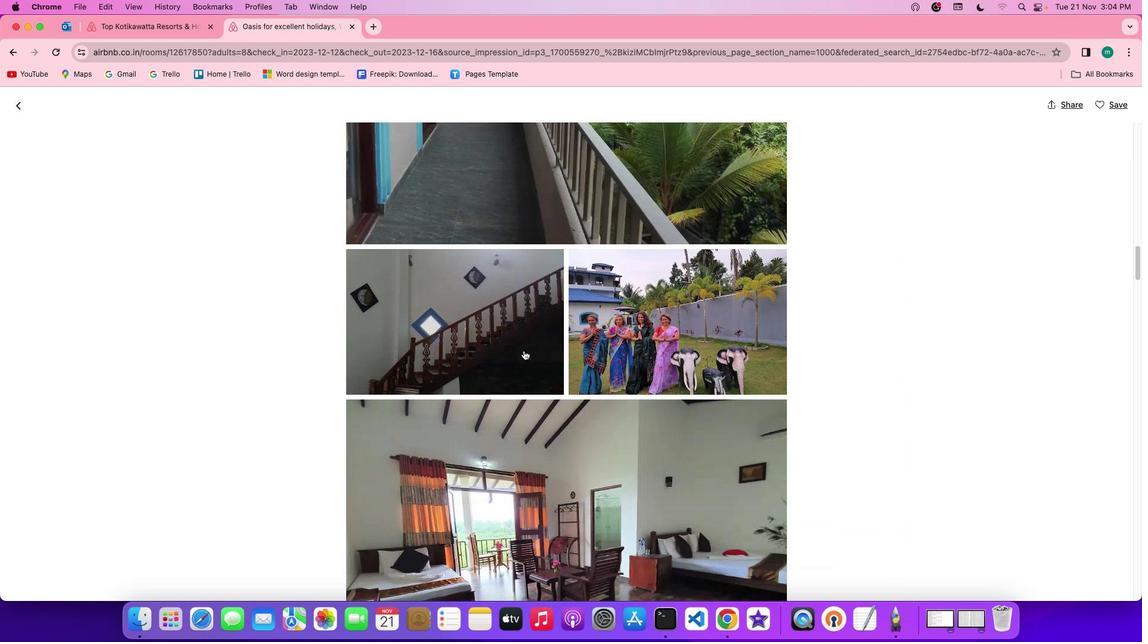 
Action: Mouse scrolled (523, 350) with delta (0, -1)
Screenshot: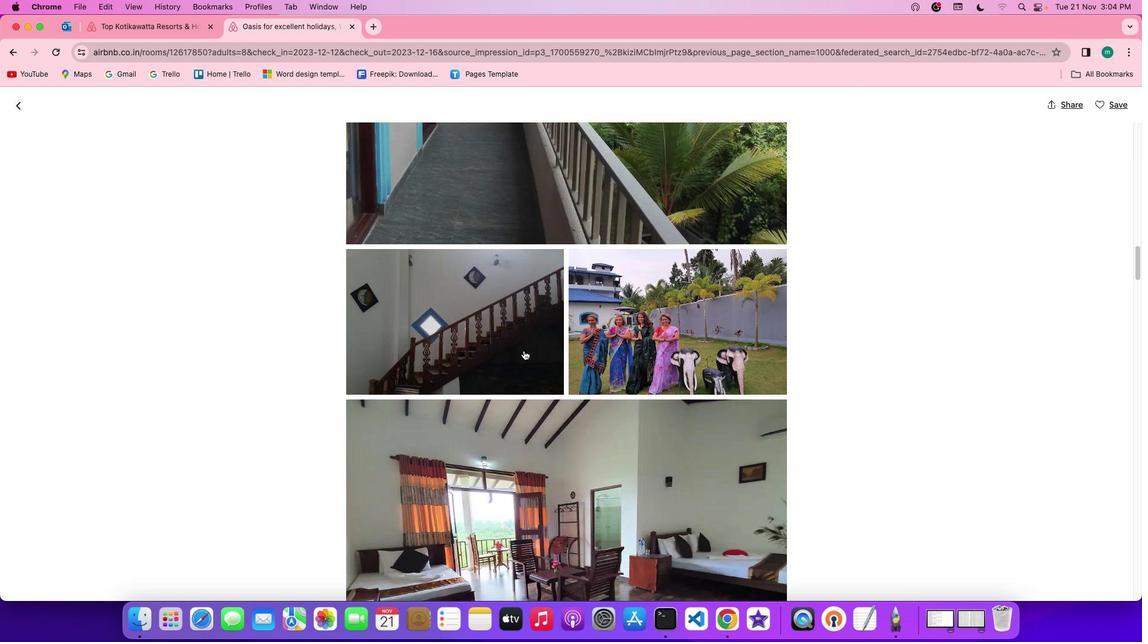 
Action: Mouse scrolled (523, 350) with delta (0, 0)
Screenshot: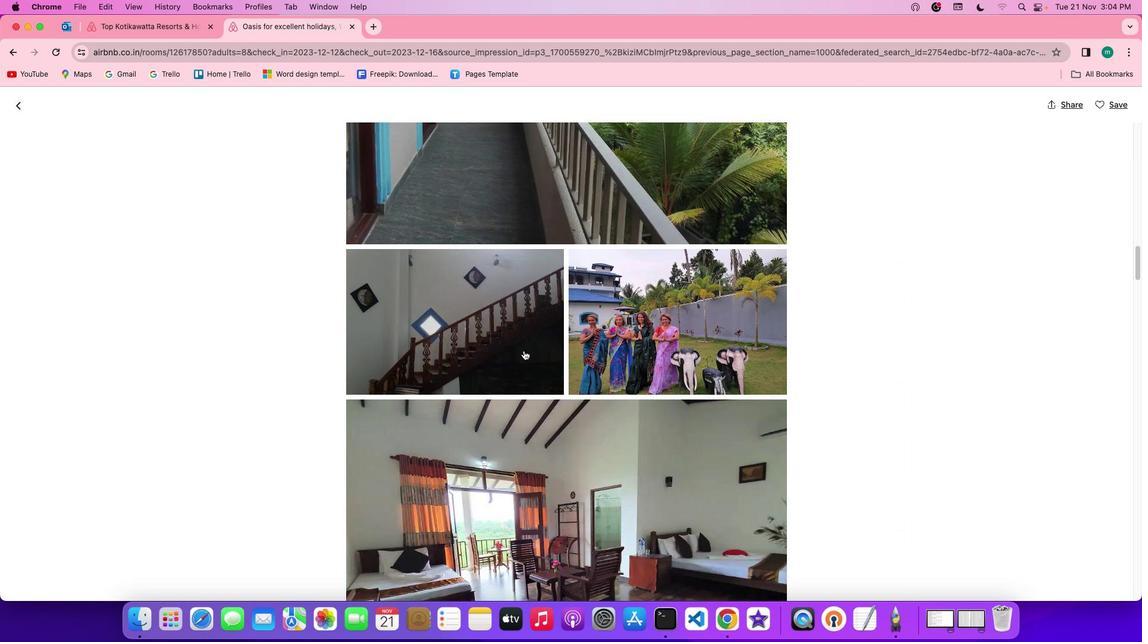 
Action: Mouse scrolled (523, 350) with delta (0, 0)
Screenshot: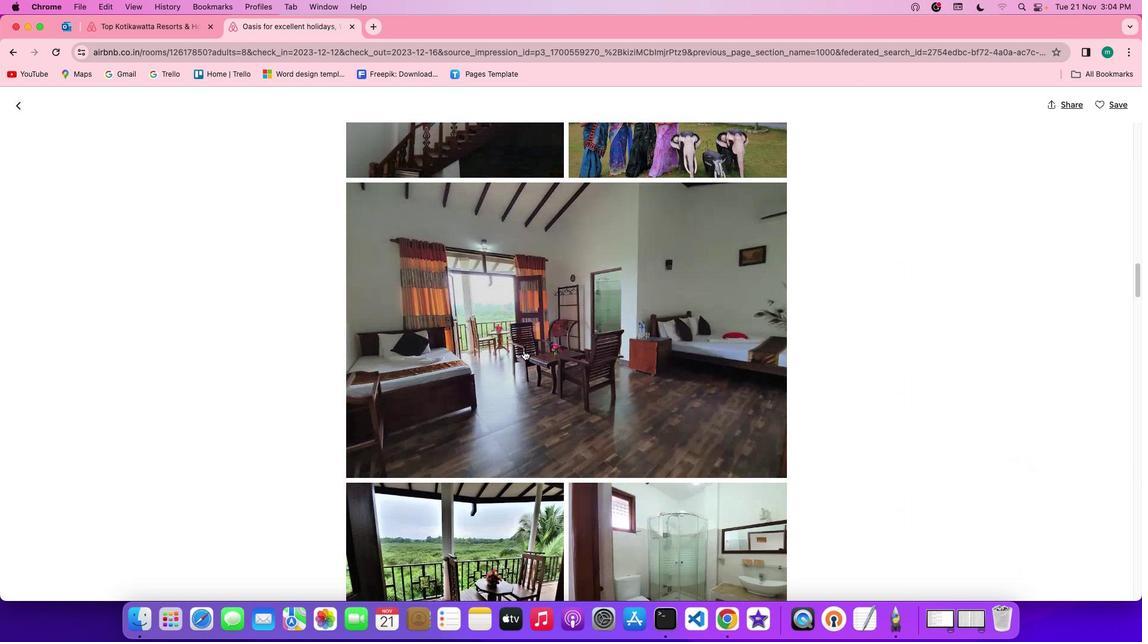 
Action: Mouse scrolled (523, 350) with delta (0, 0)
Screenshot: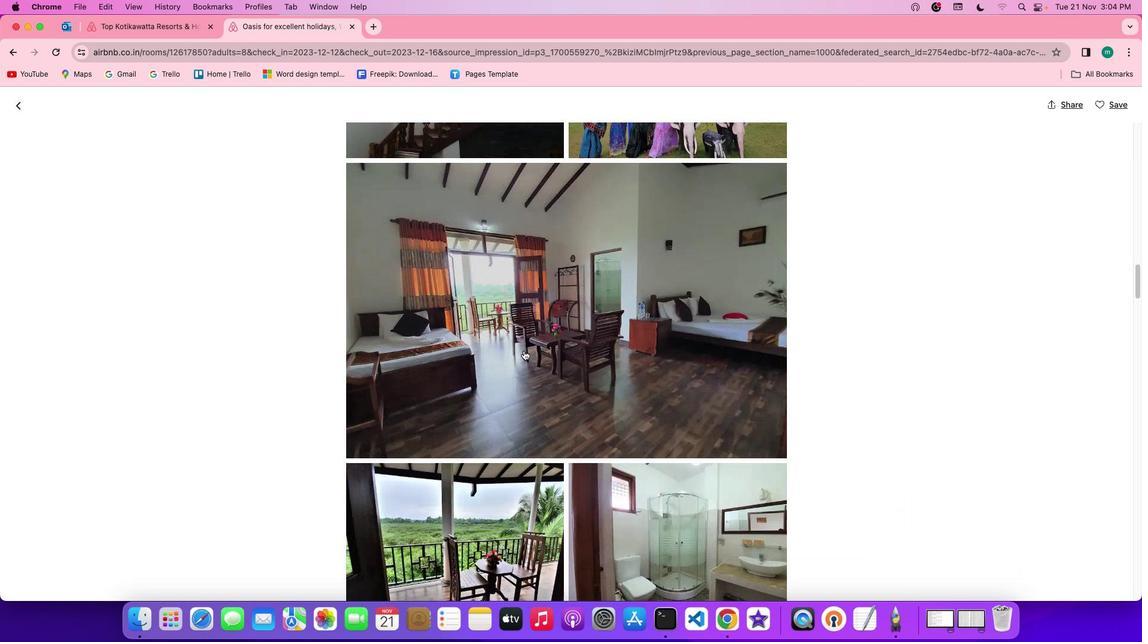 
Action: Mouse scrolled (523, 350) with delta (0, -1)
Screenshot: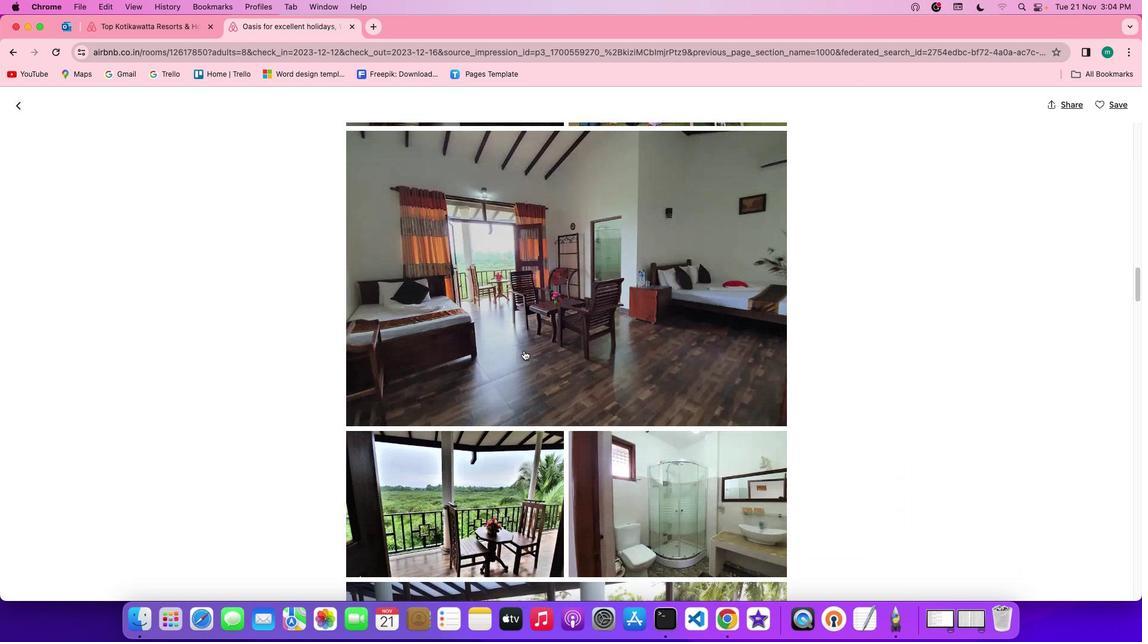 
Action: Mouse scrolled (523, 350) with delta (0, -1)
Screenshot: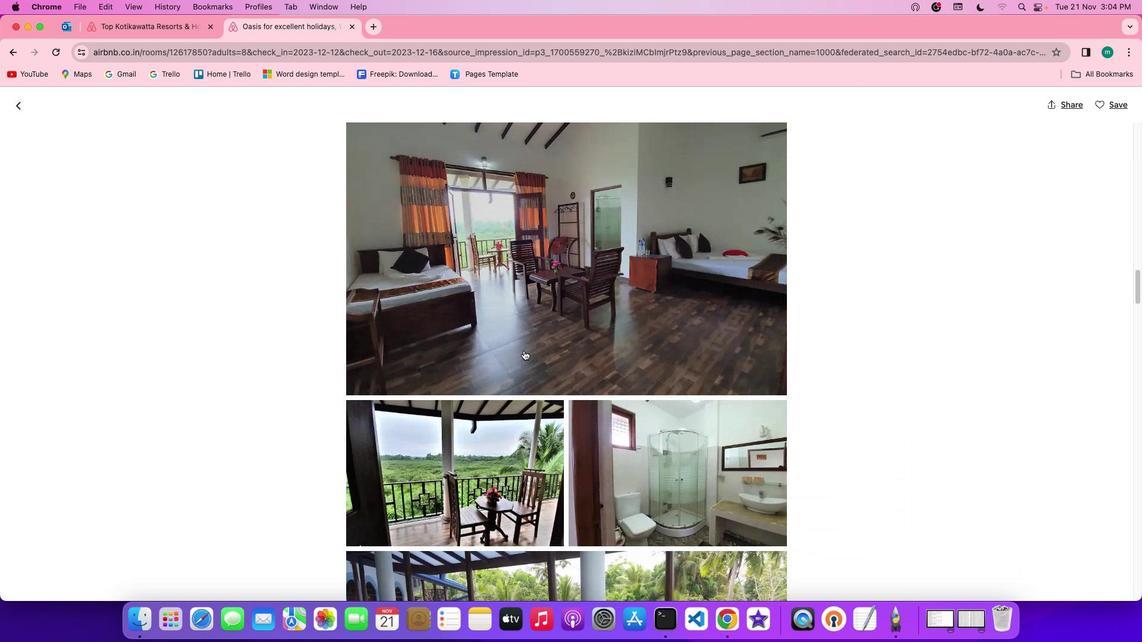 
Action: Mouse scrolled (523, 350) with delta (0, -1)
Screenshot: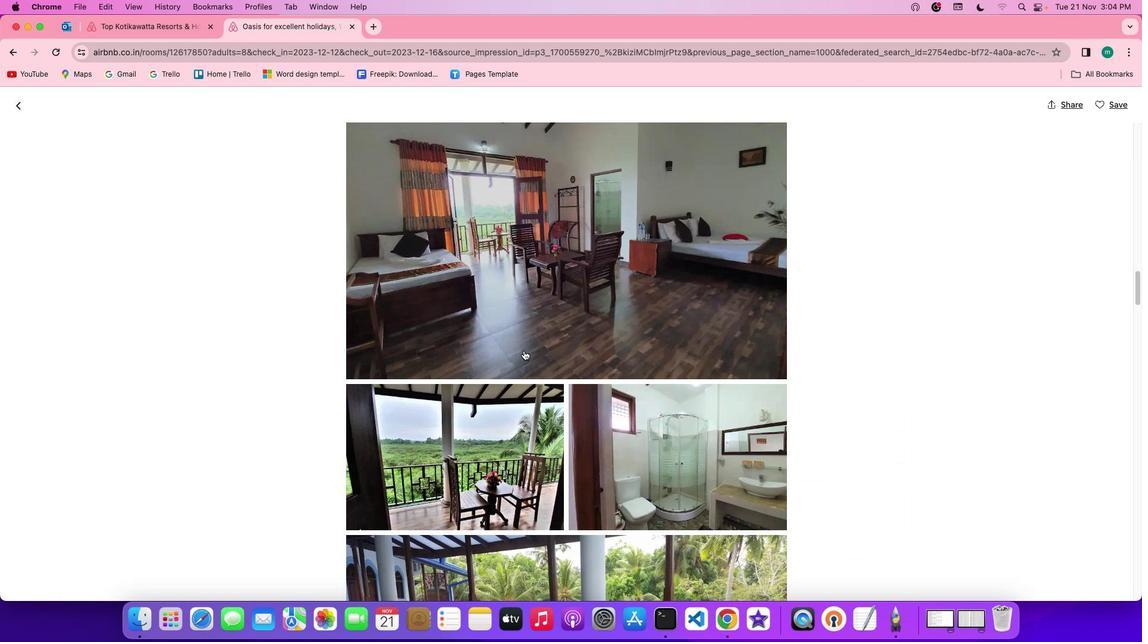 
Action: Mouse scrolled (523, 350) with delta (0, 0)
Screenshot: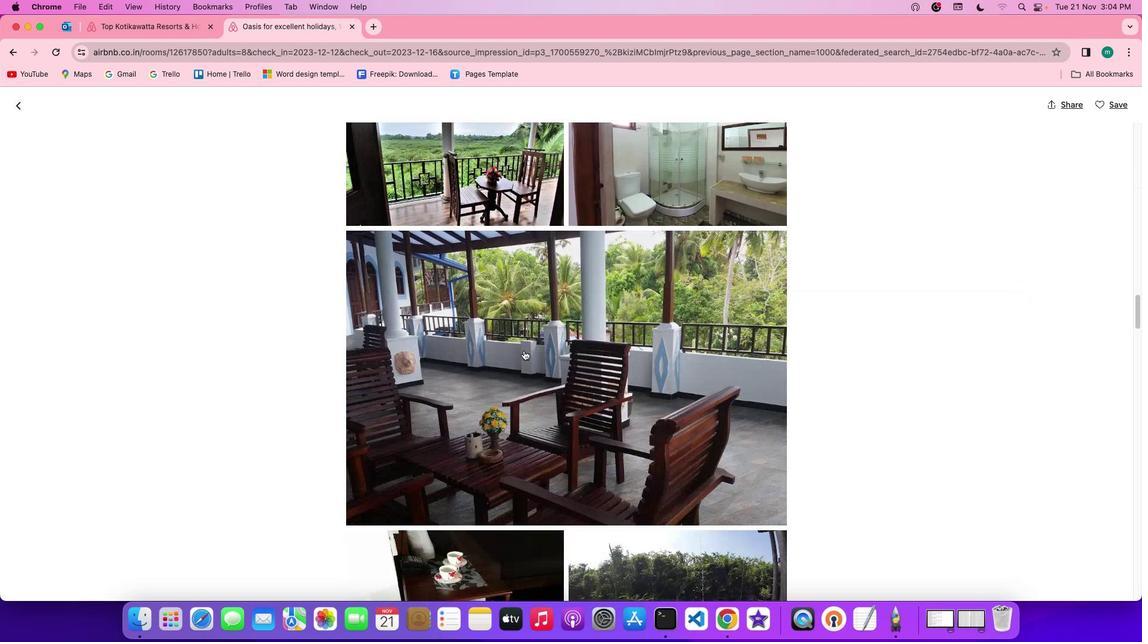 
Action: Mouse scrolled (523, 350) with delta (0, 0)
Screenshot: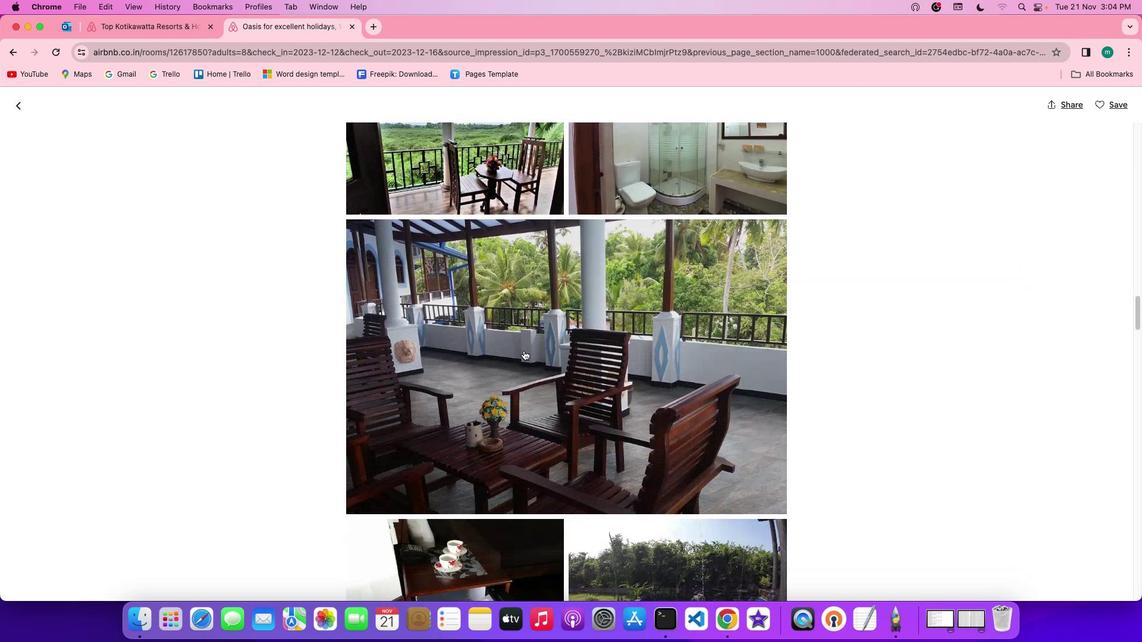 
Action: Mouse scrolled (523, 350) with delta (0, -1)
Screenshot: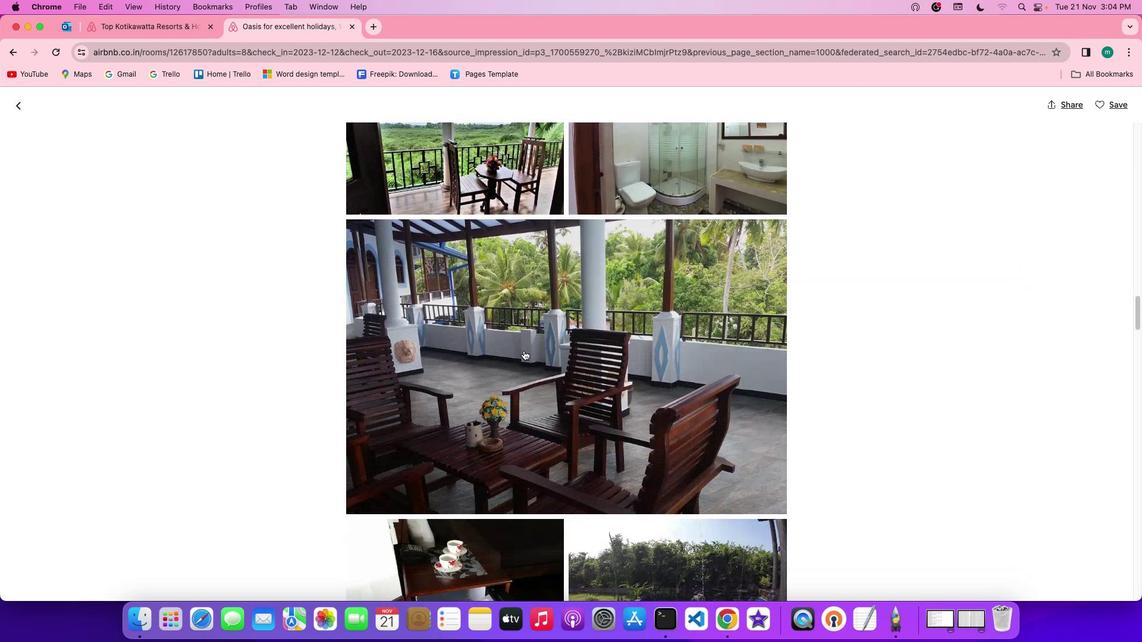 
Action: Mouse scrolled (523, 350) with delta (0, -1)
Screenshot: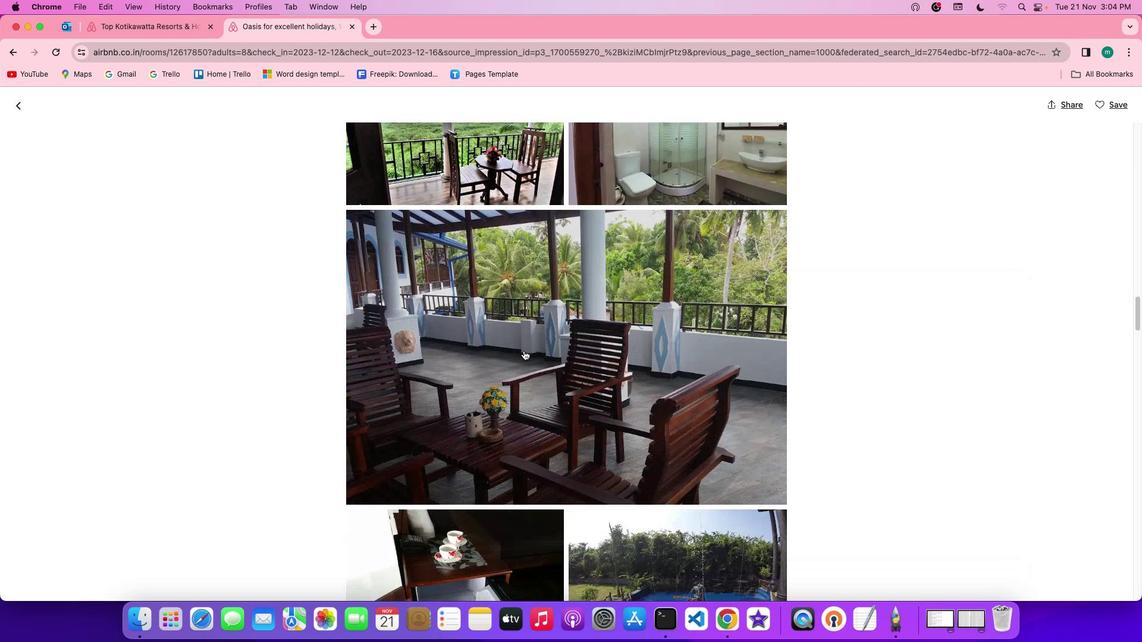 
Action: Mouse scrolled (523, 350) with delta (0, -1)
Screenshot: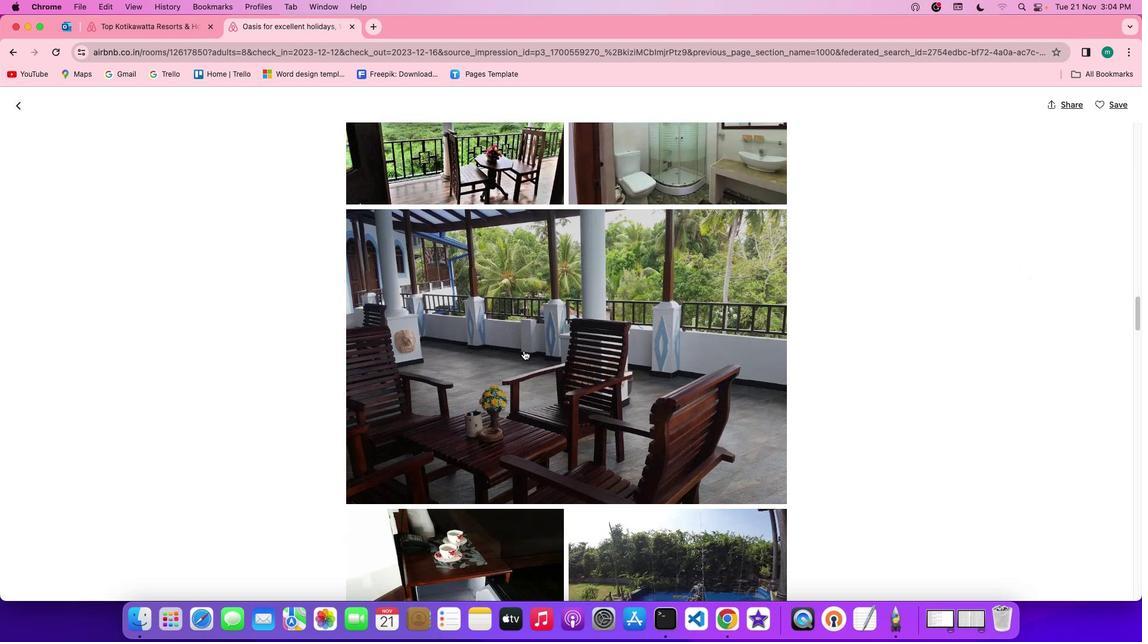 
Action: Mouse scrolled (523, 350) with delta (0, 0)
Screenshot: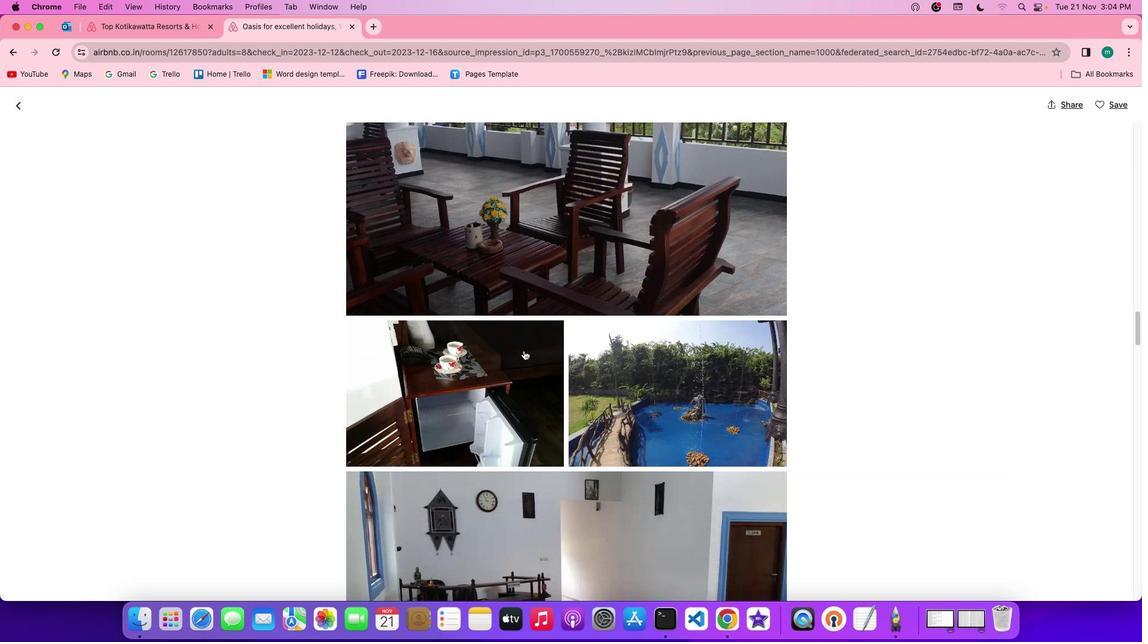 
Action: Mouse scrolled (523, 350) with delta (0, 0)
Screenshot: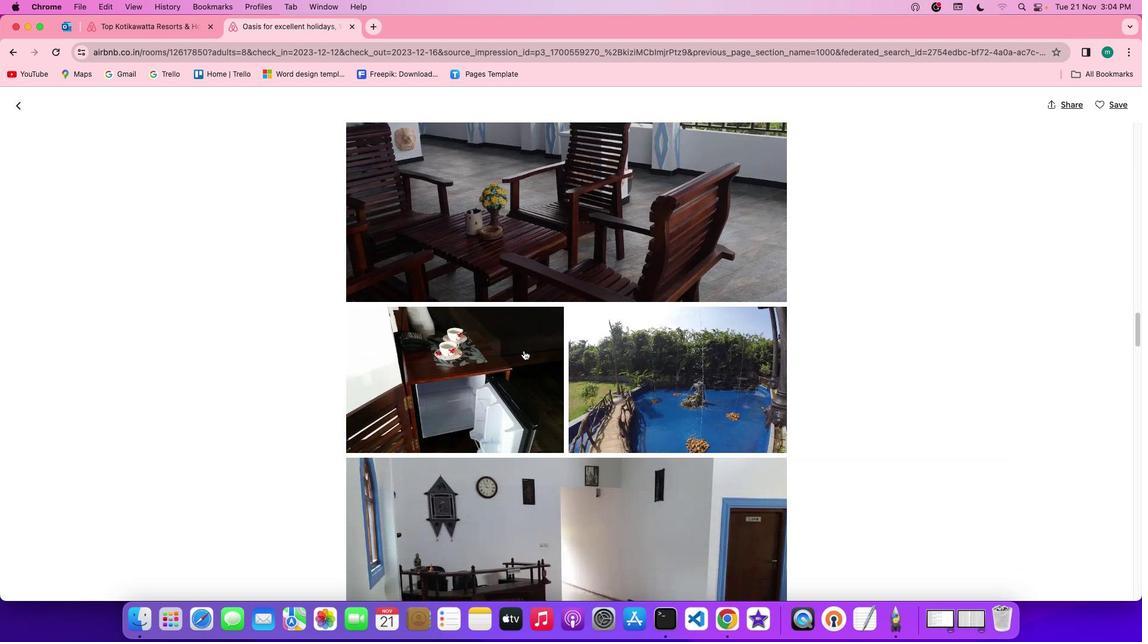 
Action: Mouse scrolled (523, 350) with delta (0, -1)
Screenshot: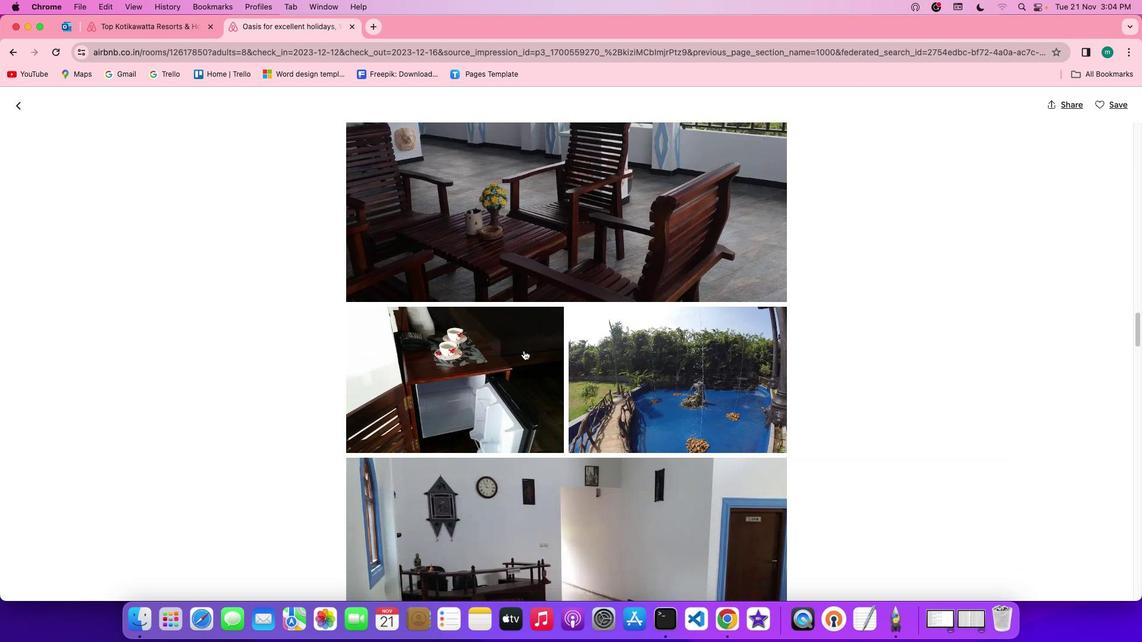 
Action: Mouse scrolled (523, 350) with delta (0, -1)
Screenshot: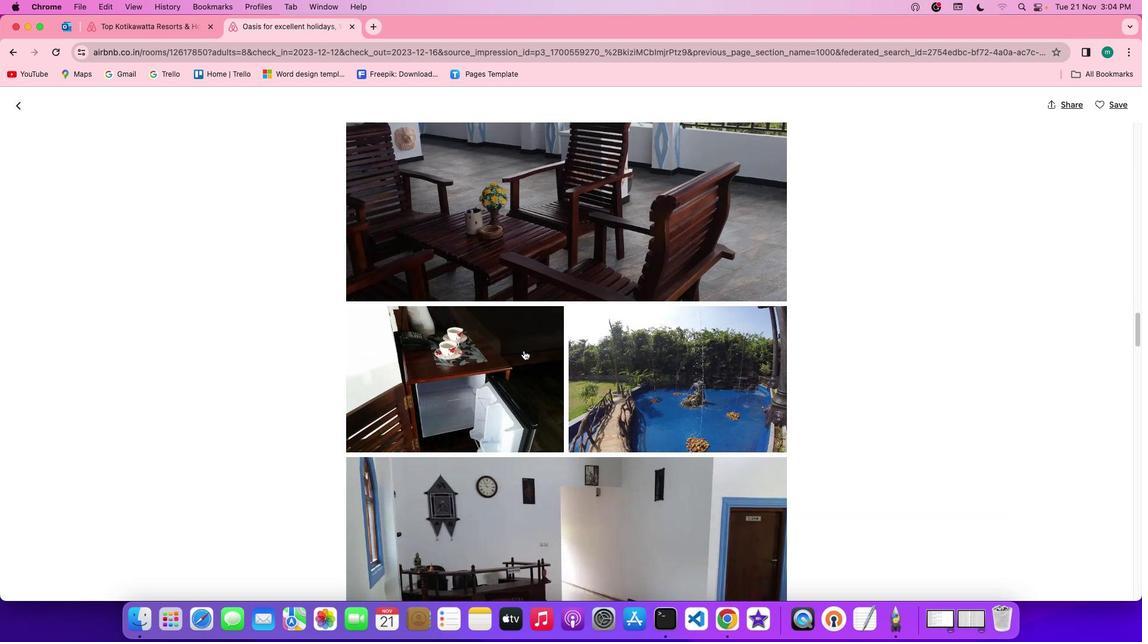 
Action: Mouse scrolled (523, 350) with delta (0, 0)
Screenshot: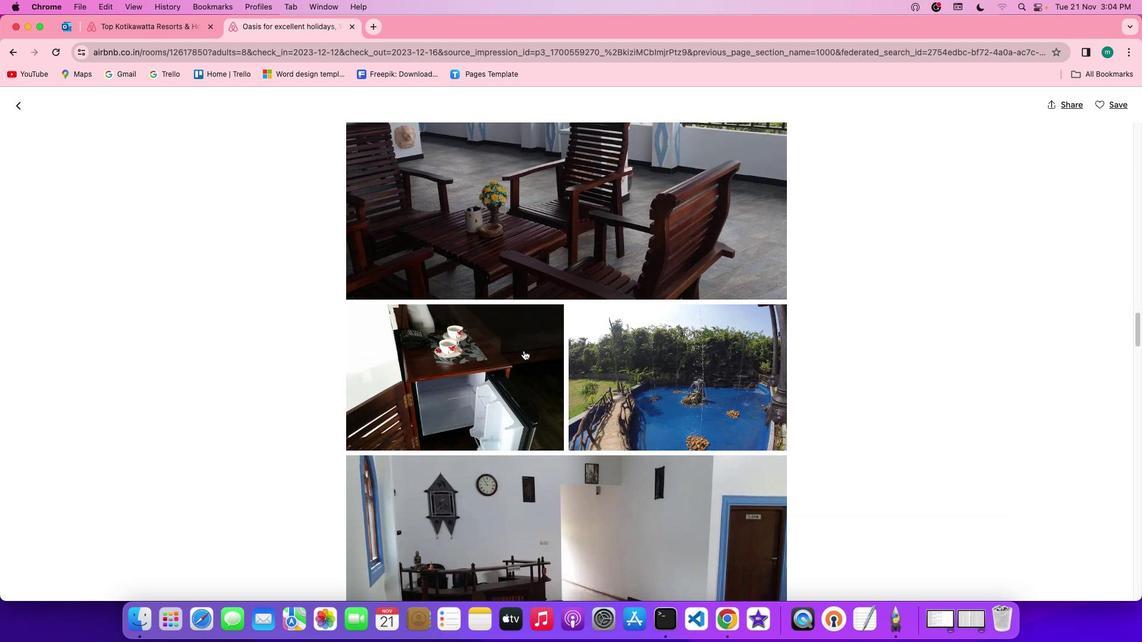 
Action: Mouse scrolled (523, 350) with delta (0, 0)
Screenshot: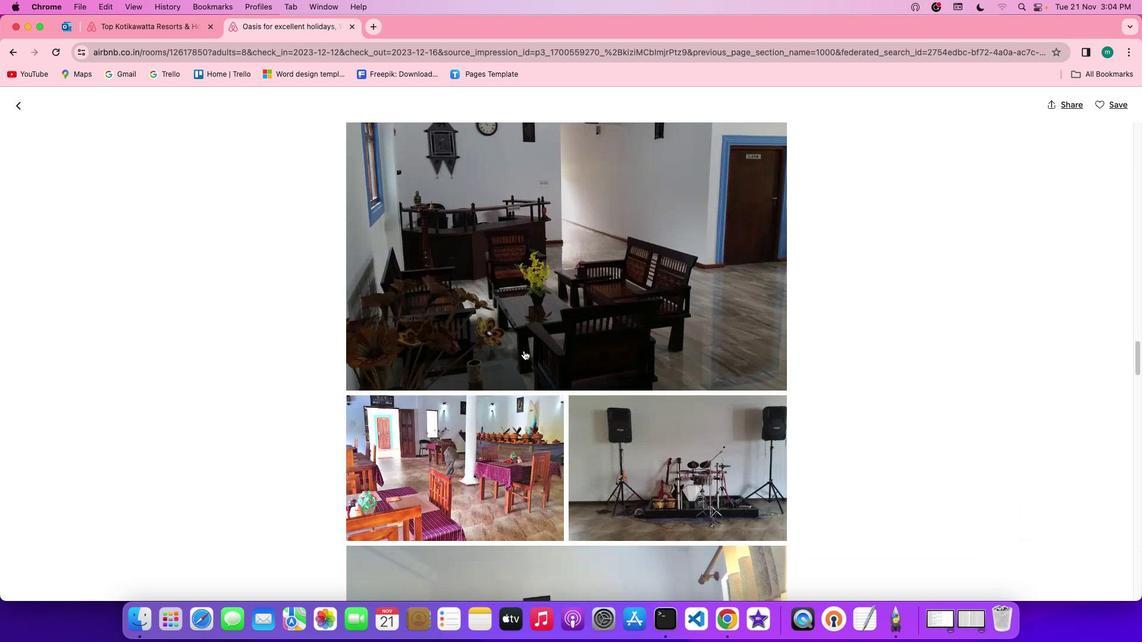 
Action: Mouse scrolled (523, 350) with delta (0, 0)
Screenshot: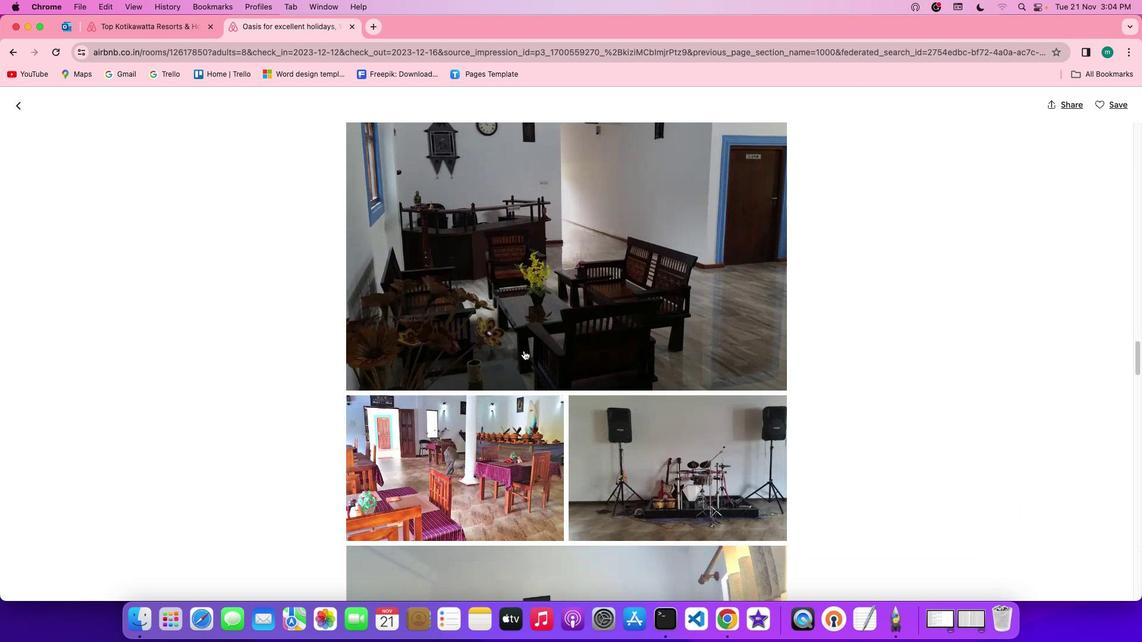 
Action: Mouse scrolled (523, 350) with delta (0, -1)
Screenshot: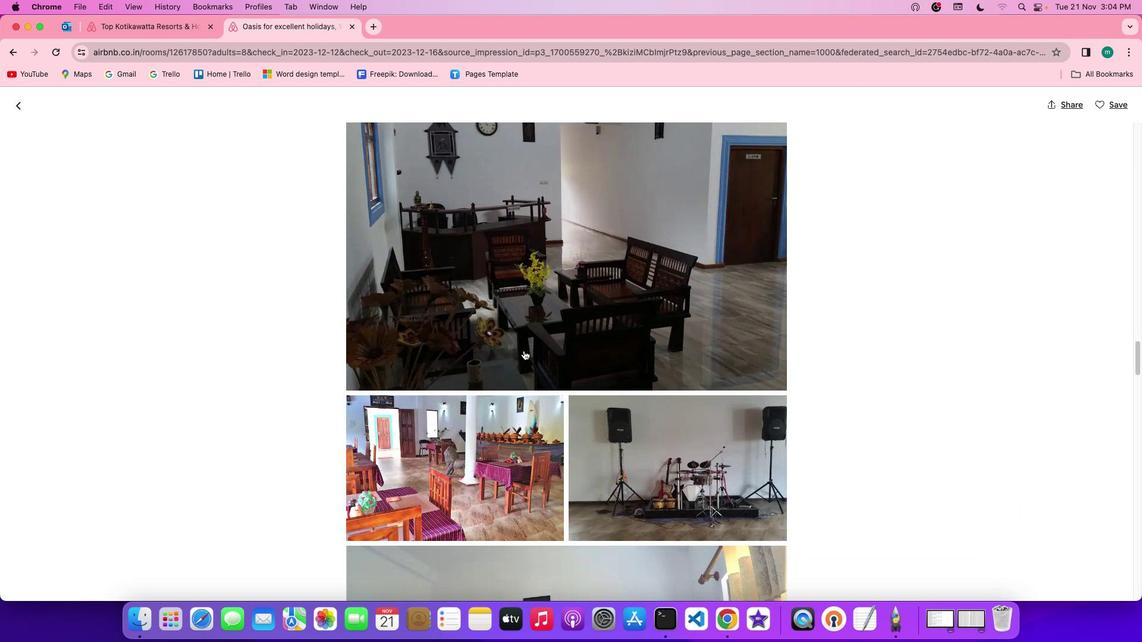 
Action: Mouse scrolled (523, 350) with delta (0, -2)
Screenshot: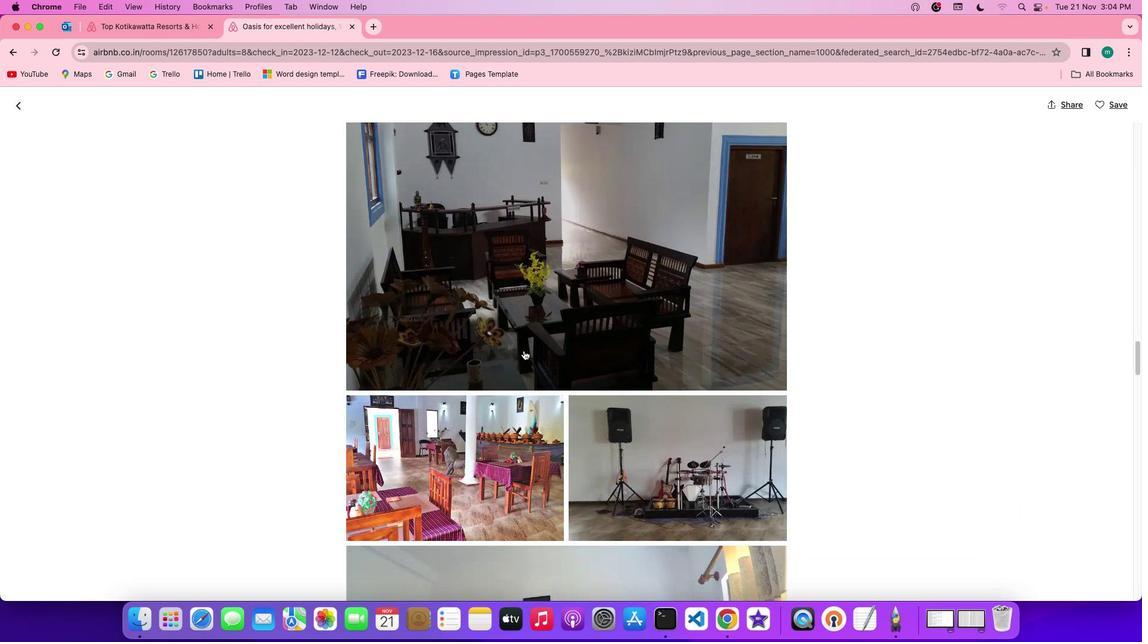 
Action: Mouse scrolled (523, 350) with delta (0, -2)
Screenshot: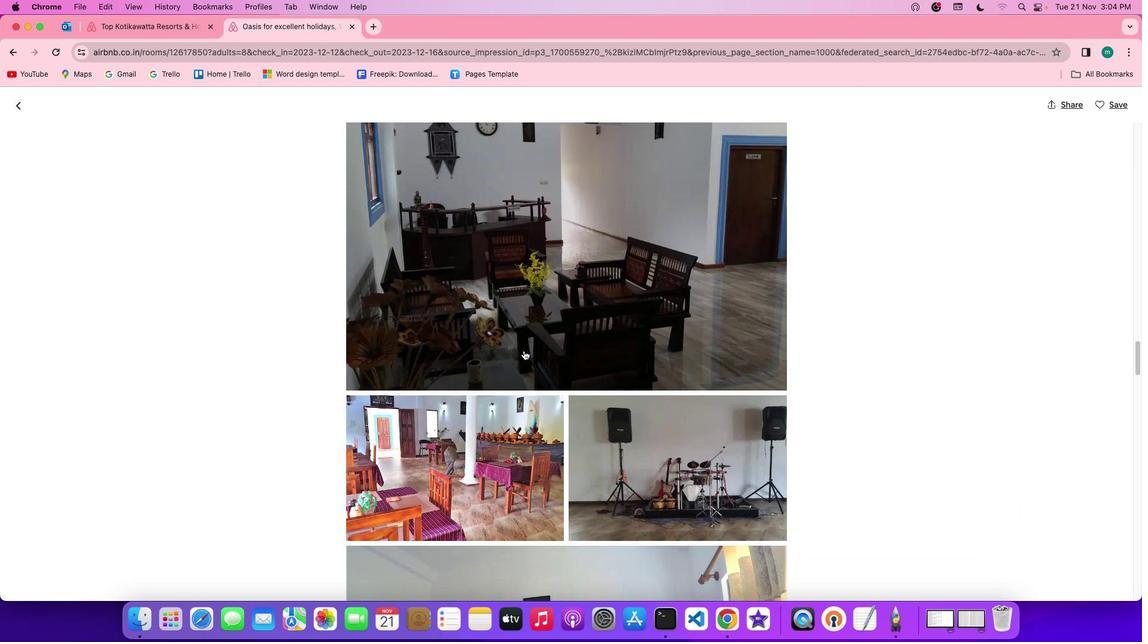 
Action: Mouse scrolled (523, 350) with delta (0, 0)
Screenshot: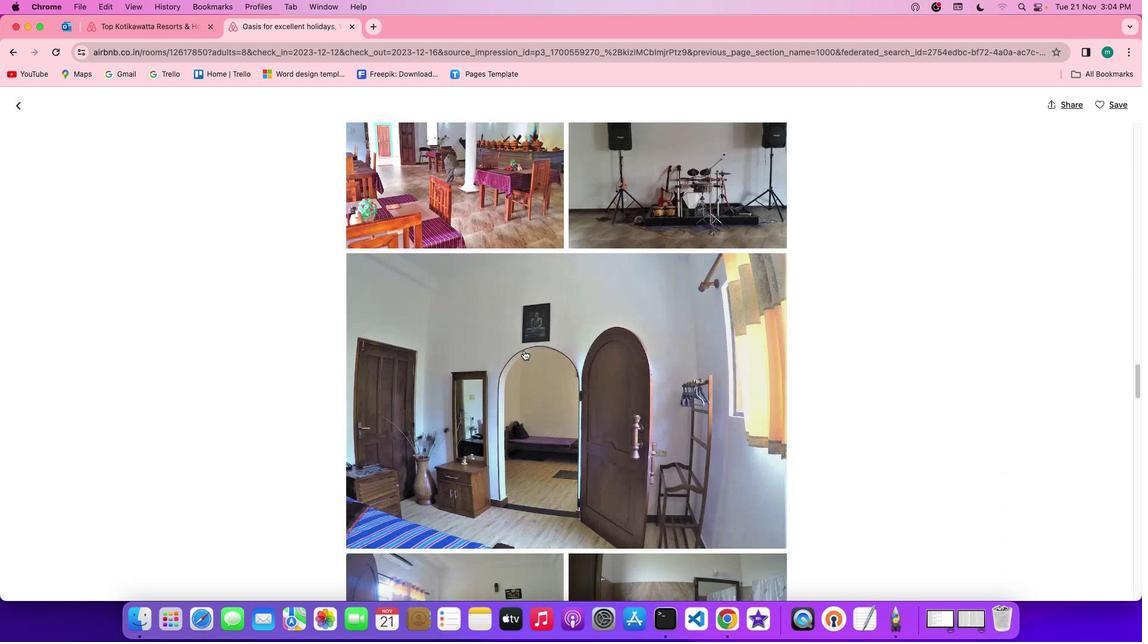 
Action: Mouse scrolled (523, 350) with delta (0, 0)
Screenshot: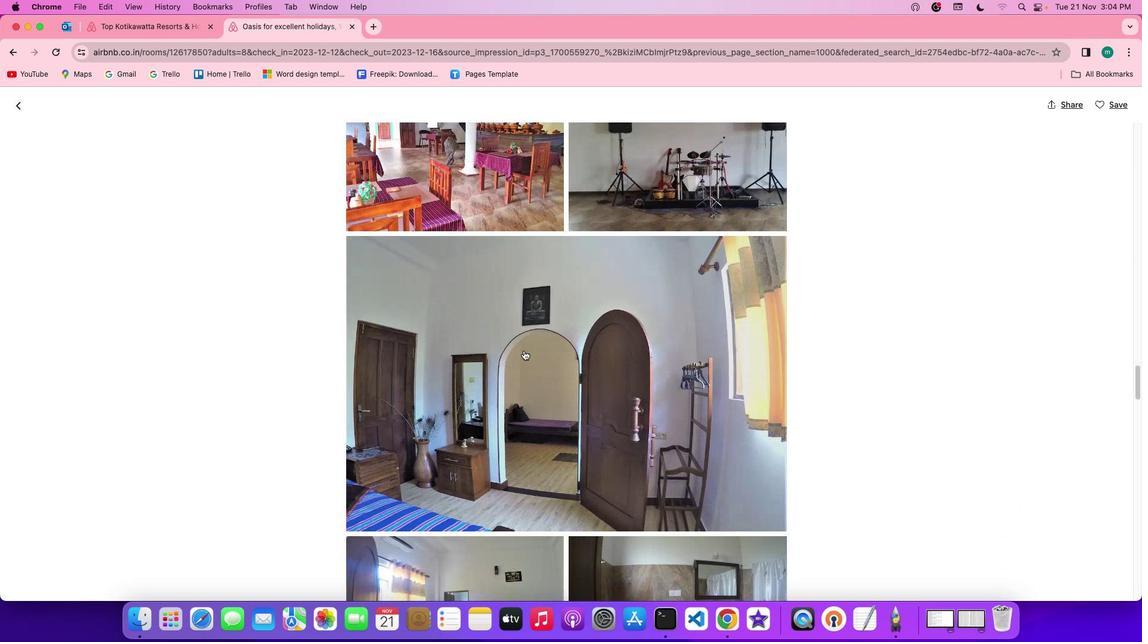 
Action: Mouse scrolled (523, 350) with delta (0, -1)
Screenshot: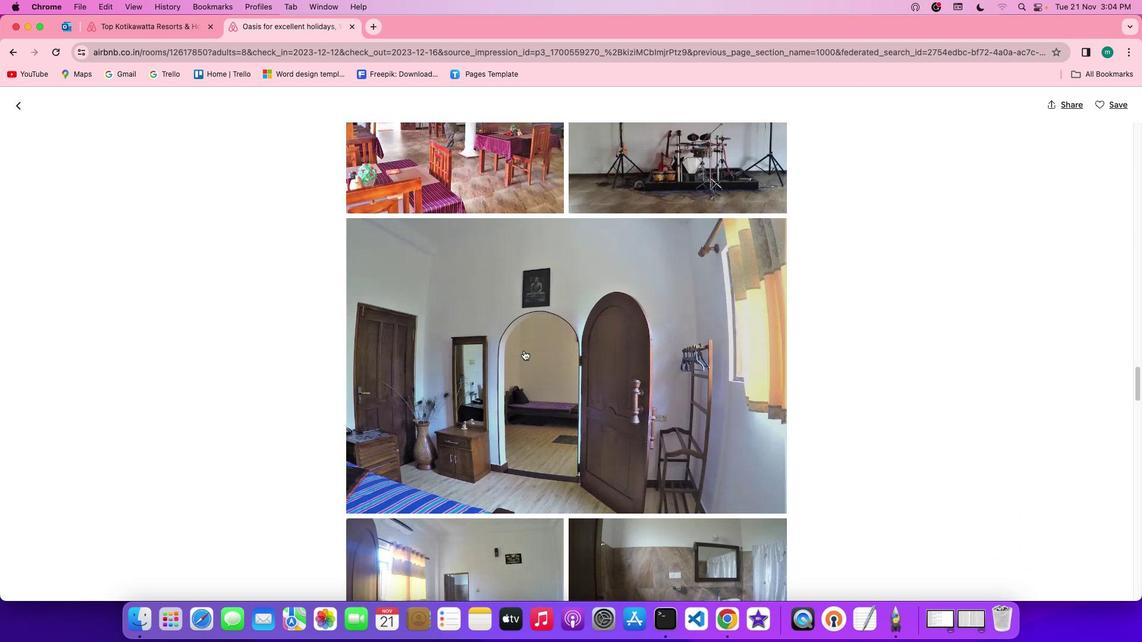 
Action: Mouse scrolled (523, 350) with delta (0, -1)
Screenshot: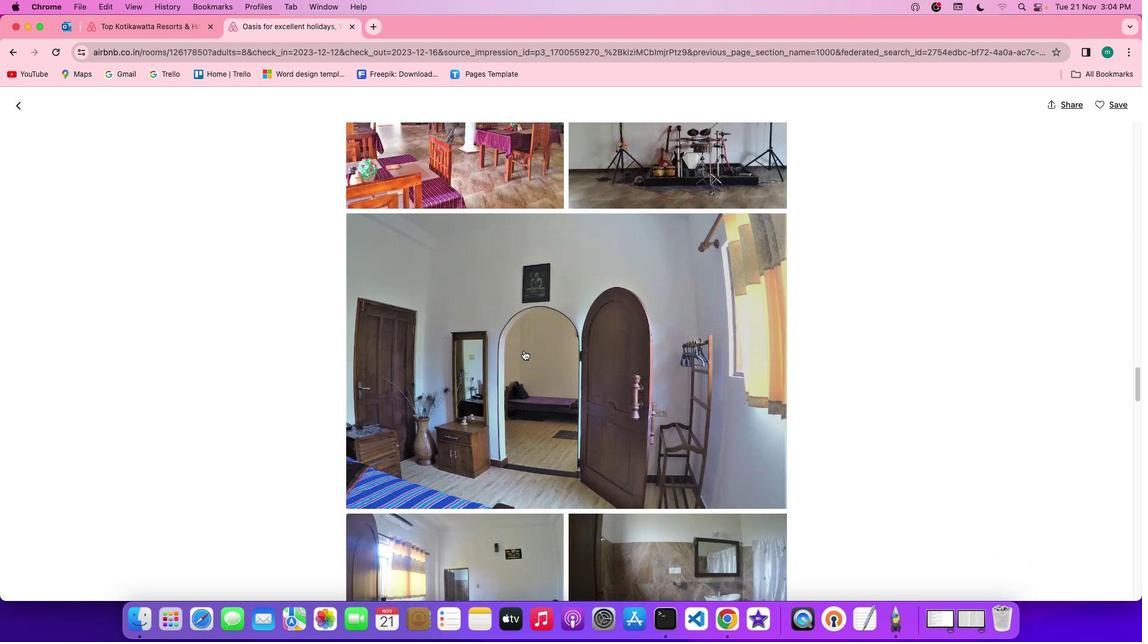 
Action: Mouse scrolled (523, 350) with delta (0, -1)
Screenshot: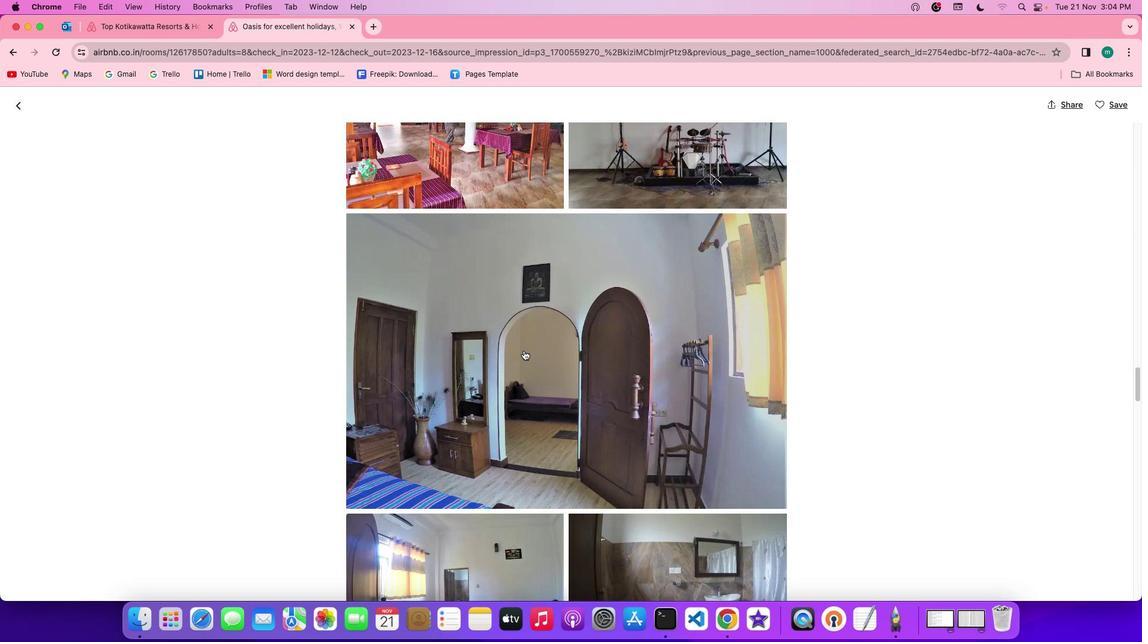 
Action: Mouse scrolled (523, 350) with delta (0, 0)
Screenshot: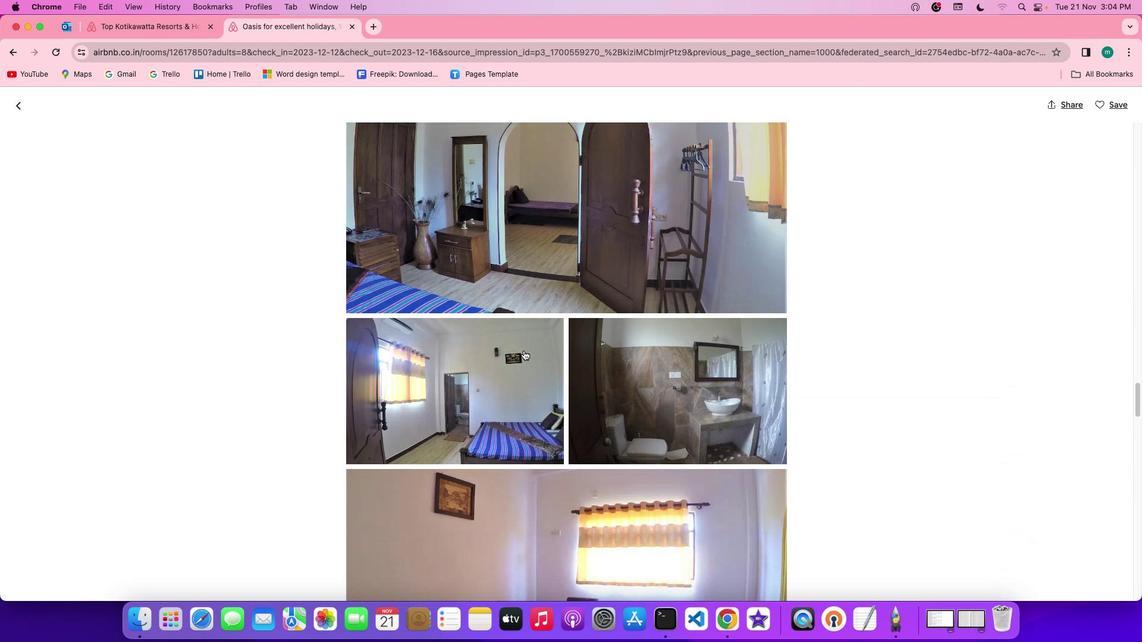 
Action: Mouse scrolled (523, 350) with delta (0, 0)
Screenshot: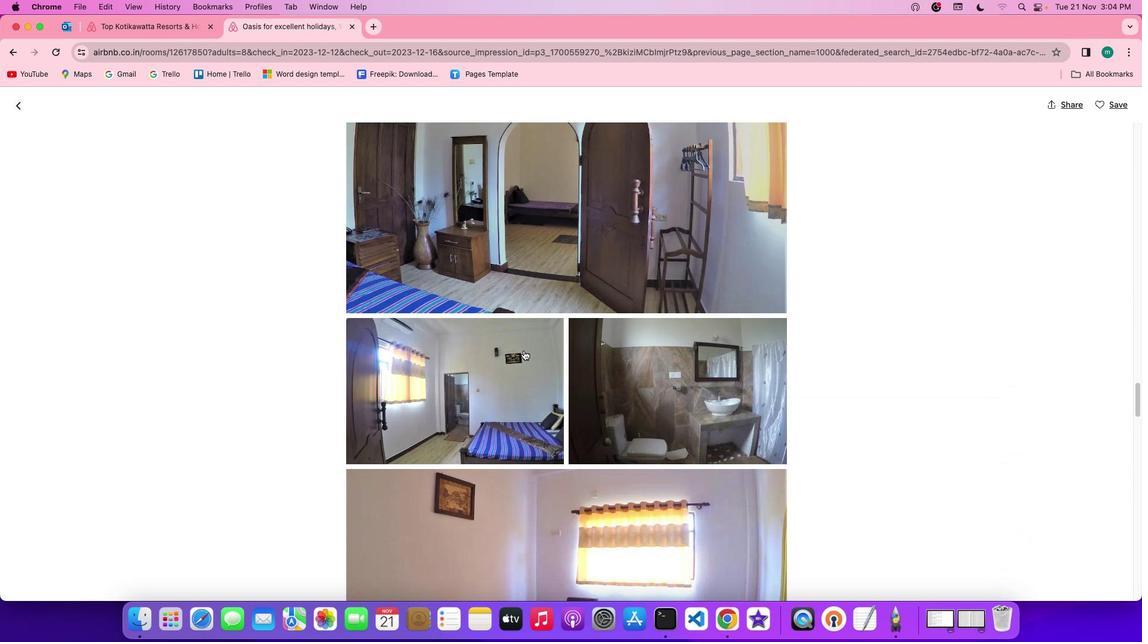 
Action: Mouse scrolled (523, 350) with delta (0, 0)
Screenshot: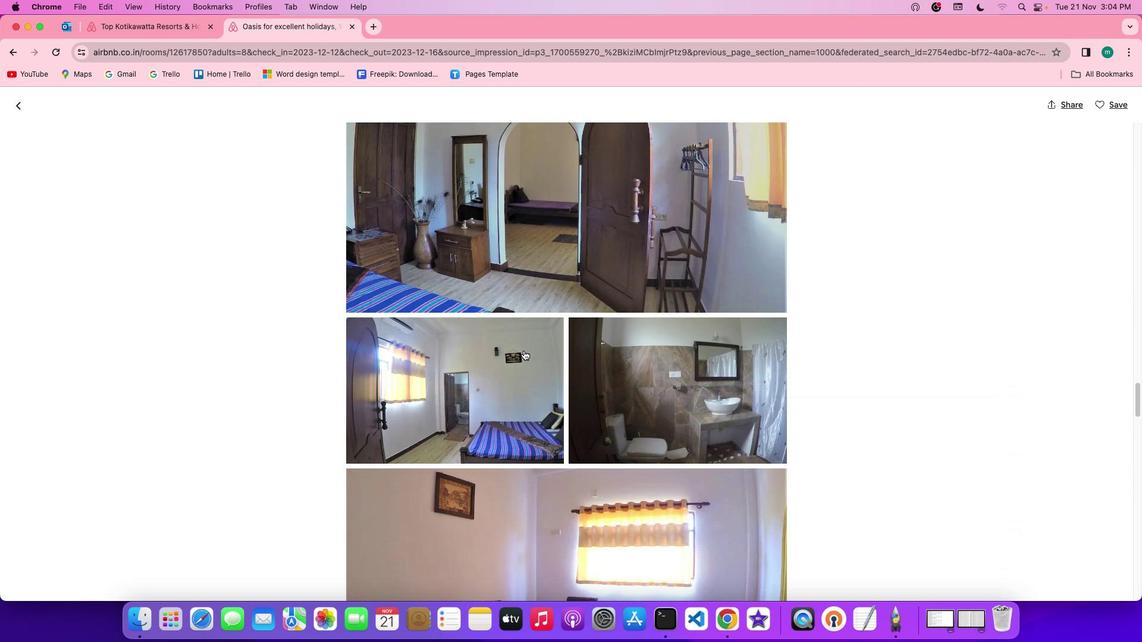 
Action: Mouse scrolled (523, 350) with delta (0, -1)
Screenshot: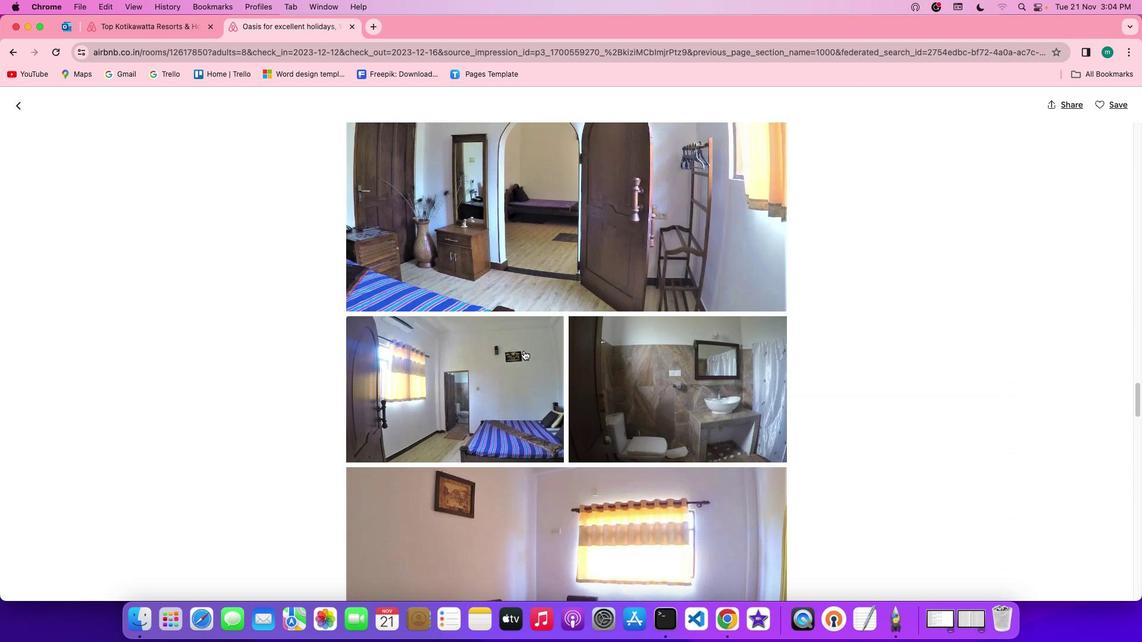 
Action: Mouse scrolled (523, 350) with delta (0, 0)
Screenshot: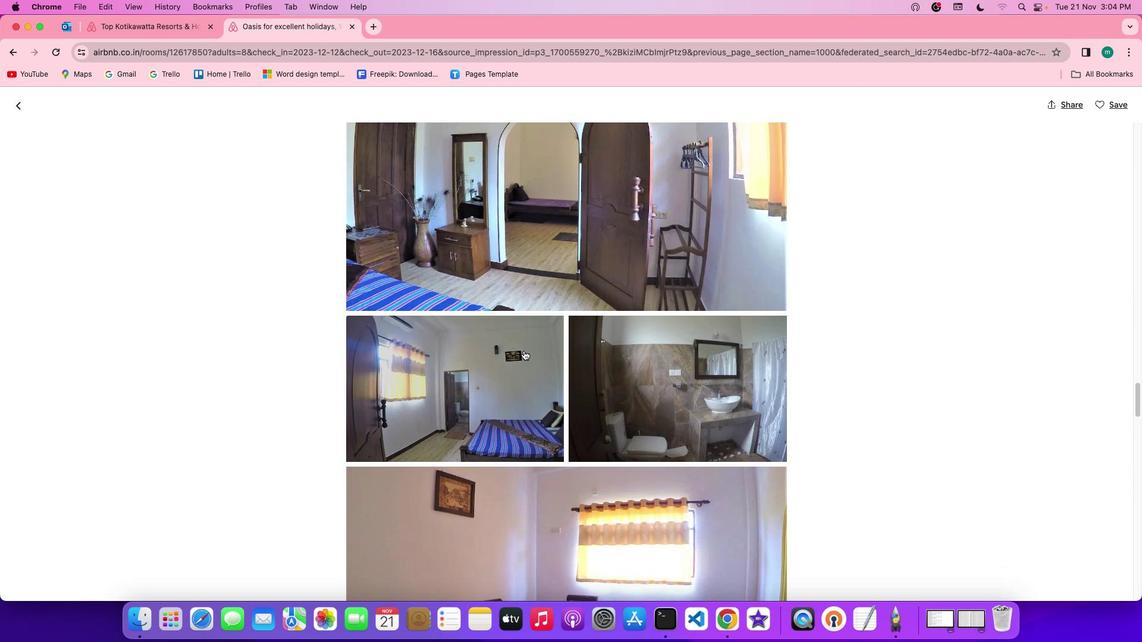 
Action: Mouse scrolled (523, 350) with delta (0, 0)
Screenshot: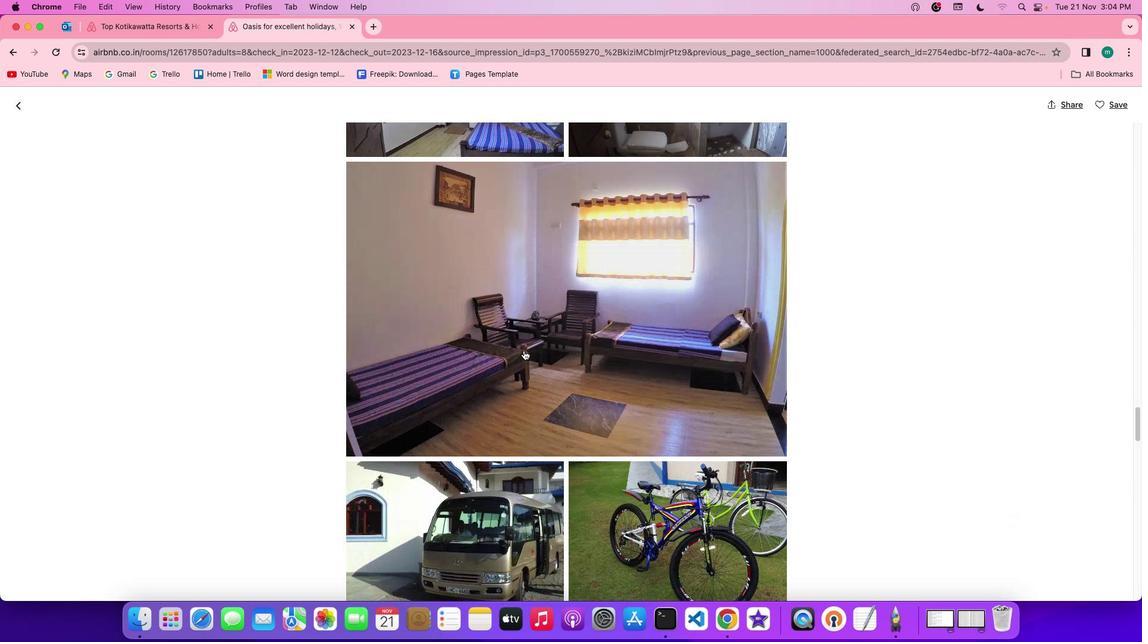
Action: Mouse scrolled (523, 350) with delta (0, 0)
Screenshot: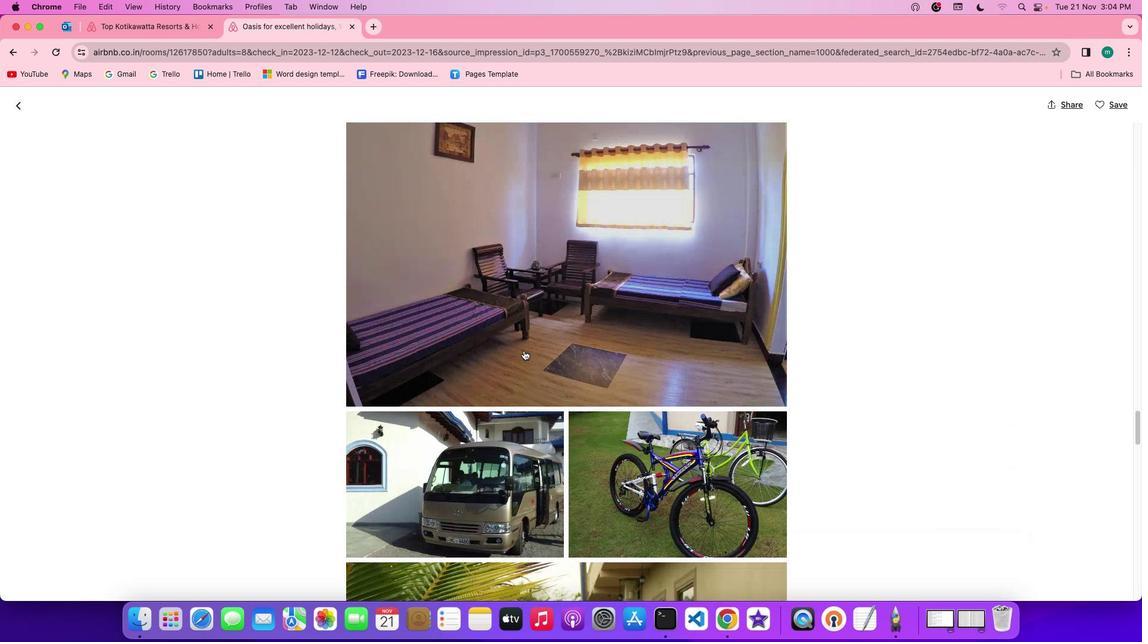 
Action: Mouse scrolled (523, 350) with delta (0, -1)
Screenshot: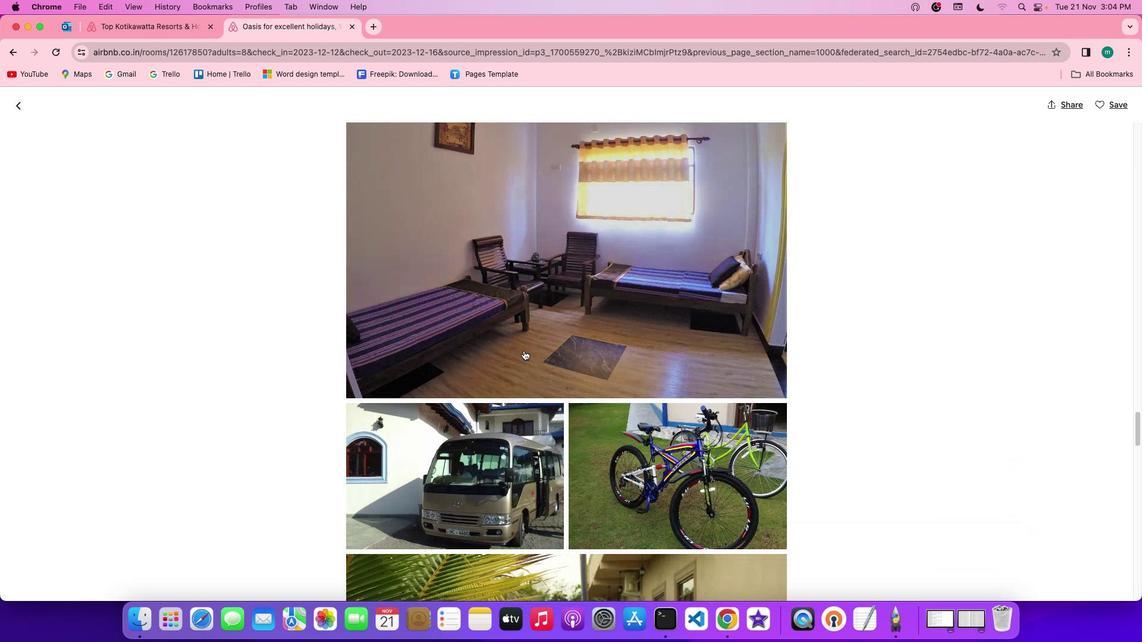 
Action: Mouse scrolled (523, 350) with delta (0, -2)
Screenshot: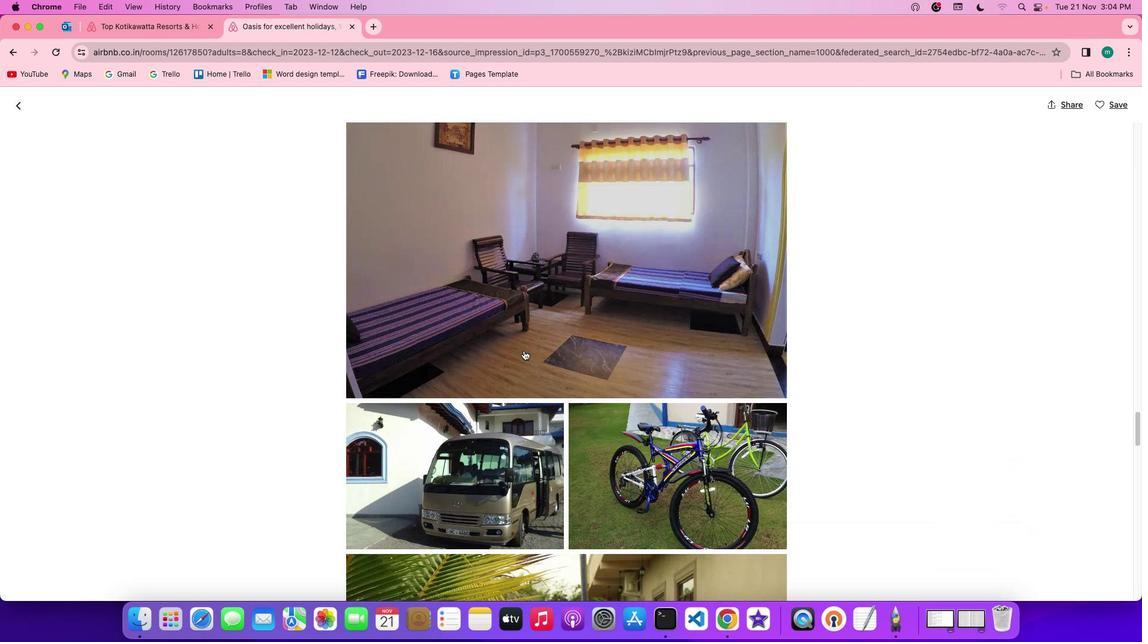 
Action: Mouse scrolled (523, 350) with delta (0, -2)
Screenshot: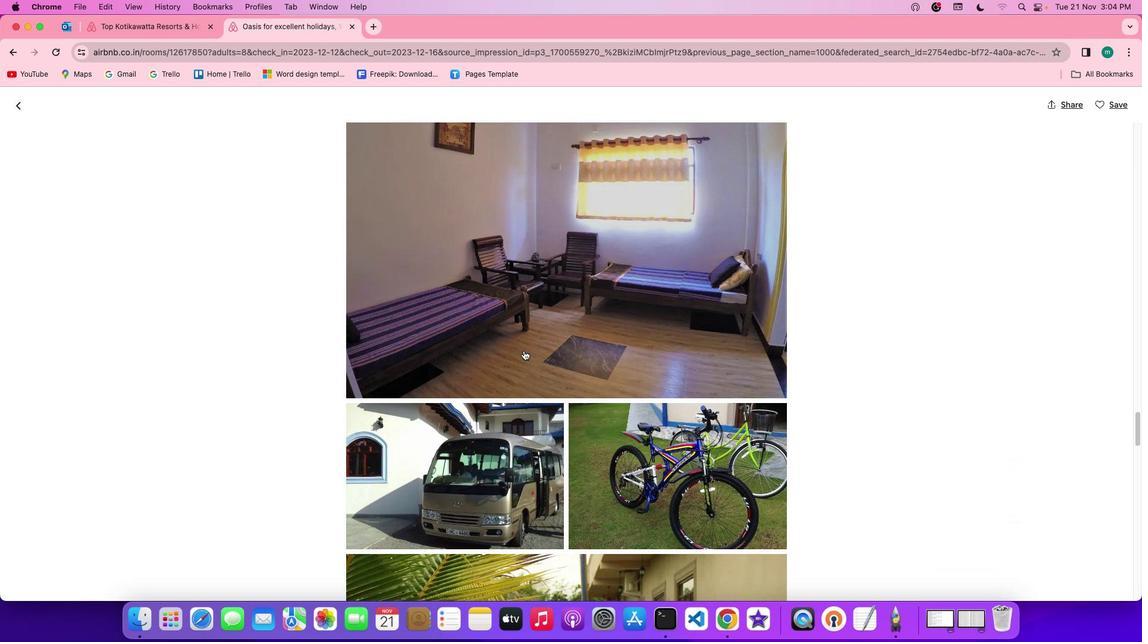 
Action: Mouse scrolled (523, 350) with delta (0, 0)
Screenshot: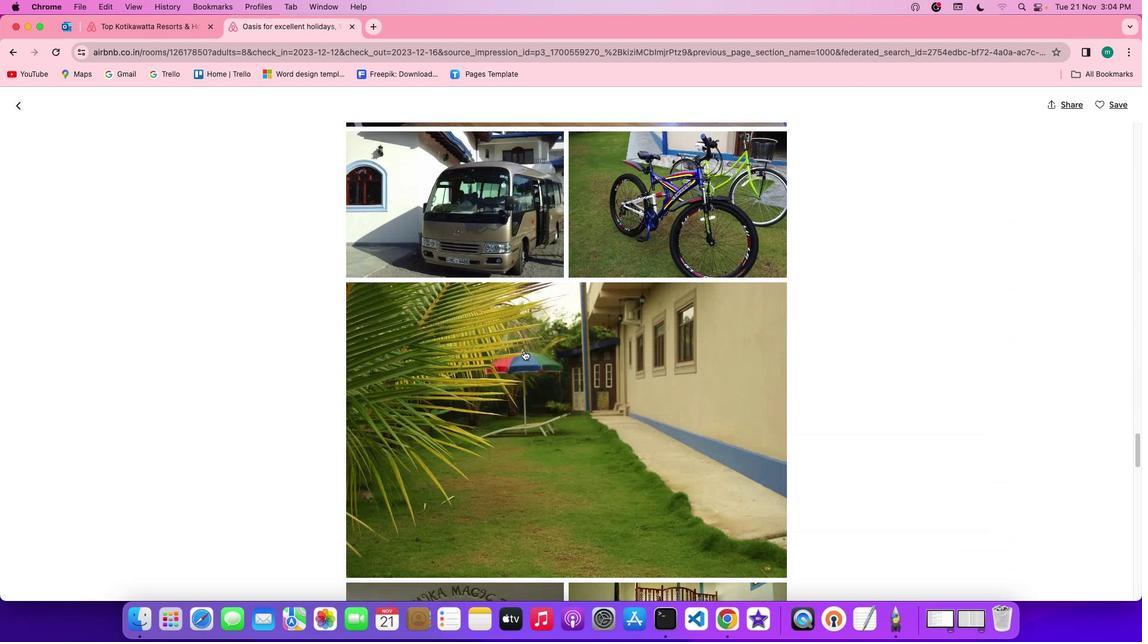 
Action: Mouse scrolled (523, 350) with delta (0, 0)
Screenshot: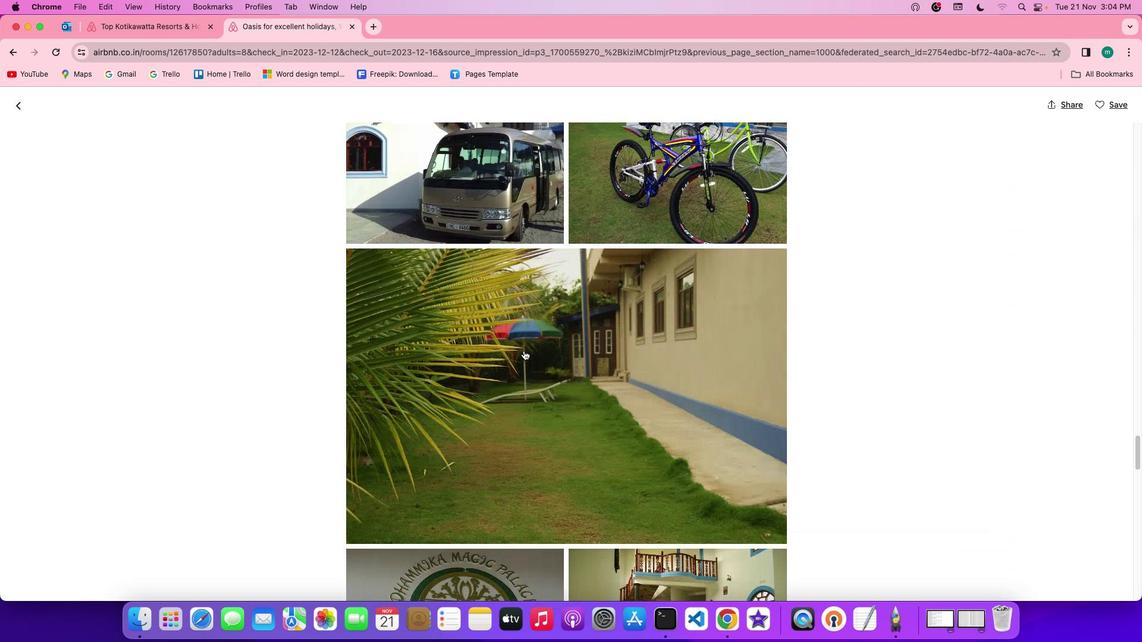 
Action: Mouse scrolled (523, 350) with delta (0, -1)
Screenshot: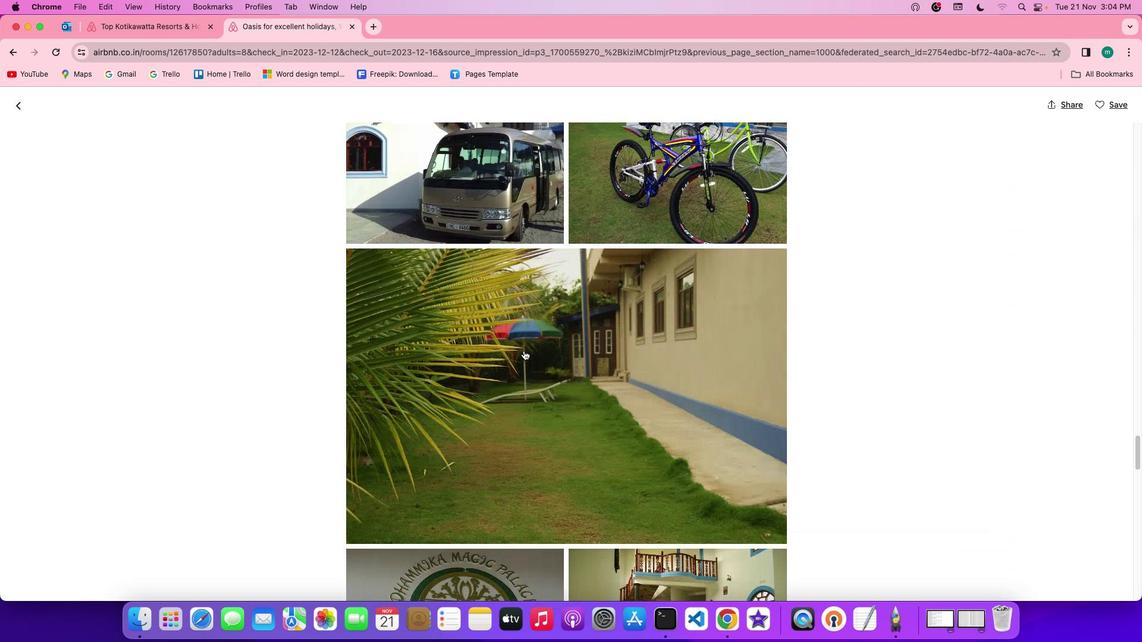 
Action: Mouse scrolled (523, 350) with delta (0, -2)
Screenshot: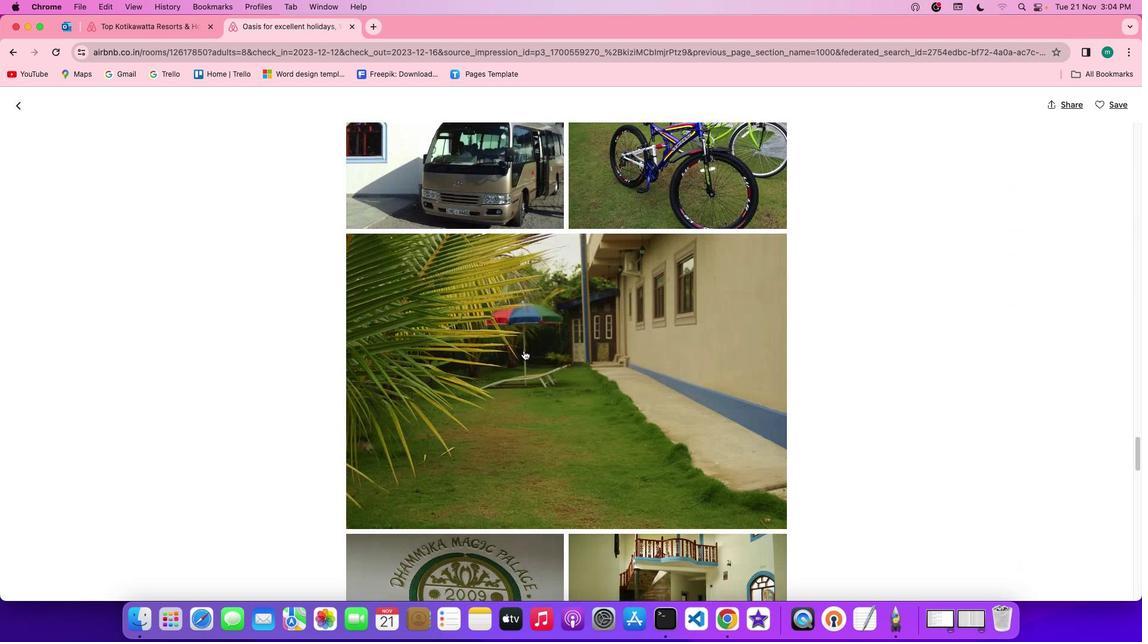 
Action: Mouse scrolled (523, 350) with delta (0, -1)
Screenshot: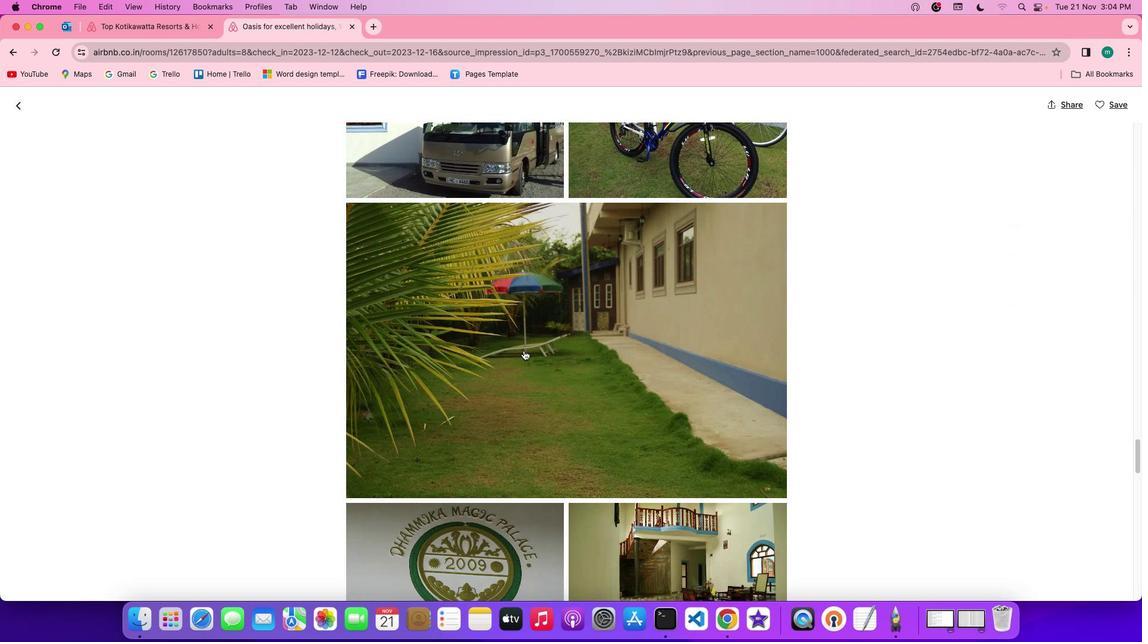 
Action: Mouse scrolled (523, 350) with delta (0, 0)
Screenshot: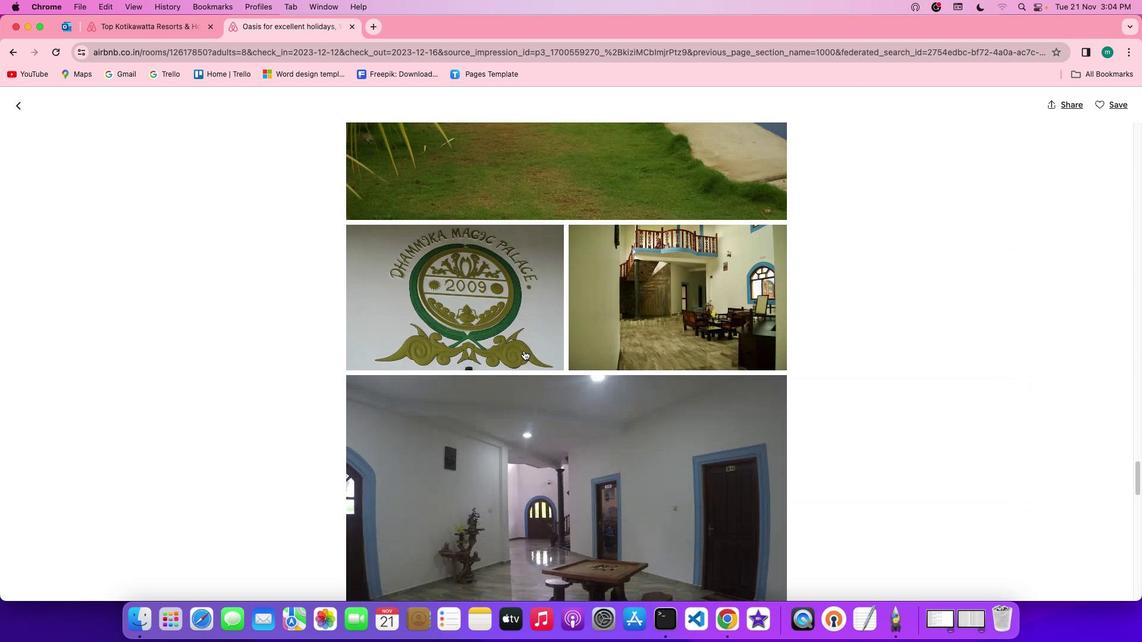 
Action: Mouse scrolled (523, 350) with delta (0, 0)
Screenshot: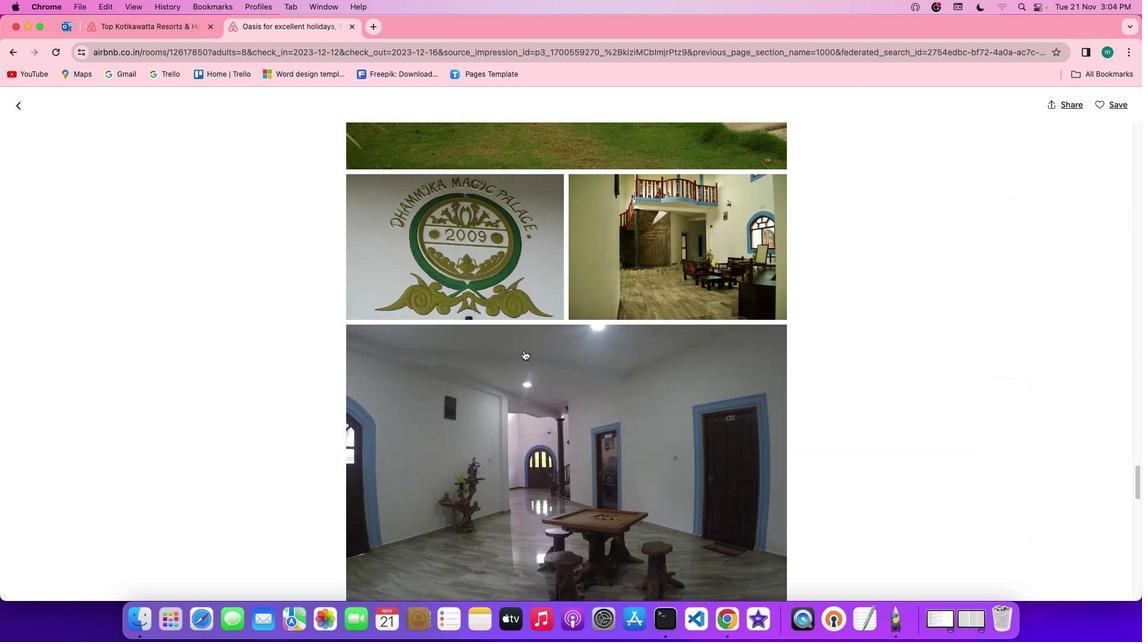 
Action: Mouse scrolled (523, 350) with delta (0, -1)
Screenshot: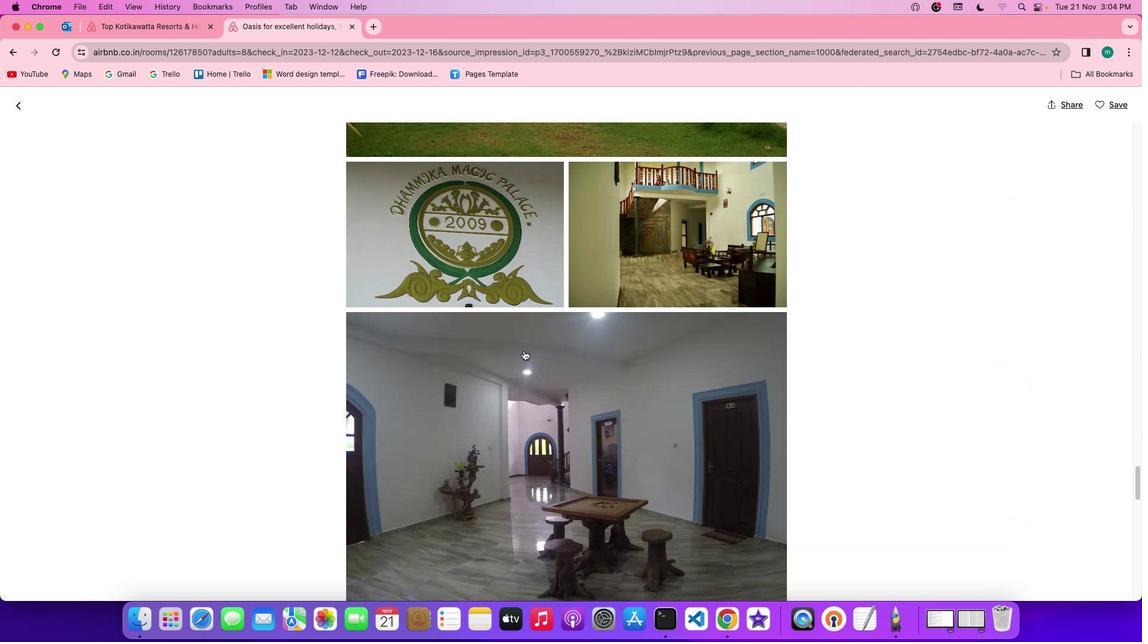 
Action: Mouse scrolled (523, 350) with delta (0, -1)
Screenshot: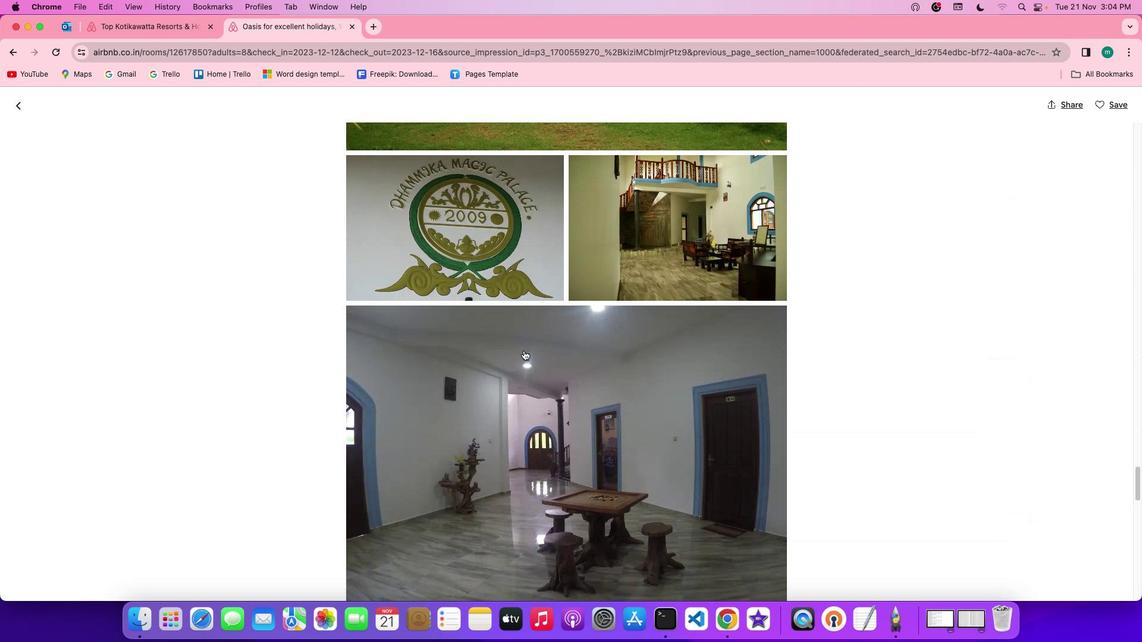 
Action: Mouse scrolled (523, 350) with delta (0, -2)
Screenshot: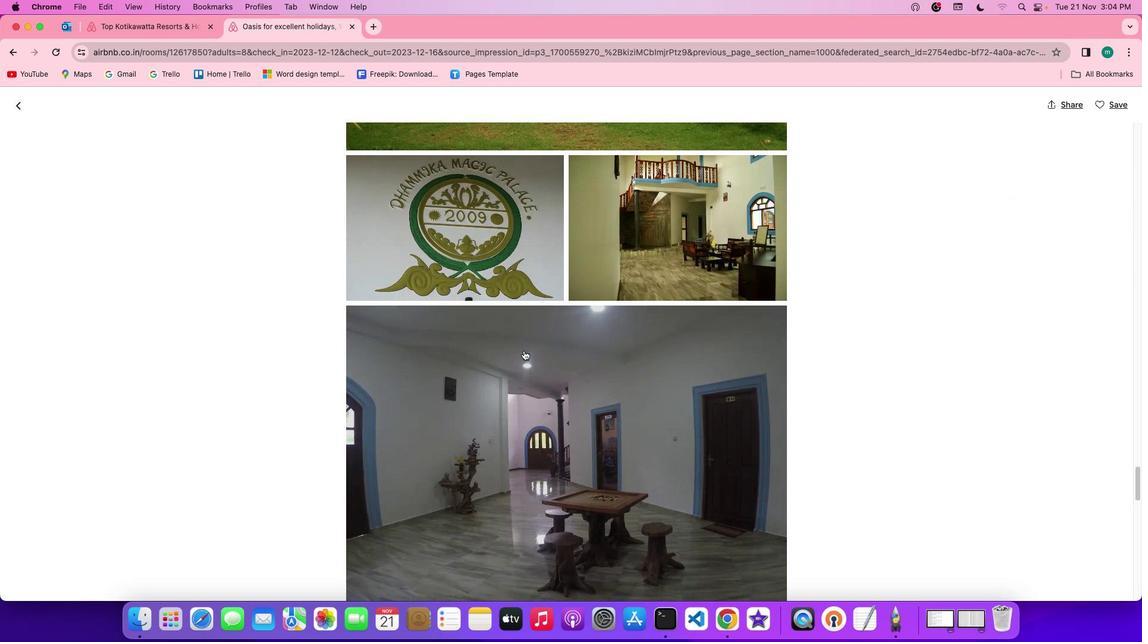 
Action: Mouse scrolled (523, 350) with delta (0, 0)
Screenshot: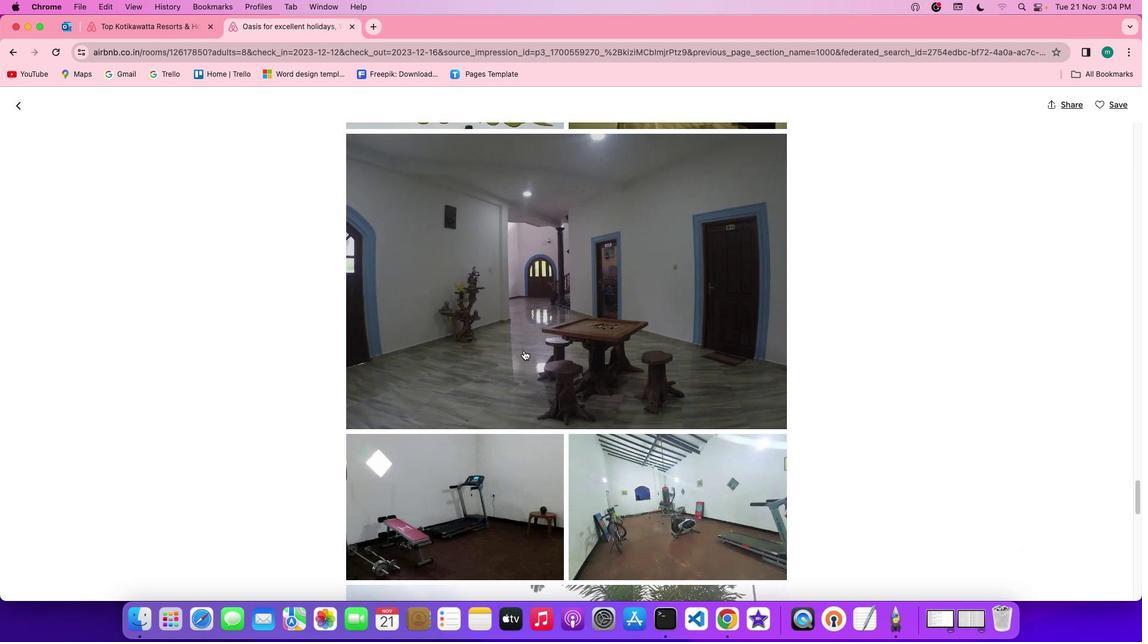 
Action: Mouse scrolled (523, 350) with delta (0, 0)
Screenshot: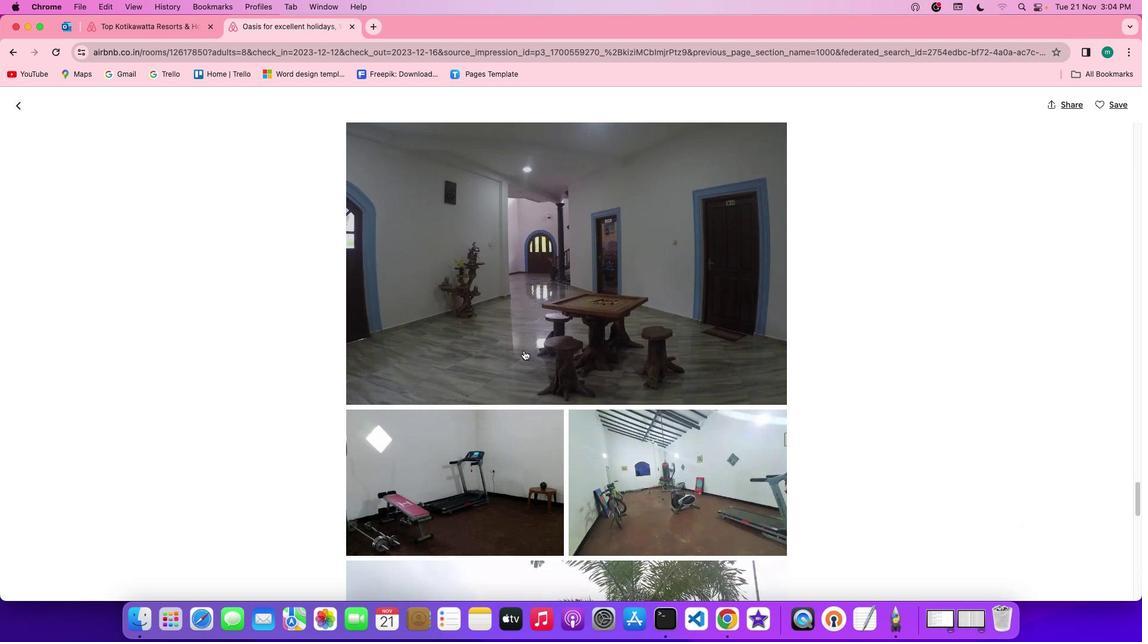 
Action: Mouse scrolled (523, 350) with delta (0, 0)
Screenshot: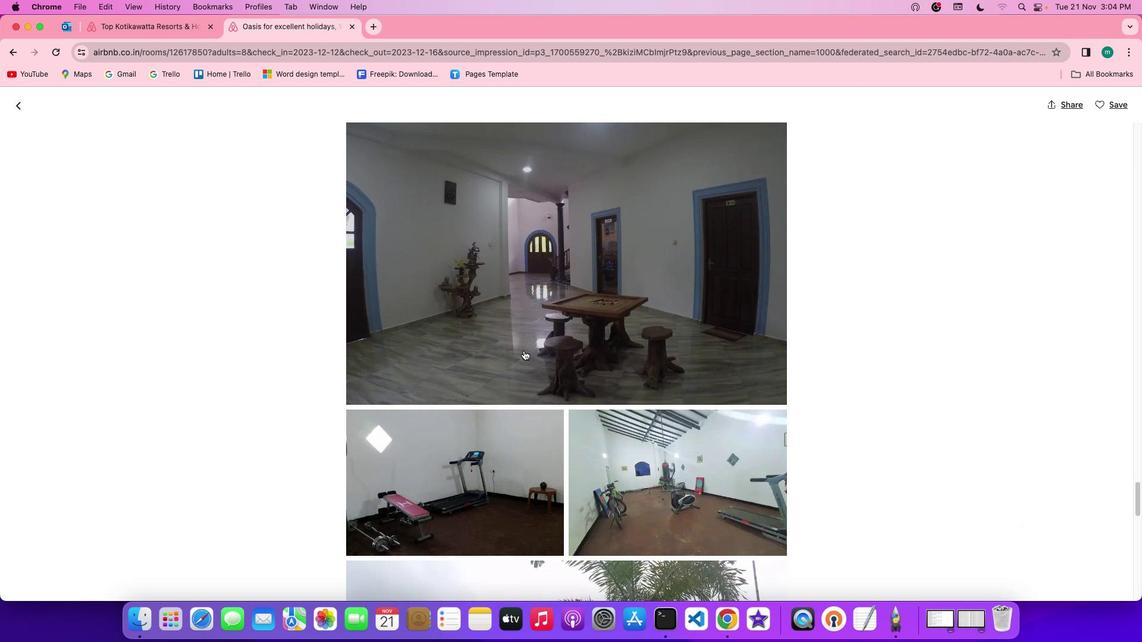 
Action: Mouse scrolled (523, 350) with delta (0, -1)
Screenshot: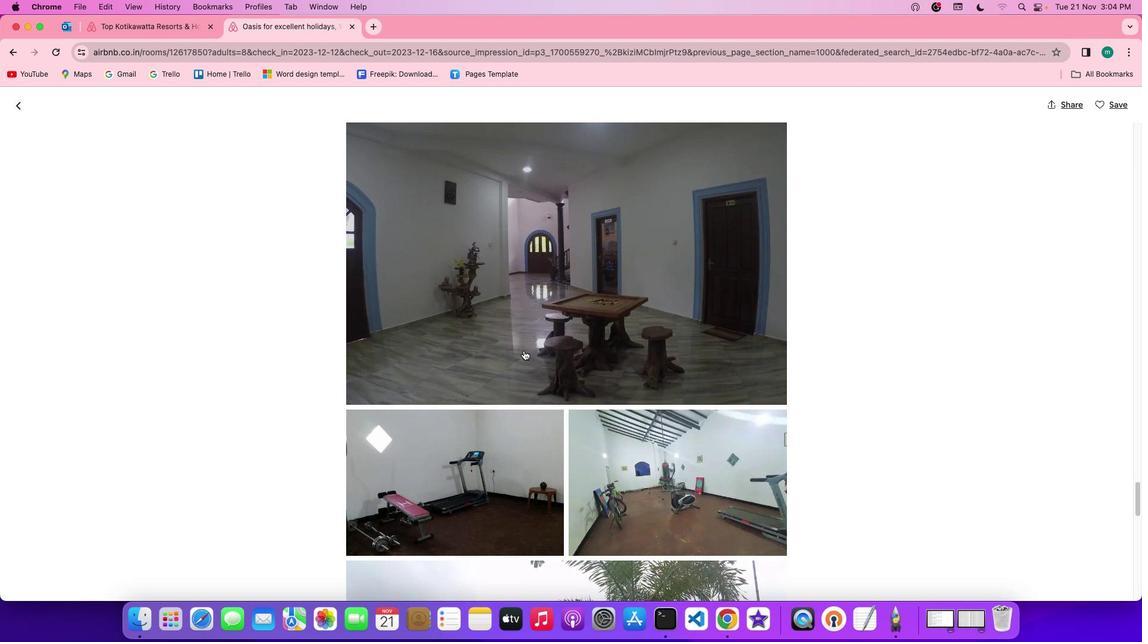 
Action: Mouse scrolled (523, 350) with delta (0, 0)
Screenshot: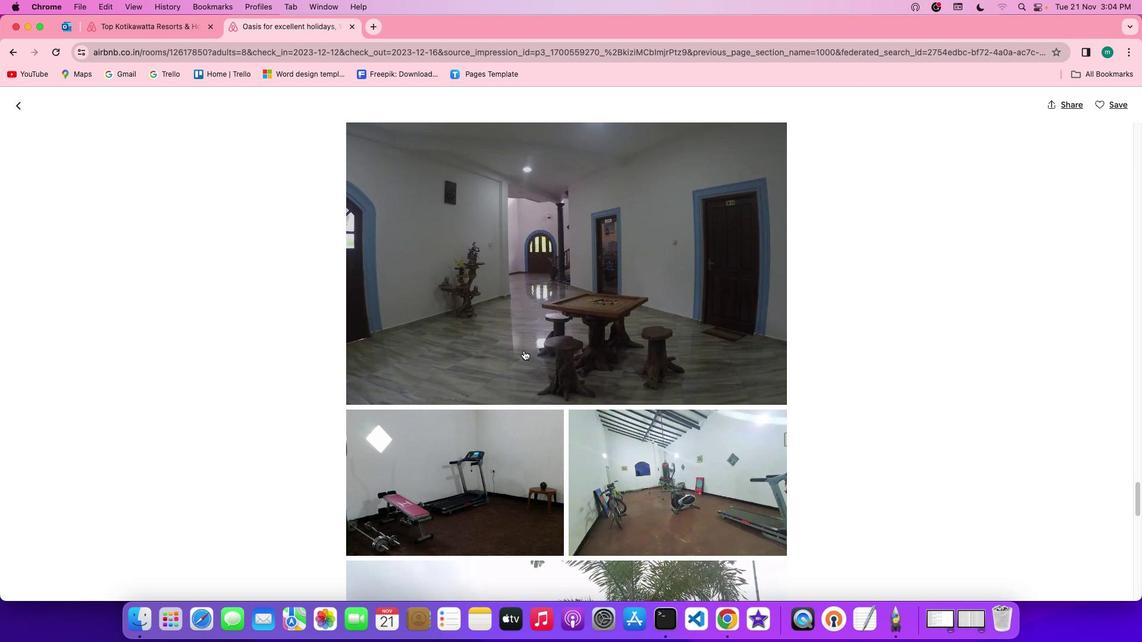 
Action: Mouse scrolled (523, 350) with delta (0, 0)
Screenshot: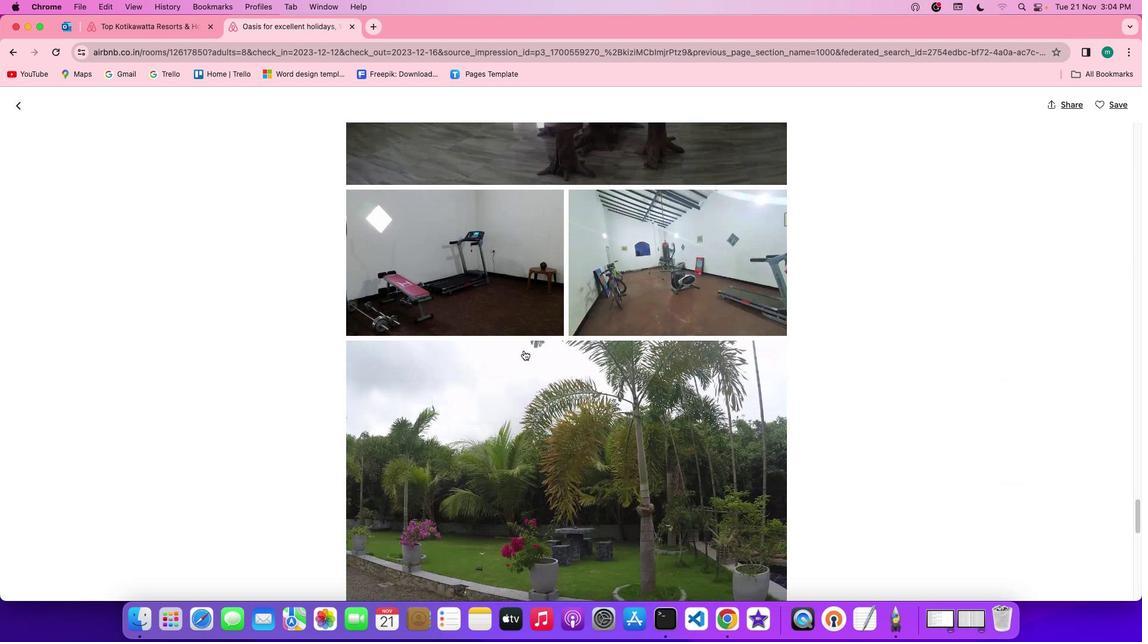 
Action: Mouse scrolled (523, 350) with delta (0, 0)
Screenshot: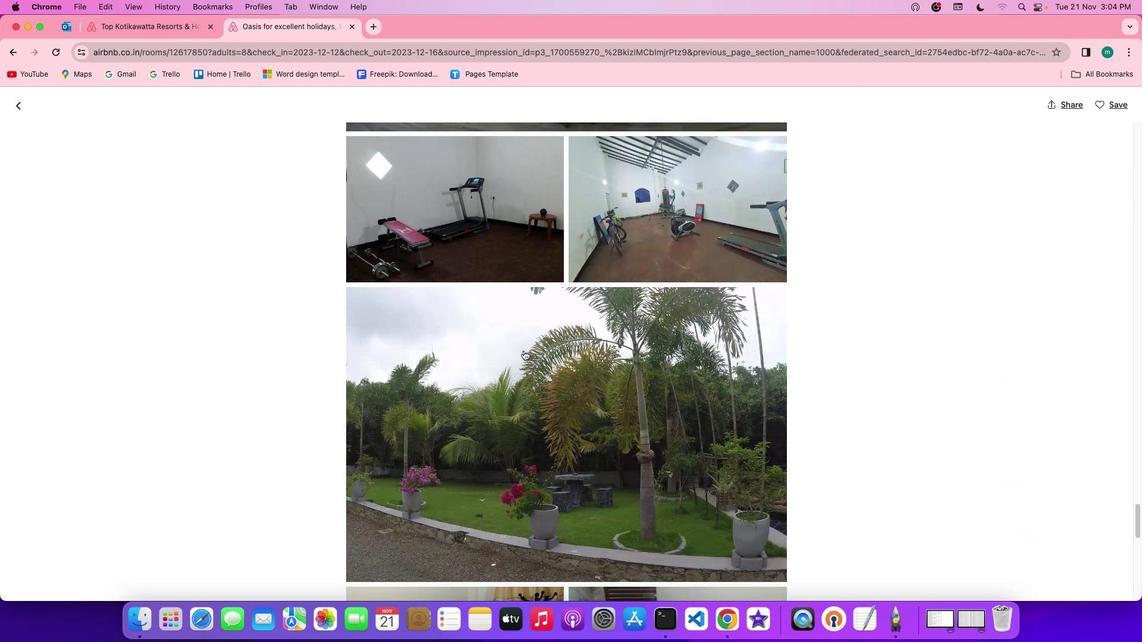
Action: Mouse scrolled (523, 350) with delta (0, 0)
Screenshot: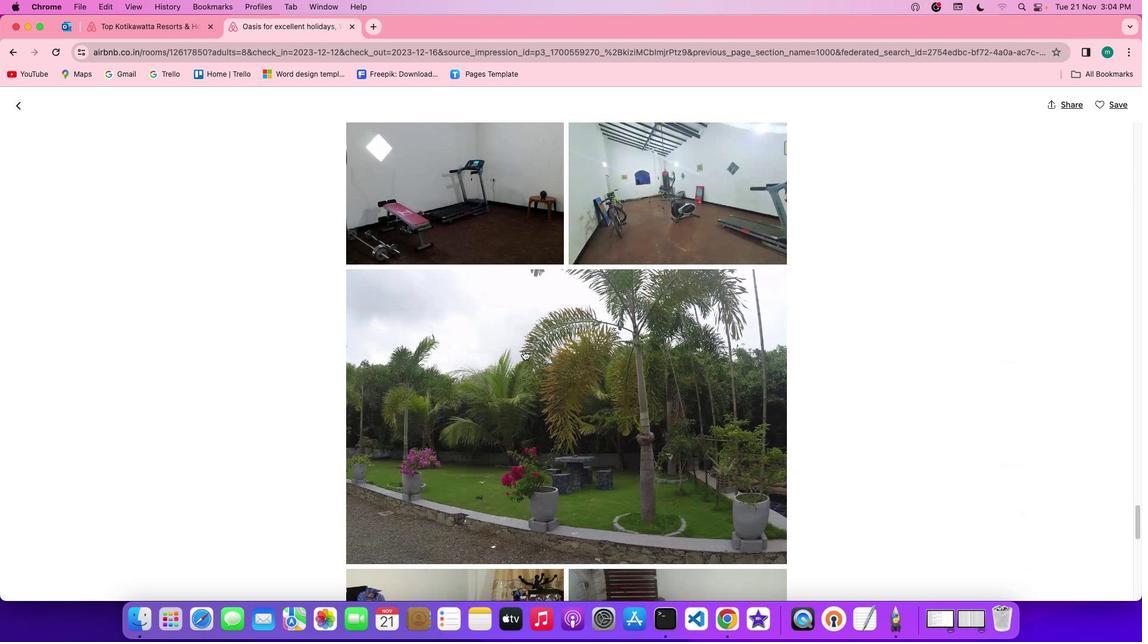 
Action: Mouse scrolled (523, 350) with delta (0, -1)
Screenshot: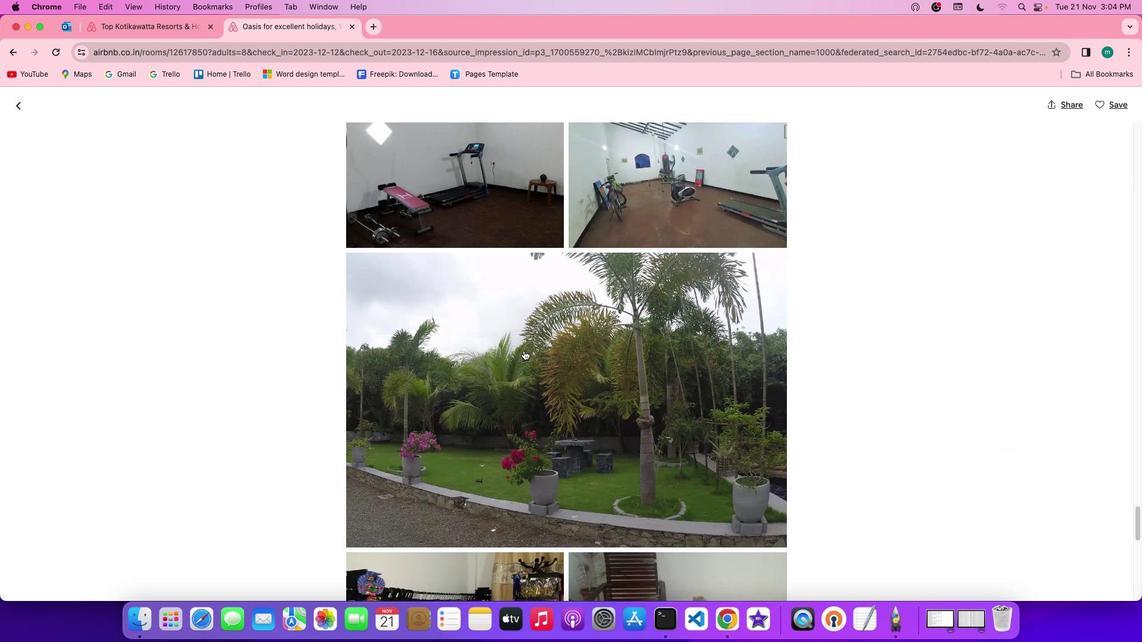 
Action: Mouse scrolled (523, 350) with delta (0, -1)
Screenshot: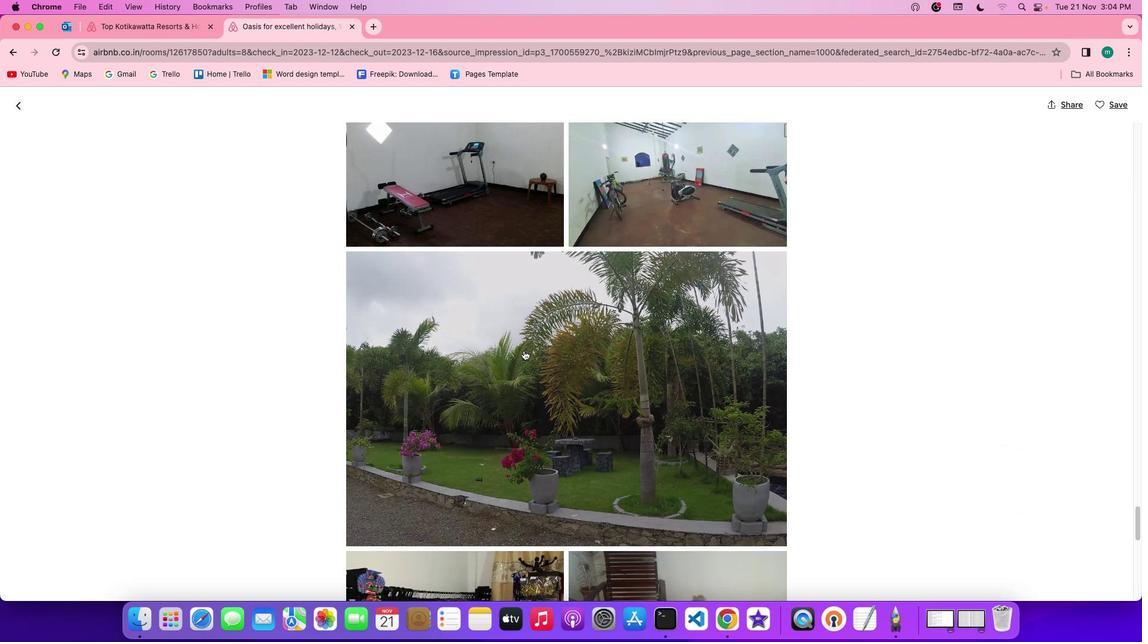 
Action: Mouse scrolled (523, 350) with delta (0, 0)
Screenshot: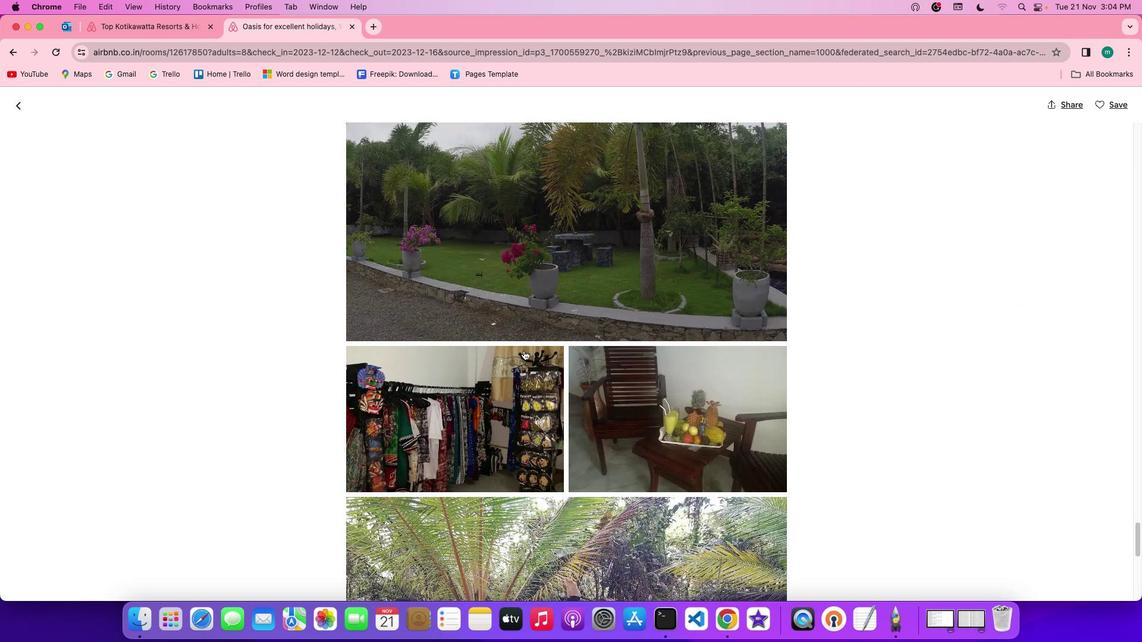 
Action: Mouse scrolled (523, 350) with delta (0, 0)
Screenshot: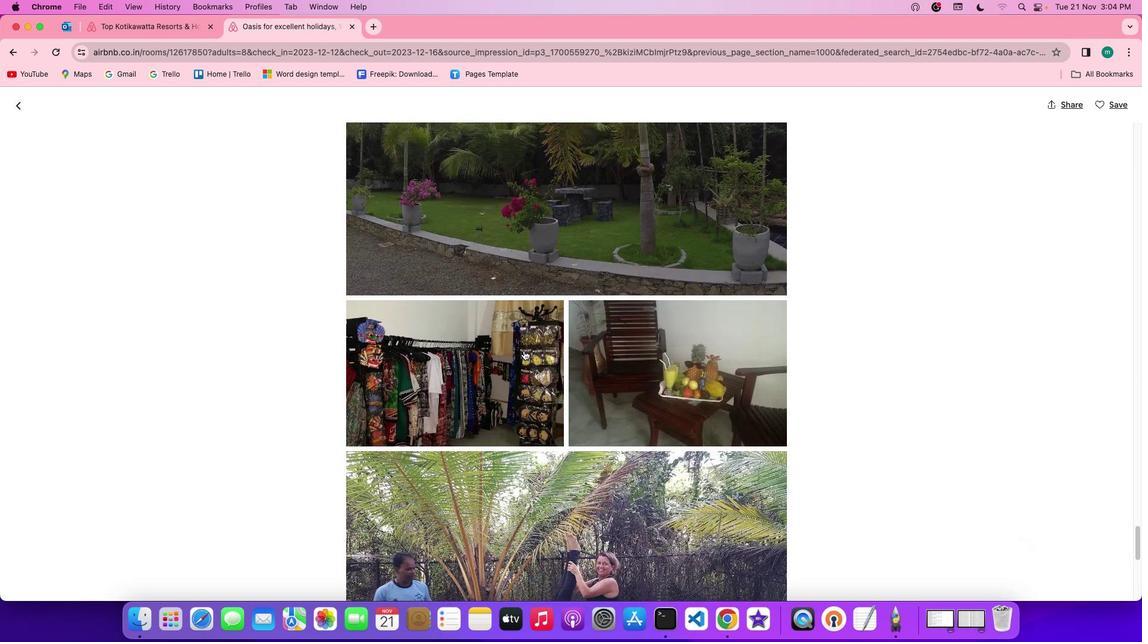 
Action: Mouse scrolled (523, 350) with delta (0, 0)
Screenshot: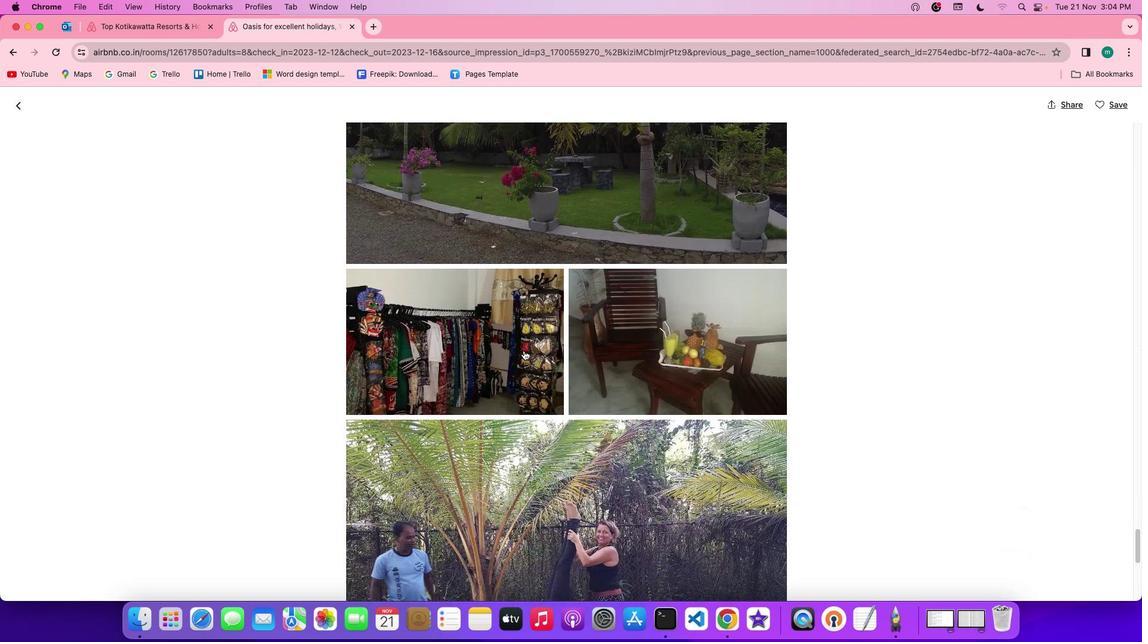 
Action: Mouse scrolled (523, 350) with delta (0, -1)
Screenshot: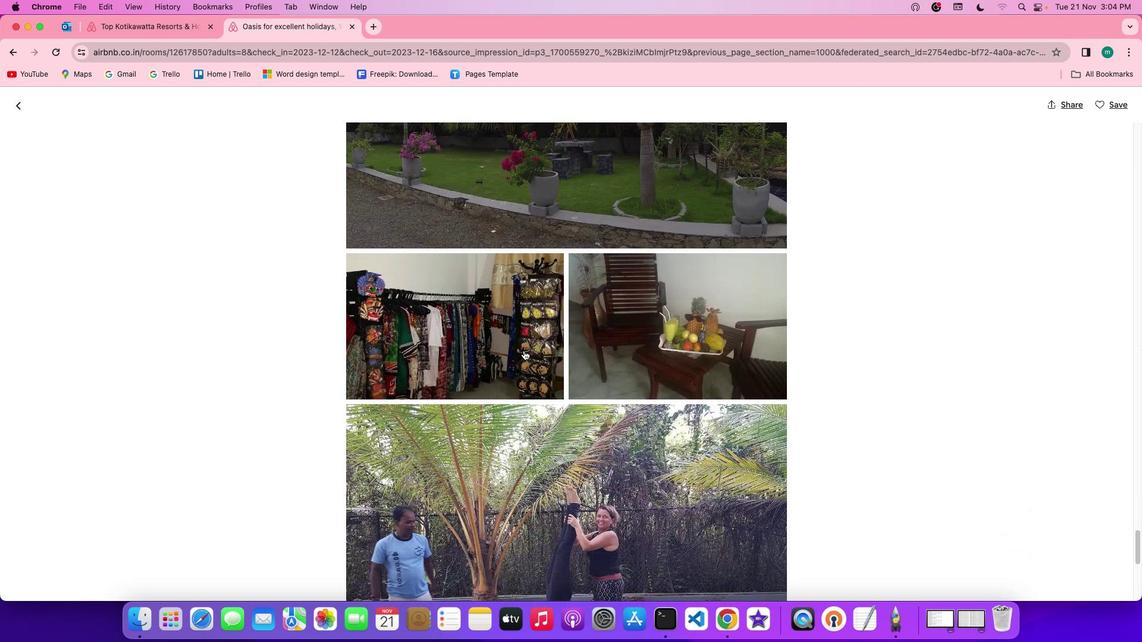 
Action: Mouse scrolled (523, 350) with delta (0, -1)
Screenshot: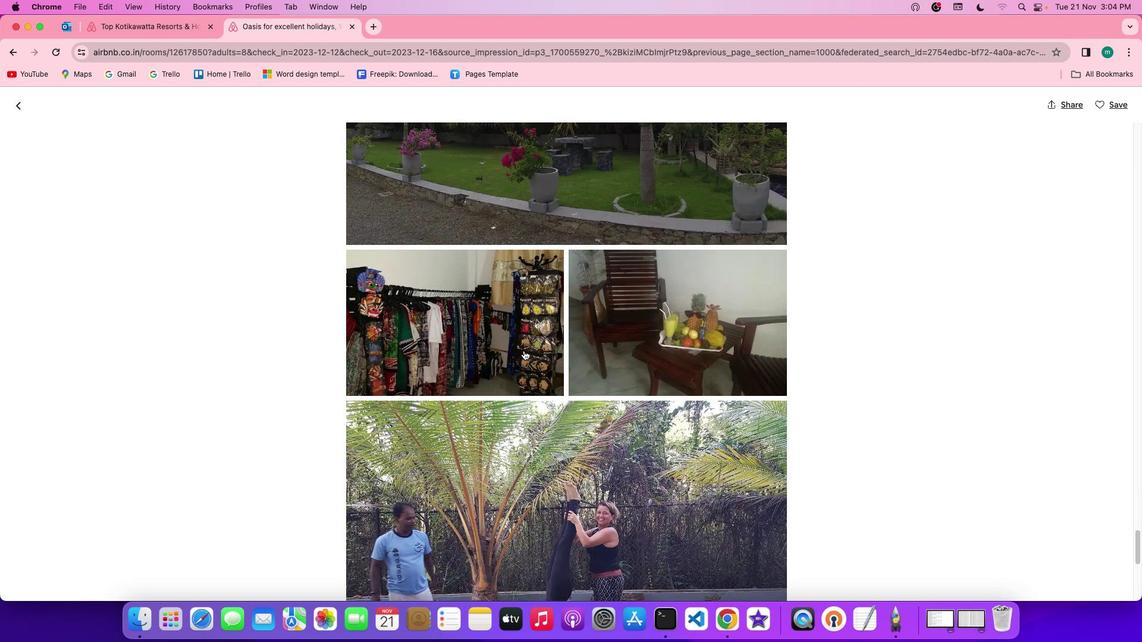
Action: Mouse scrolled (523, 350) with delta (0, 0)
Screenshot: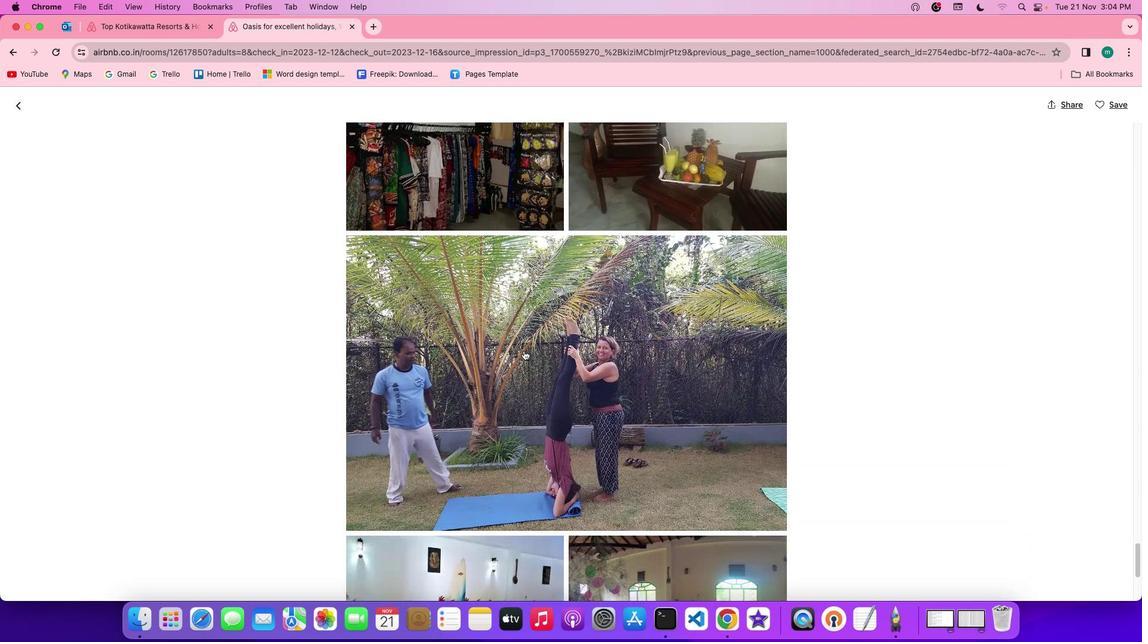 
Action: Mouse scrolled (523, 350) with delta (0, 0)
Screenshot: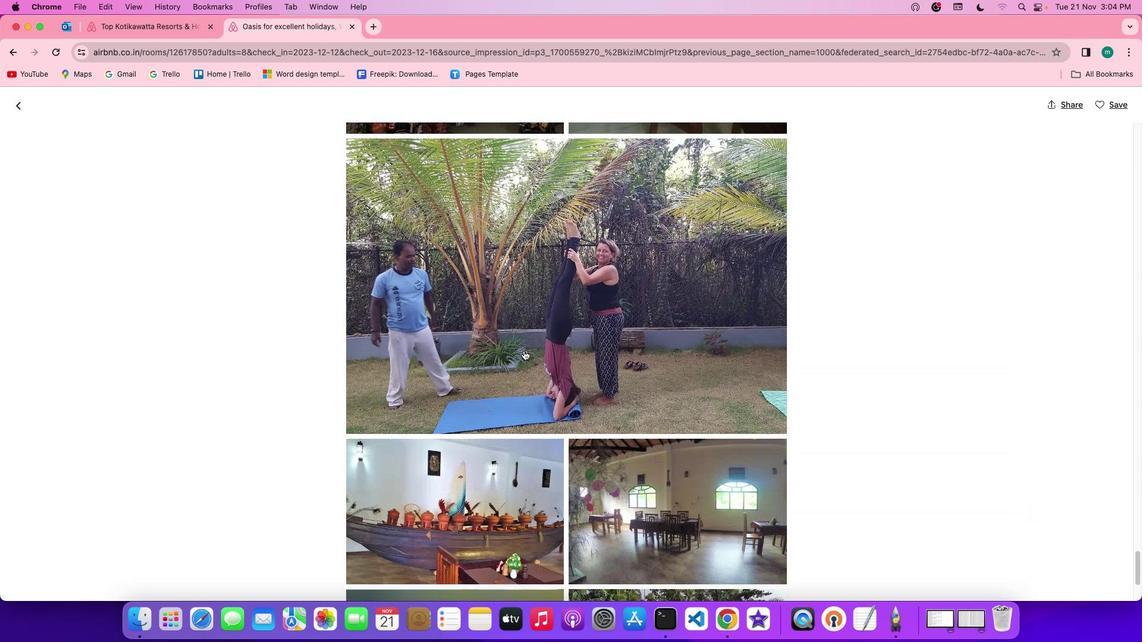 
Action: Mouse scrolled (523, 350) with delta (0, 0)
Screenshot: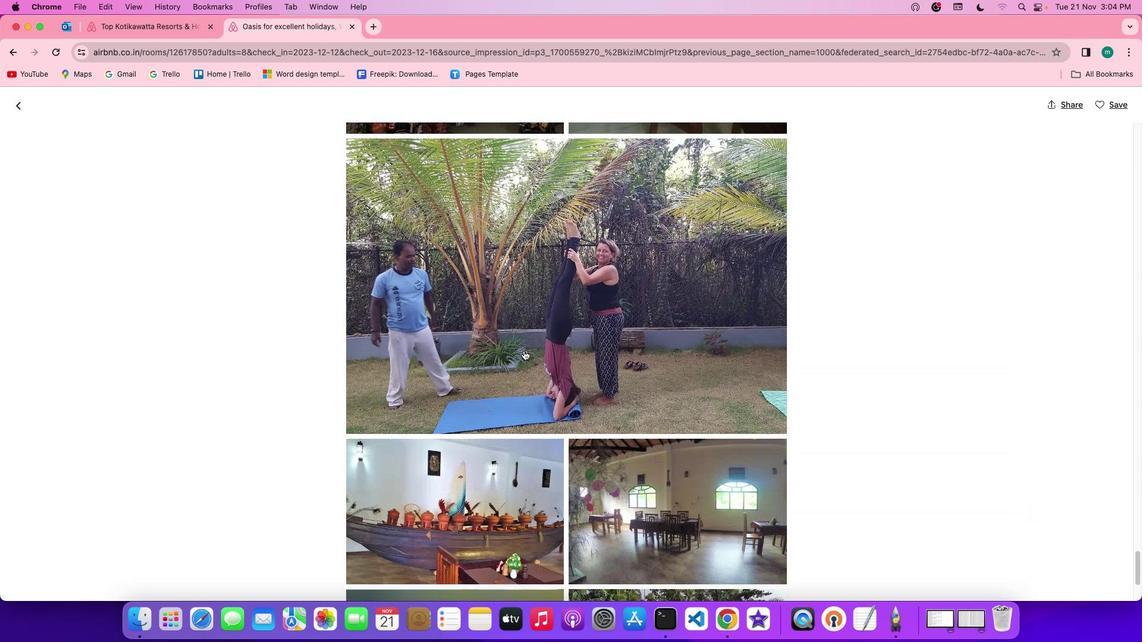 
Action: Mouse scrolled (523, 350) with delta (0, -1)
Screenshot: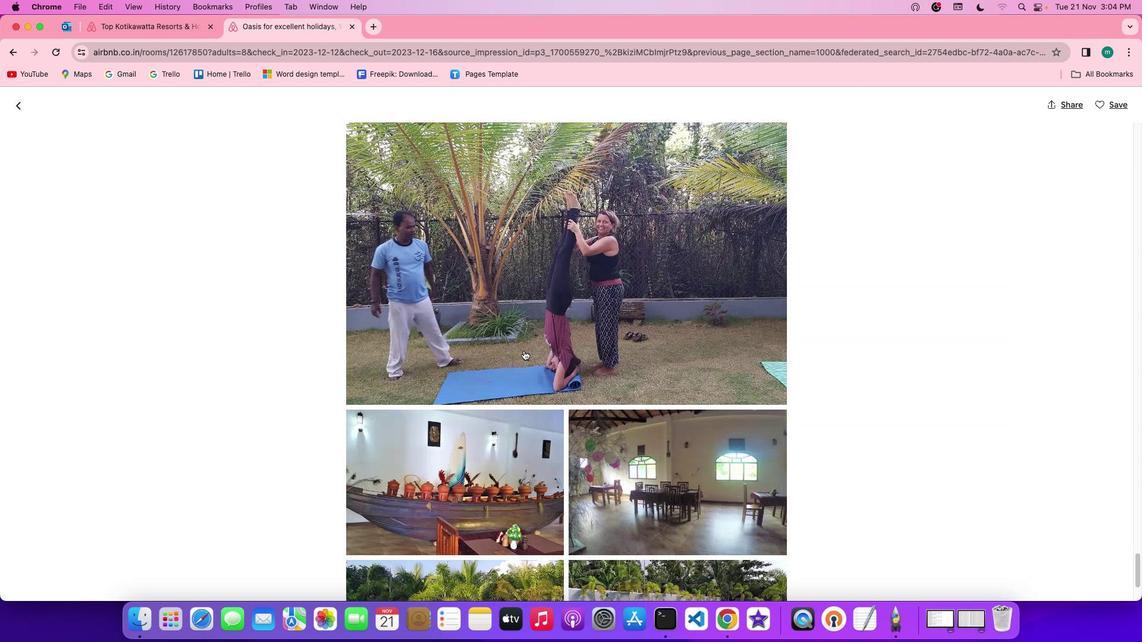 
Action: Mouse scrolled (523, 350) with delta (0, -1)
Screenshot: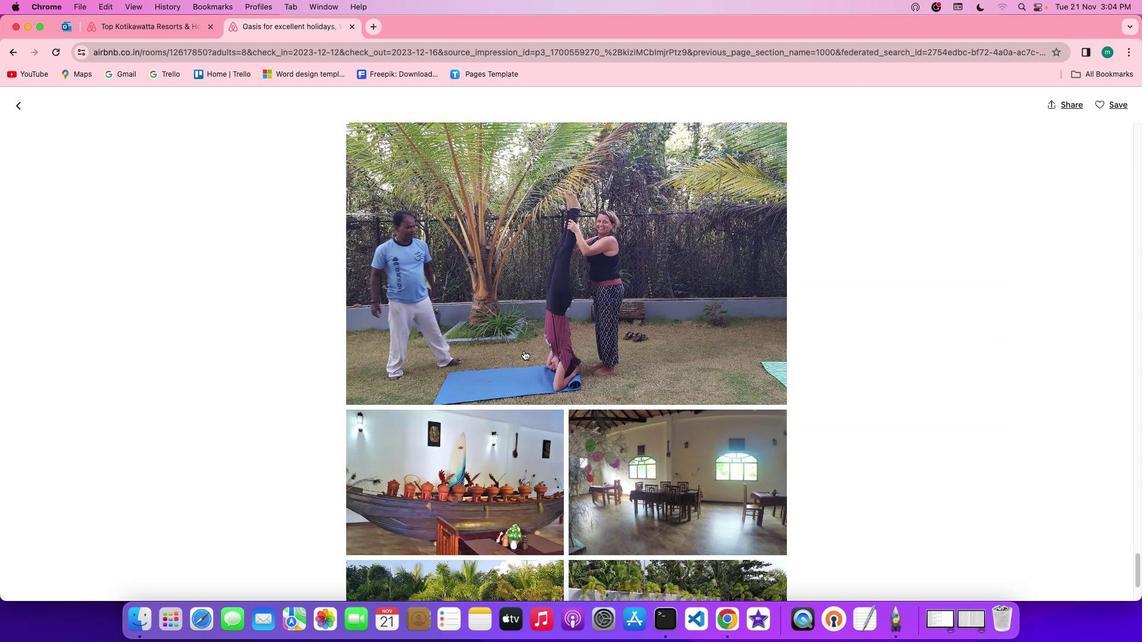 
Action: Mouse scrolled (523, 350) with delta (0, 0)
